 Task: Research Airbnb accommodation in Vinkovci, Croatia from 1st December, 2023 to 9th December, 2023 for 2 adults.1  bedroom having 1 bed and 1 bathroom. Property type can be house. Look for 5 properties as per requirement.
Action: Mouse moved to (599, 132)
Screenshot: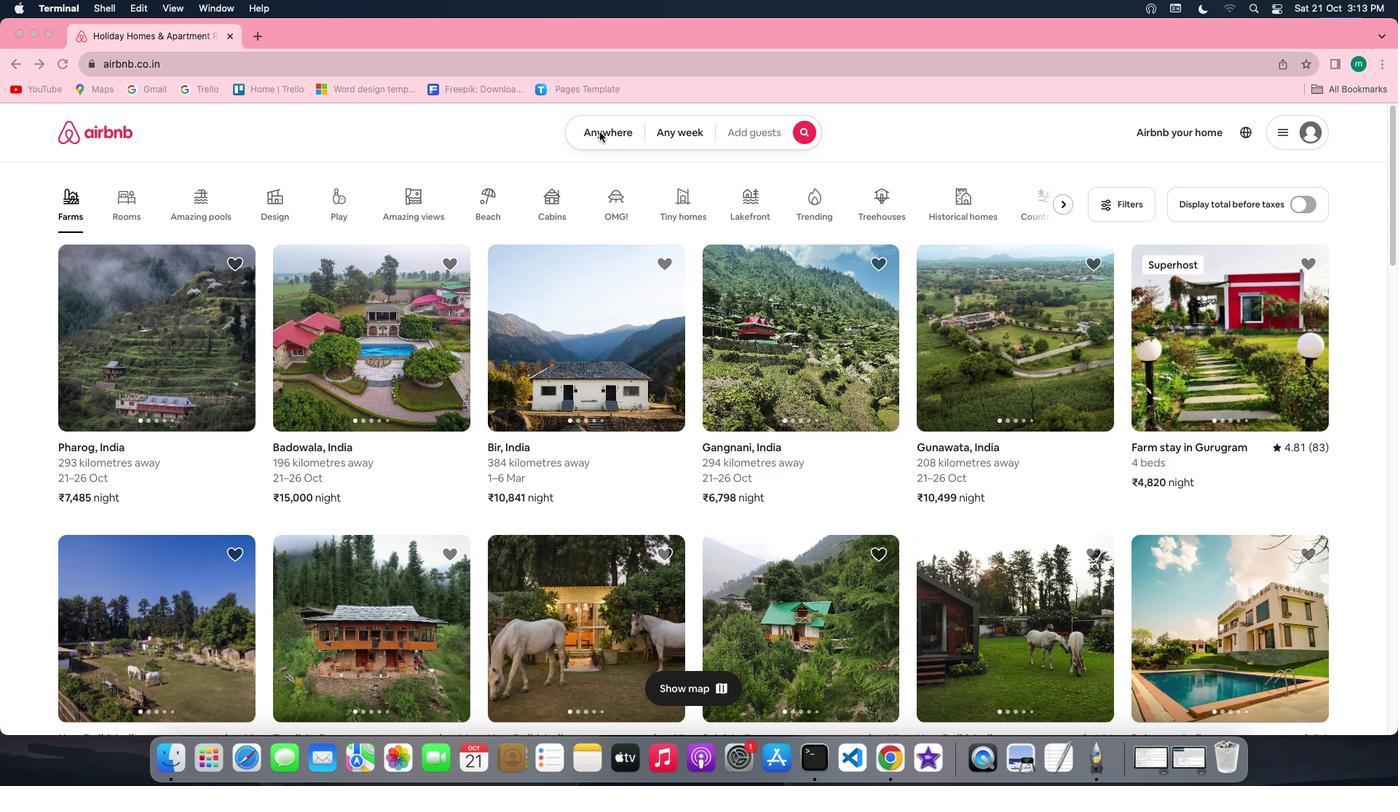 
Action: Mouse pressed left at (599, 132)
Screenshot: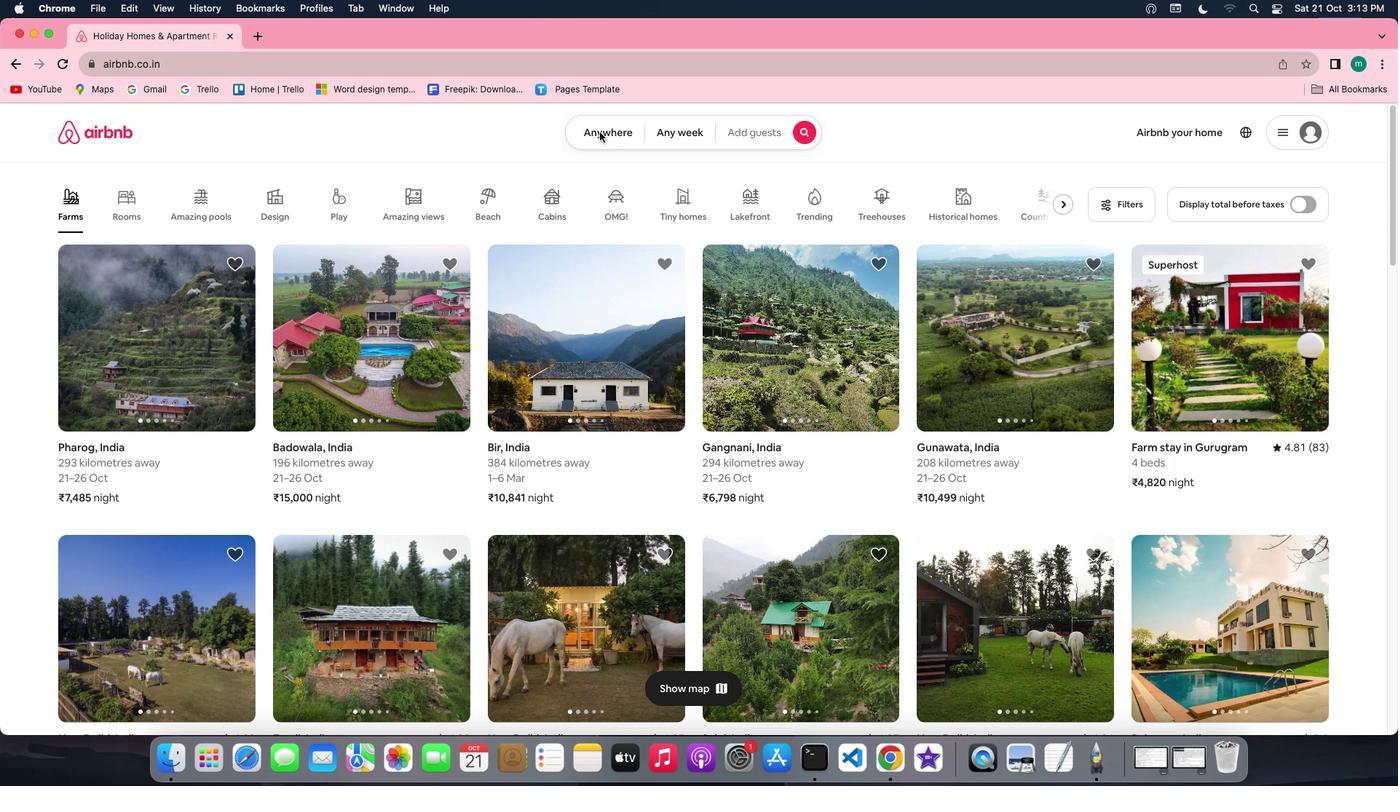 
Action: Mouse pressed left at (599, 132)
Screenshot: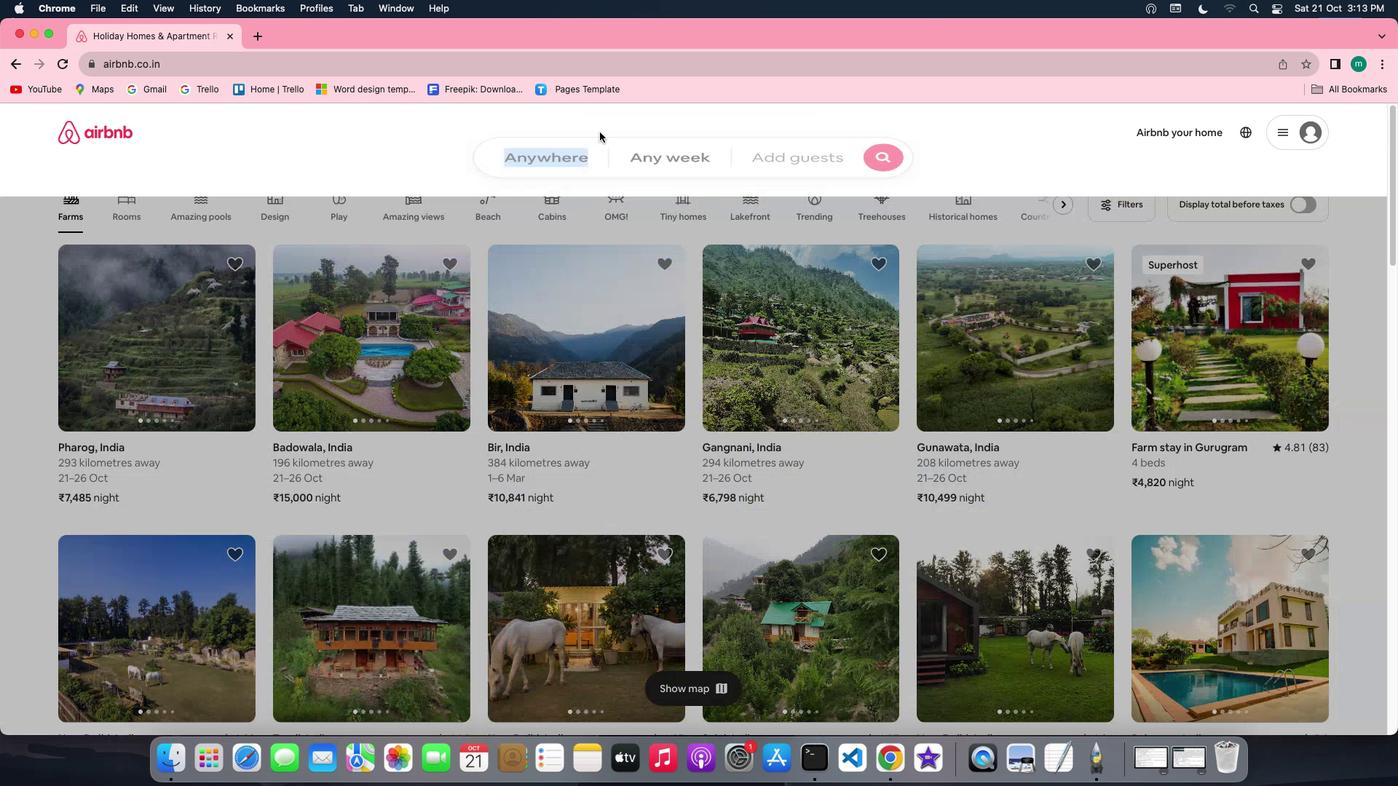 
Action: Mouse moved to (541, 196)
Screenshot: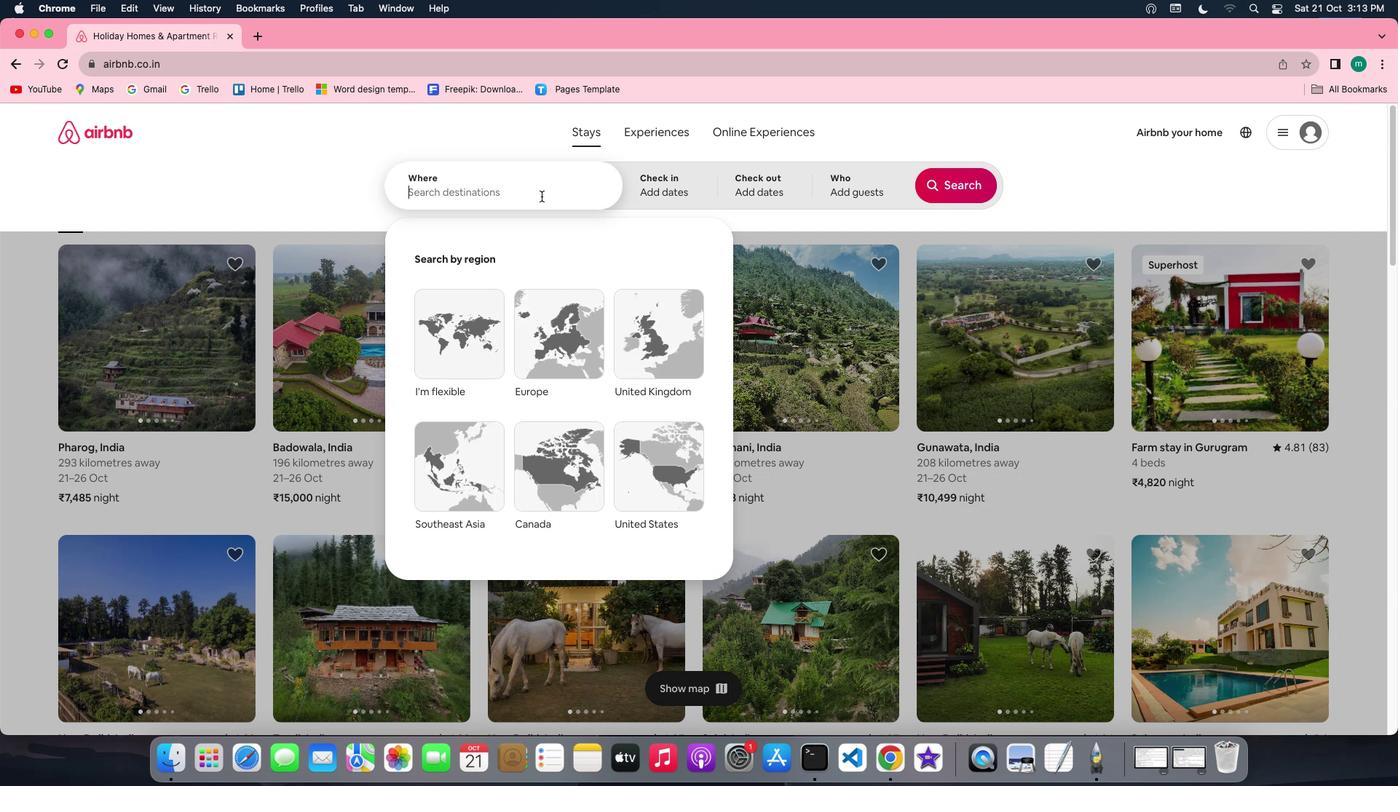 
Action: Mouse pressed left at (541, 196)
Screenshot: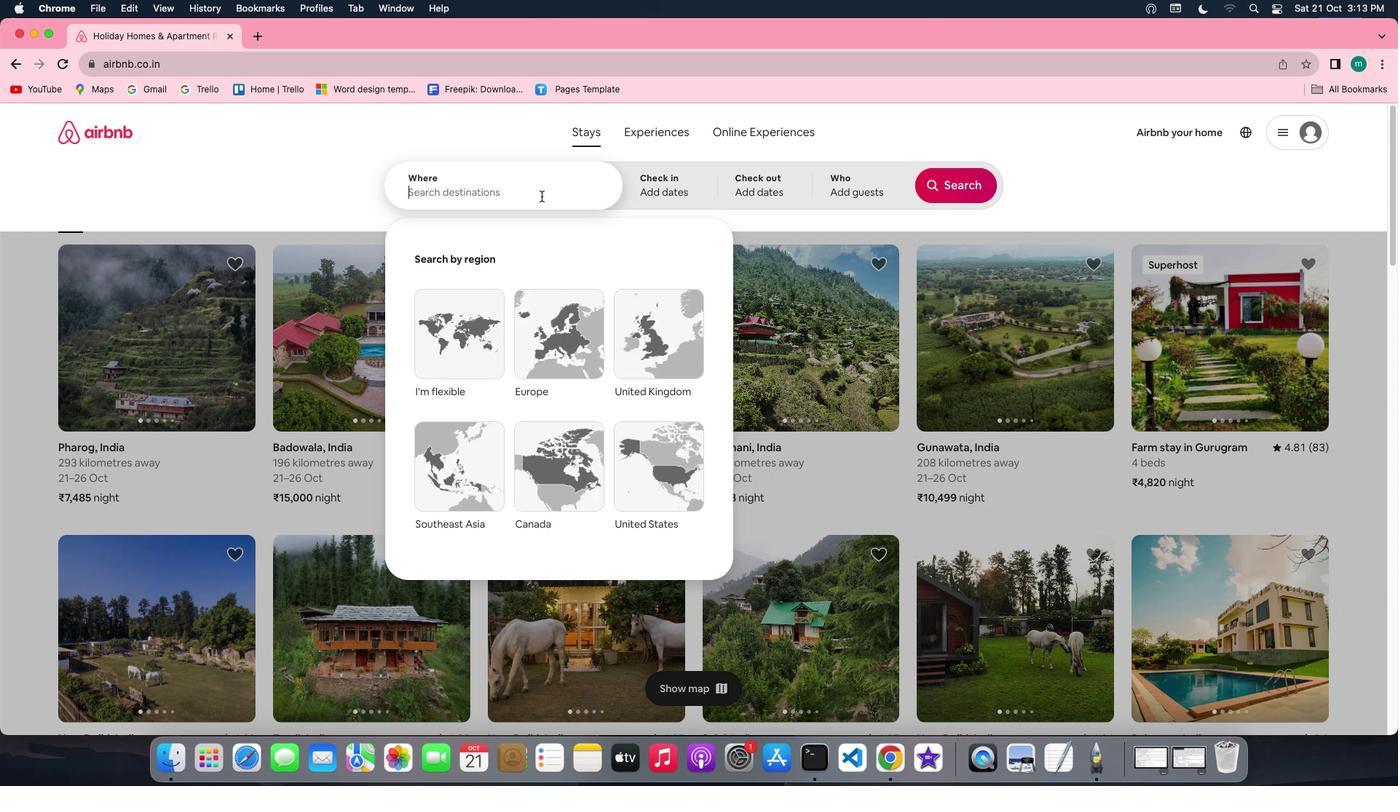
Action: Key pressed Key.shift'V''i''n''k''o''v''c''i'','Key.space'c''r''o''t''i''a'
Screenshot: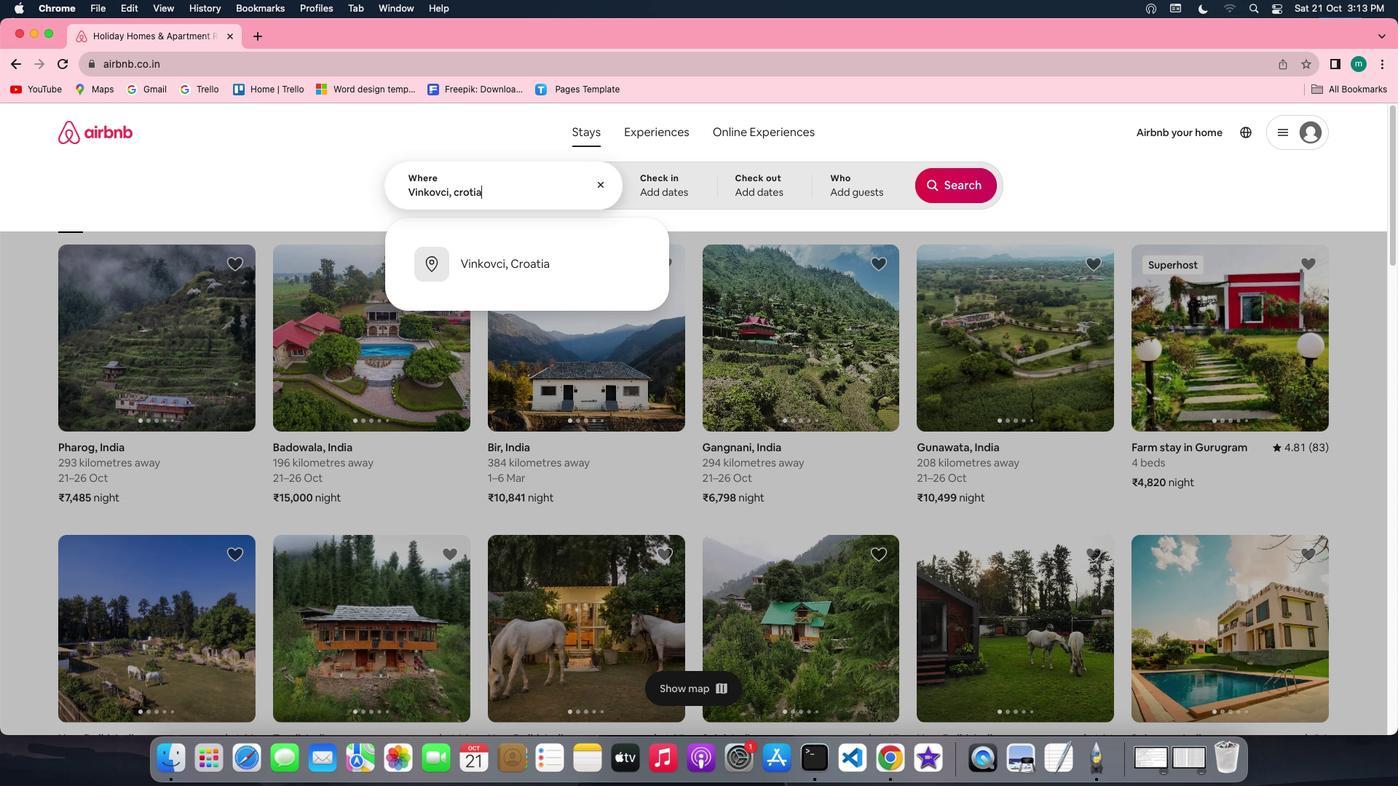 
Action: Mouse moved to (562, 253)
Screenshot: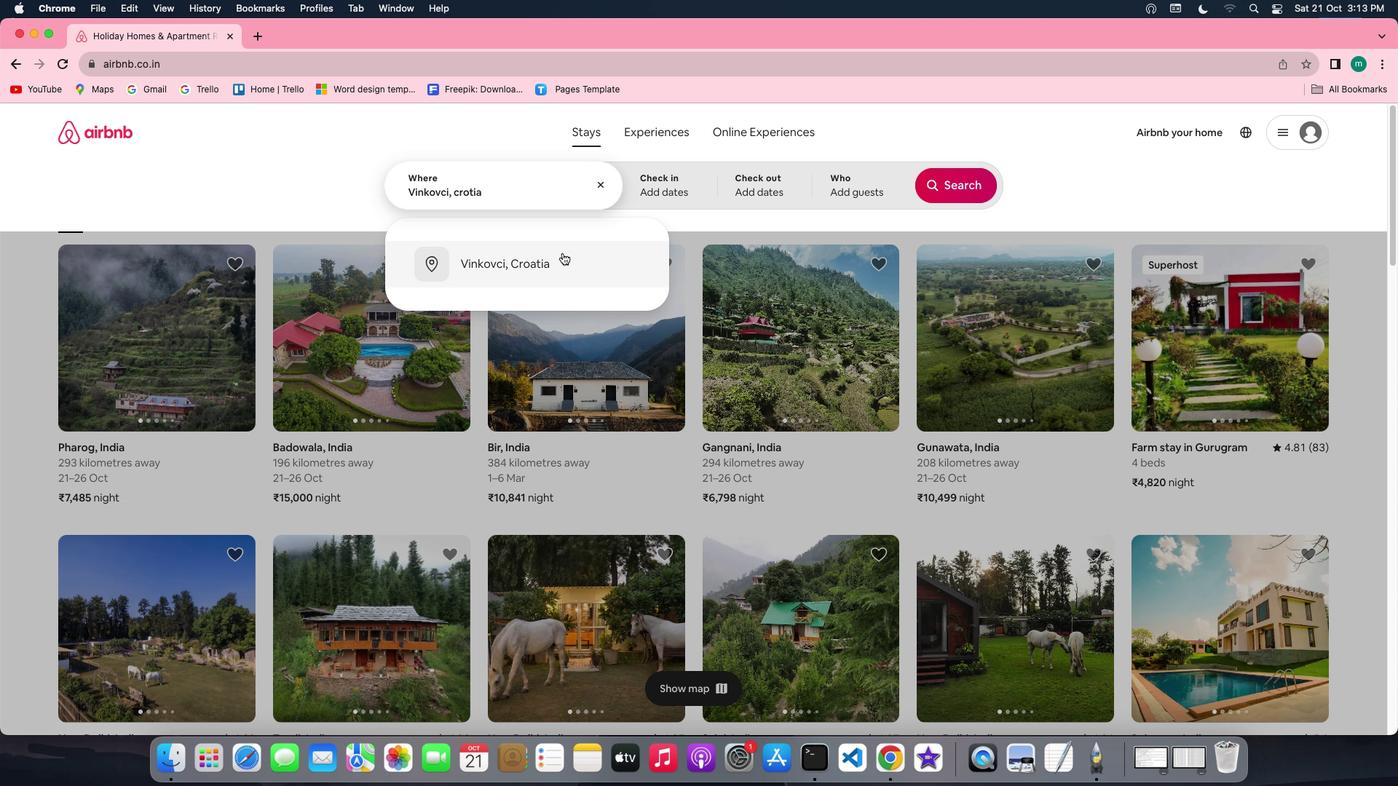
Action: Mouse pressed left at (562, 253)
Screenshot: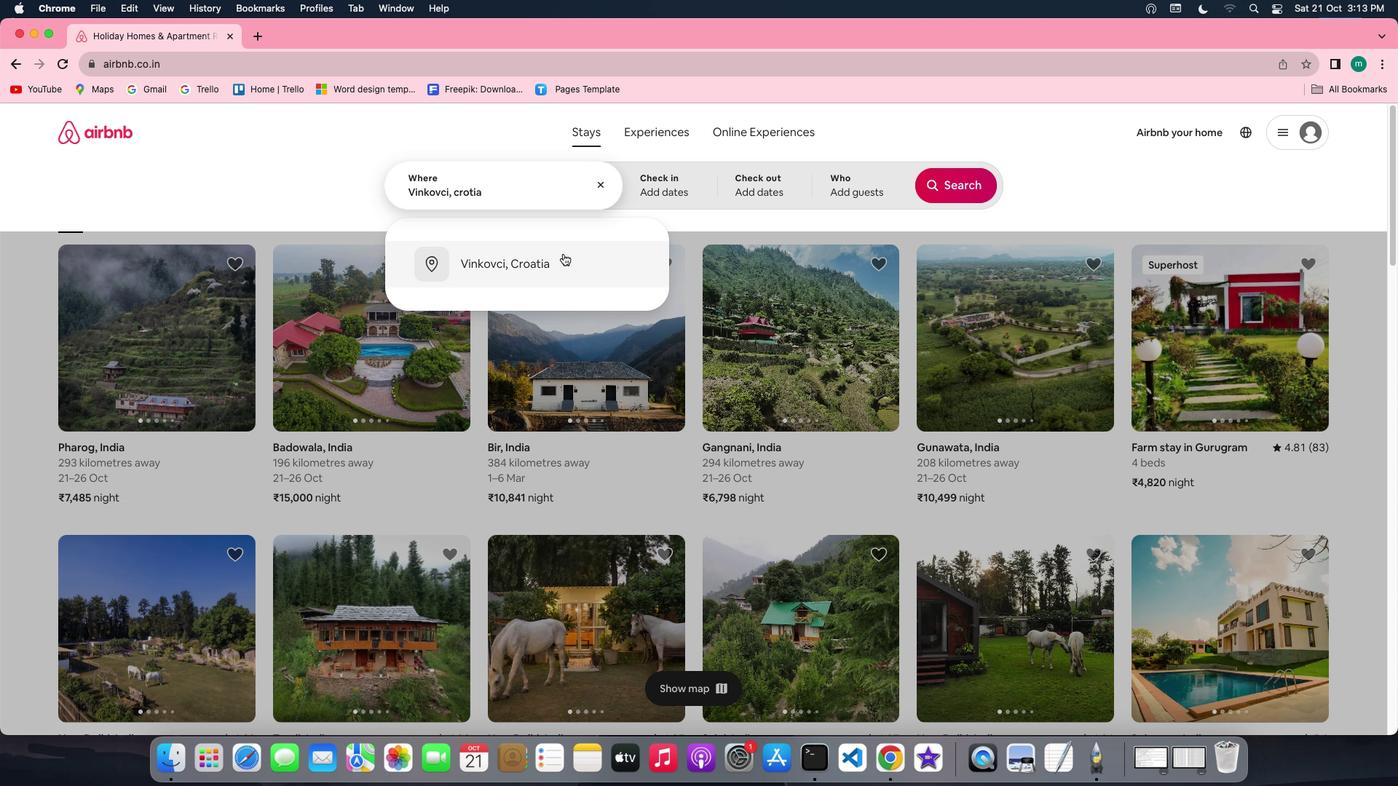 
Action: Mouse moved to (942, 305)
Screenshot: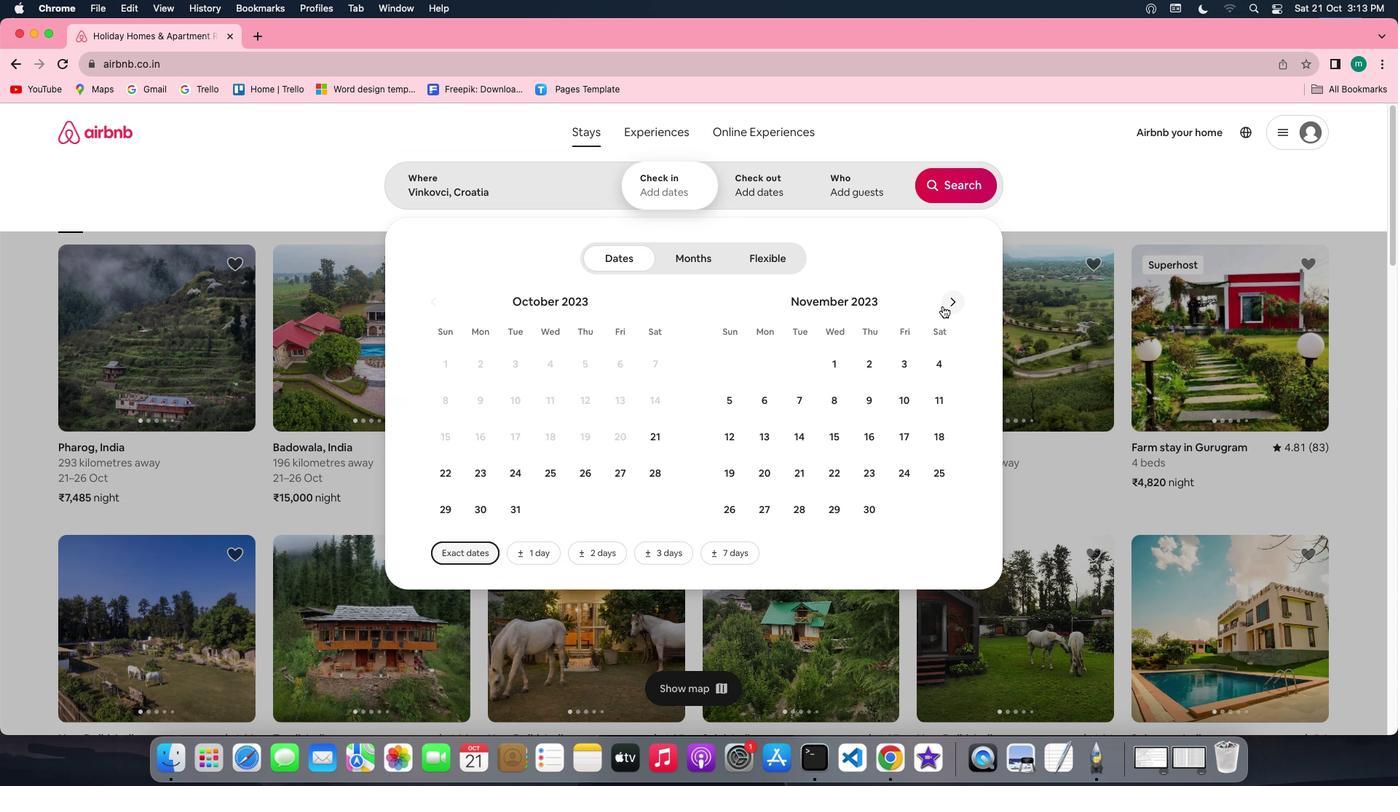 
Action: Mouse pressed left at (942, 305)
Screenshot: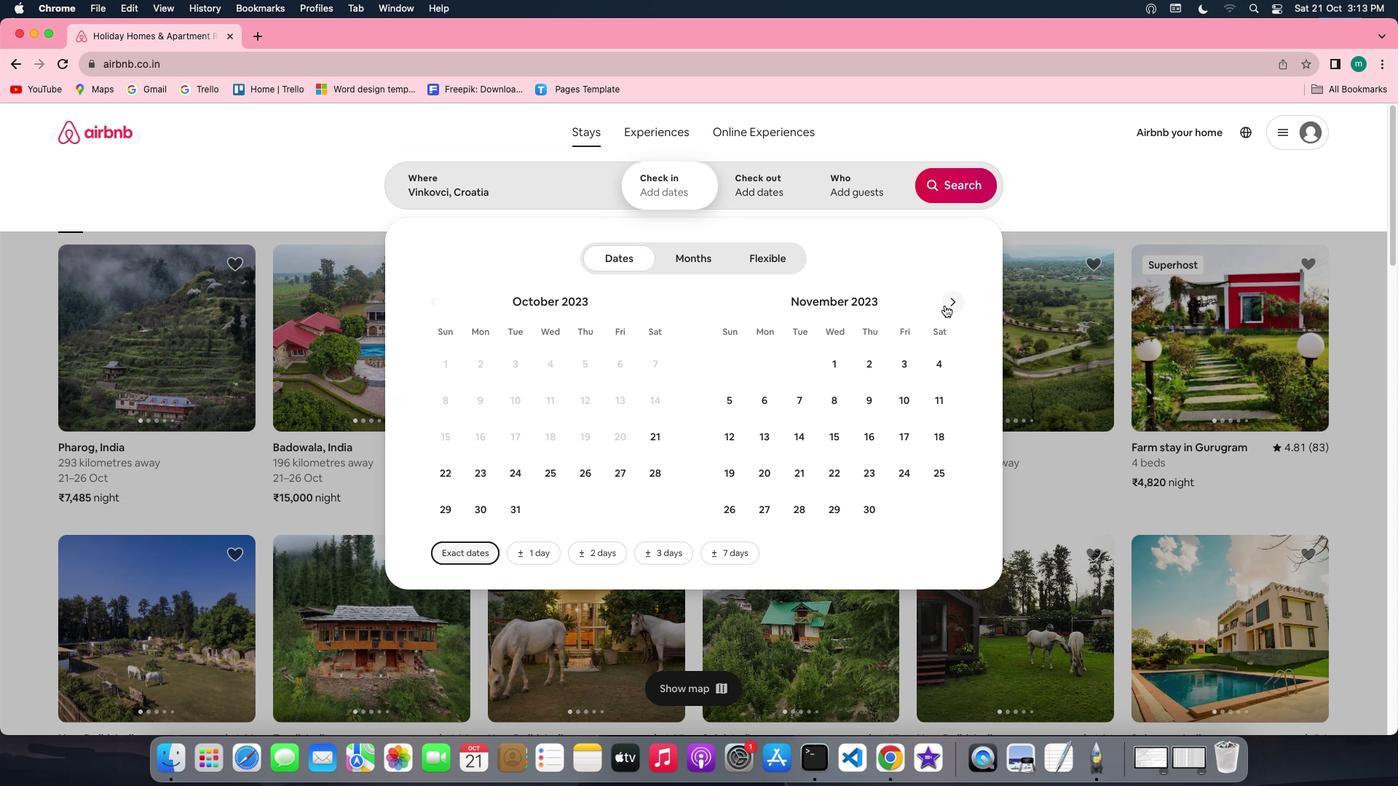 
Action: Mouse moved to (905, 354)
Screenshot: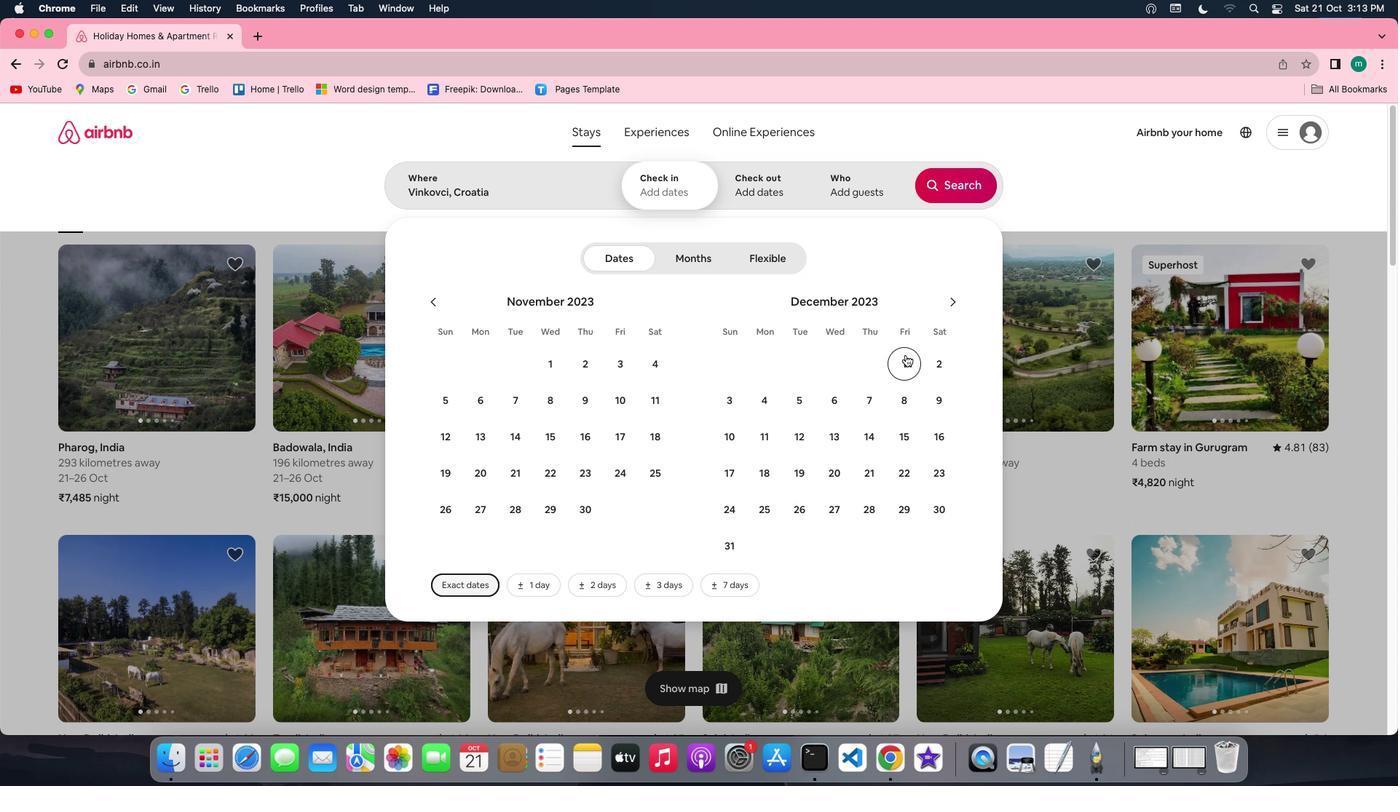 
Action: Mouse pressed left at (905, 354)
Screenshot: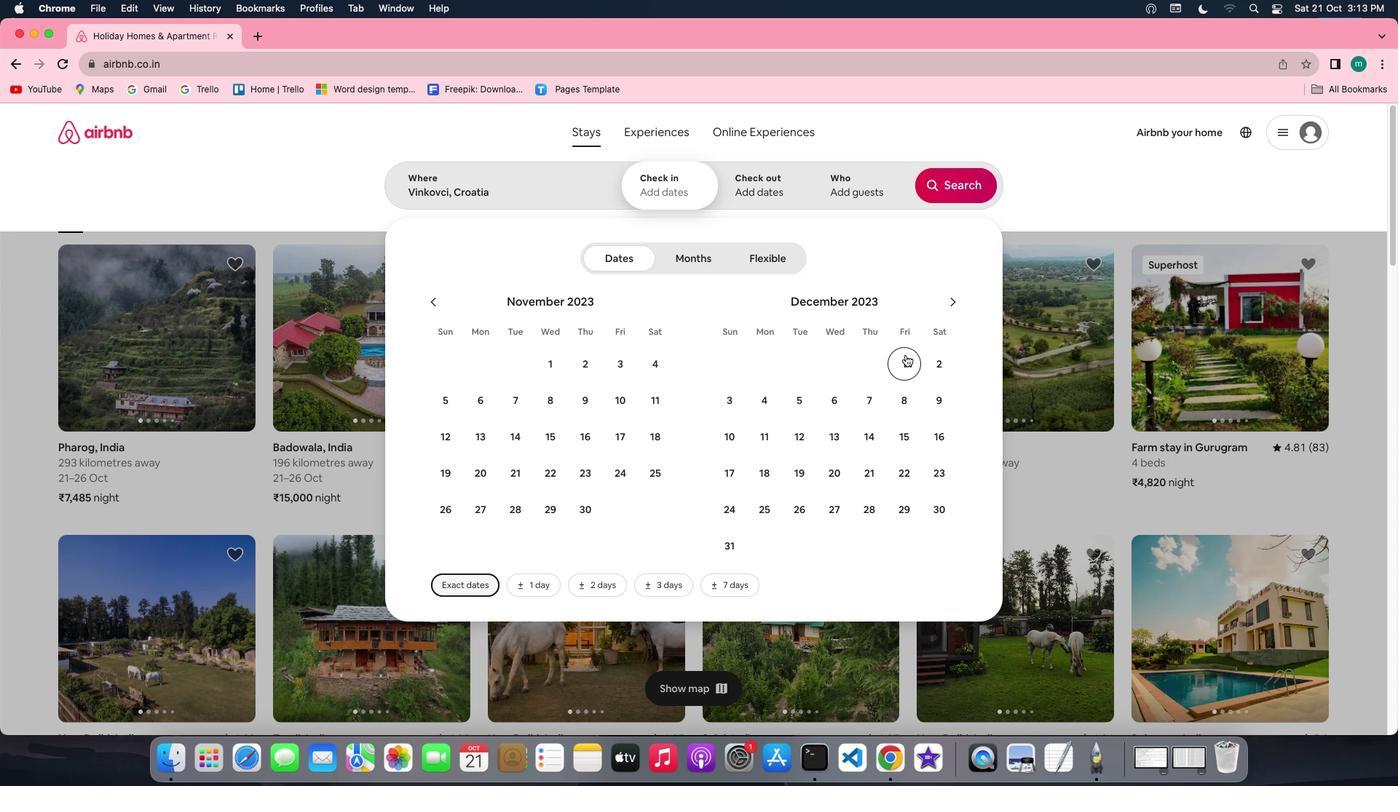 
Action: Mouse moved to (934, 396)
Screenshot: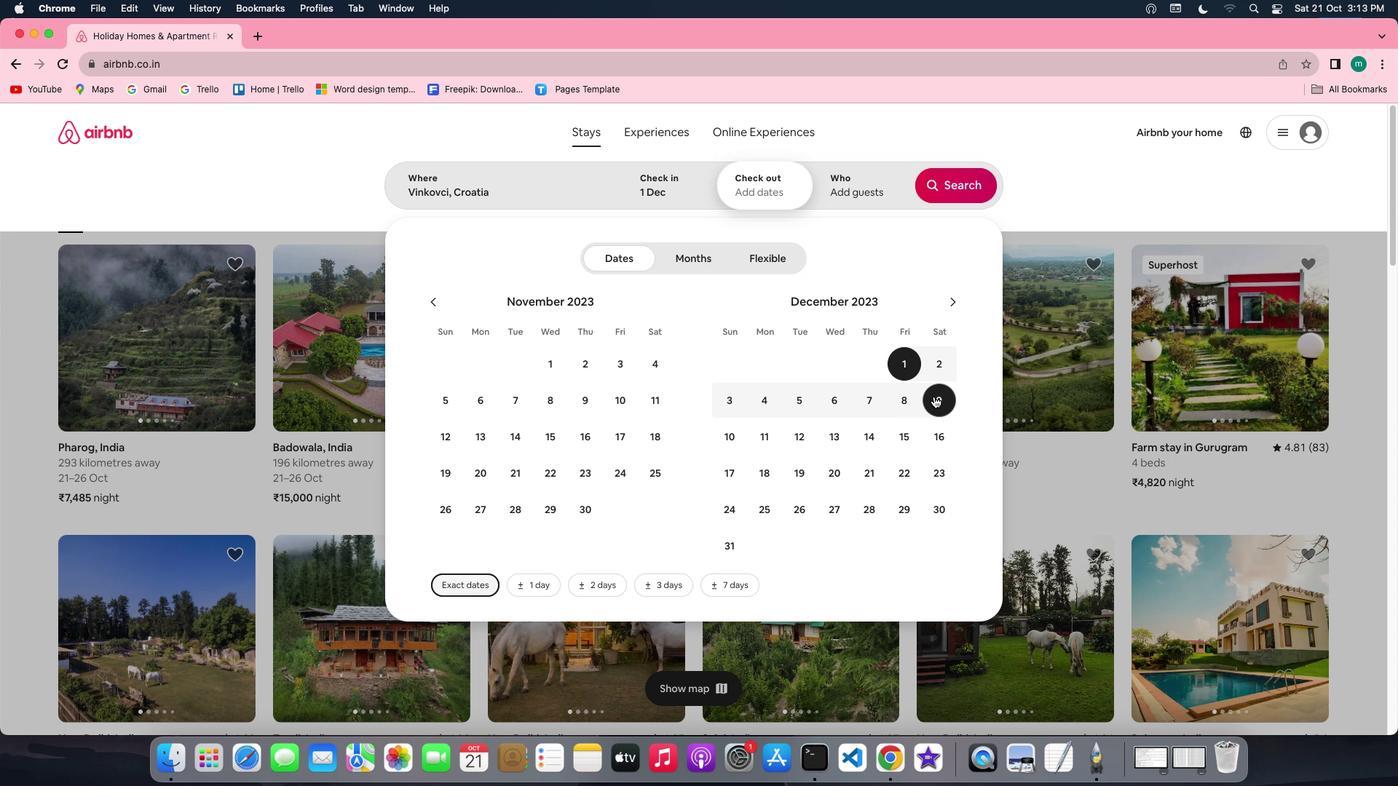 
Action: Mouse pressed left at (934, 396)
Screenshot: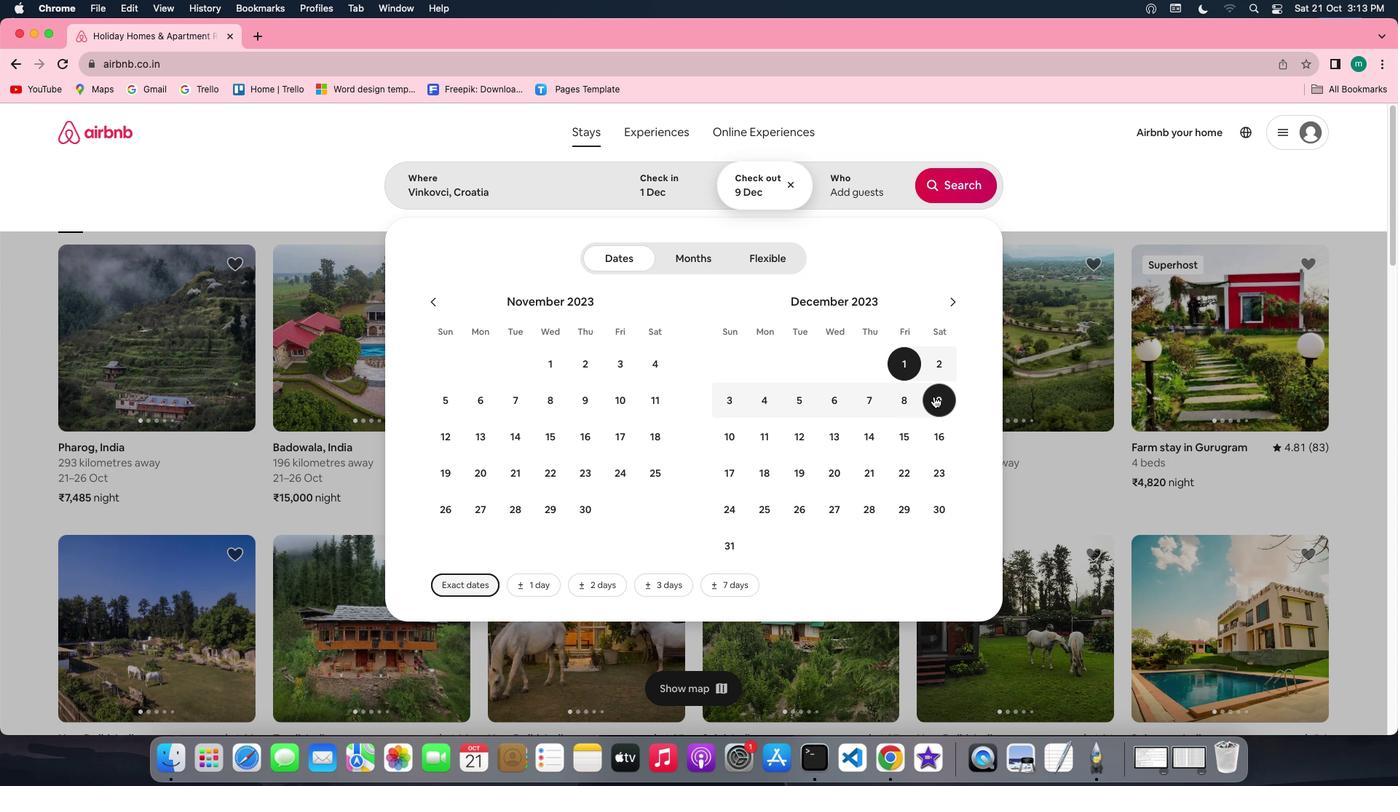 
Action: Mouse moved to (879, 184)
Screenshot: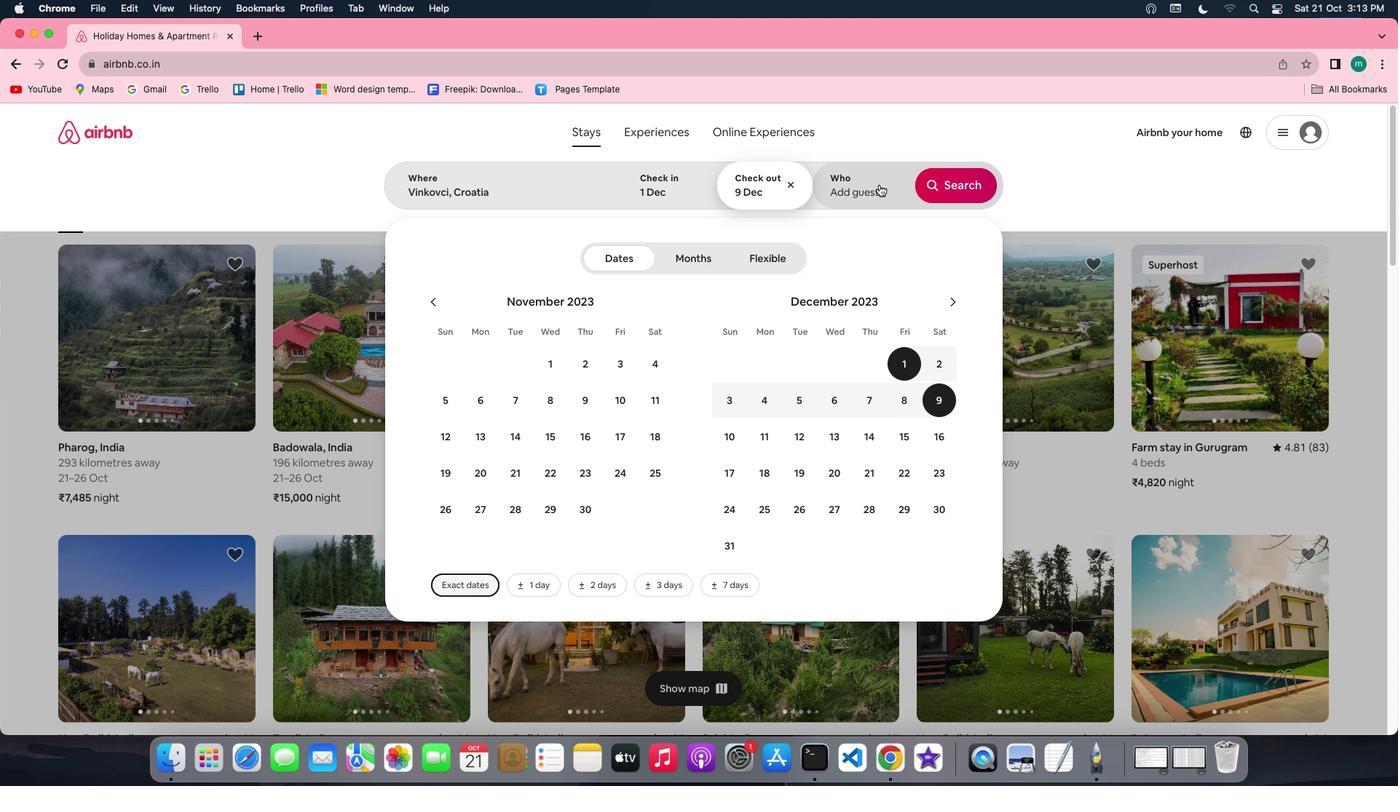 
Action: Mouse pressed left at (879, 184)
Screenshot: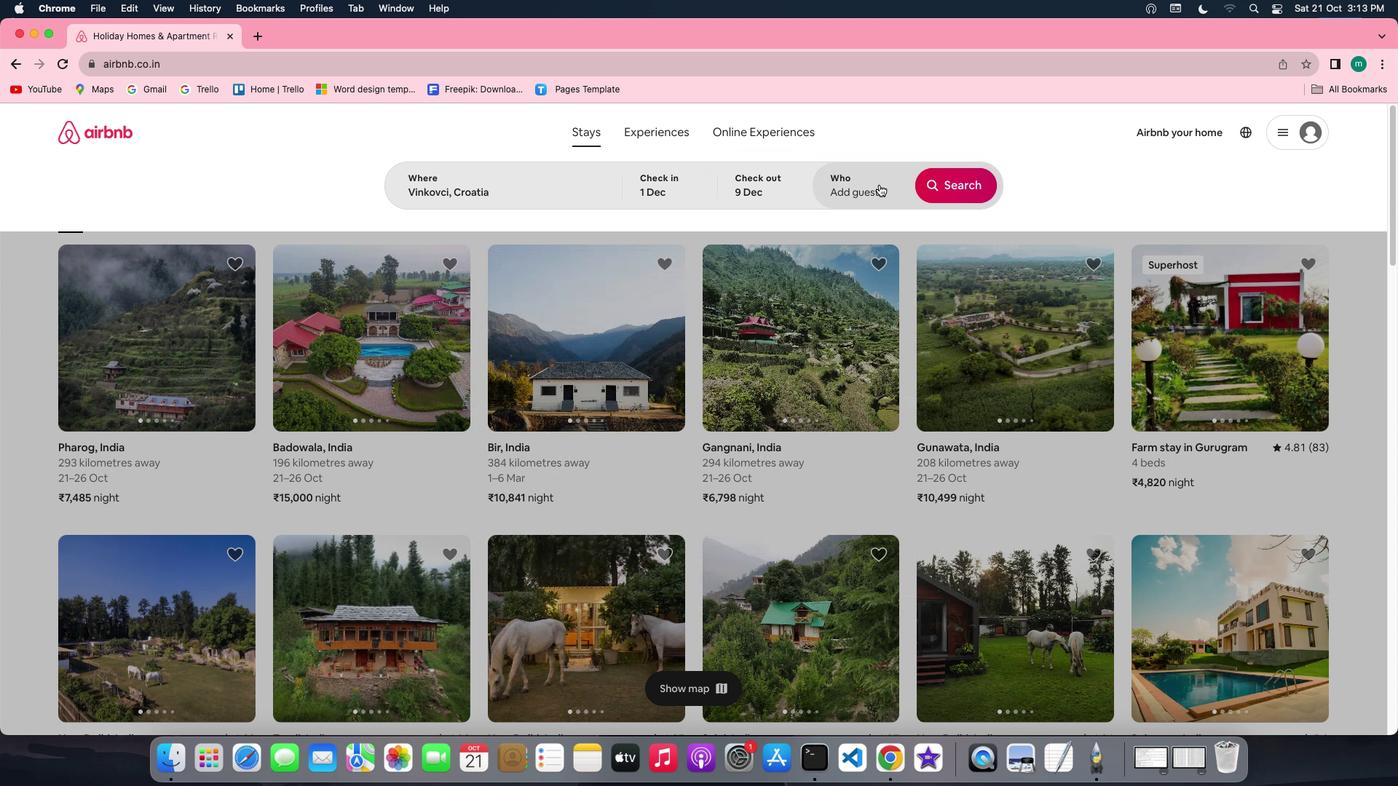 
Action: Mouse moved to (961, 262)
Screenshot: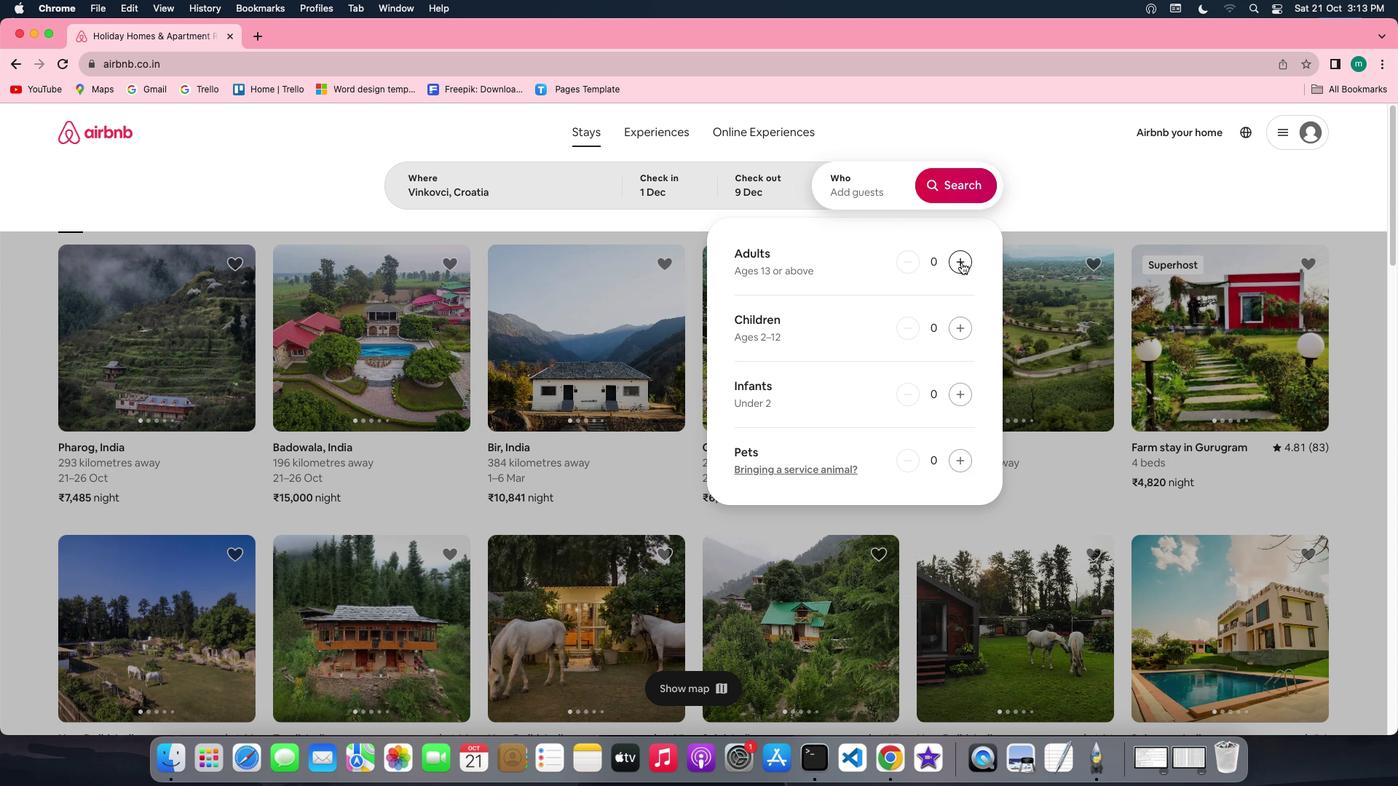 
Action: Mouse pressed left at (961, 262)
Screenshot: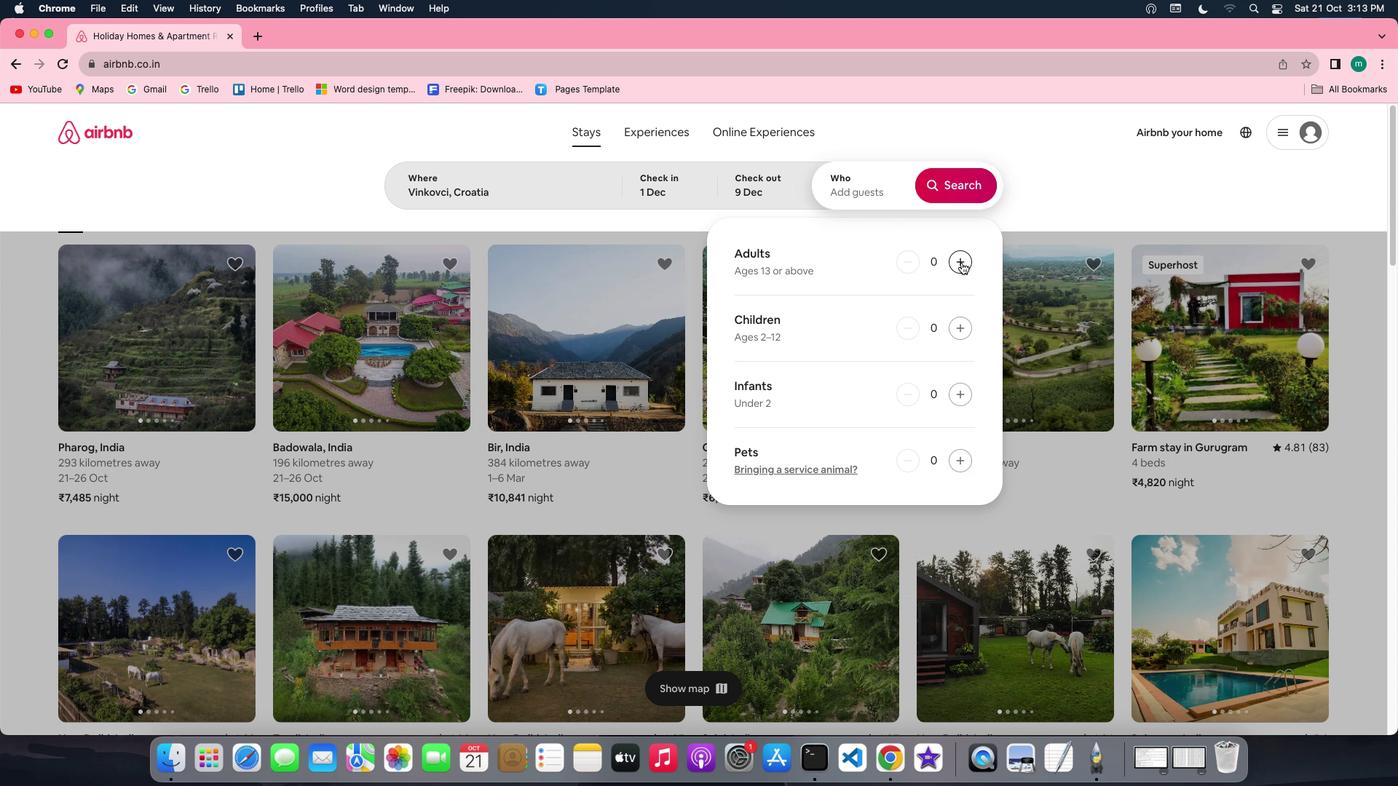 
Action: Mouse pressed left at (961, 262)
Screenshot: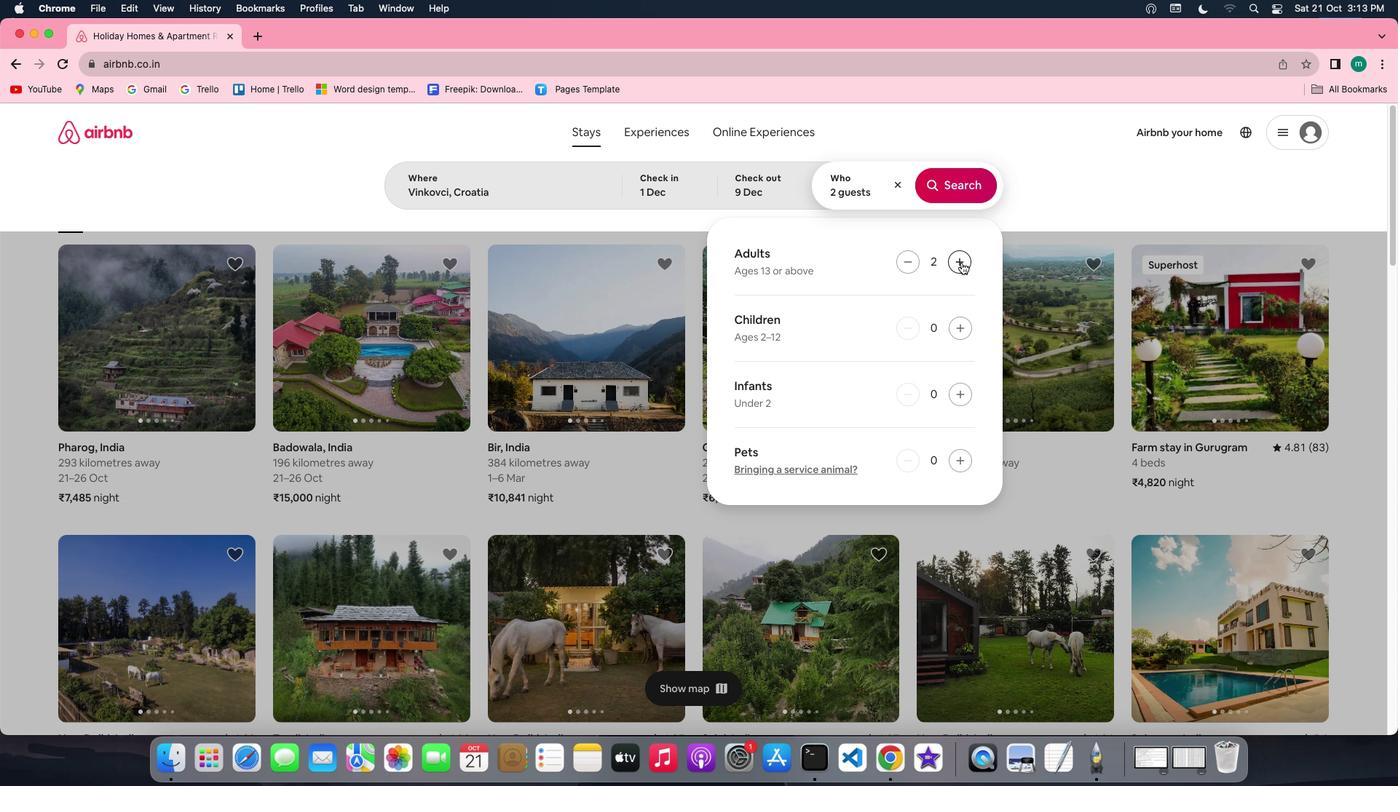 
Action: Mouse moved to (939, 182)
Screenshot: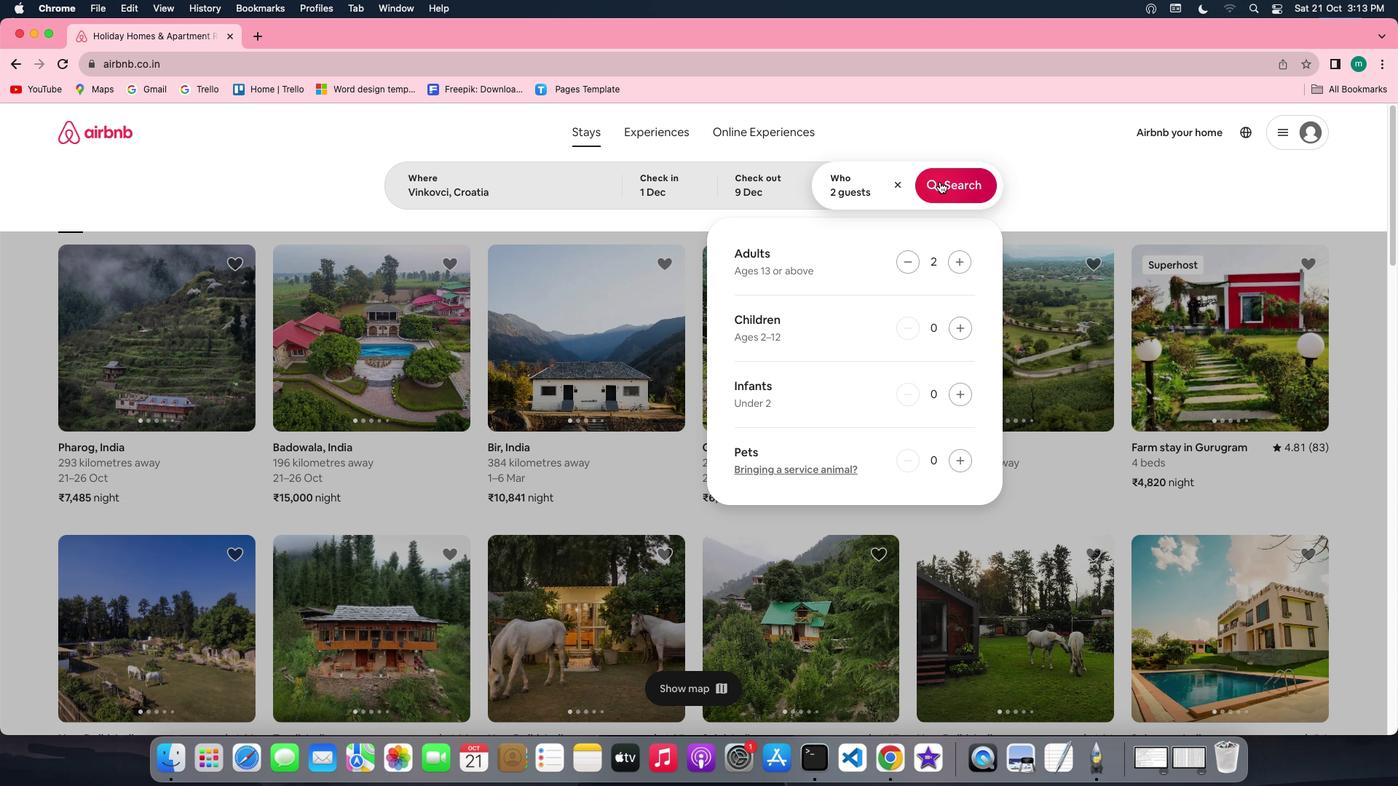 
Action: Mouse pressed left at (939, 182)
Screenshot: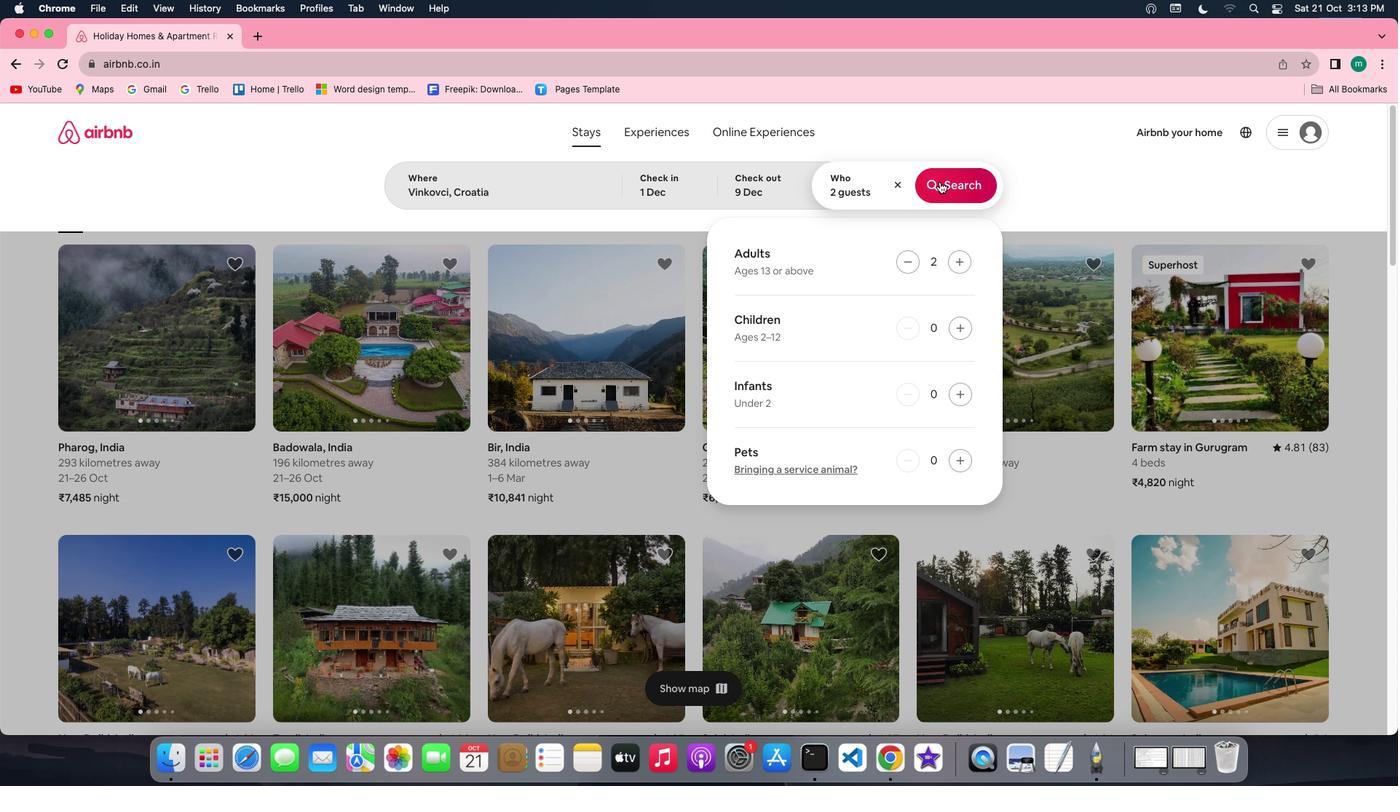 
Action: Mouse moved to (1147, 184)
Screenshot: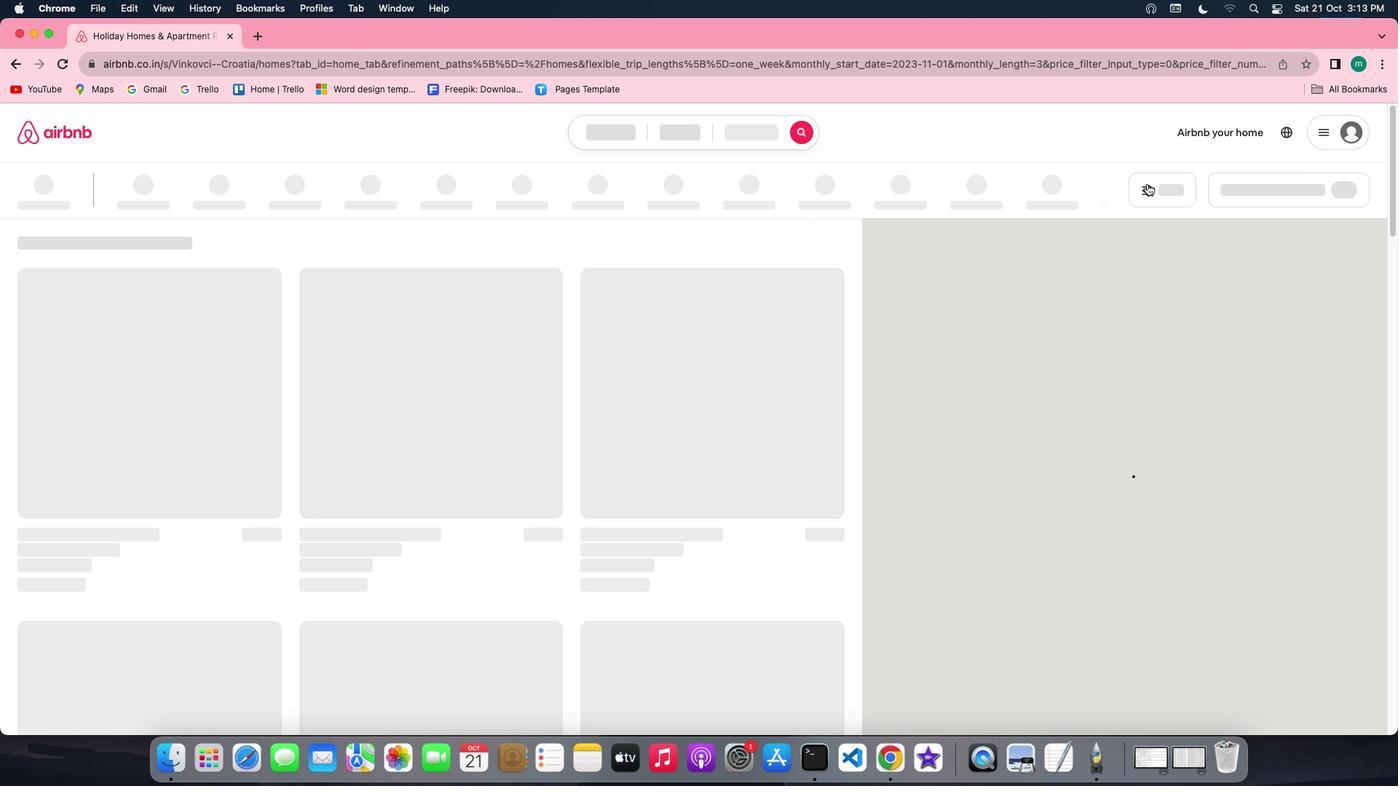 
Action: Mouse pressed left at (1147, 184)
Screenshot: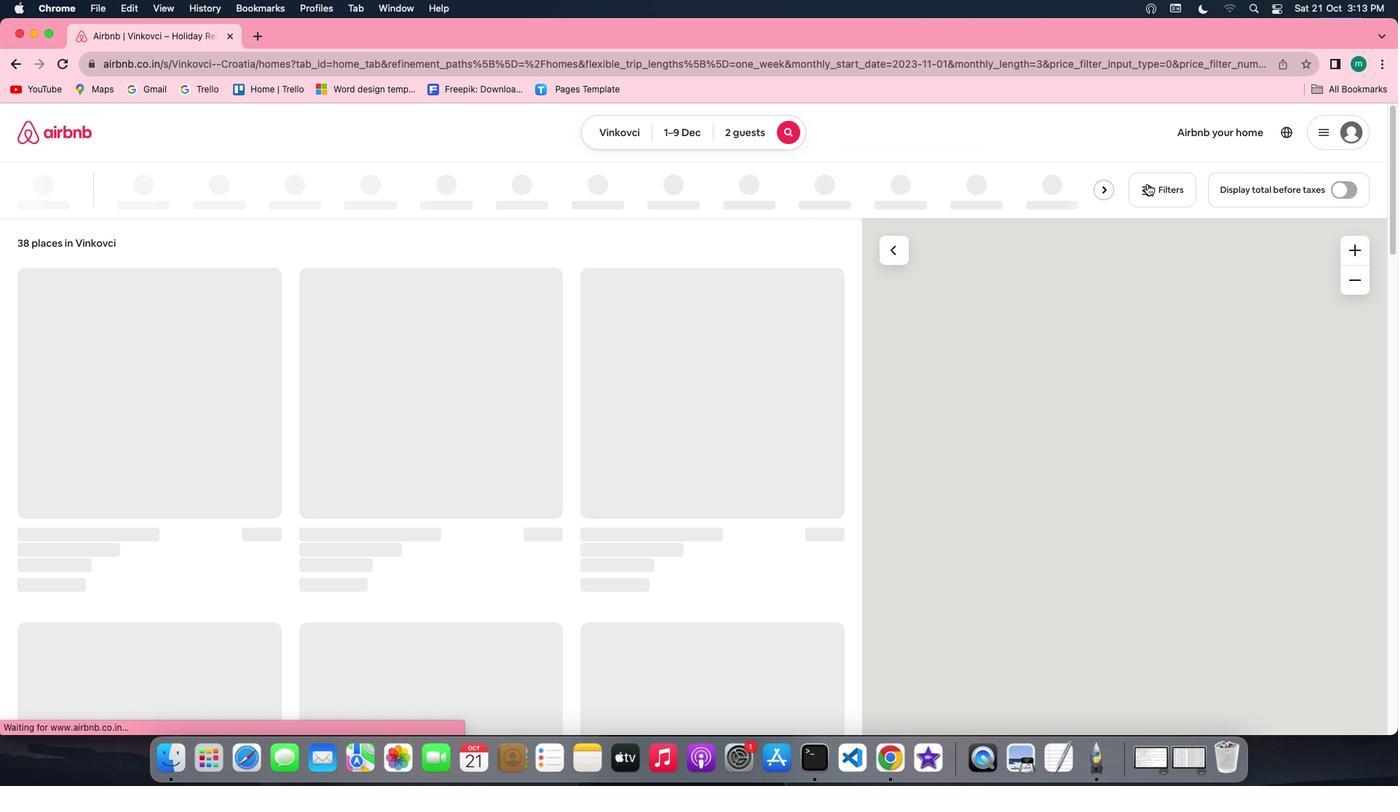 
Action: Mouse moved to (798, 358)
Screenshot: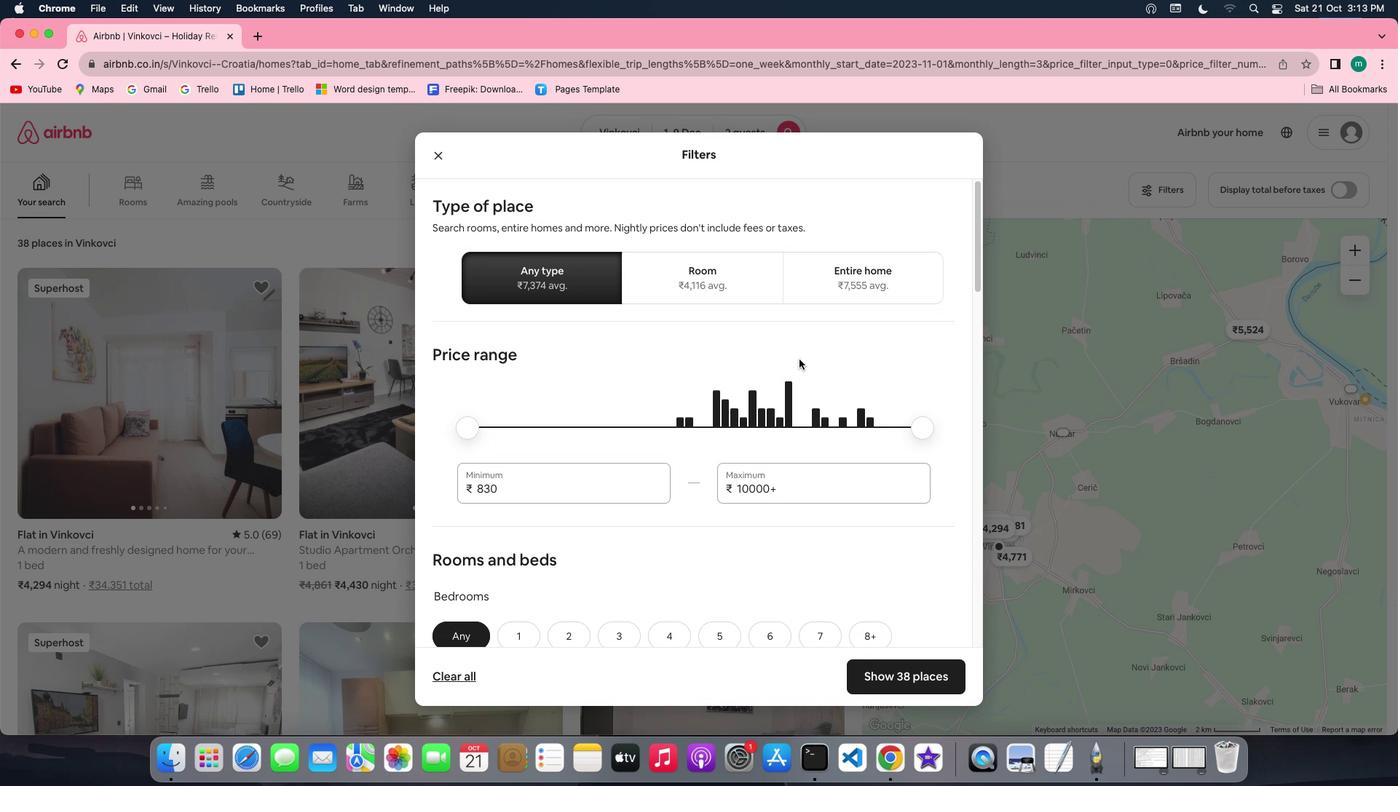 
Action: Mouse scrolled (798, 358) with delta (0, 0)
Screenshot: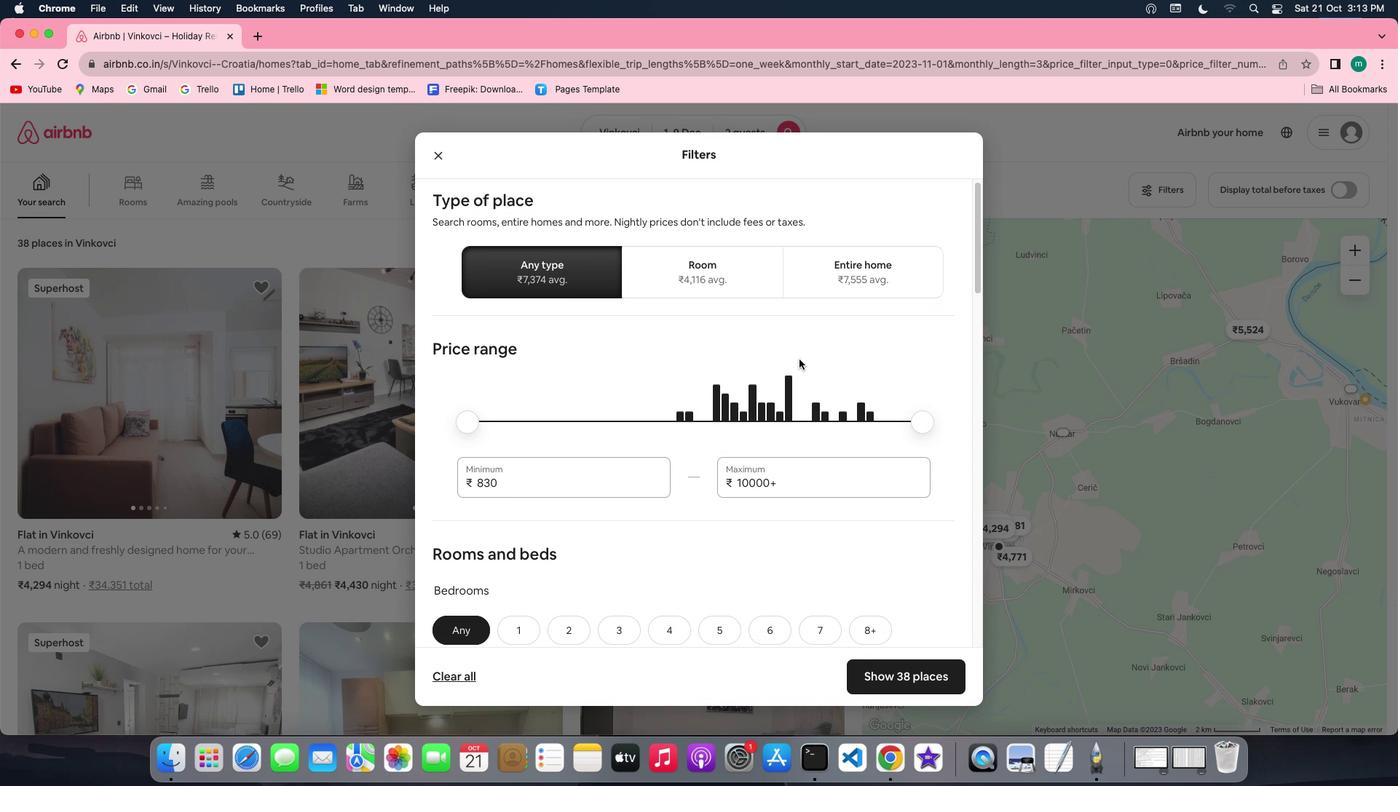 
Action: Mouse scrolled (798, 358) with delta (0, 0)
Screenshot: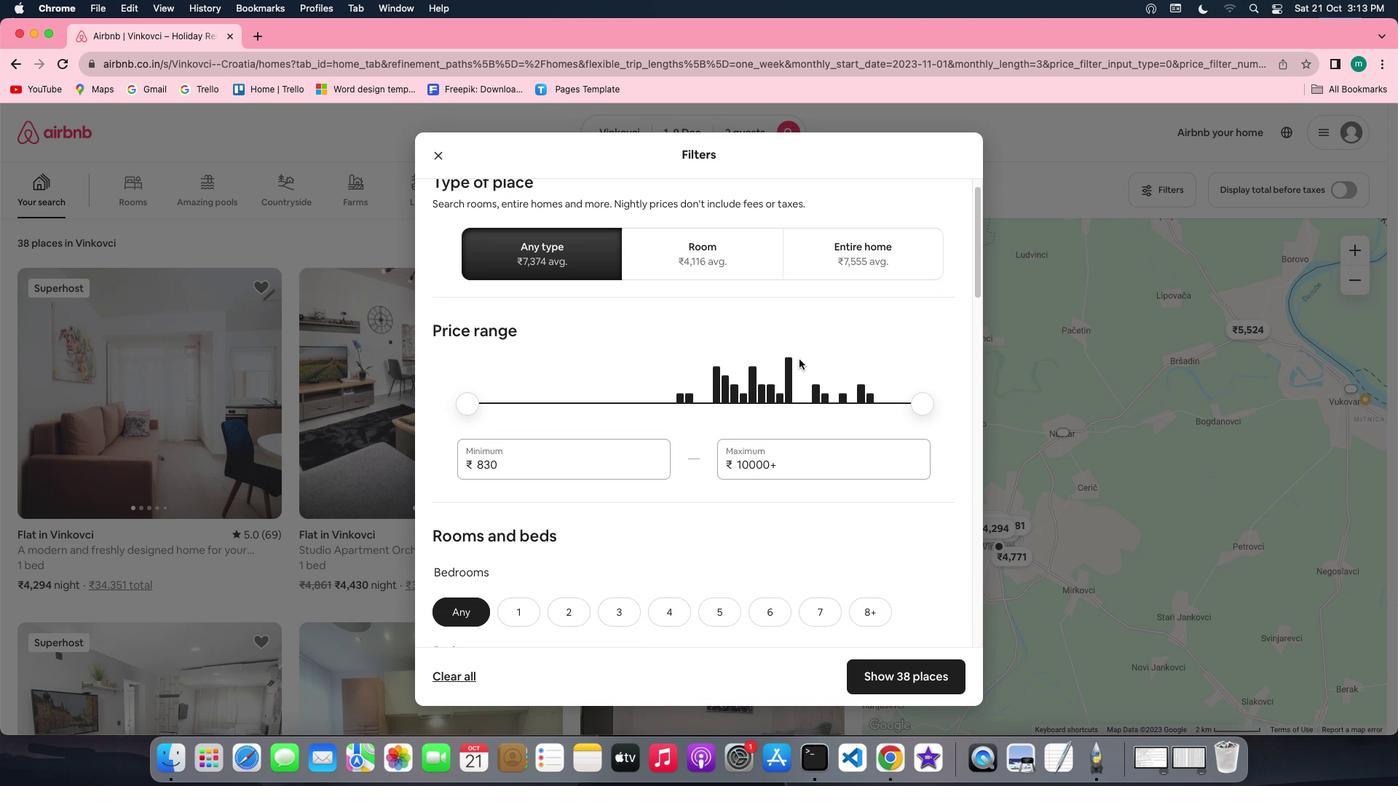 
Action: Mouse scrolled (798, 358) with delta (0, 0)
Screenshot: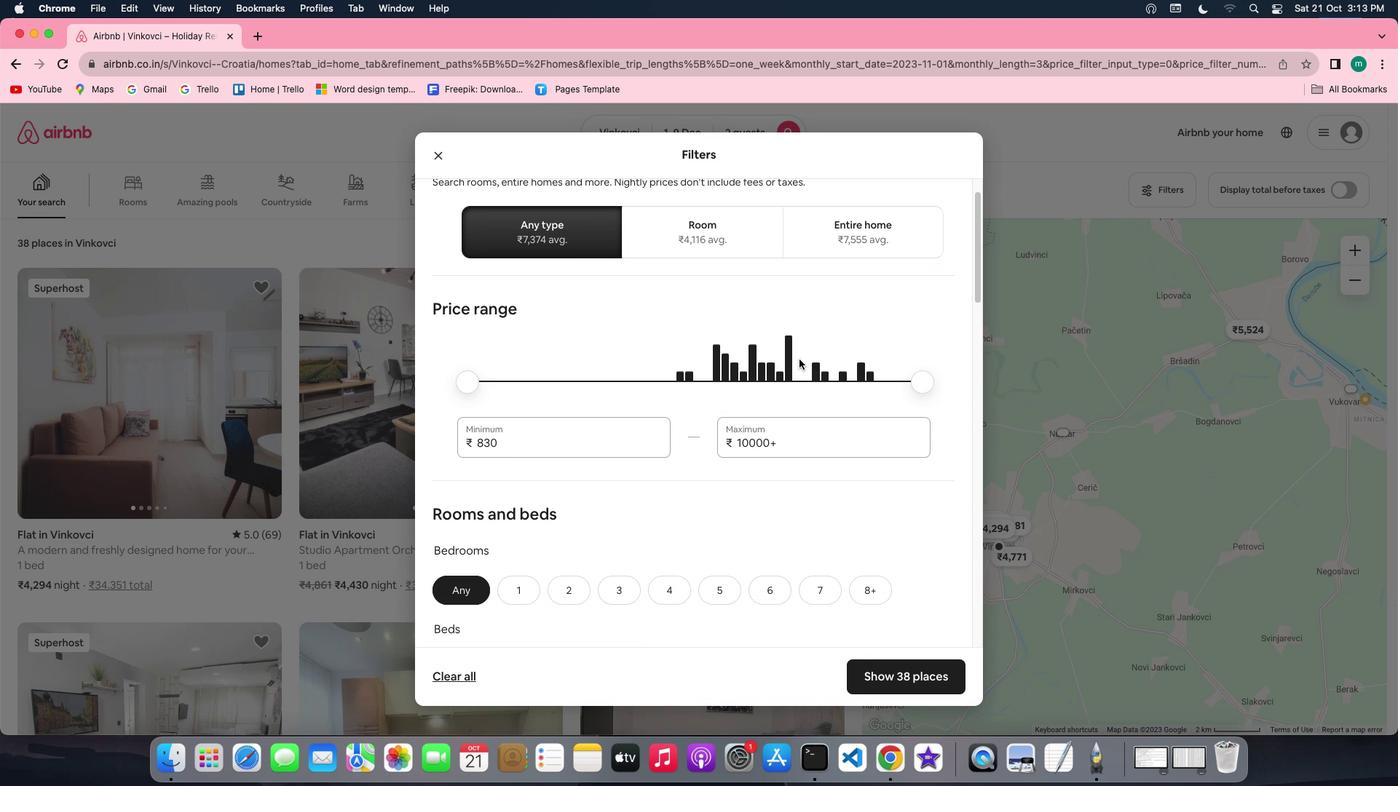 
Action: Mouse scrolled (798, 358) with delta (0, 0)
Screenshot: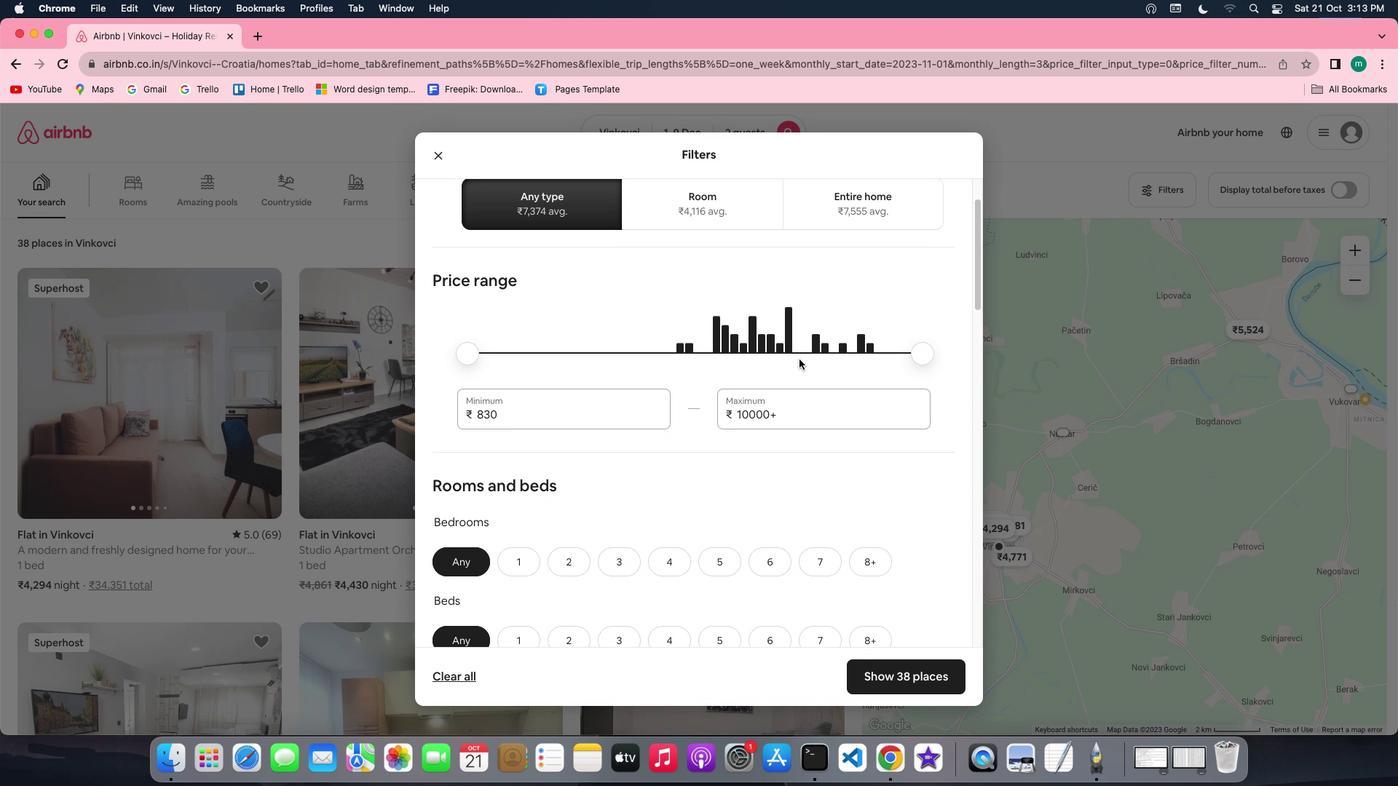 
Action: Mouse scrolled (798, 358) with delta (0, 0)
Screenshot: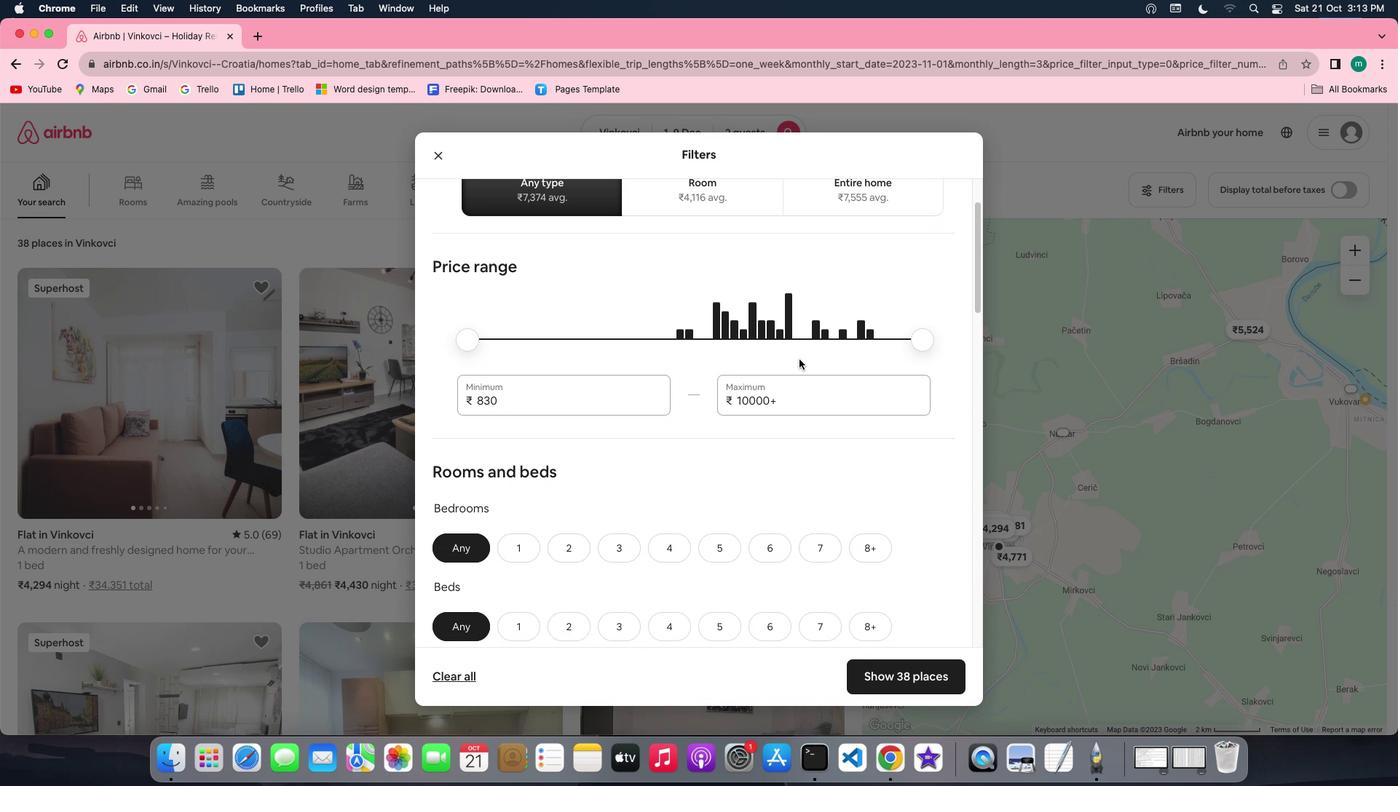 
Action: Mouse scrolled (798, 358) with delta (0, -1)
Screenshot: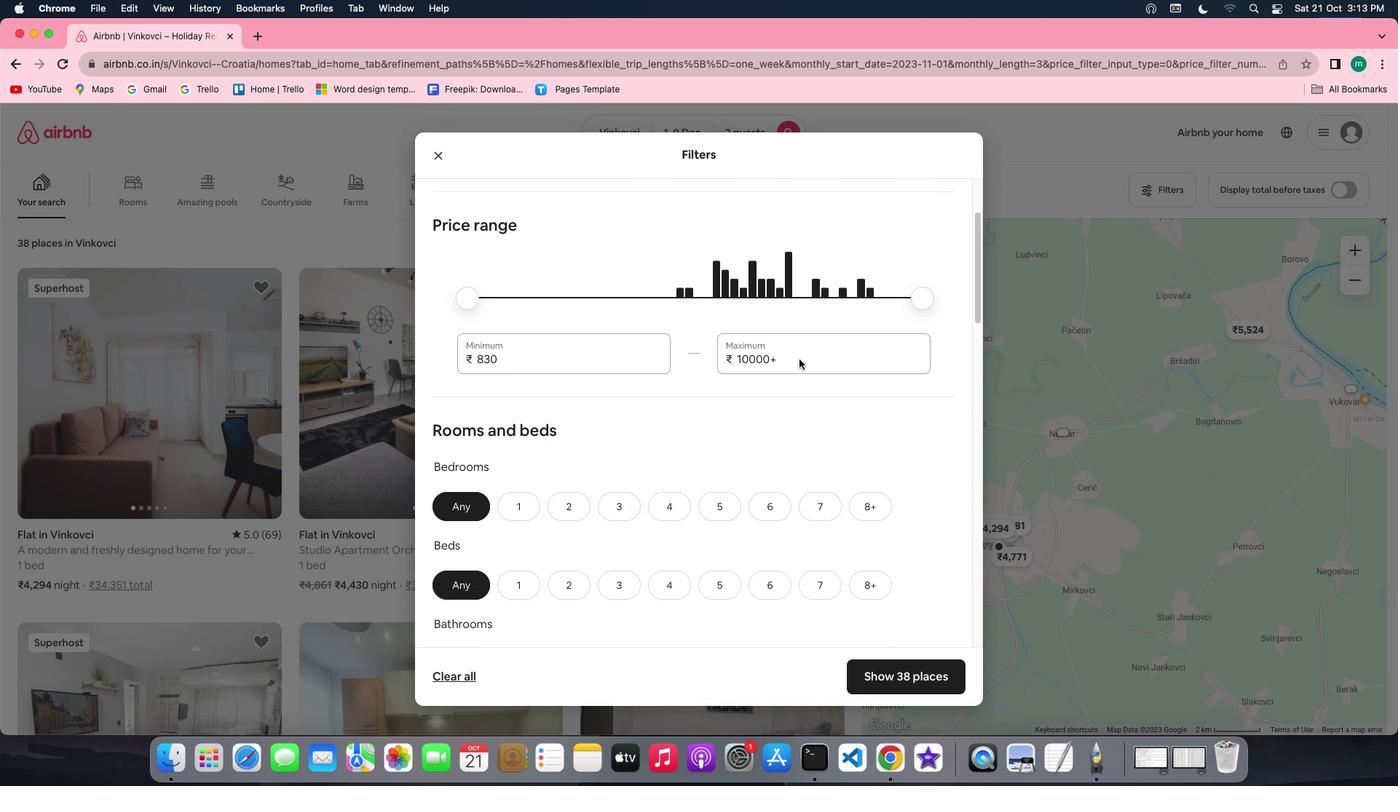 
Action: Mouse scrolled (798, 358) with delta (0, 0)
Screenshot: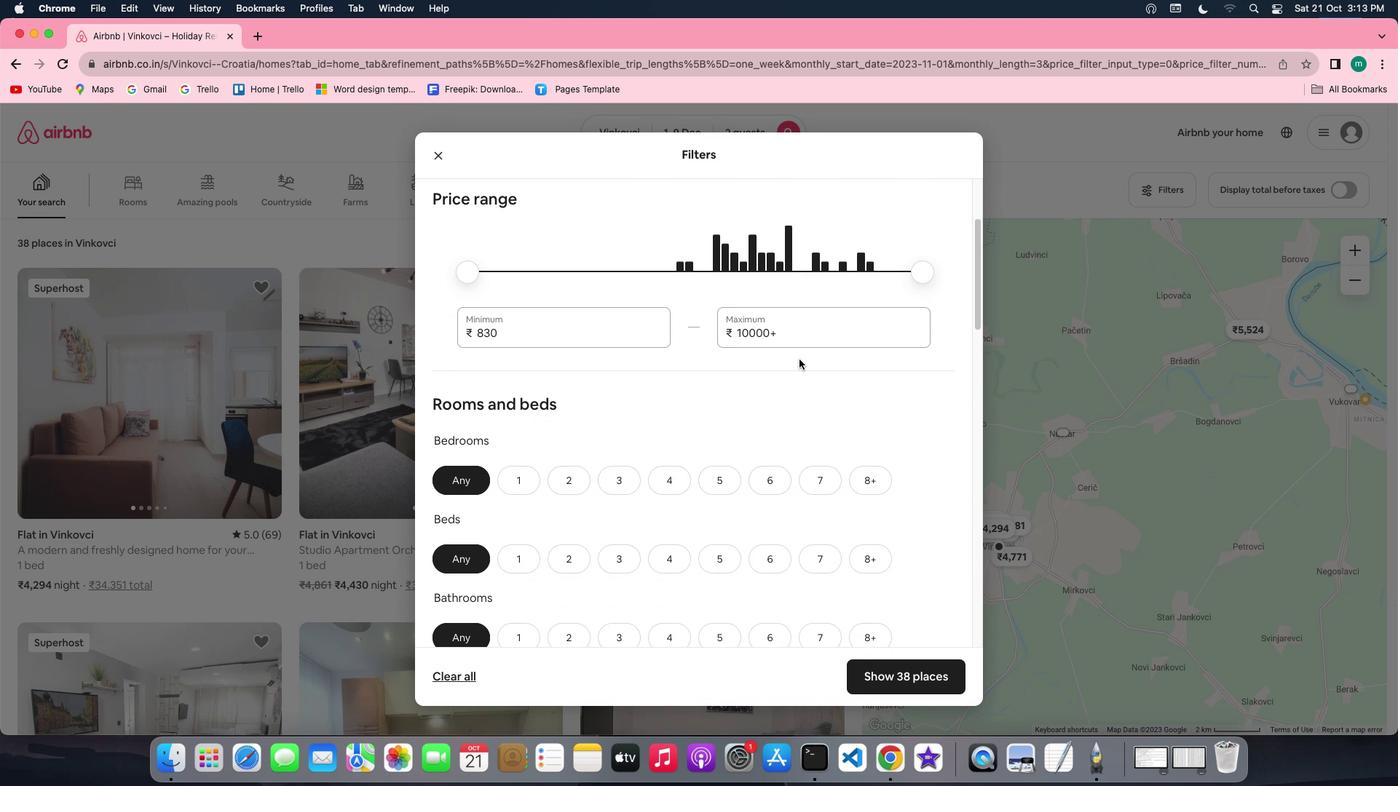 
Action: Mouse scrolled (798, 358) with delta (0, 0)
Screenshot: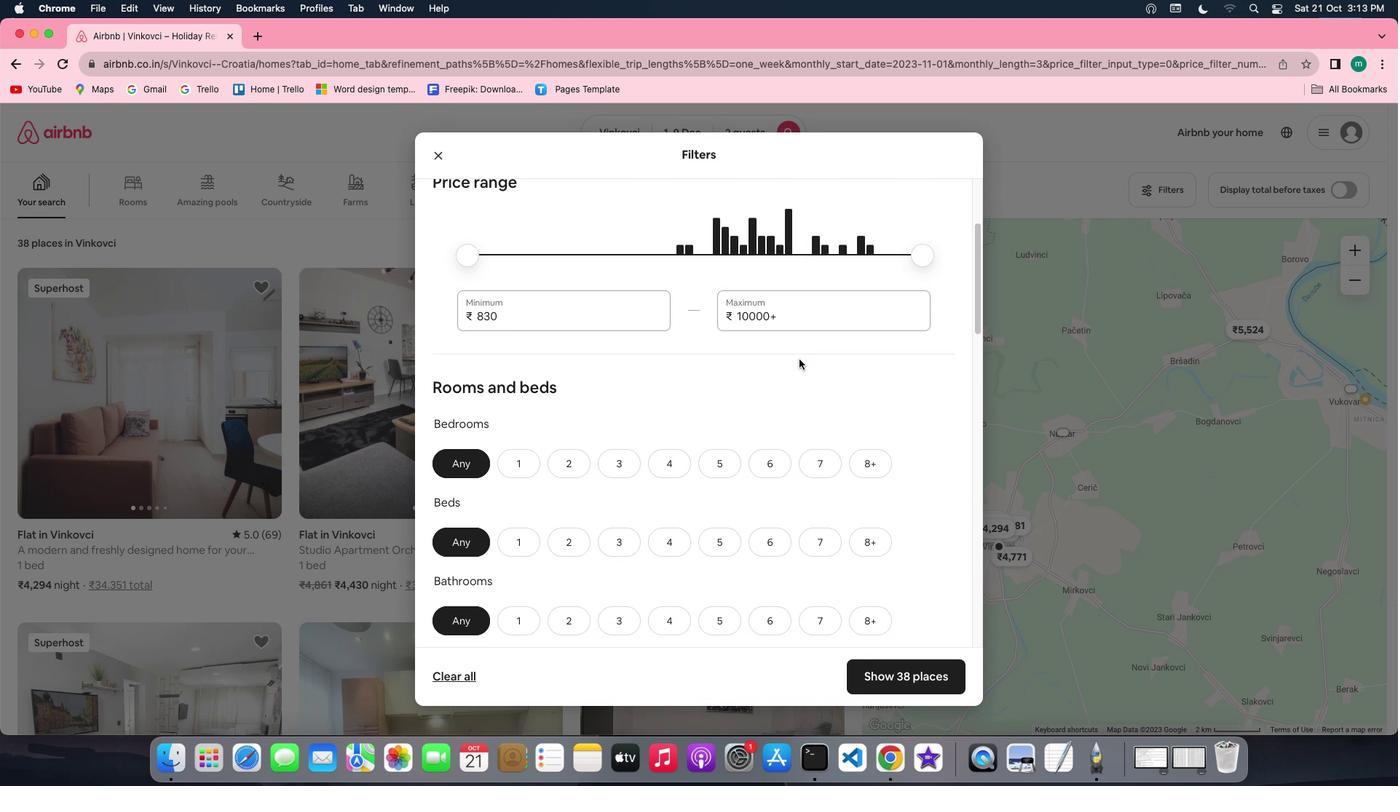 
Action: Mouse scrolled (798, 358) with delta (0, 0)
Screenshot: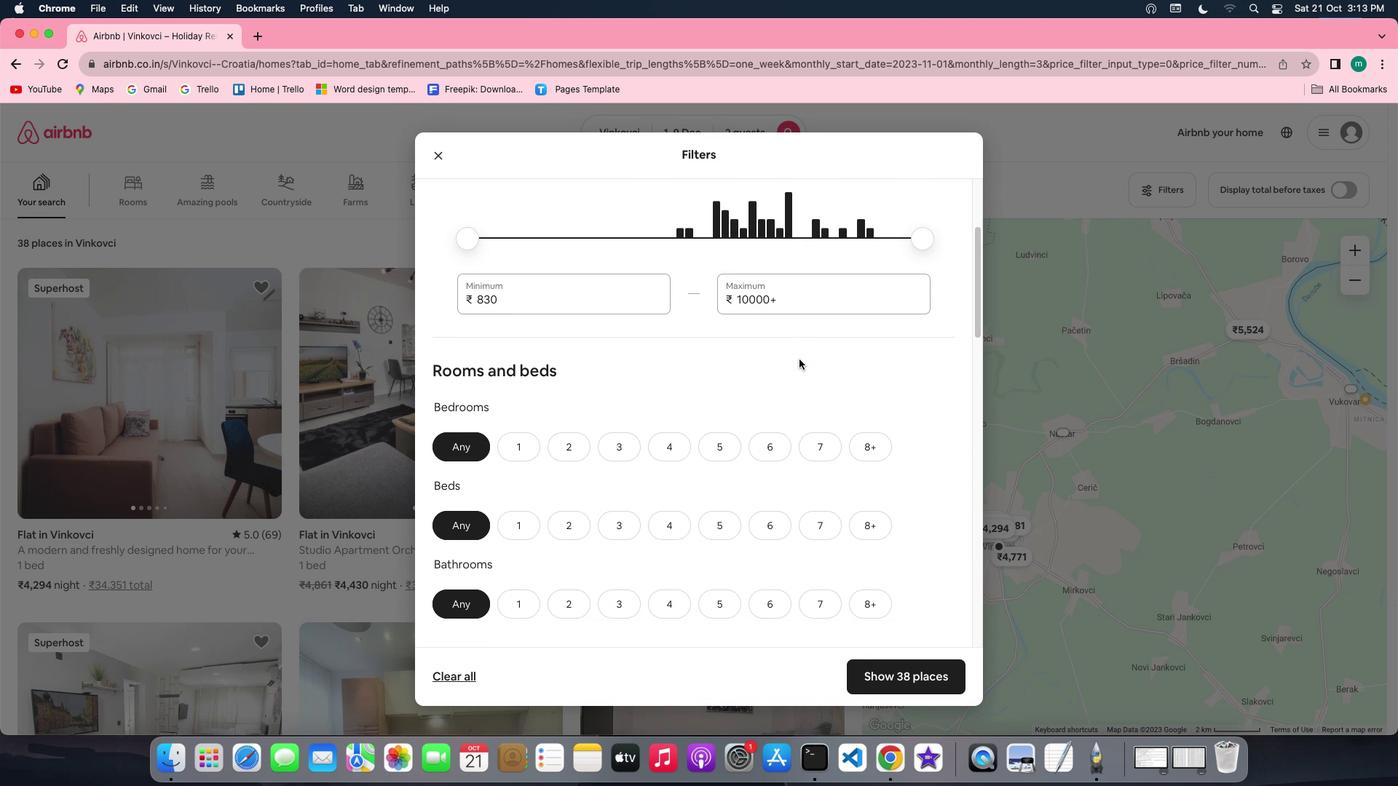 
Action: Mouse scrolled (798, 358) with delta (0, -1)
Screenshot: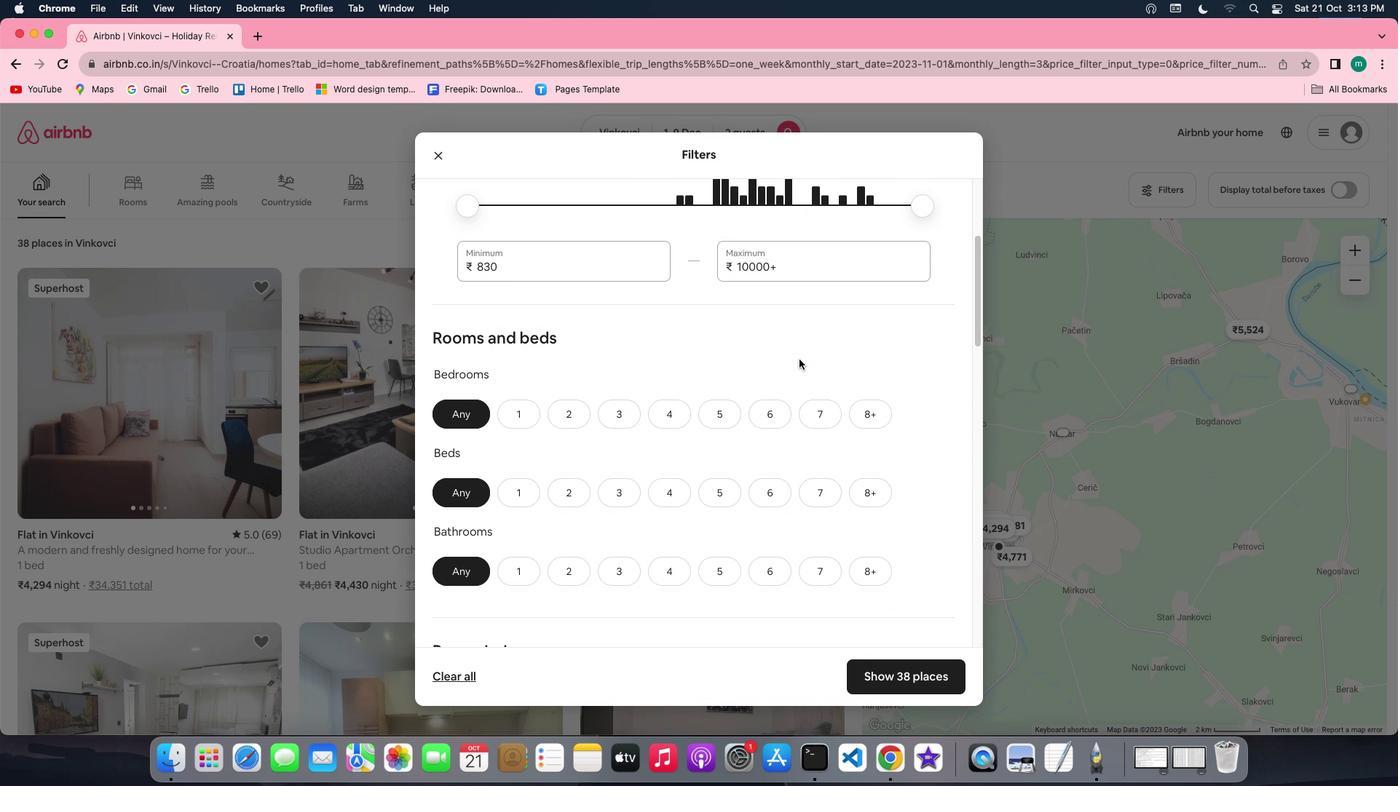 
Action: Mouse moved to (521, 381)
Screenshot: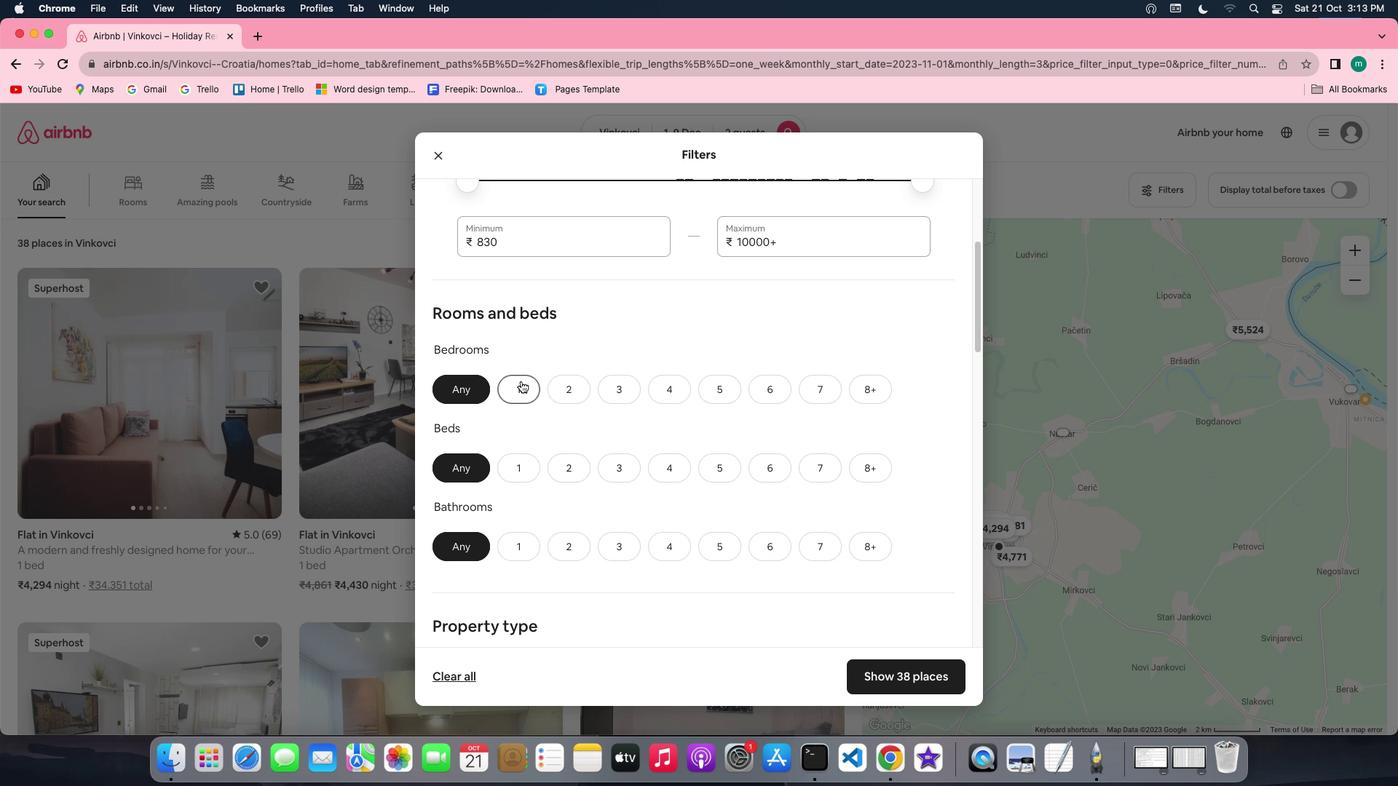 
Action: Mouse pressed left at (521, 381)
Screenshot: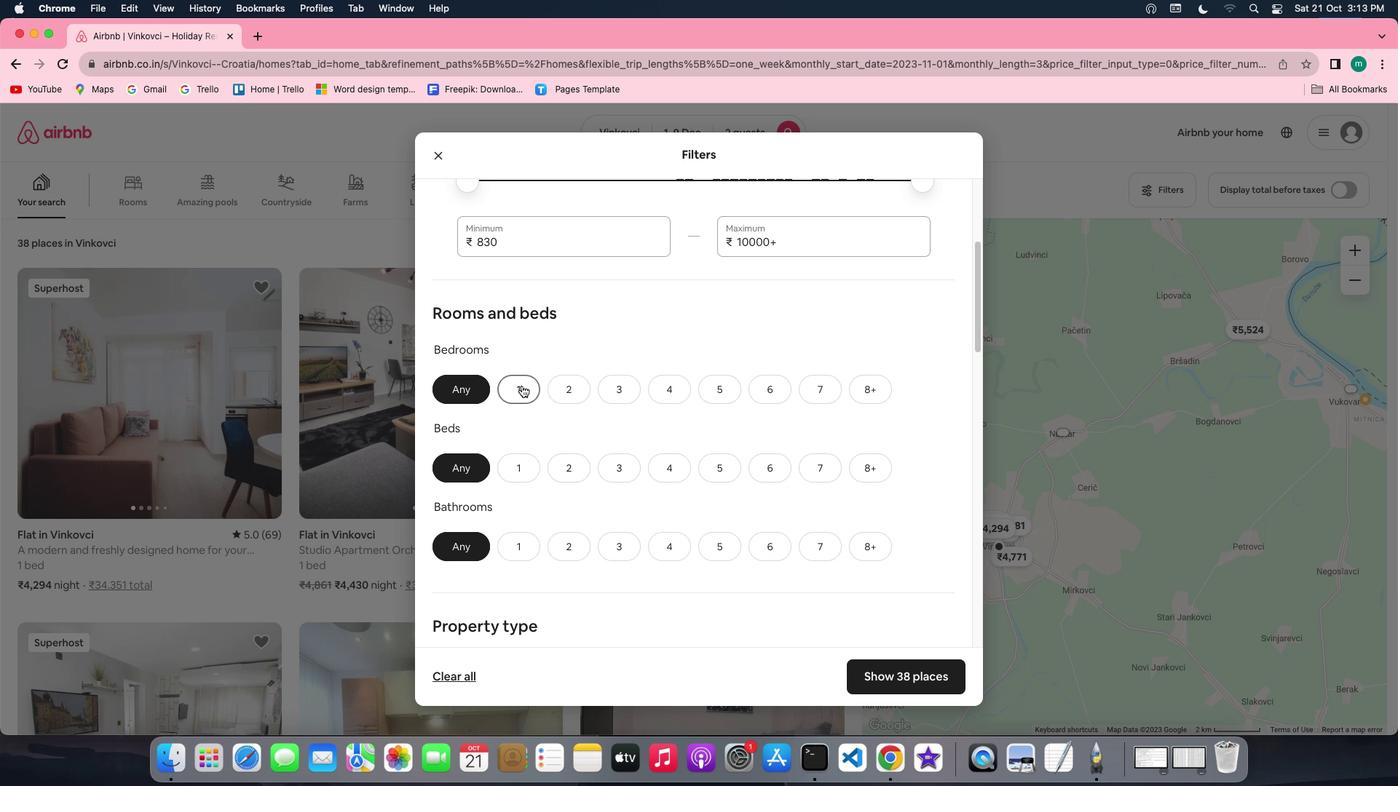 
Action: Mouse moved to (533, 477)
Screenshot: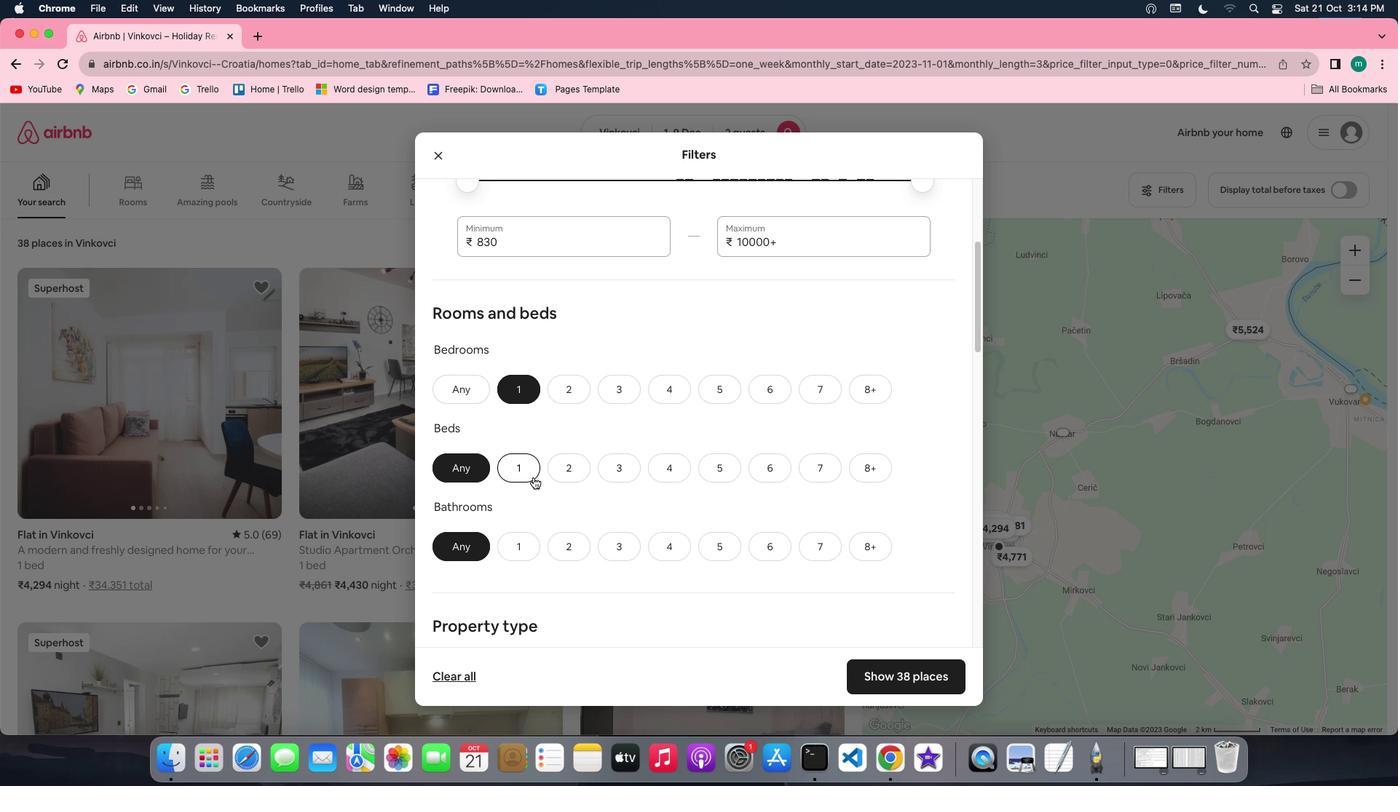 
Action: Mouse pressed left at (533, 477)
Screenshot: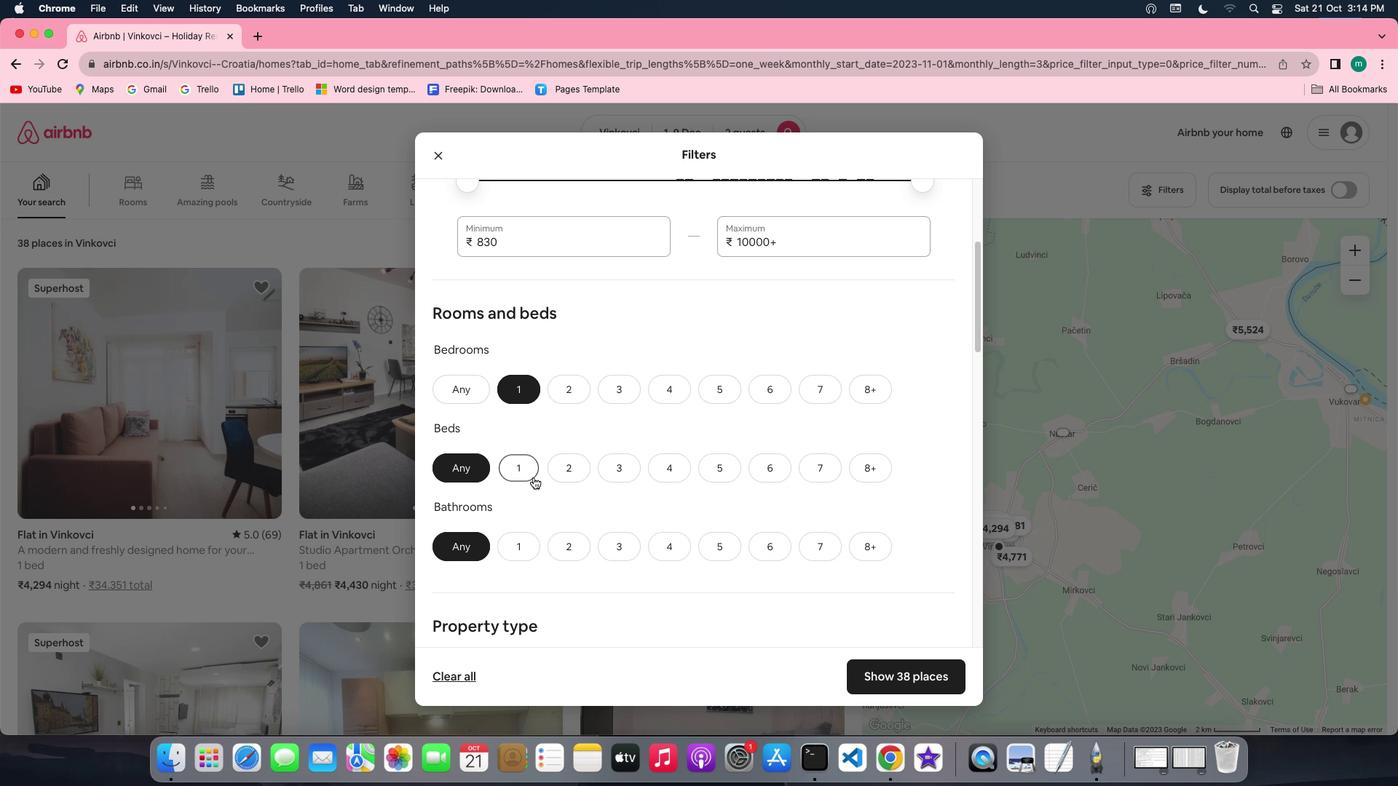
Action: Mouse moved to (519, 552)
Screenshot: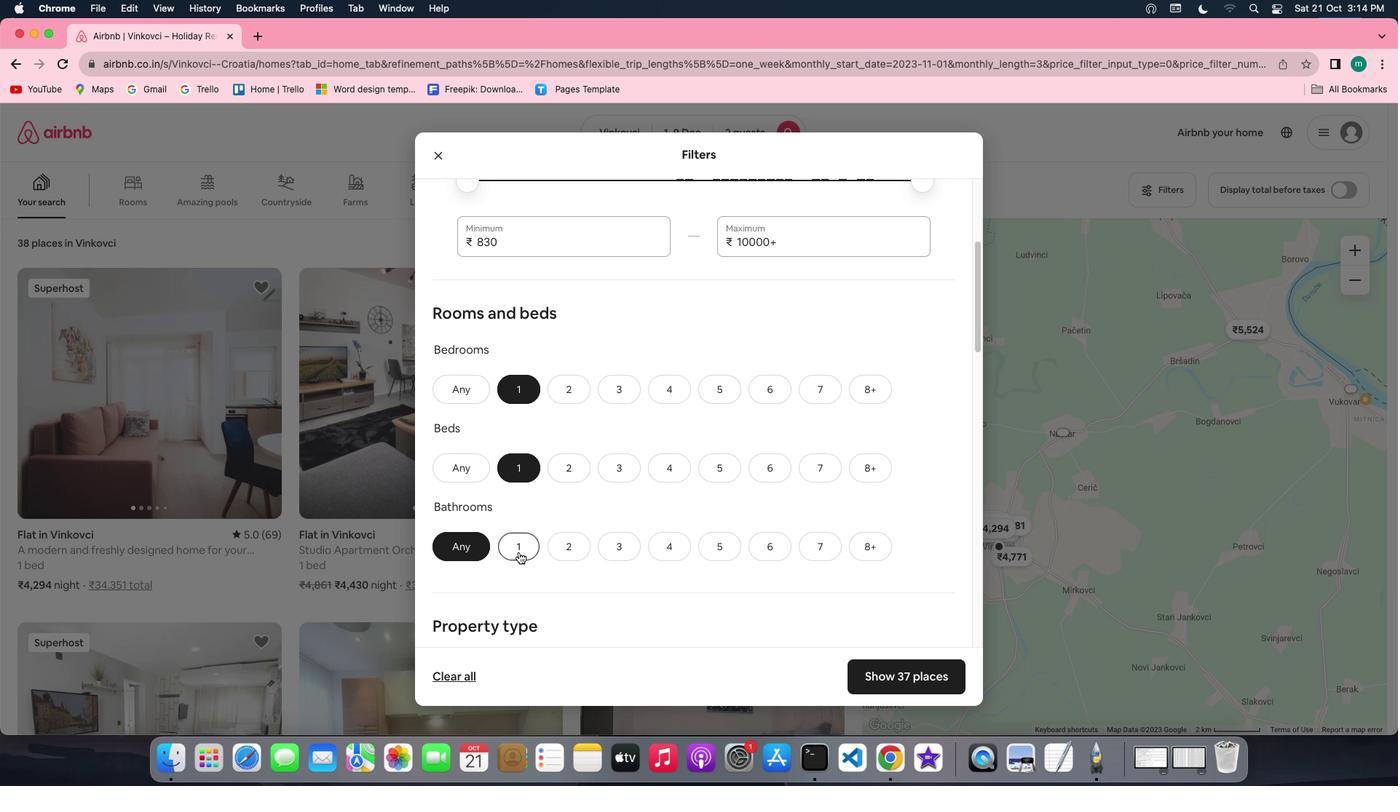 
Action: Mouse pressed left at (519, 552)
Screenshot: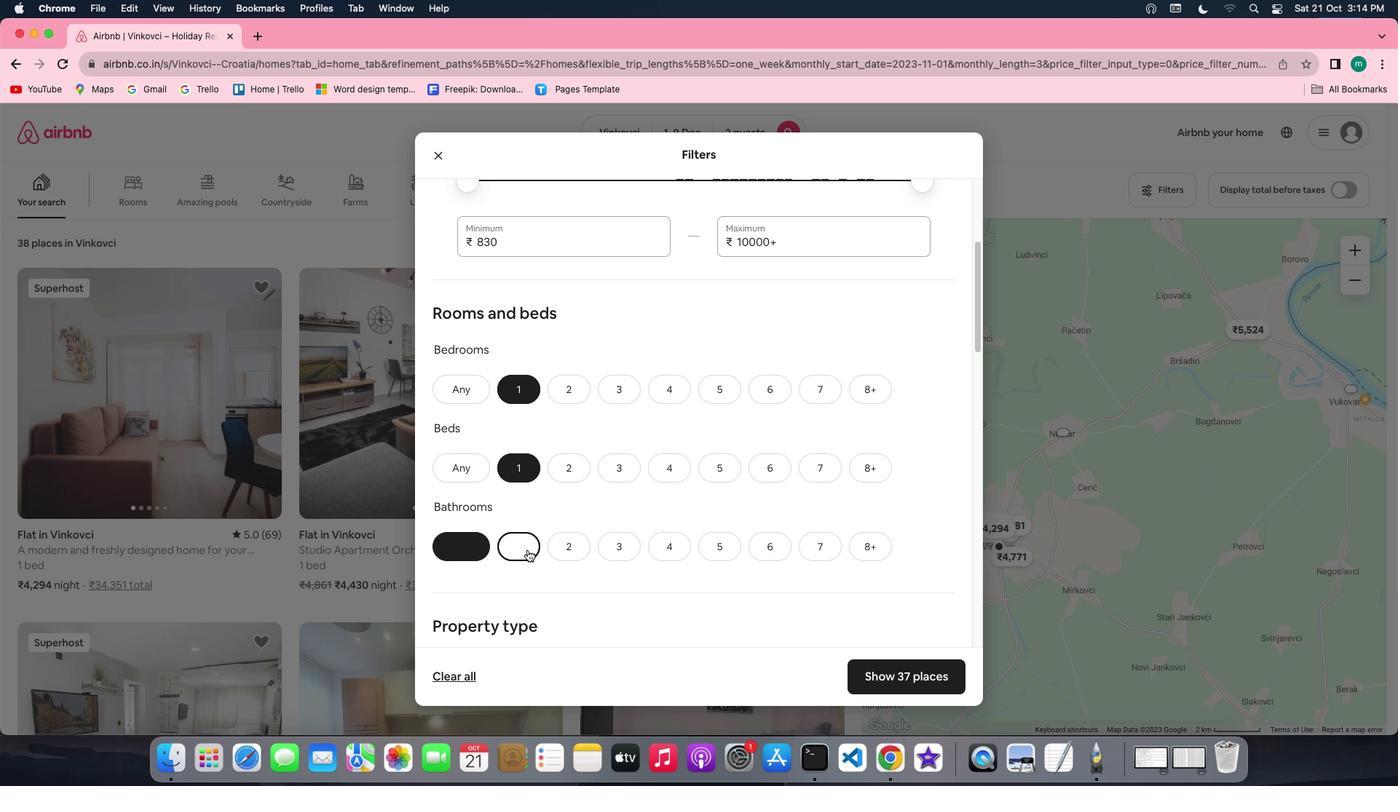 
Action: Mouse moved to (664, 527)
Screenshot: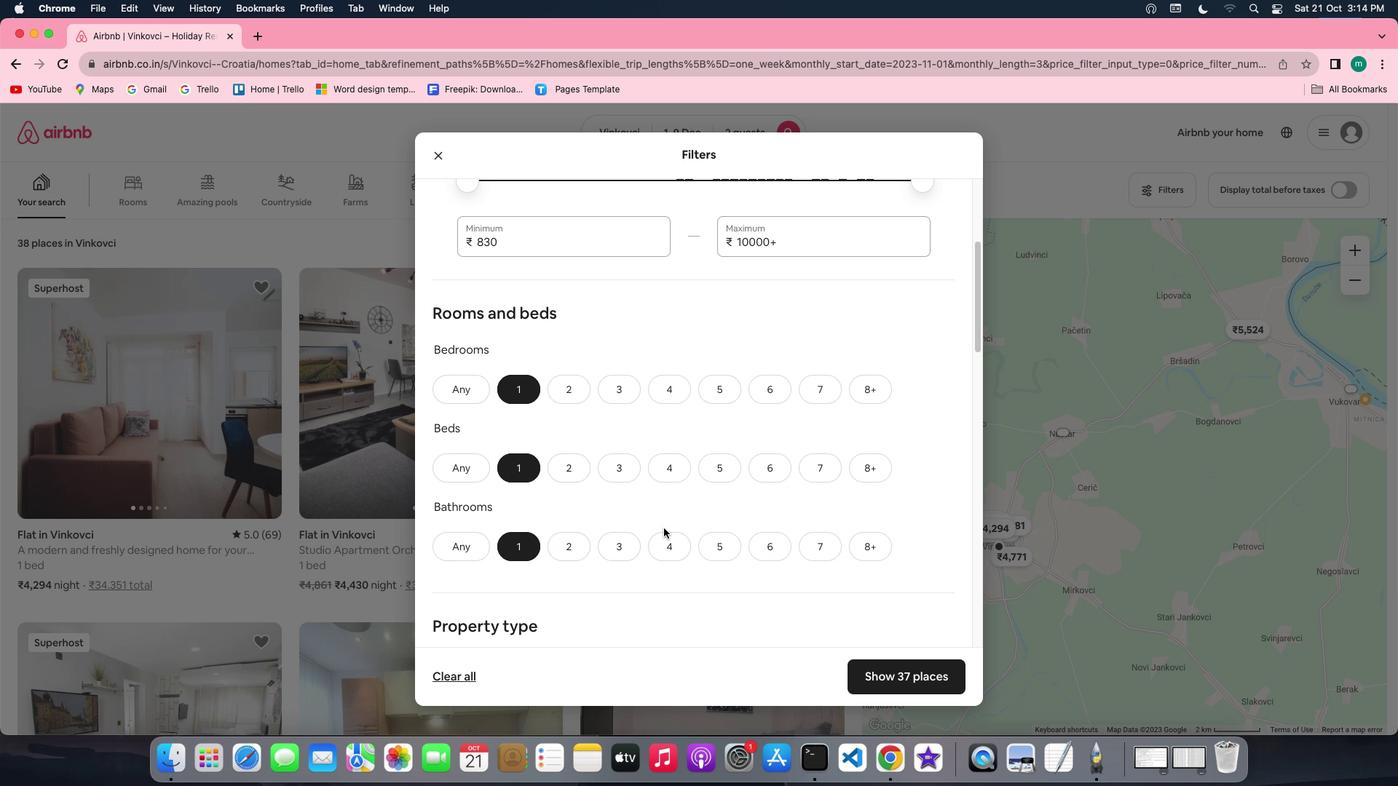 
Action: Mouse scrolled (664, 527) with delta (0, 0)
Screenshot: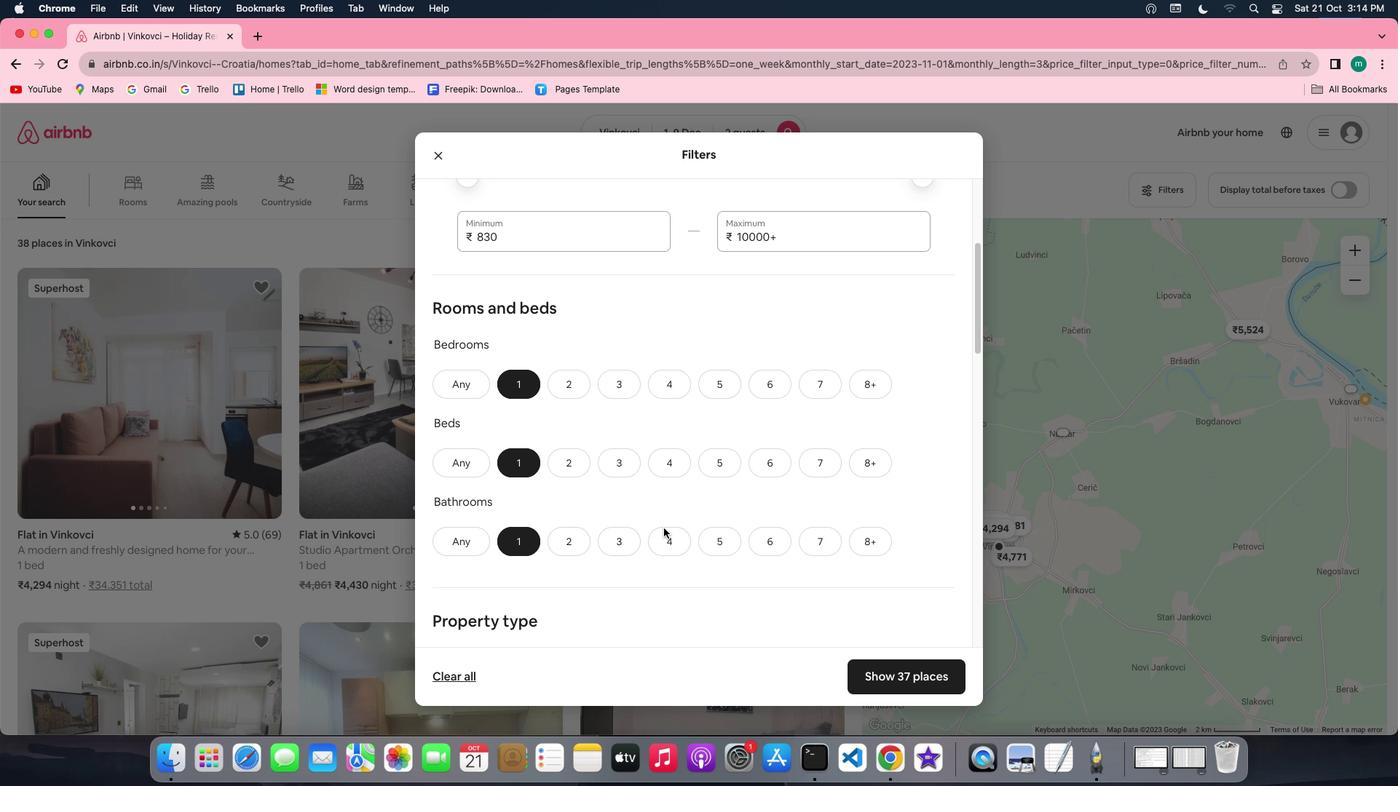 
Action: Mouse scrolled (664, 527) with delta (0, 0)
Screenshot: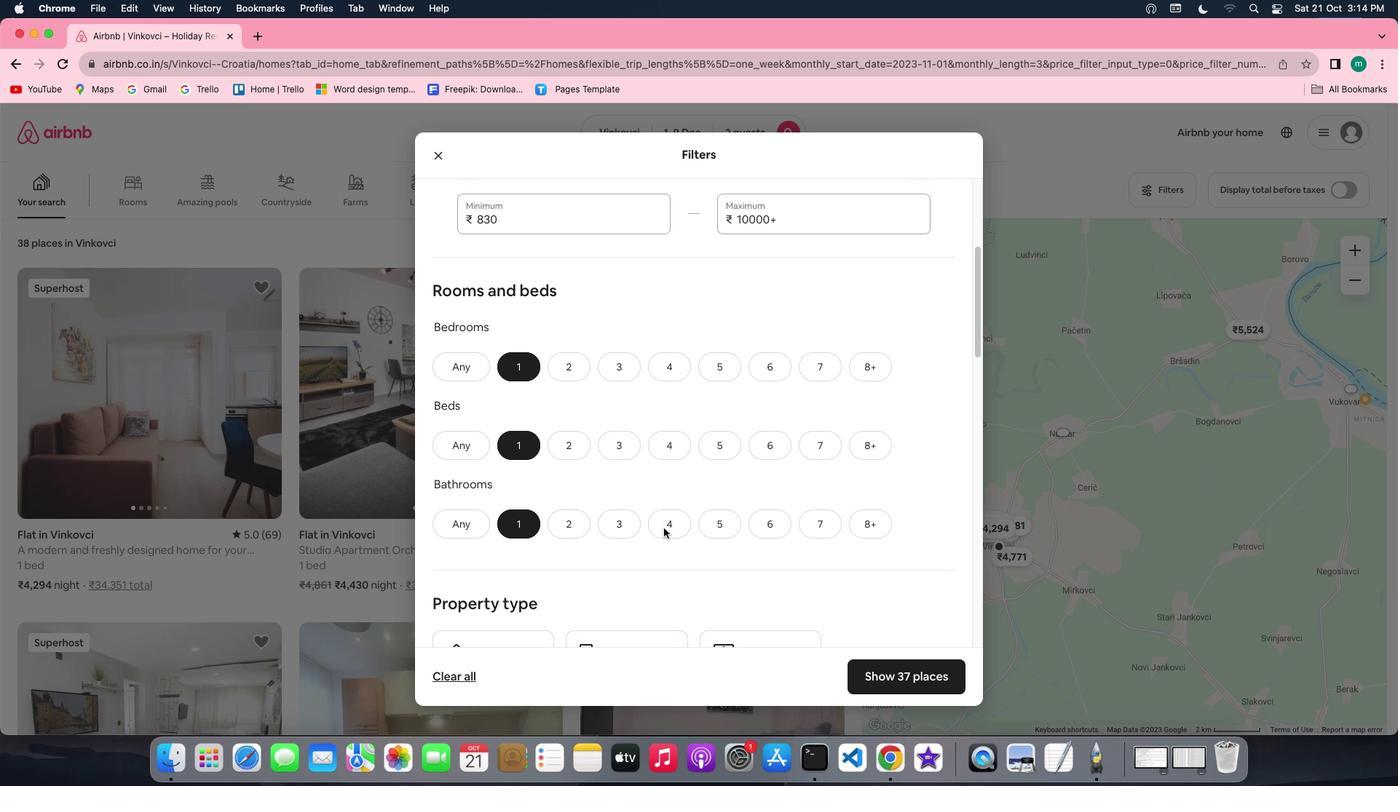 
Action: Mouse scrolled (664, 527) with delta (0, 0)
Screenshot: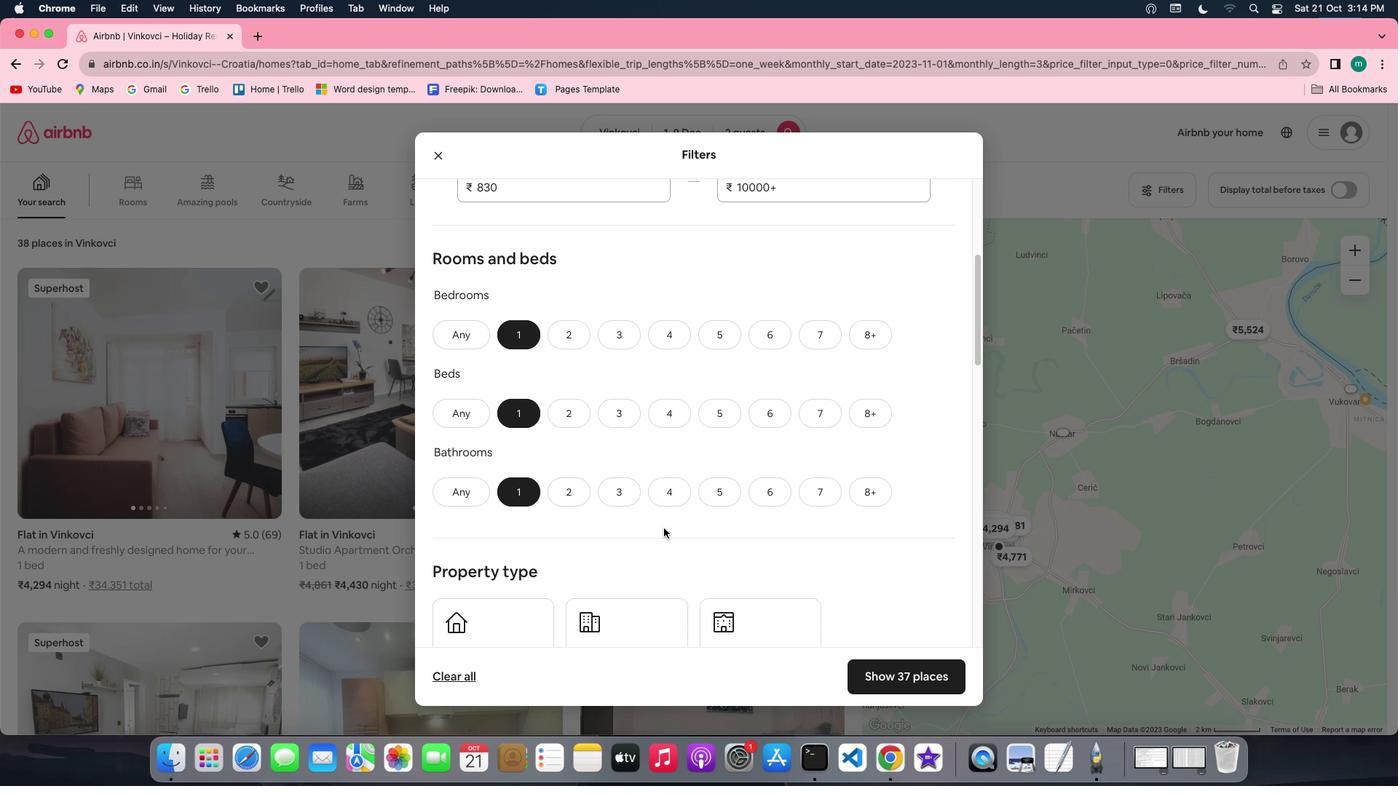 
Action: Mouse scrolled (664, 527) with delta (0, 0)
Screenshot: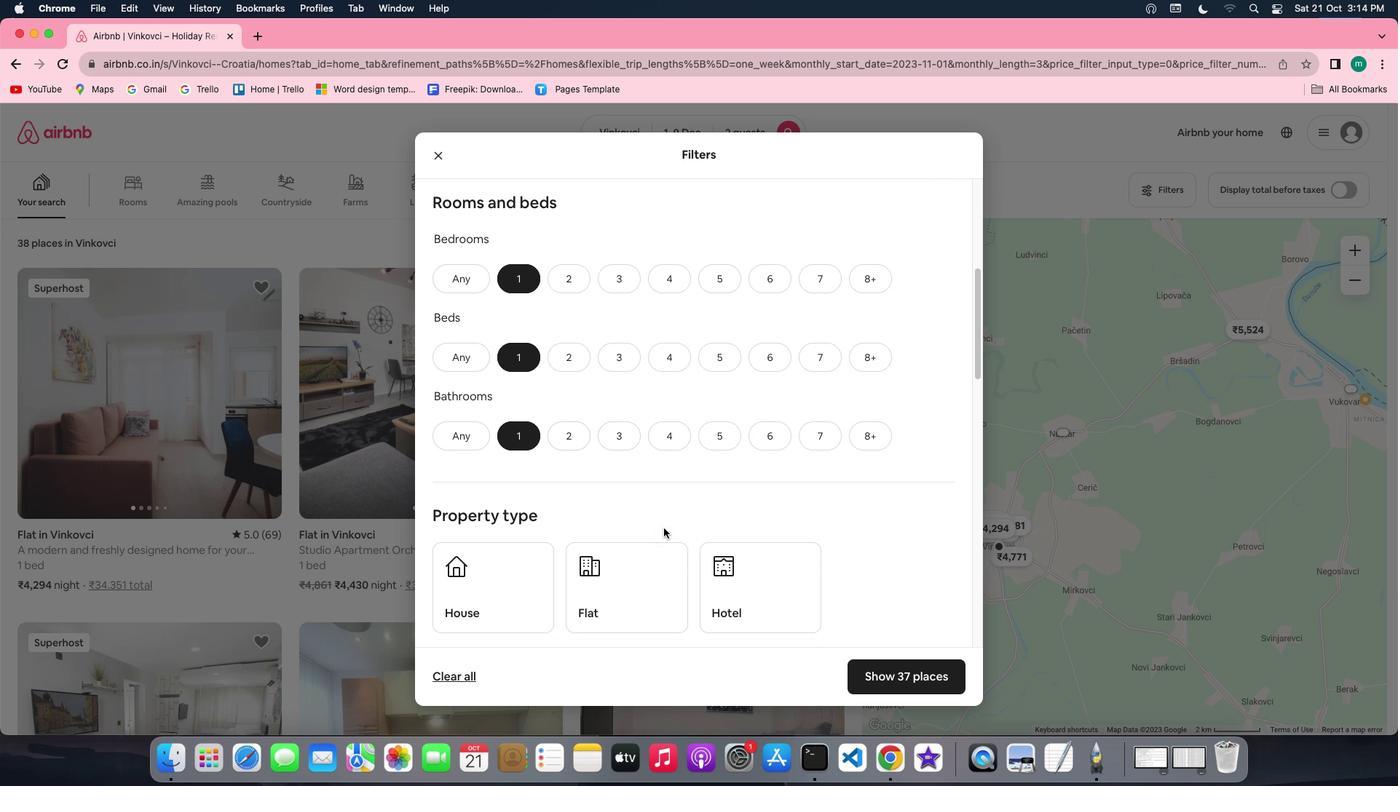 
Action: Mouse scrolled (664, 527) with delta (0, 0)
Screenshot: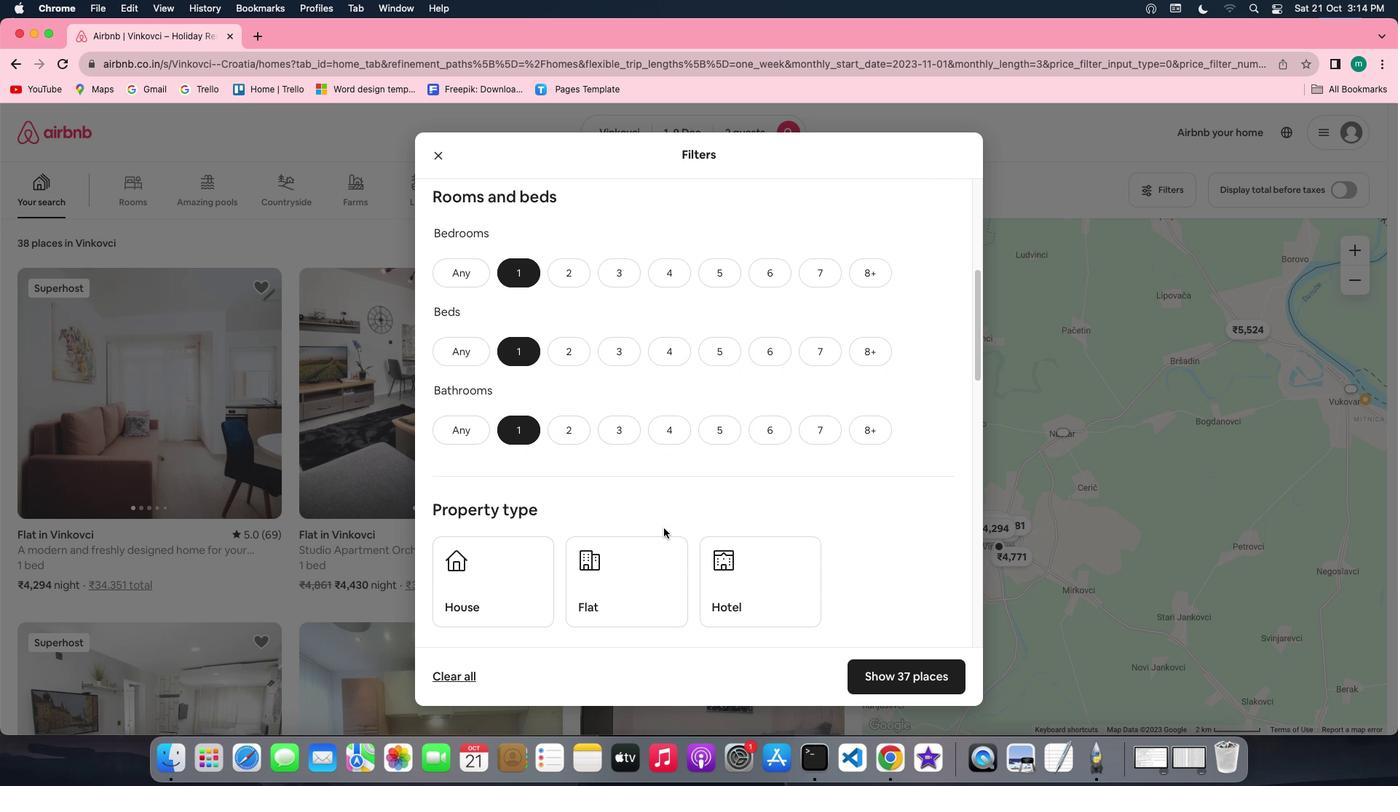 
Action: Mouse scrolled (664, 527) with delta (0, 0)
Screenshot: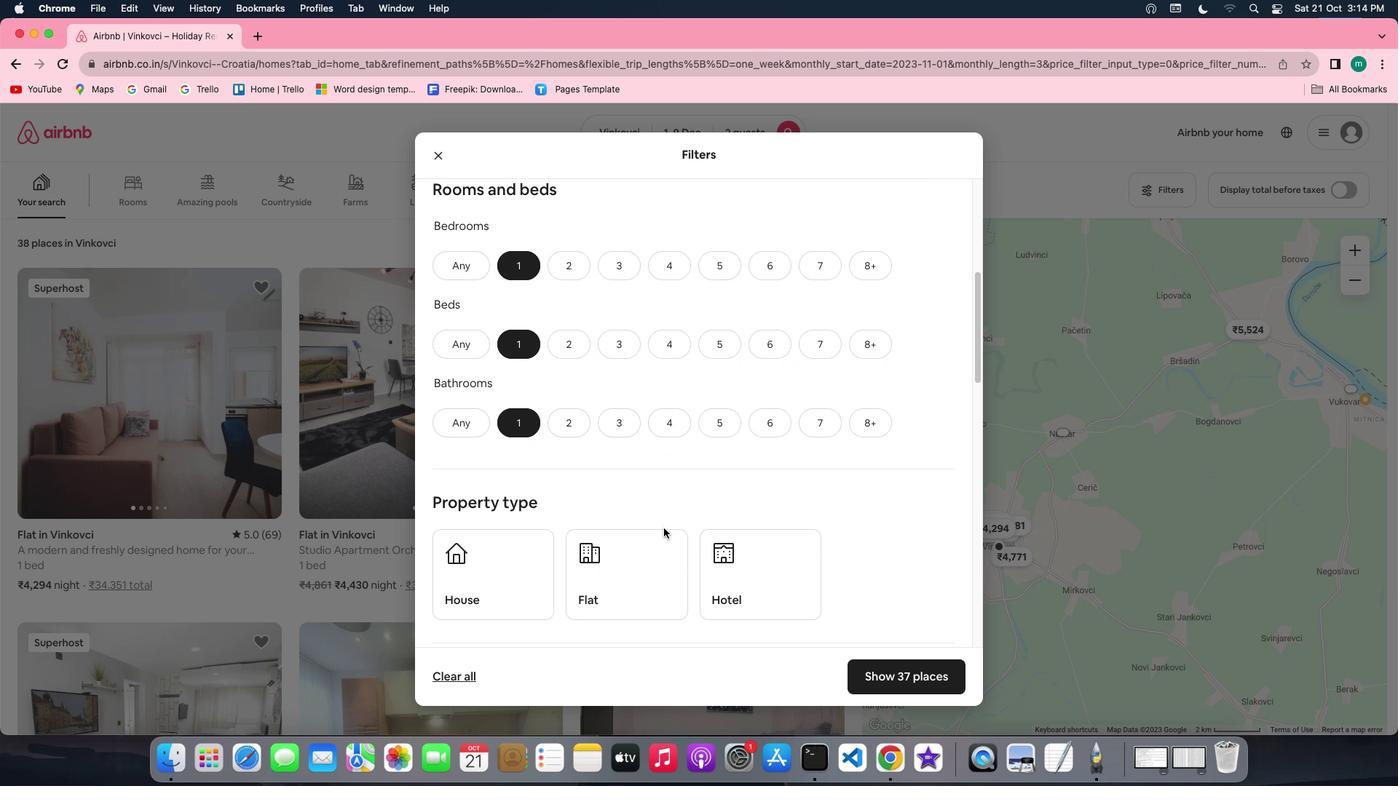 
Action: Mouse scrolled (664, 527) with delta (0, 0)
Screenshot: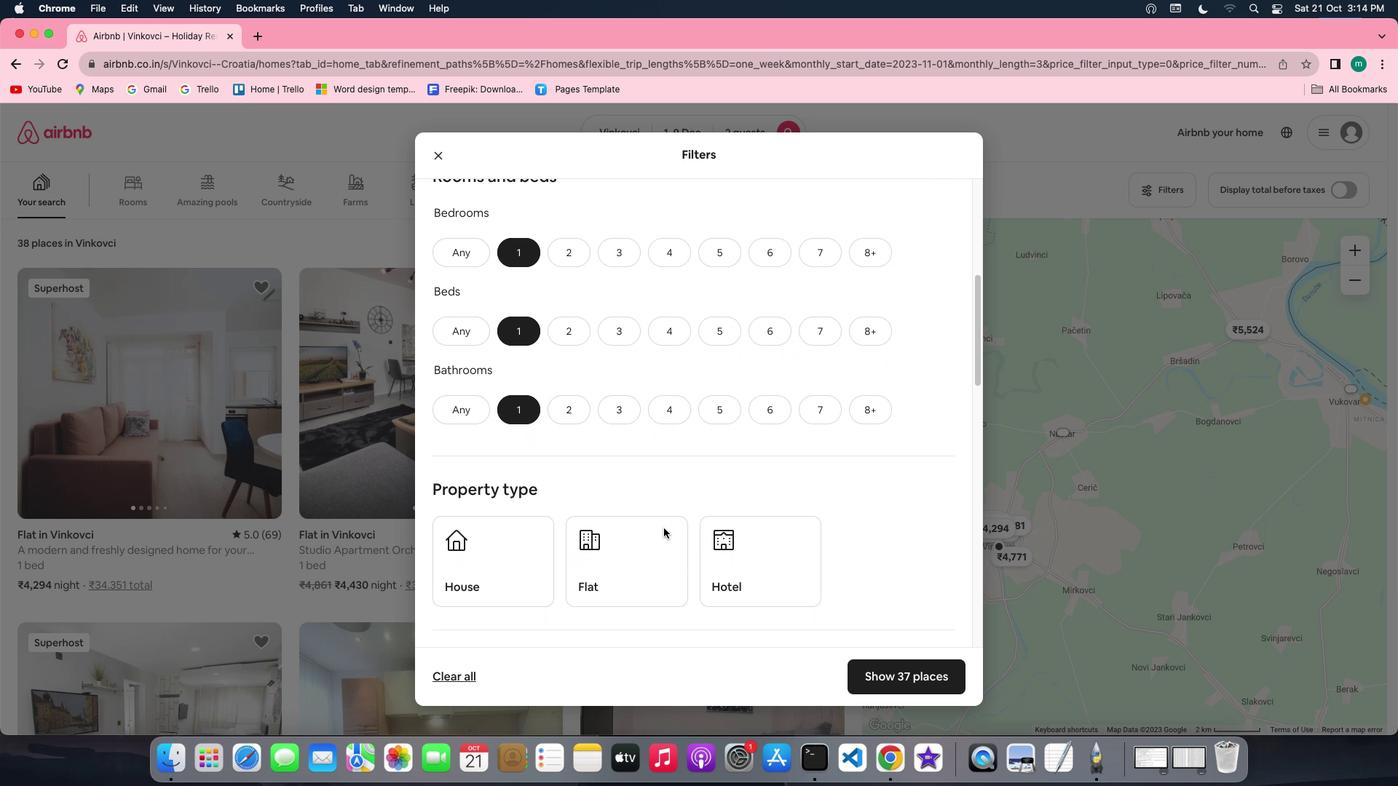
Action: Mouse scrolled (664, 527) with delta (0, 0)
Screenshot: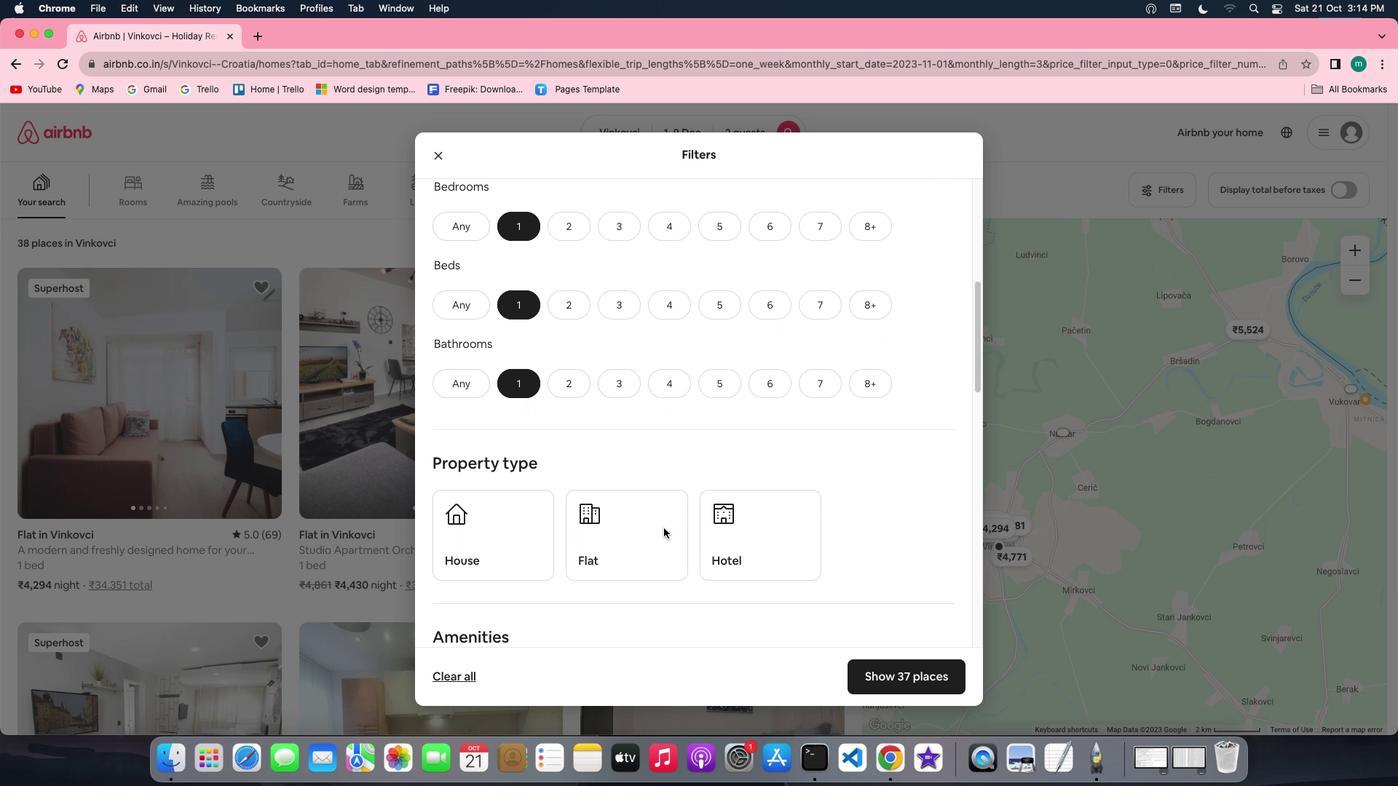 
Action: Mouse scrolled (664, 527) with delta (0, 0)
Screenshot: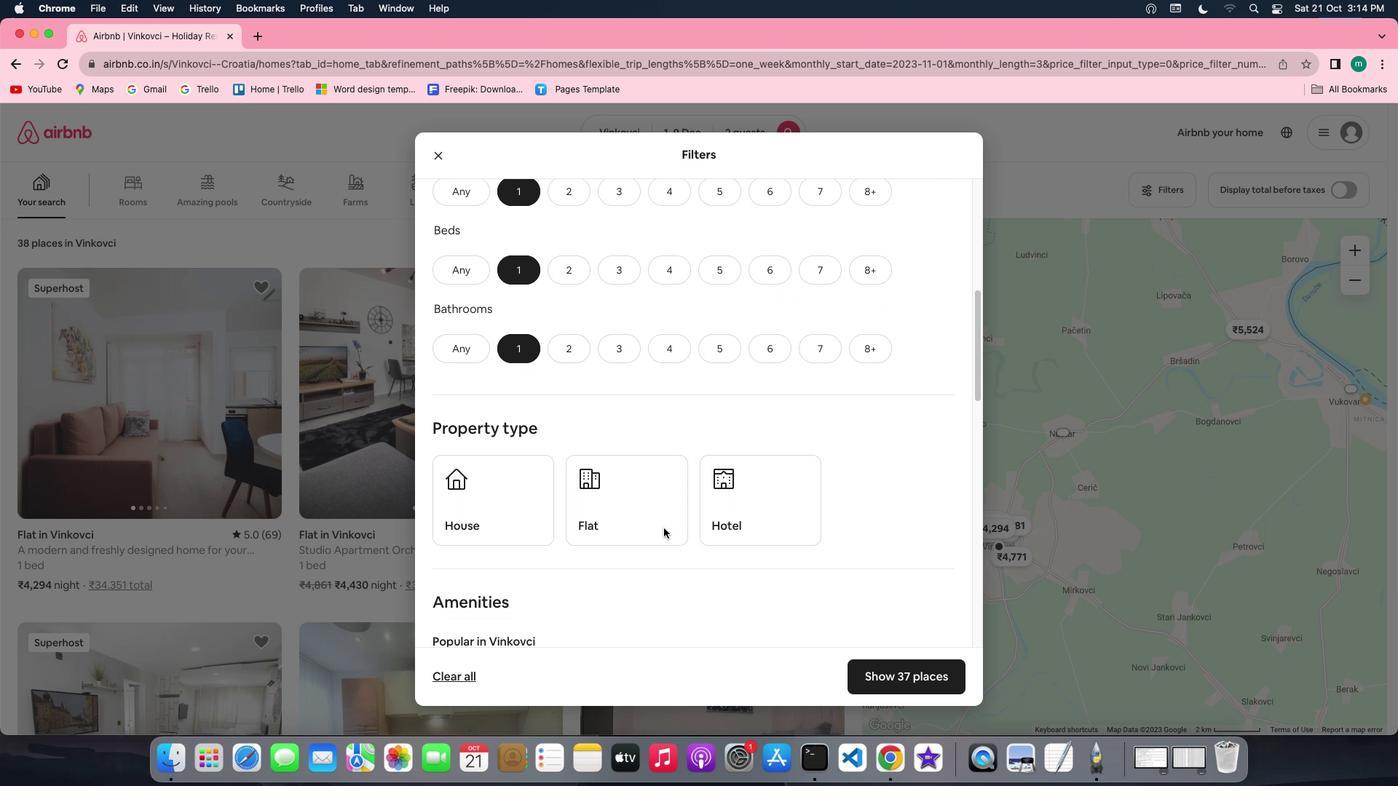 
Action: Mouse moved to (492, 489)
Screenshot: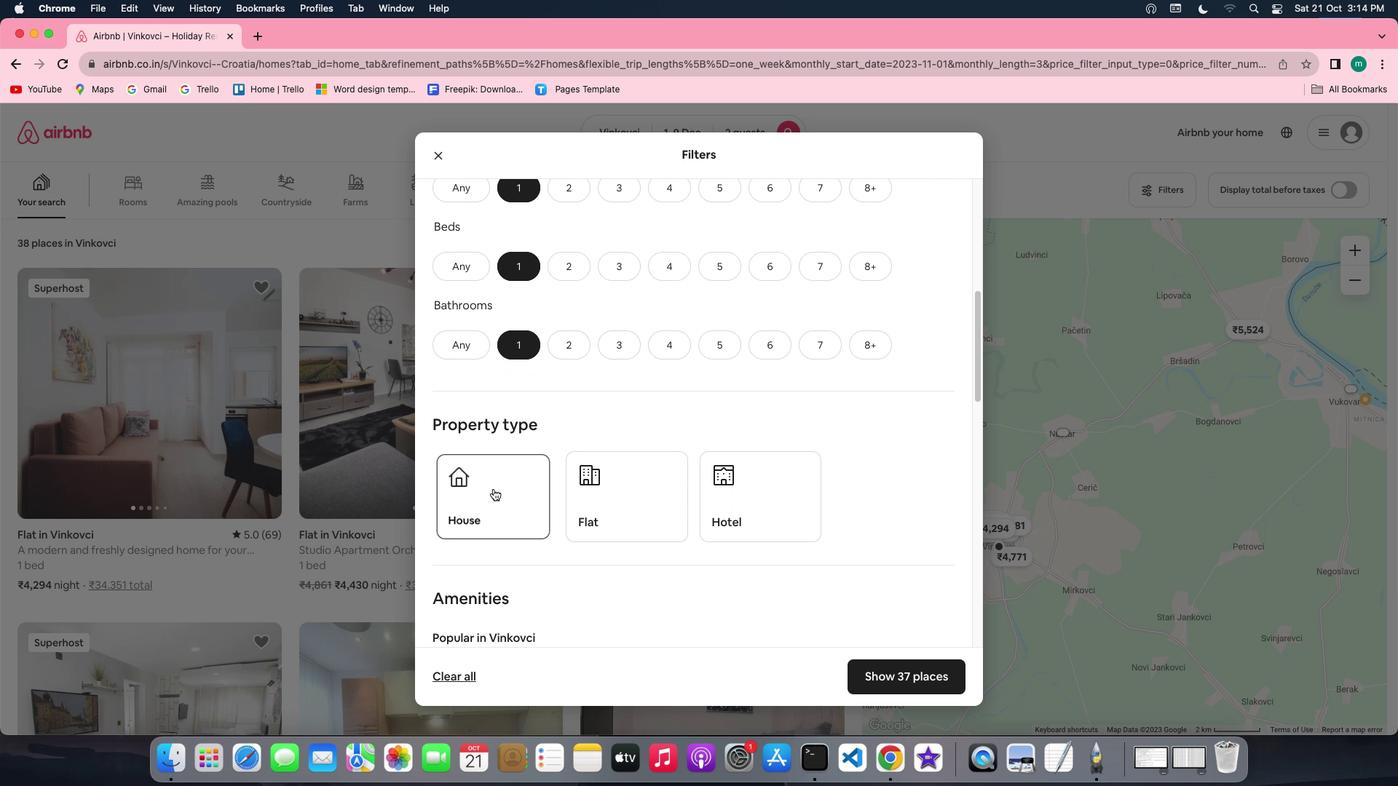 
Action: Mouse pressed left at (492, 489)
Screenshot: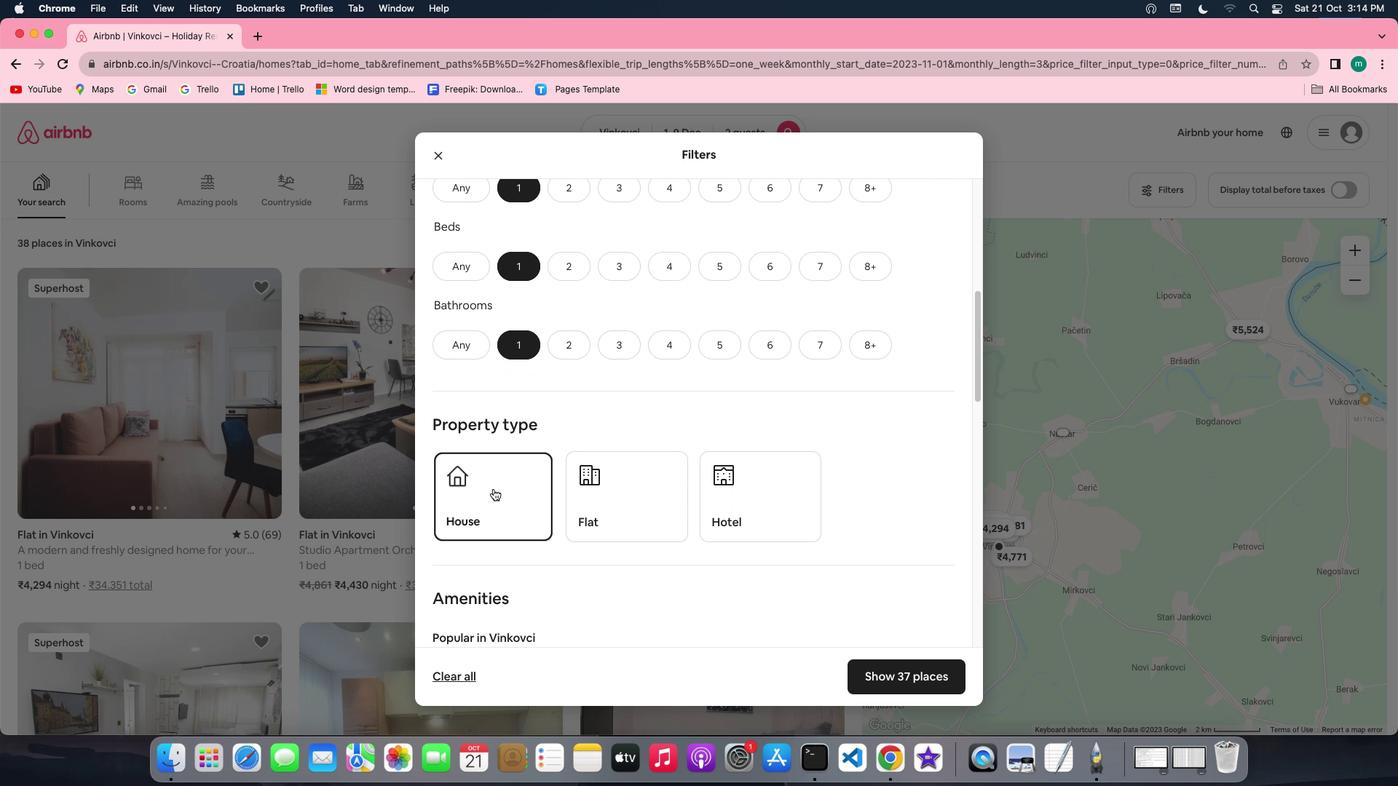 
Action: Mouse moved to (806, 479)
Screenshot: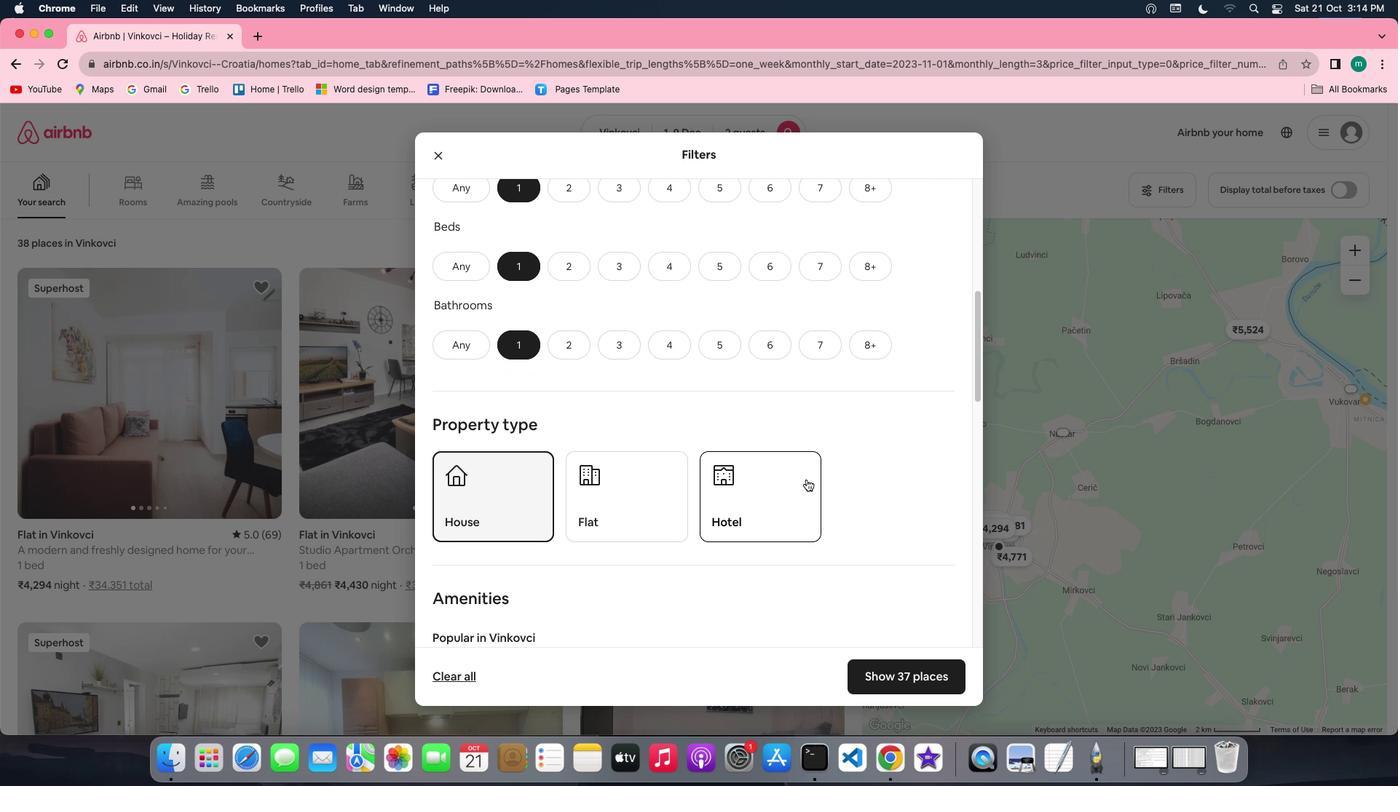 
Action: Mouse scrolled (806, 479) with delta (0, 0)
Screenshot: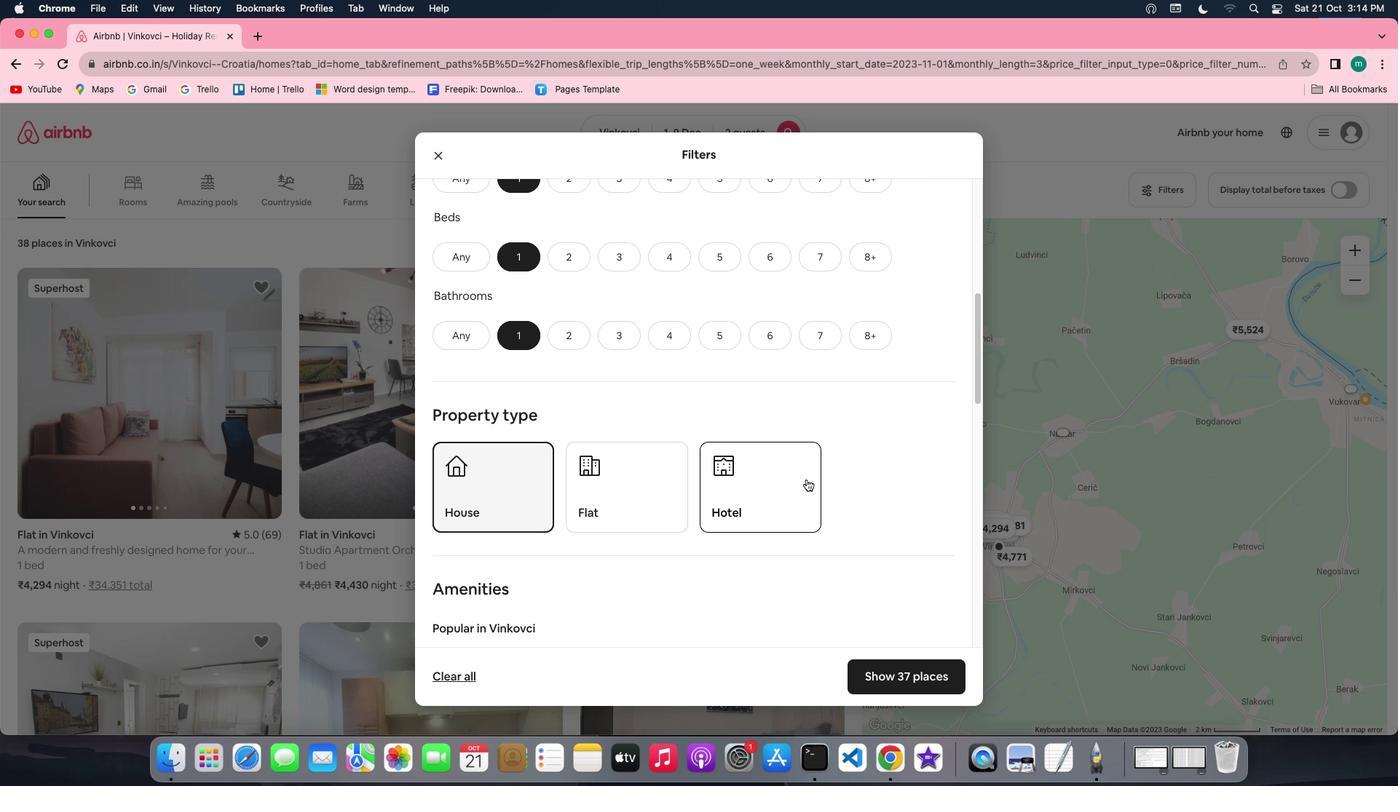 
Action: Mouse scrolled (806, 479) with delta (0, 0)
Screenshot: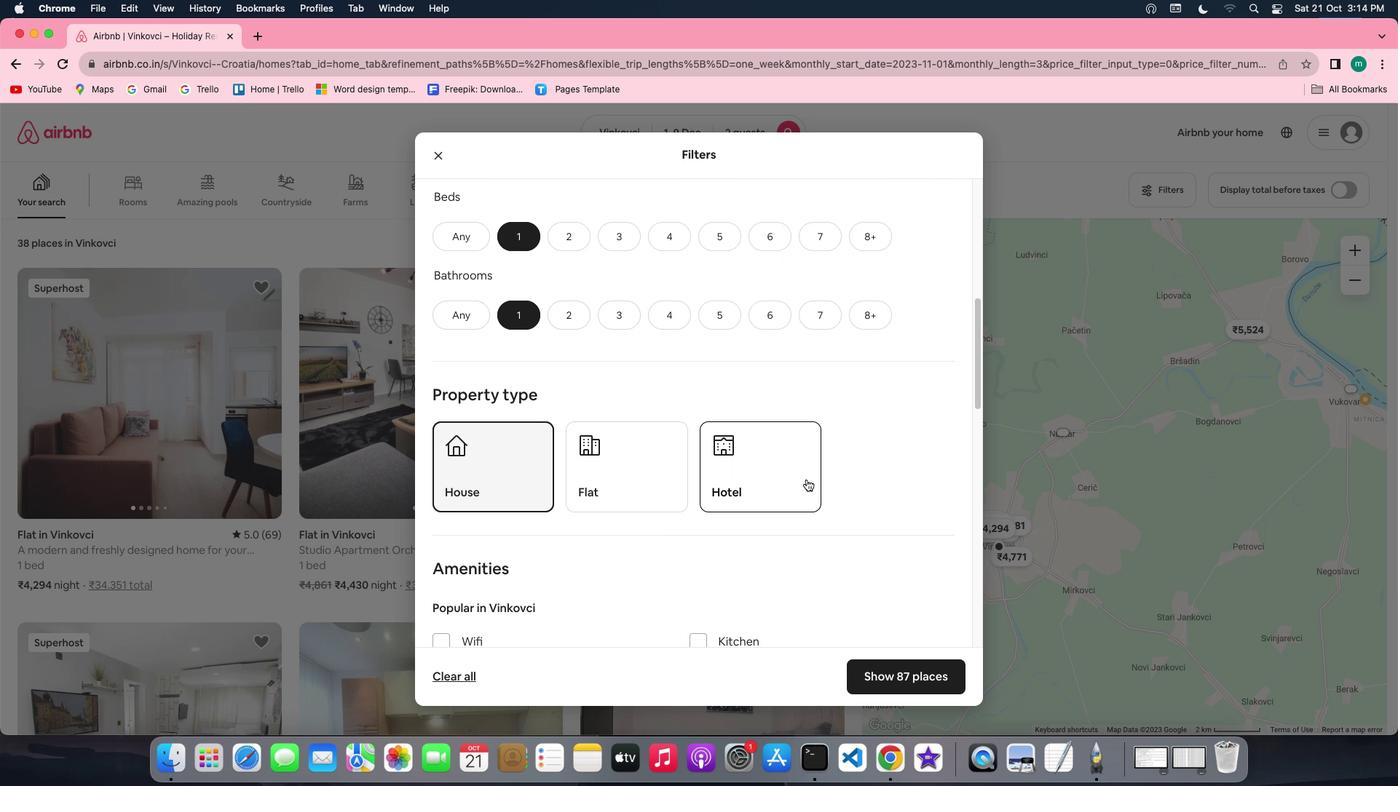 
Action: Mouse scrolled (806, 479) with delta (0, 0)
Screenshot: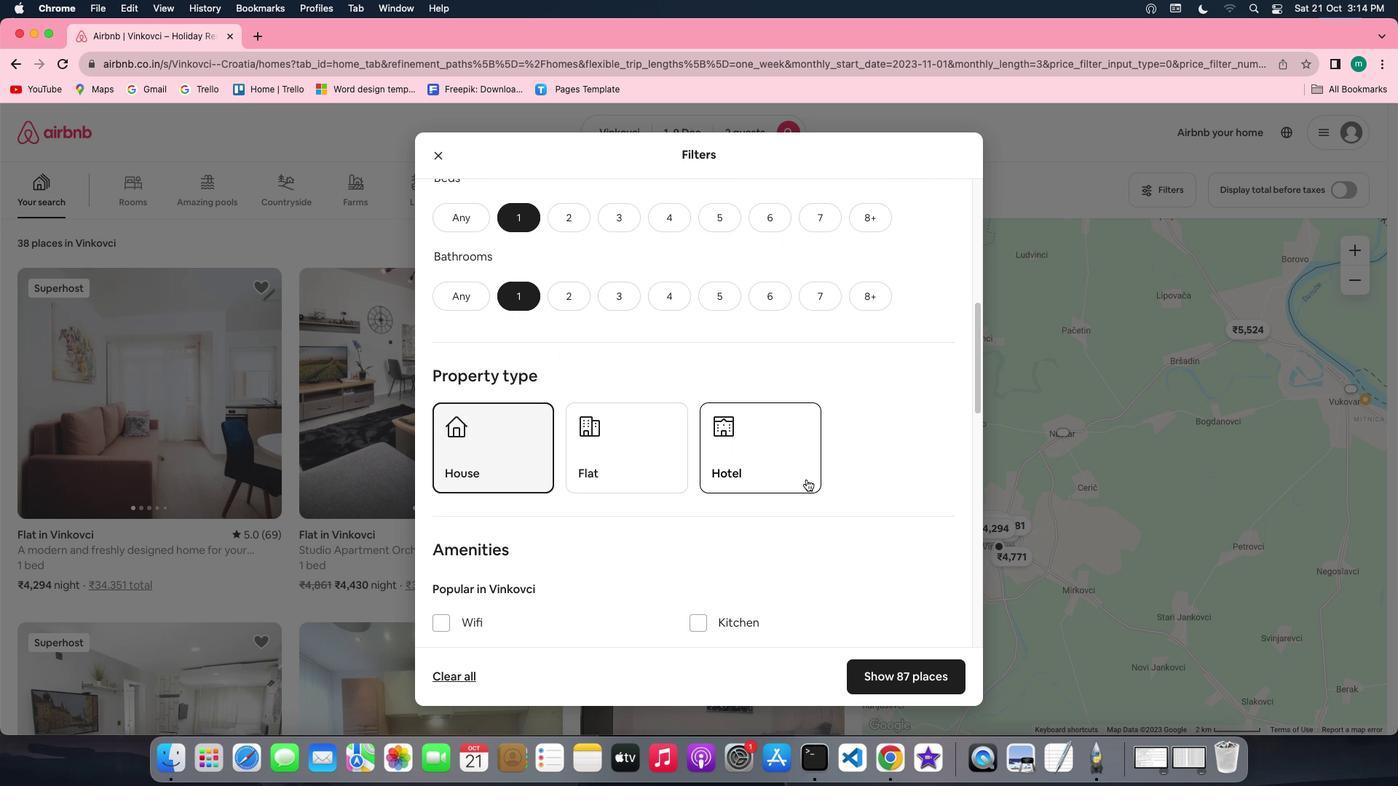 
Action: Mouse scrolled (806, 479) with delta (0, 0)
Screenshot: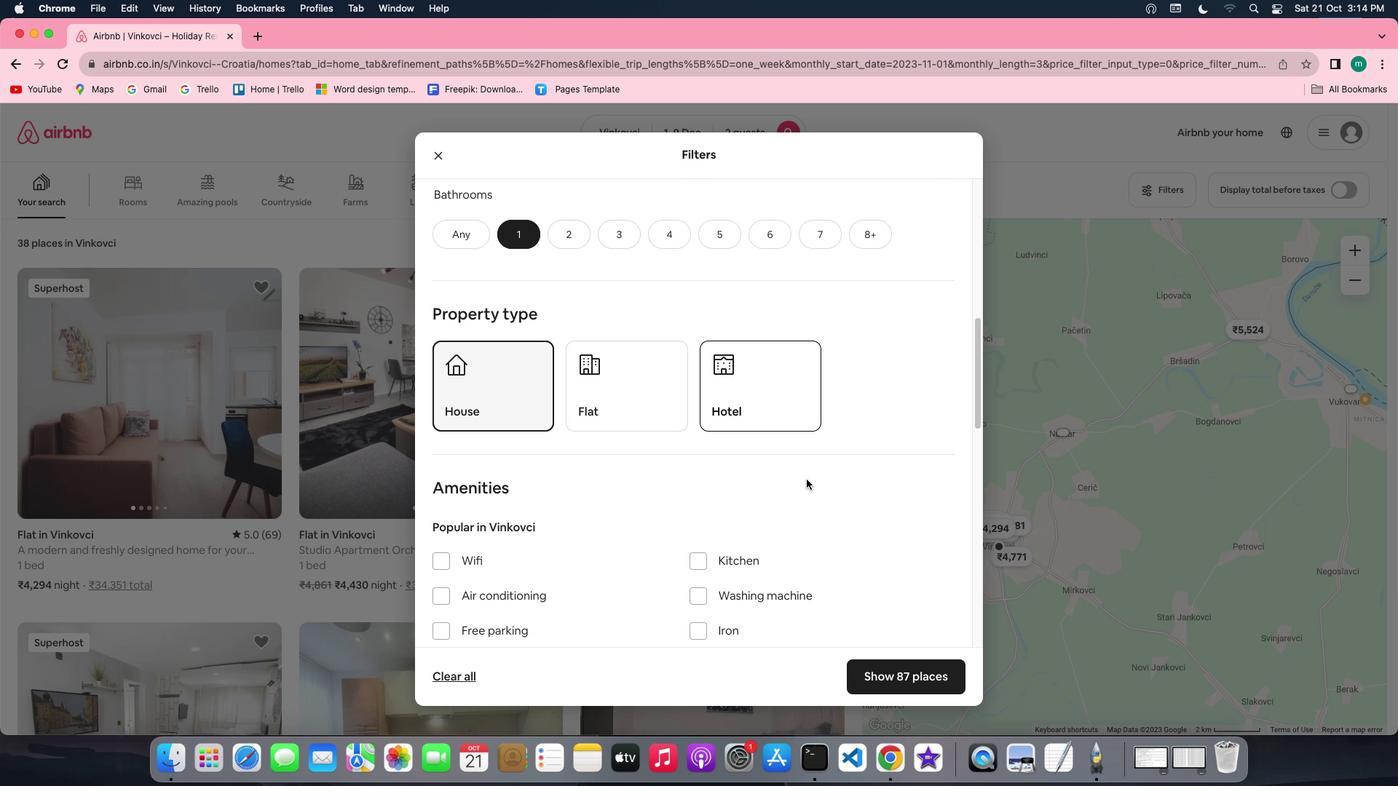 
Action: Mouse scrolled (806, 479) with delta (0, 0)
Screenshot: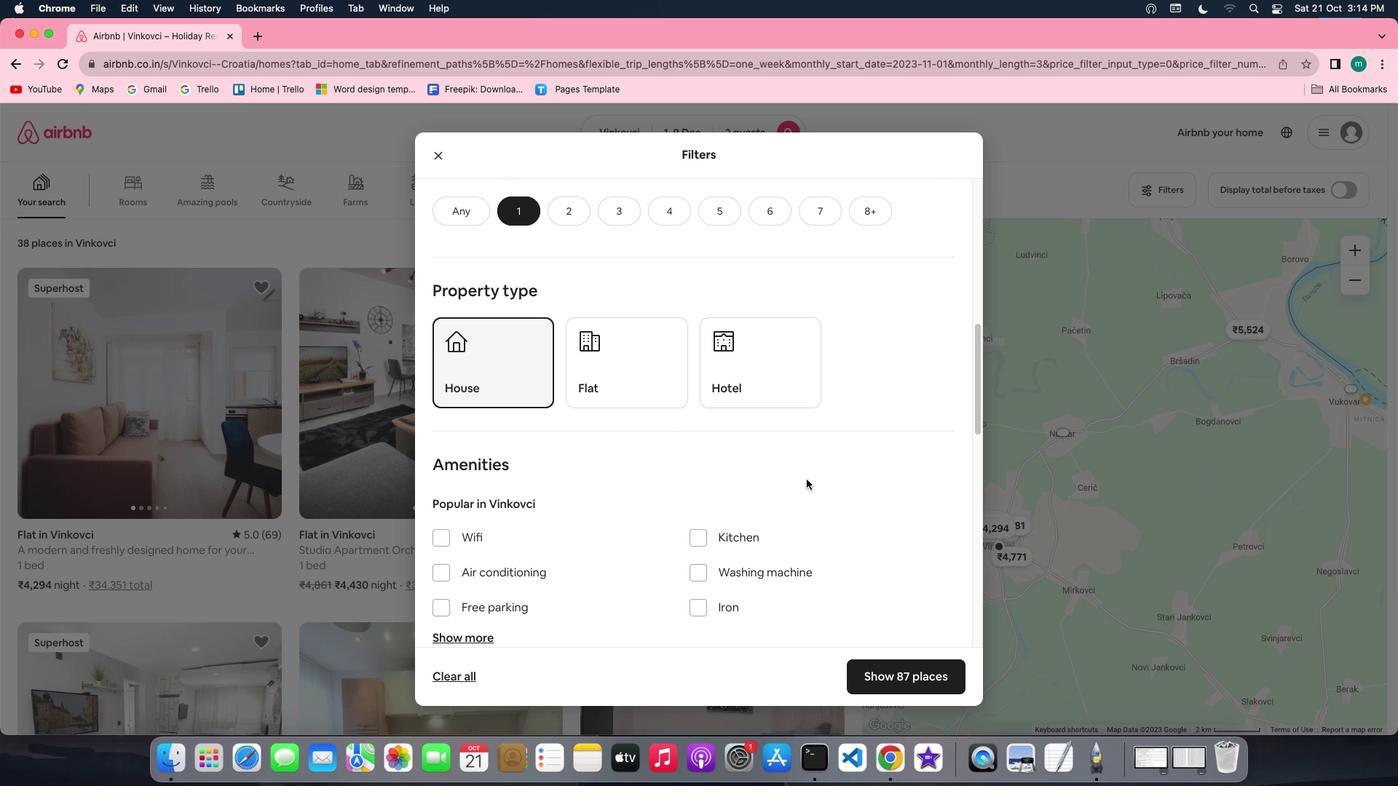 
Action: Mouse scrolled (806, 479) with delta (0, 0)
Screenshot: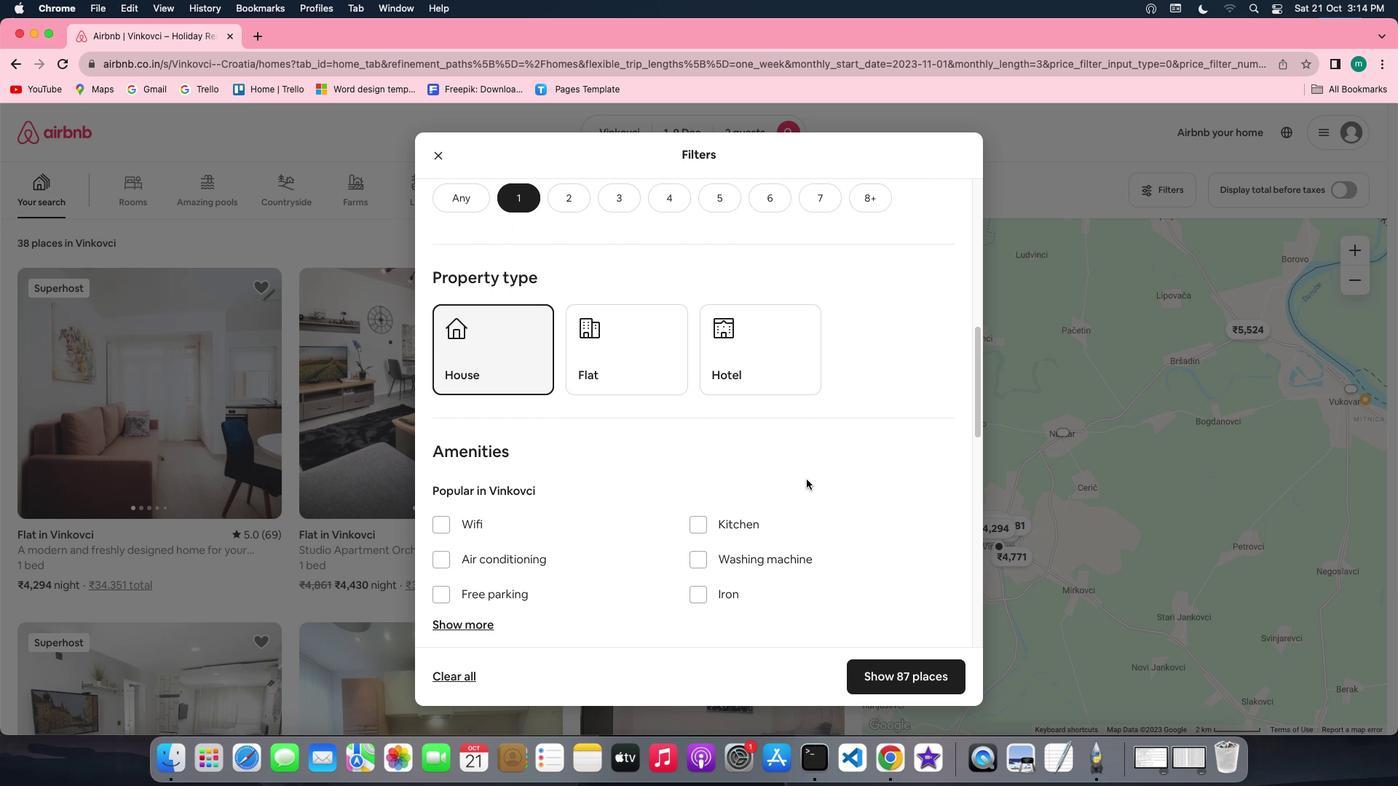 
Action: Mouse scrolled (806, 479) with delta (0, -1)
Screenshot: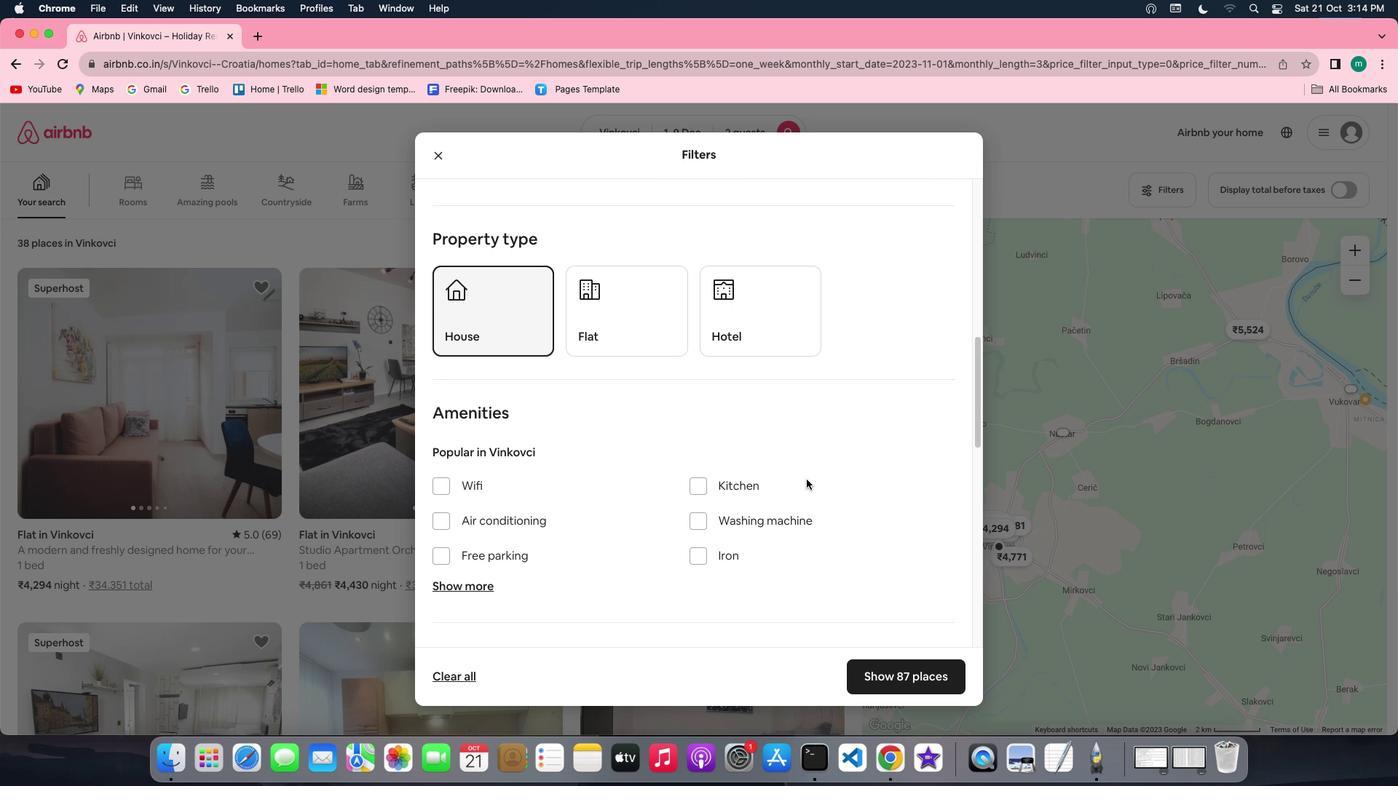 
Action: Mouse scrolled (806, 479) with delta (0, 0)
Screenshot: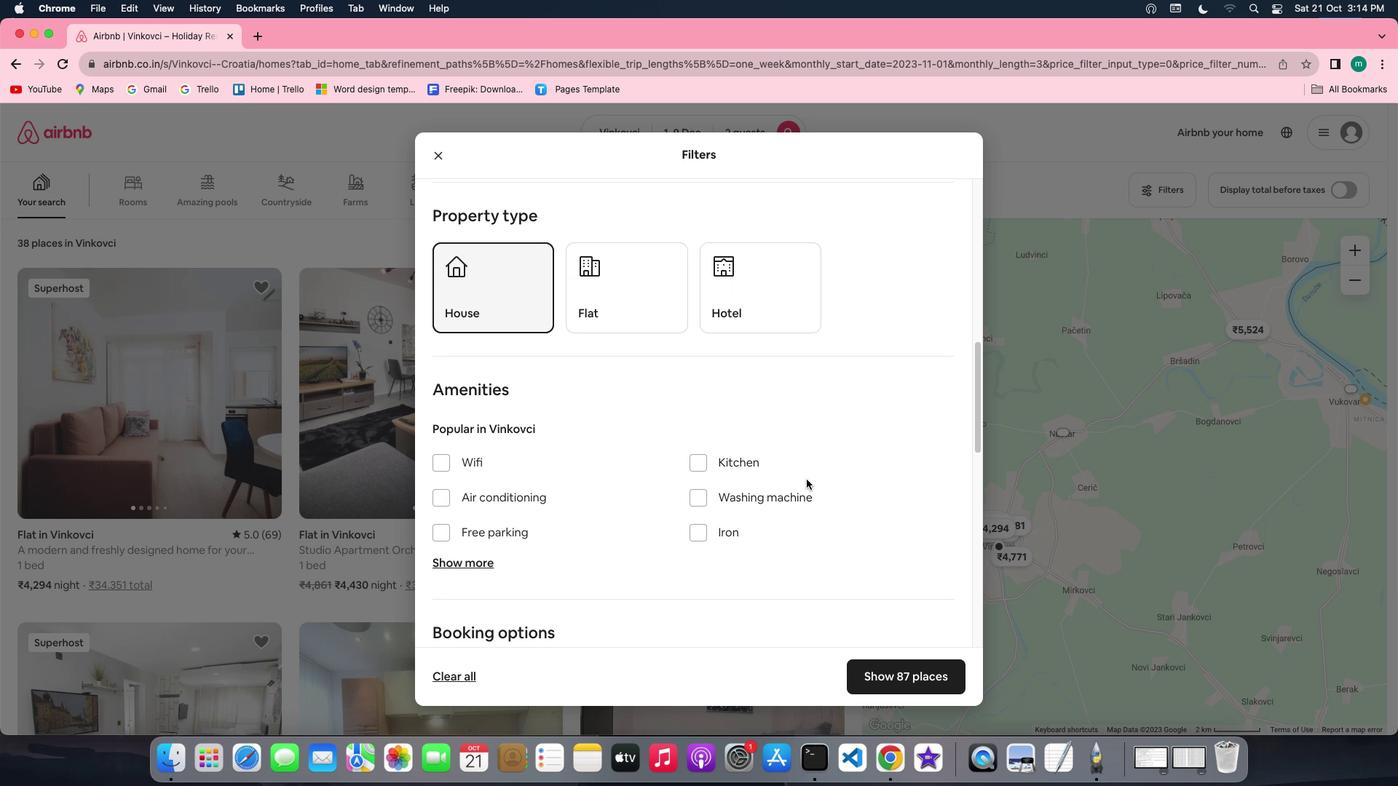 
Action: Mouse scrolled (806, 479) with delta (0, 0)
Screenshot: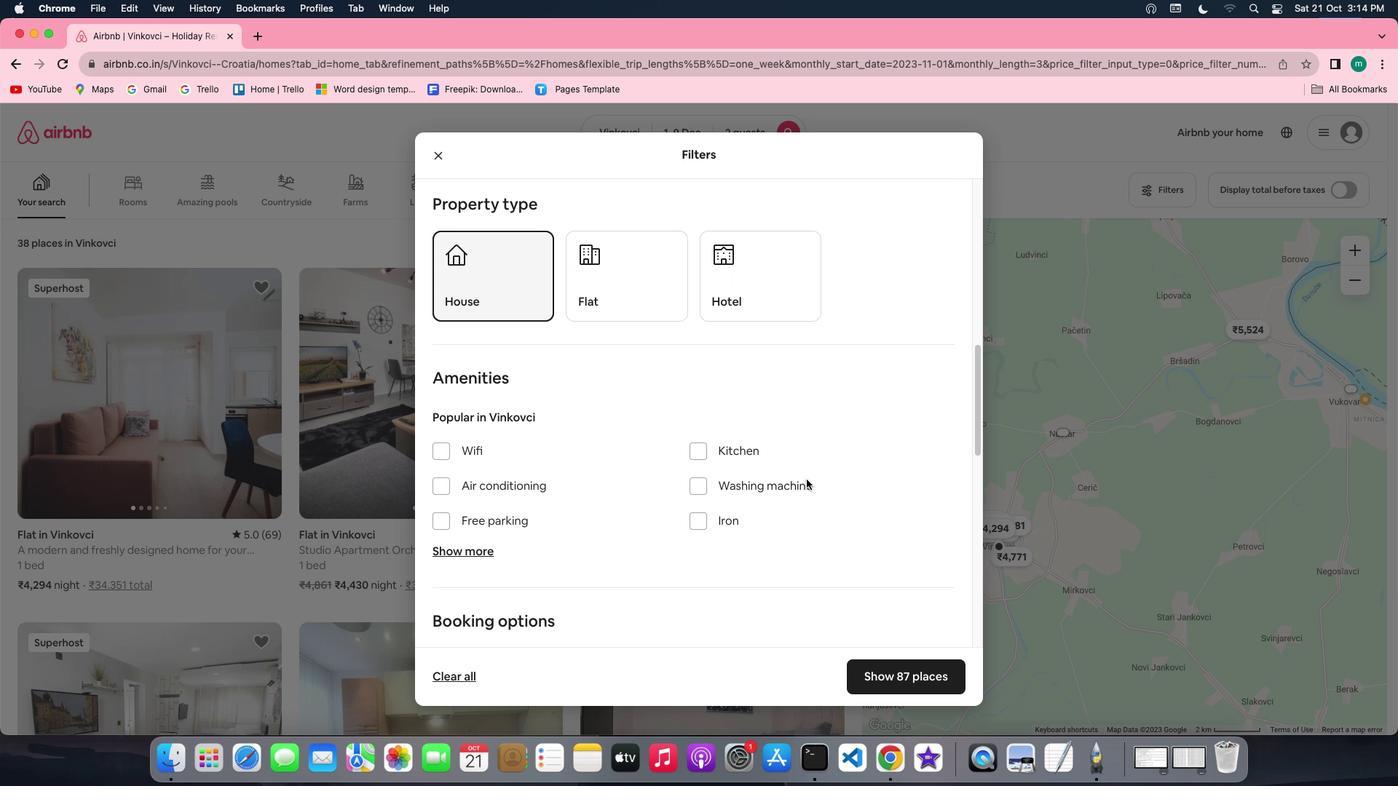 
Action: Mouse scrolled (806, 479) with delta (0, 0)
Screenshot: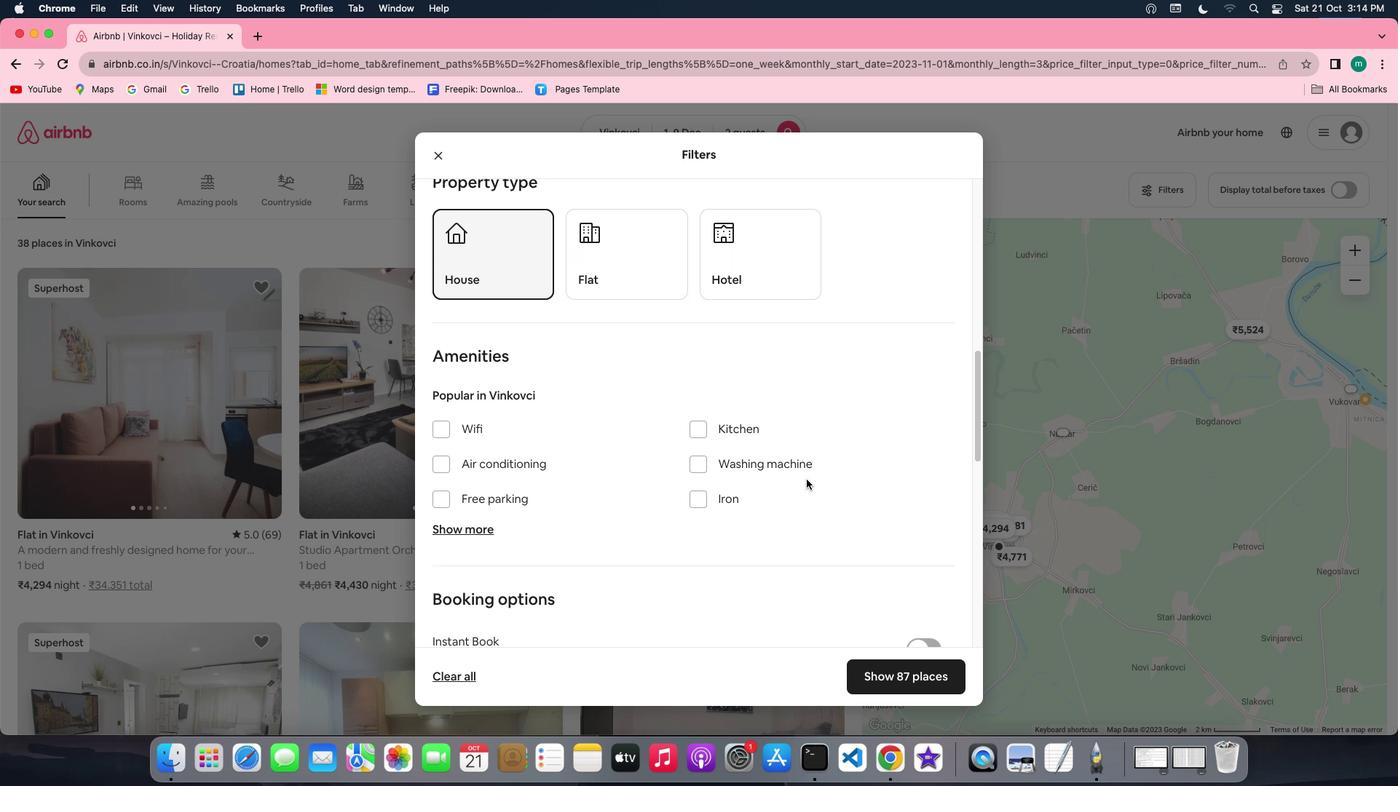 
Action: Mouse scrolled (806, 479) with delta (0, 0)
Screenshot: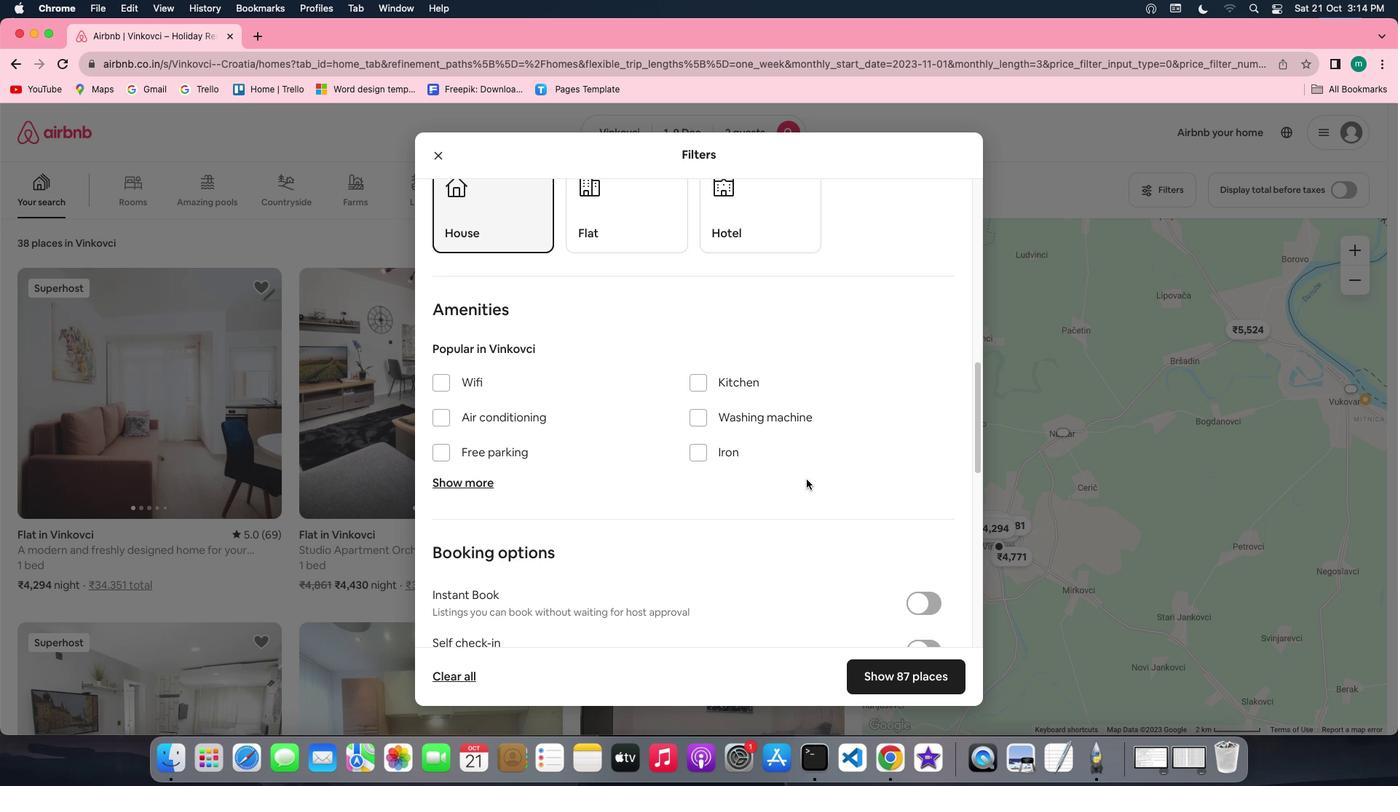 
Action: Mouse moved to (828, 517)
Screenshot: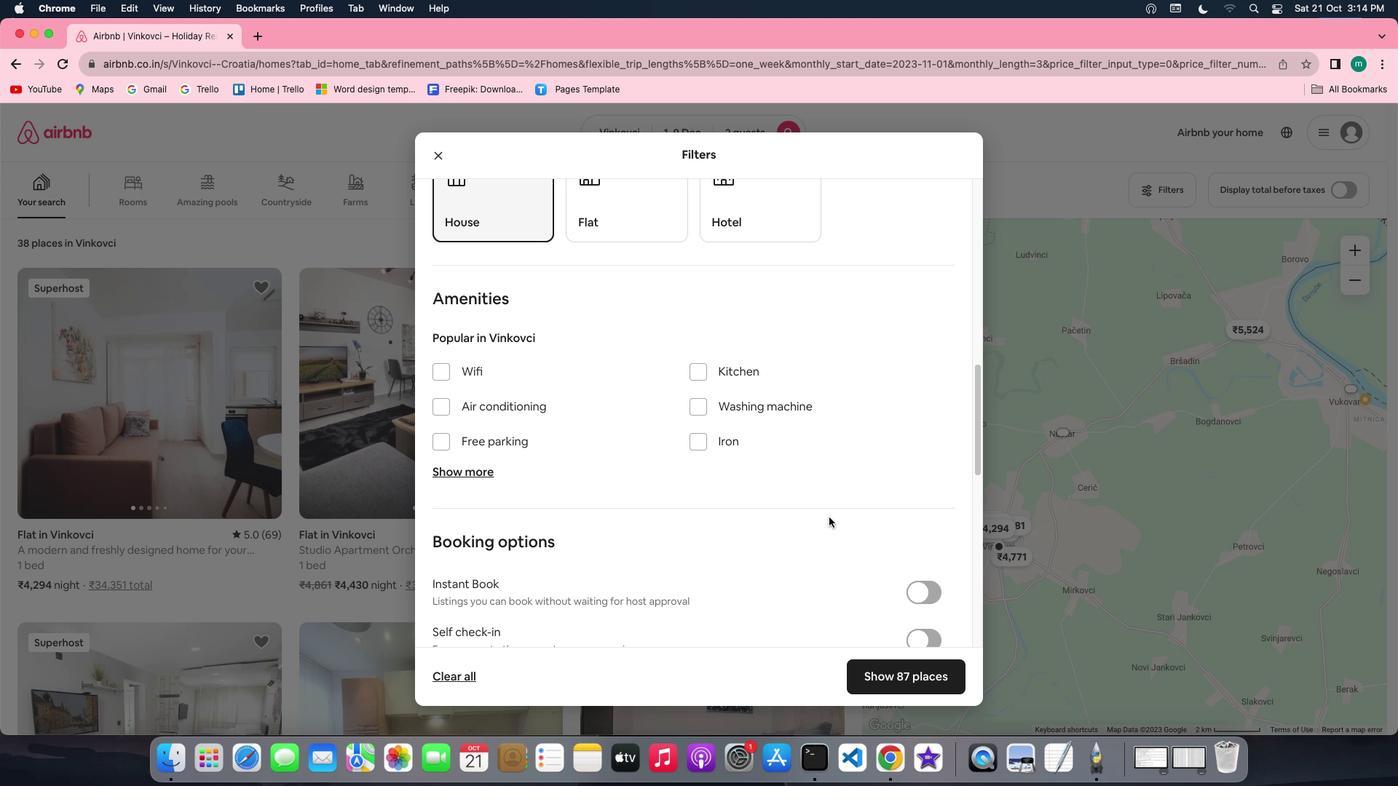 
Action: Mouse scrolled (828, 517) with delta (0, 0)
Screenshot: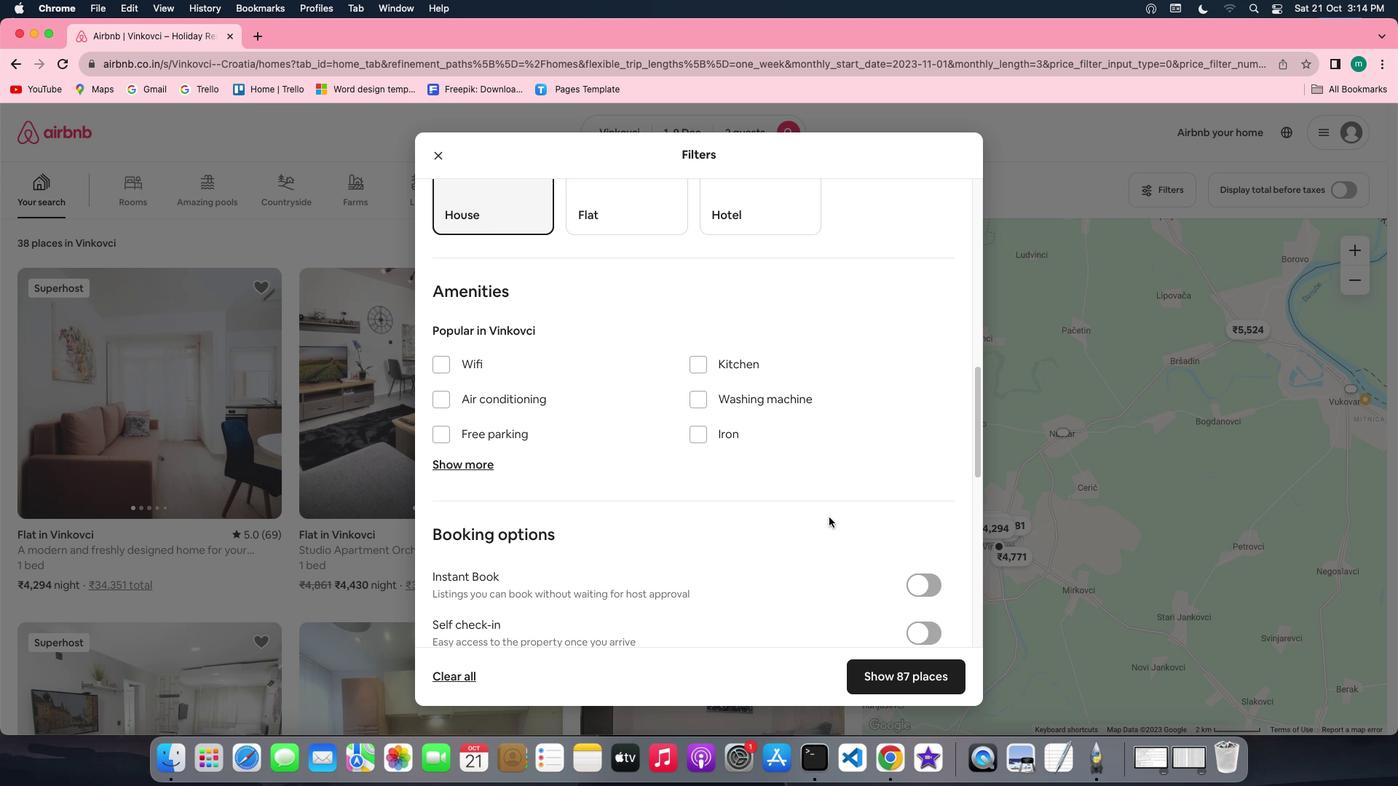 
Action: Mouse scrolled (828, 517) with delta (0, 0)
Screenshot: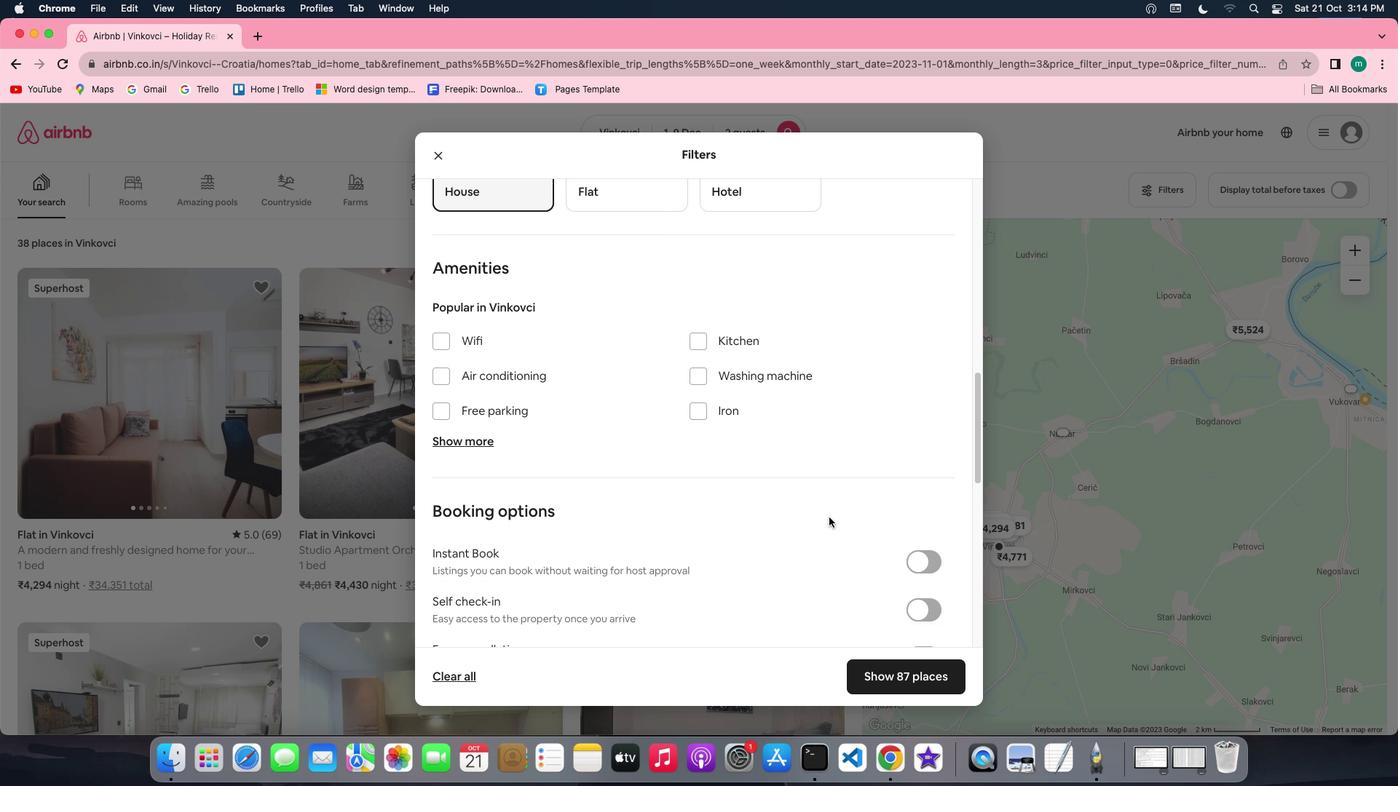 
Action: Mouse scrolled (828, 517) with delta (0, 0)
Screenshot: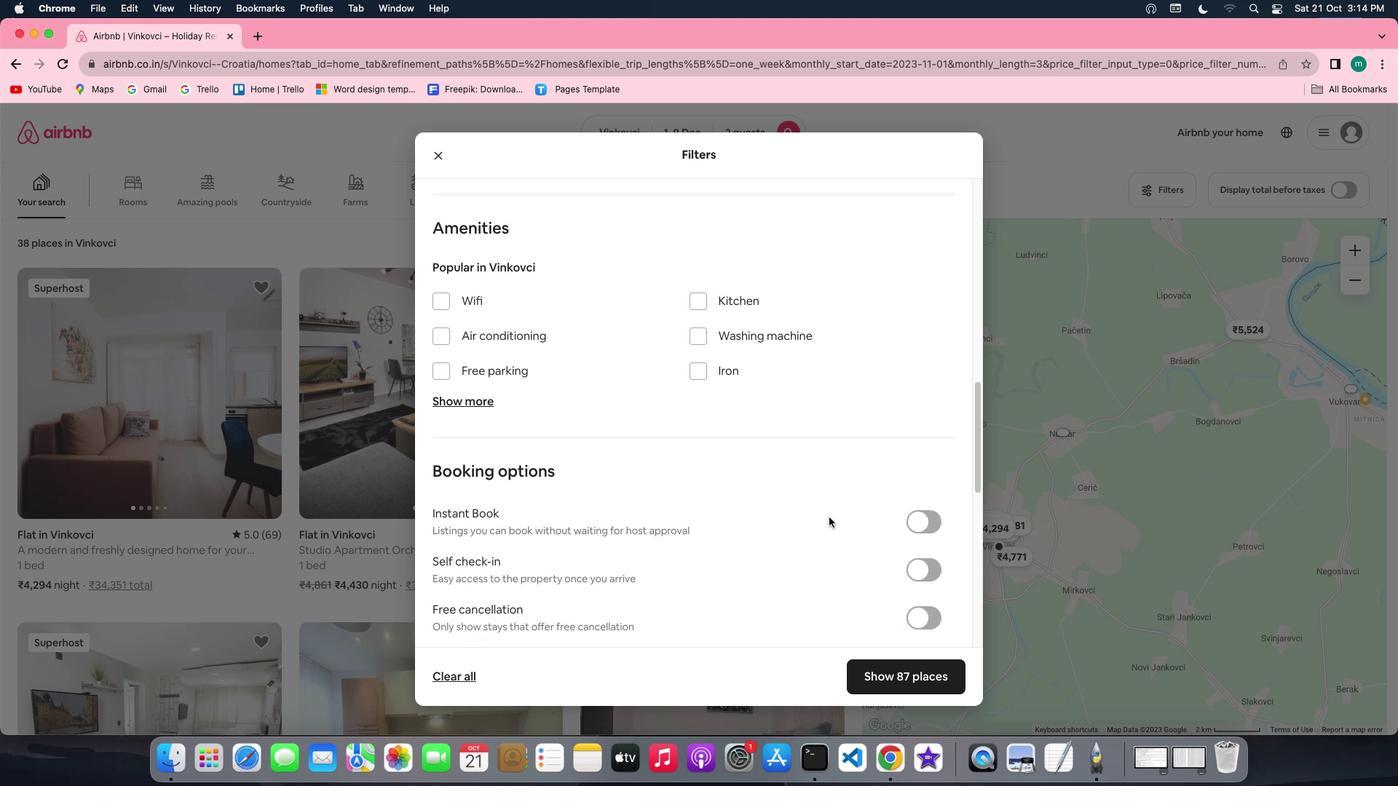 
Action: Mouse scrolled (828, 517) with delta (0, -1)
Screenshot: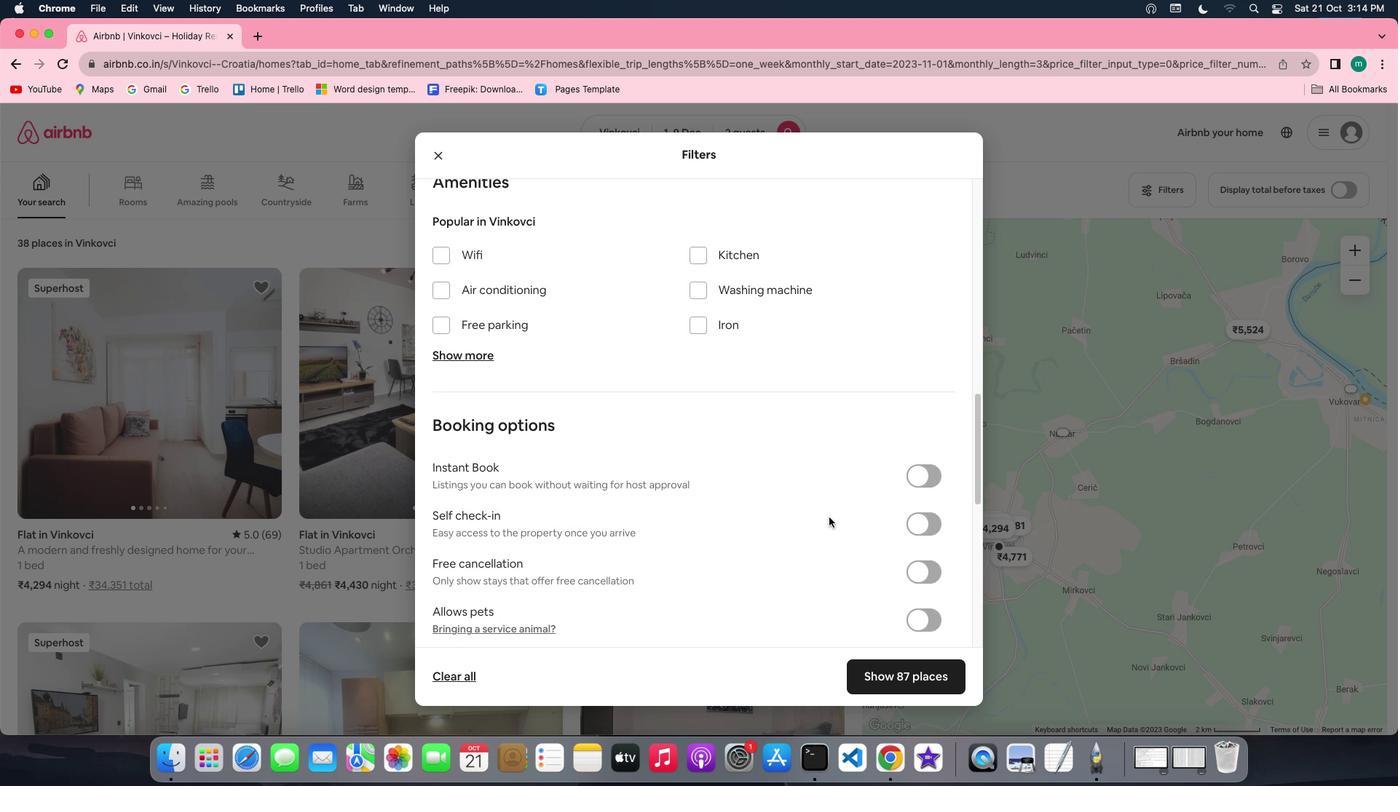 
Action: Mouse scrolled (828, 517) with delta (0, 0)
Screenshot: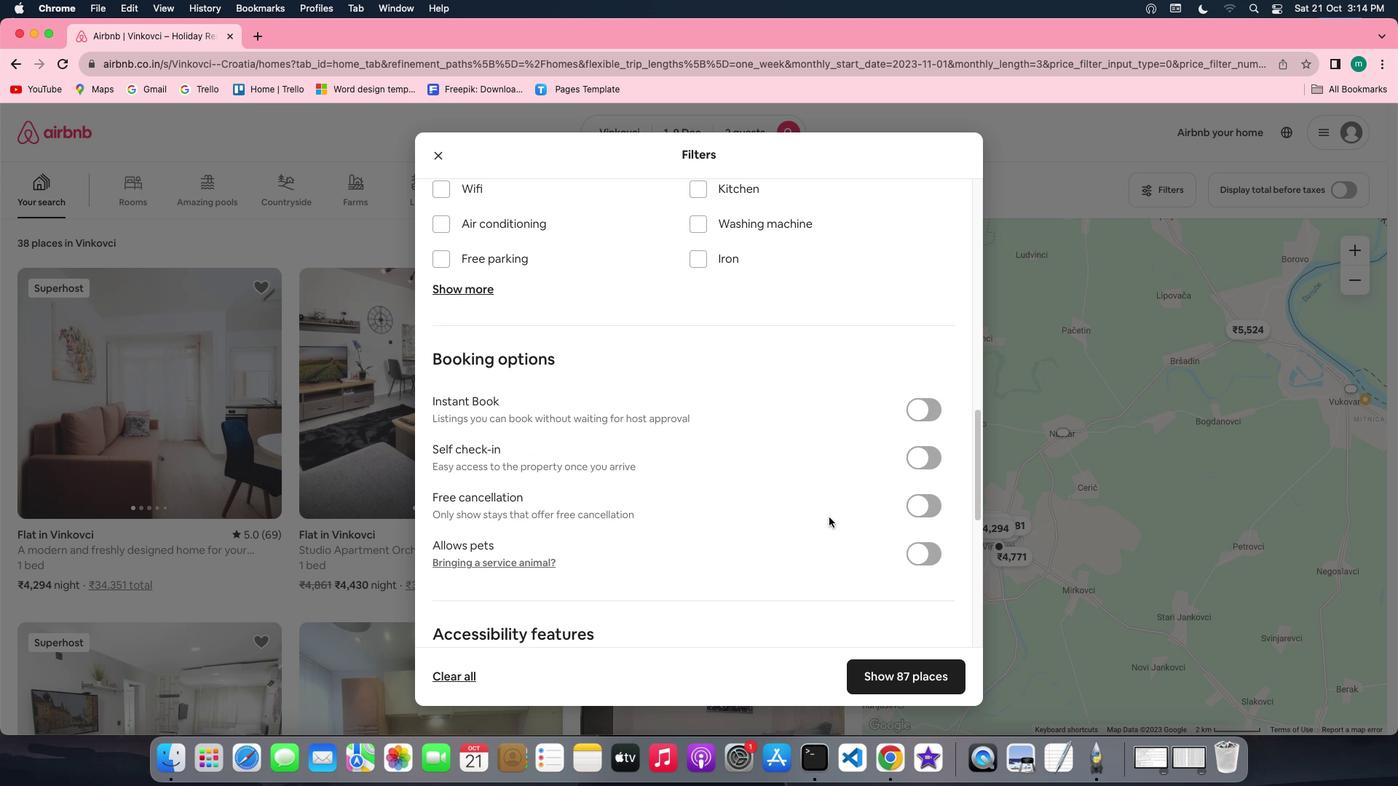 
Action: Mouse scrolled (828, 517) with delta (0, 0)
Screenshot: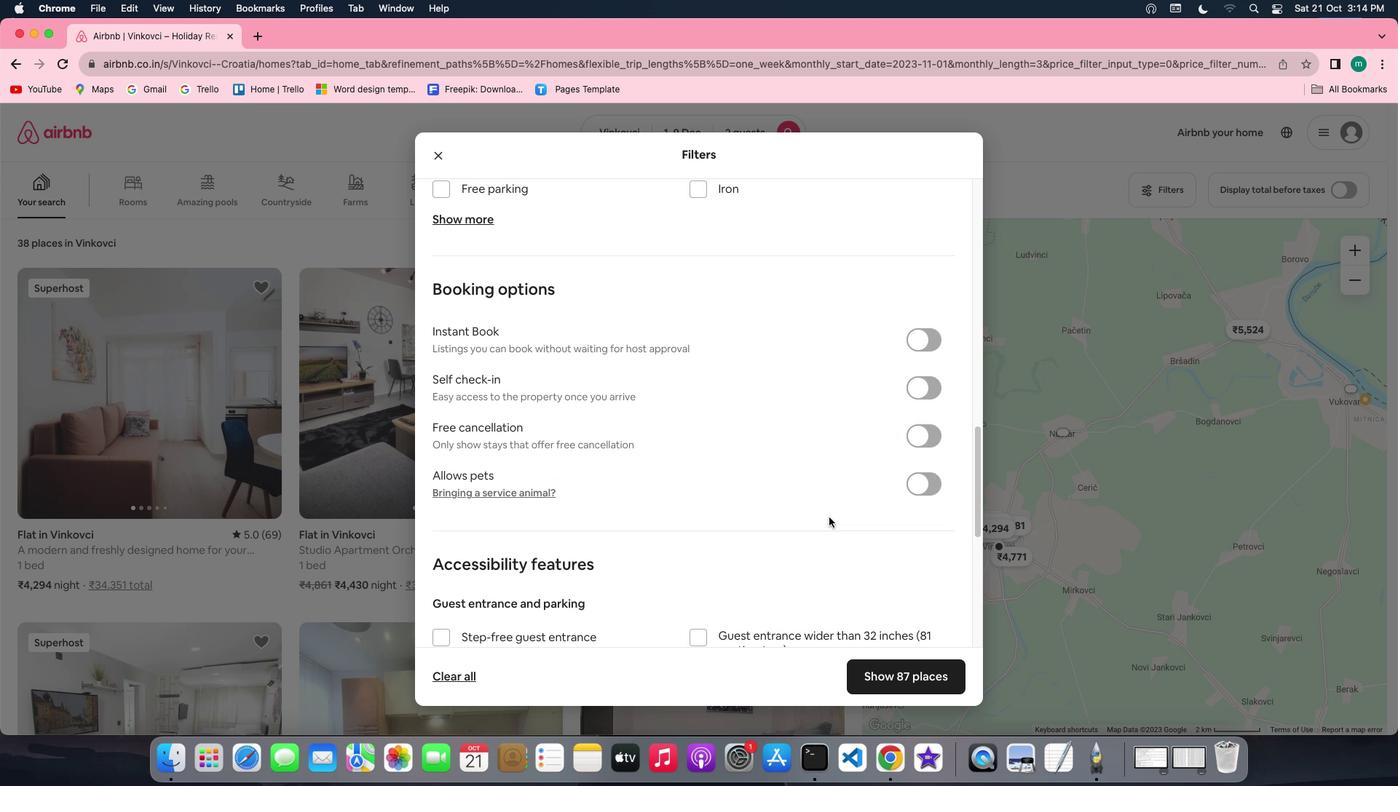 
Action: Mouse scrolled (828, 517) with delta (0, -1)
Screenshot: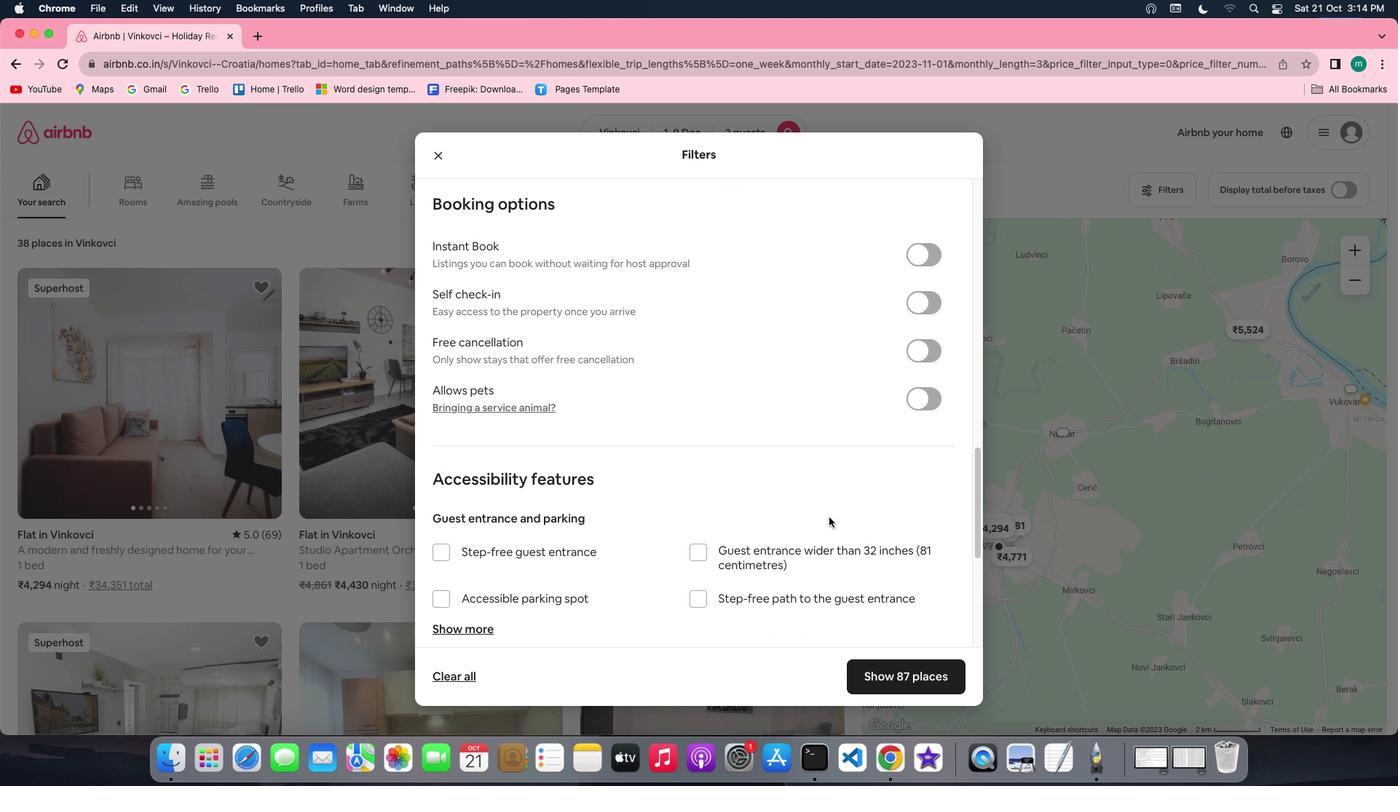 
Action: Mouse scrolled (828, 517) with delta (0, -2)
Screenshot: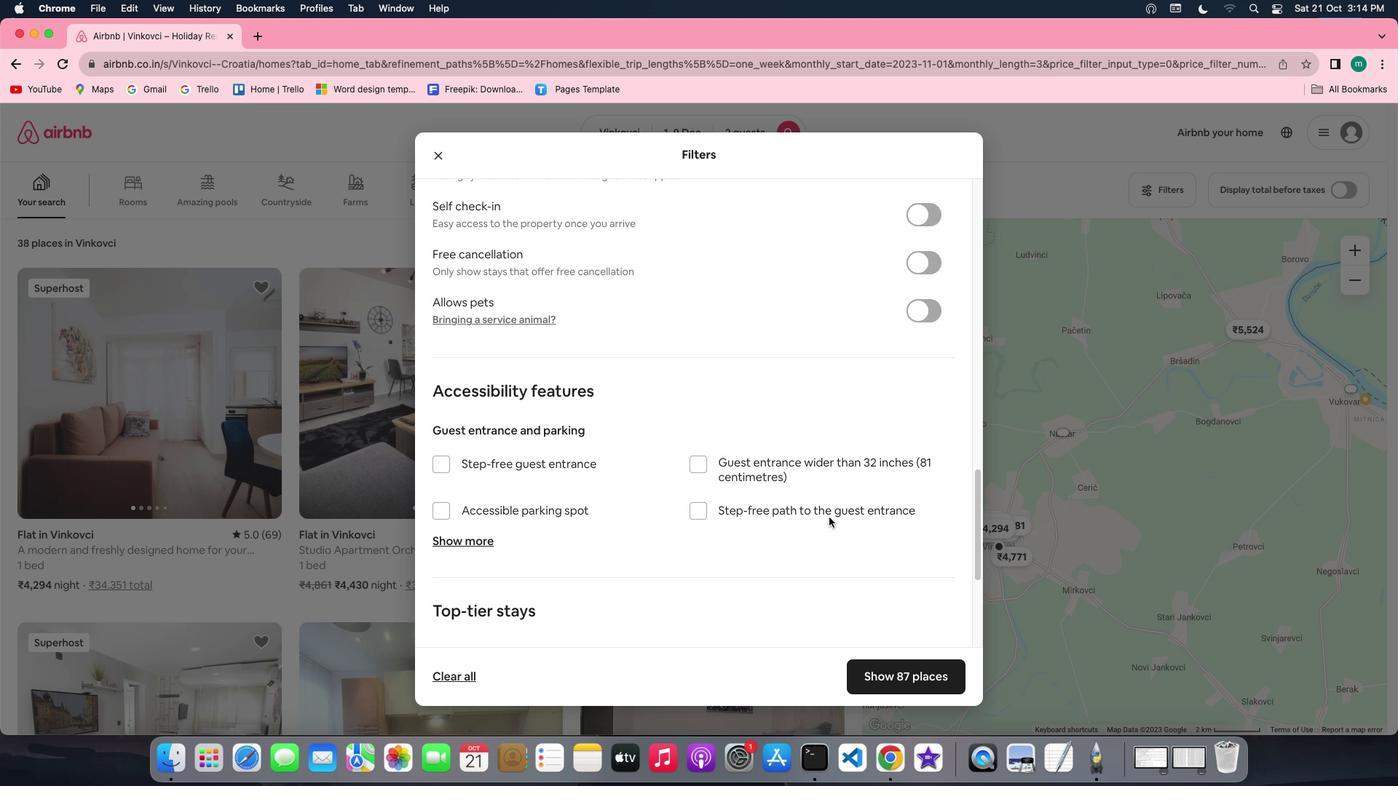 
Action: Mouse scrolled (828, 517) with delta (0, -2)
Screenshot: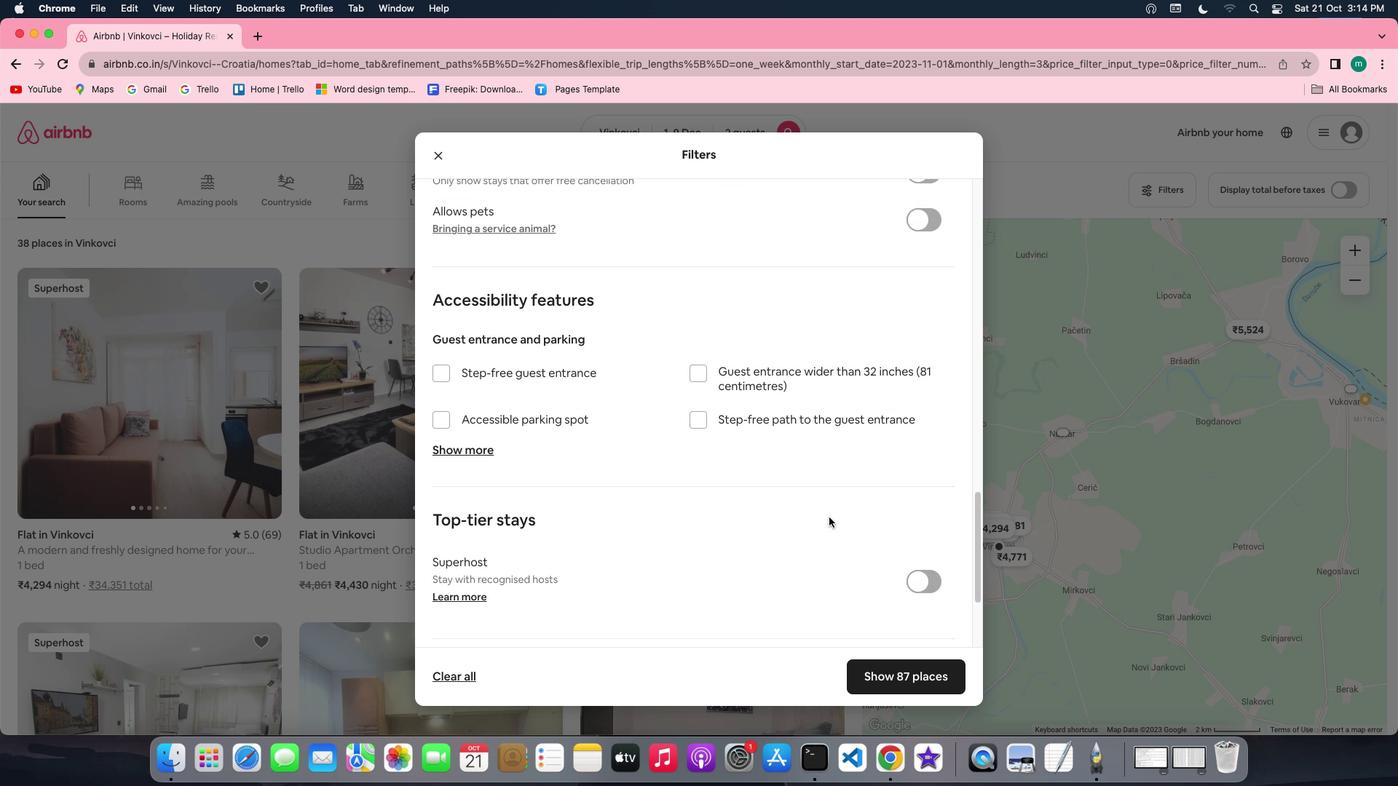 
Action: Mouse scrolled (828, 517) with delta (0, 0)
Screenshot: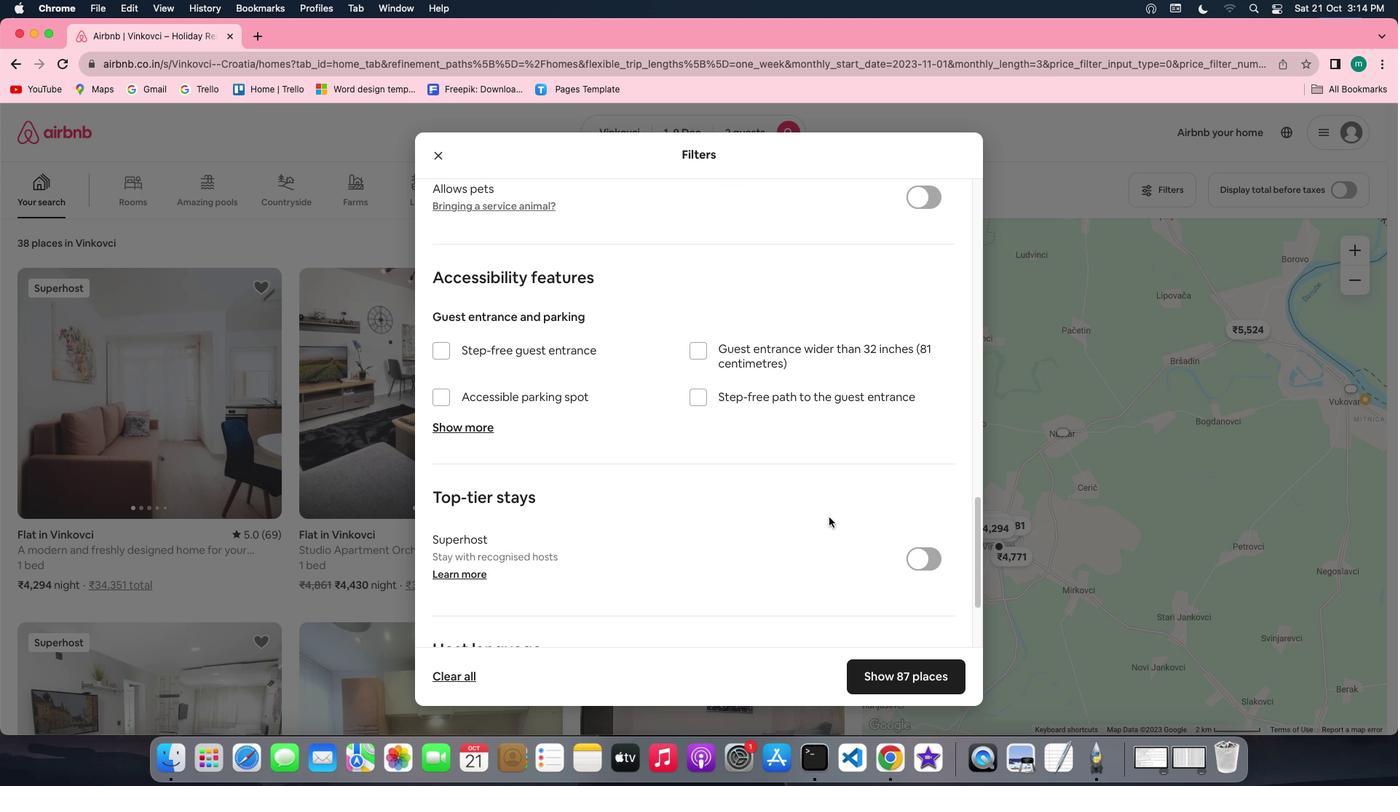 
Action: Mouse scrolled (828, 517) with delta (0, 0)
Screenshot: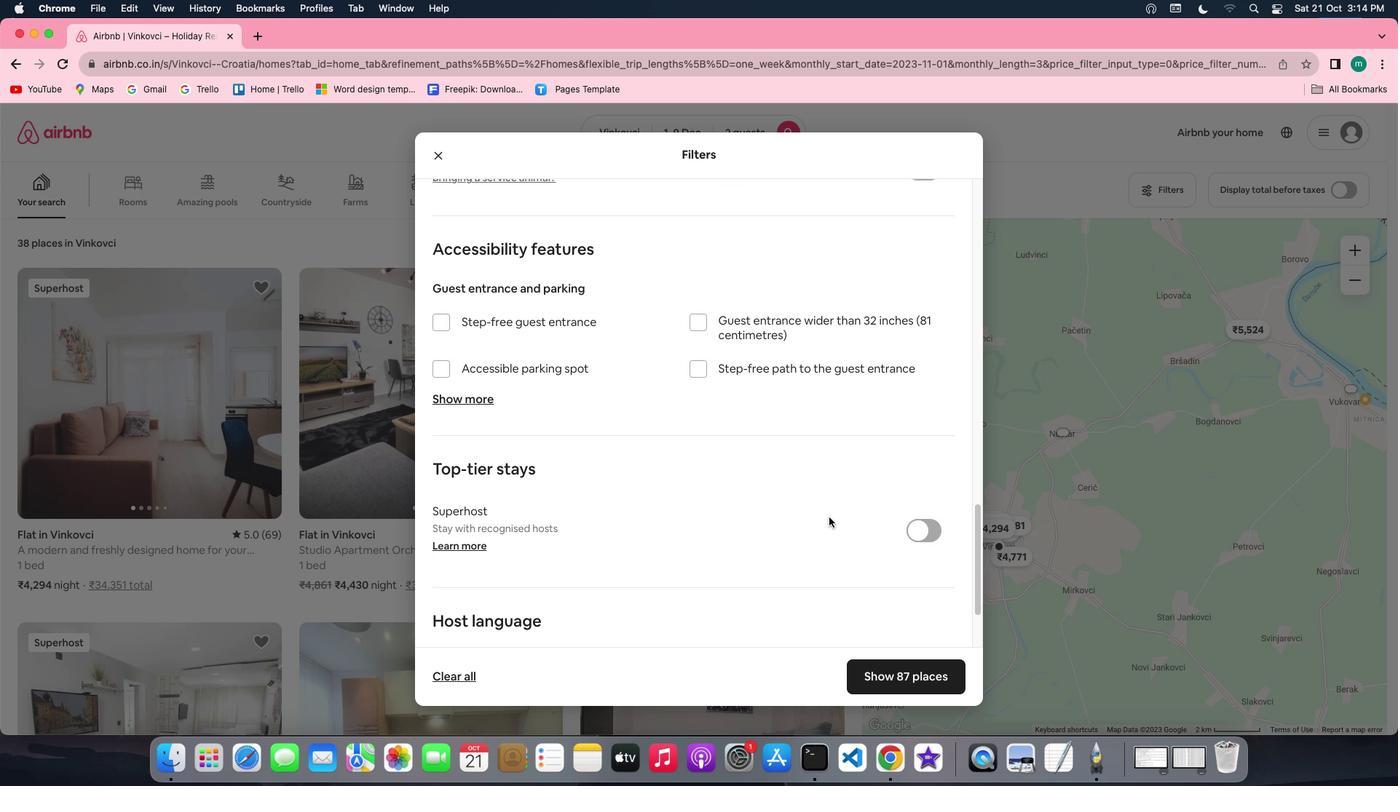 
Action: Mouse scrolled (828, 517) with delta (0, -1)
Screenshot: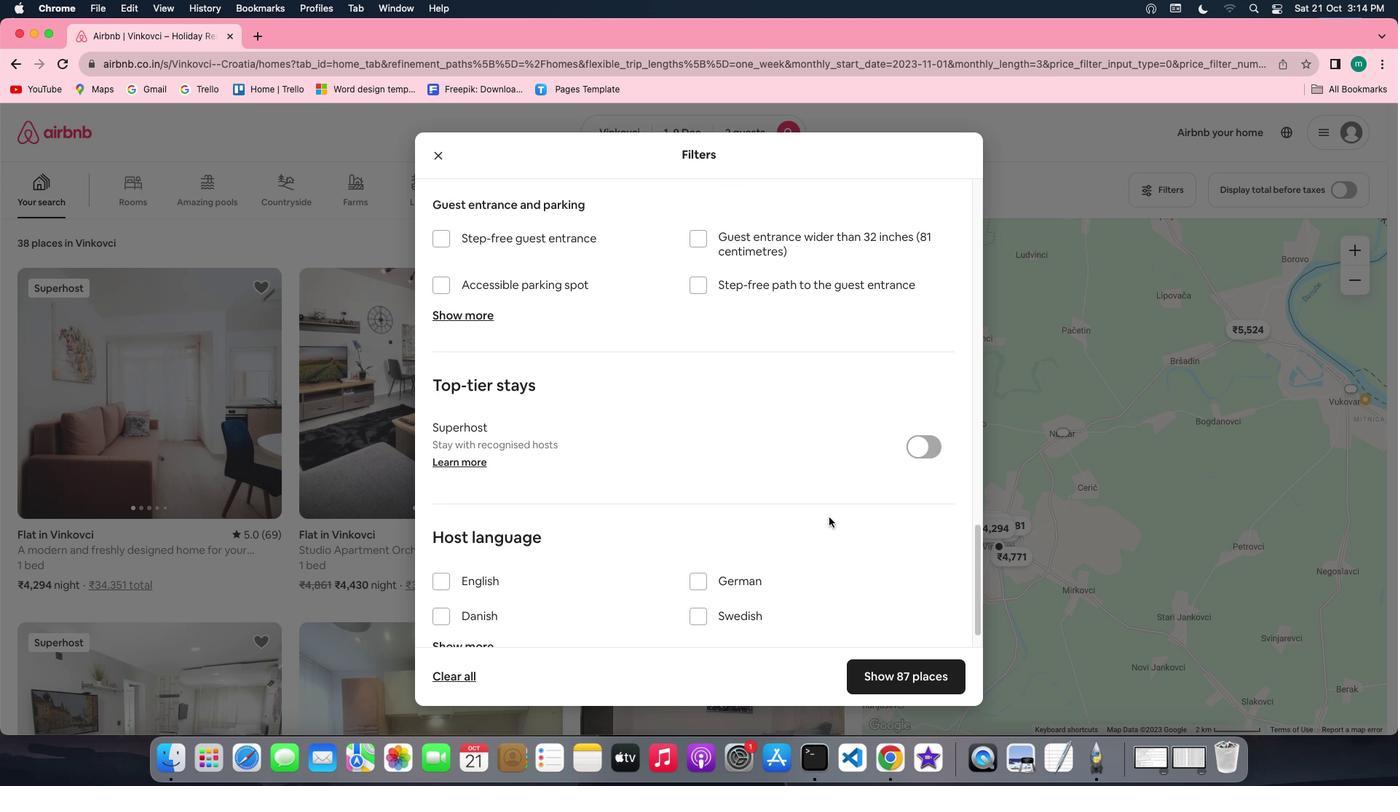 
Action: Mouse scrolled (828, 517) with delta (0, -2)
Screenshot: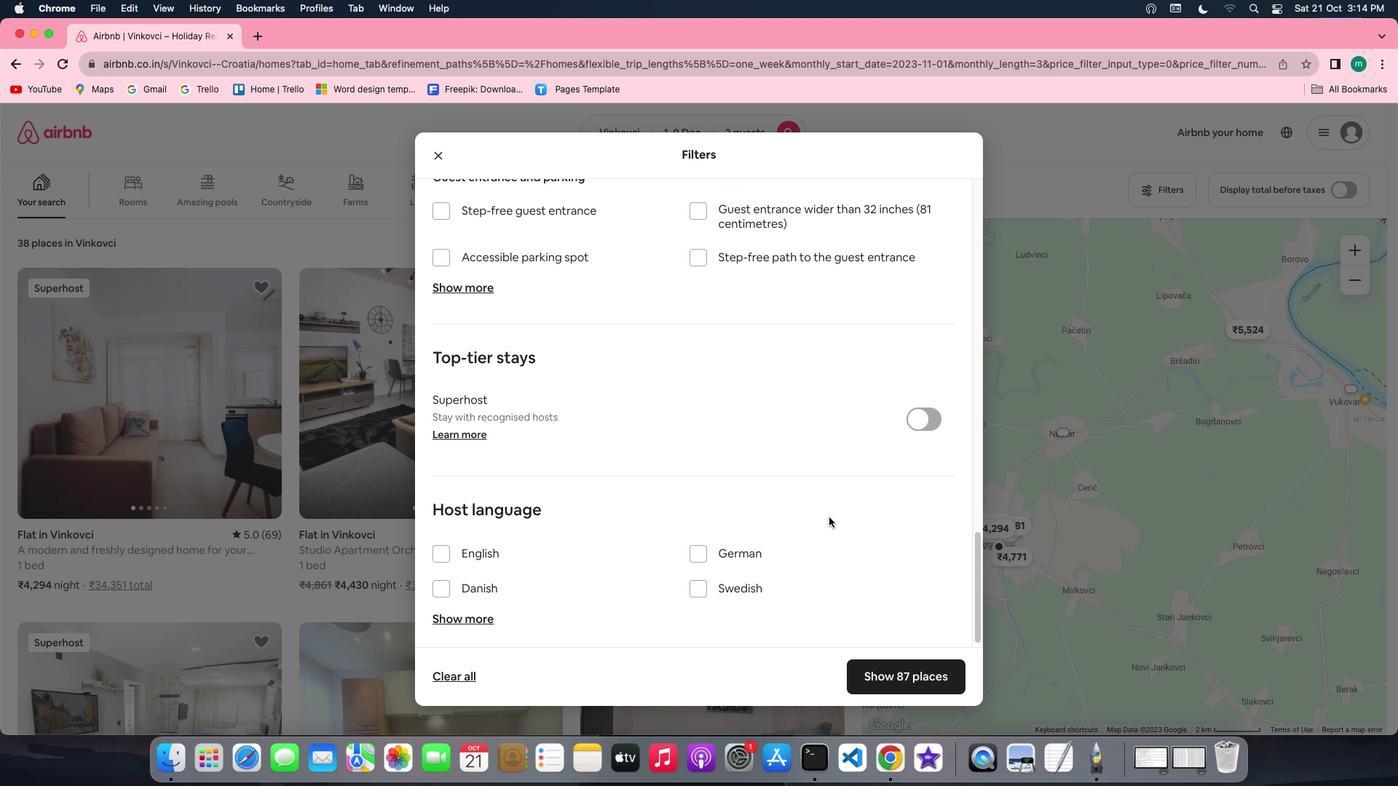 
Action: Mouse scrolled (828, 517) with delta (0, -2)
Screenshot: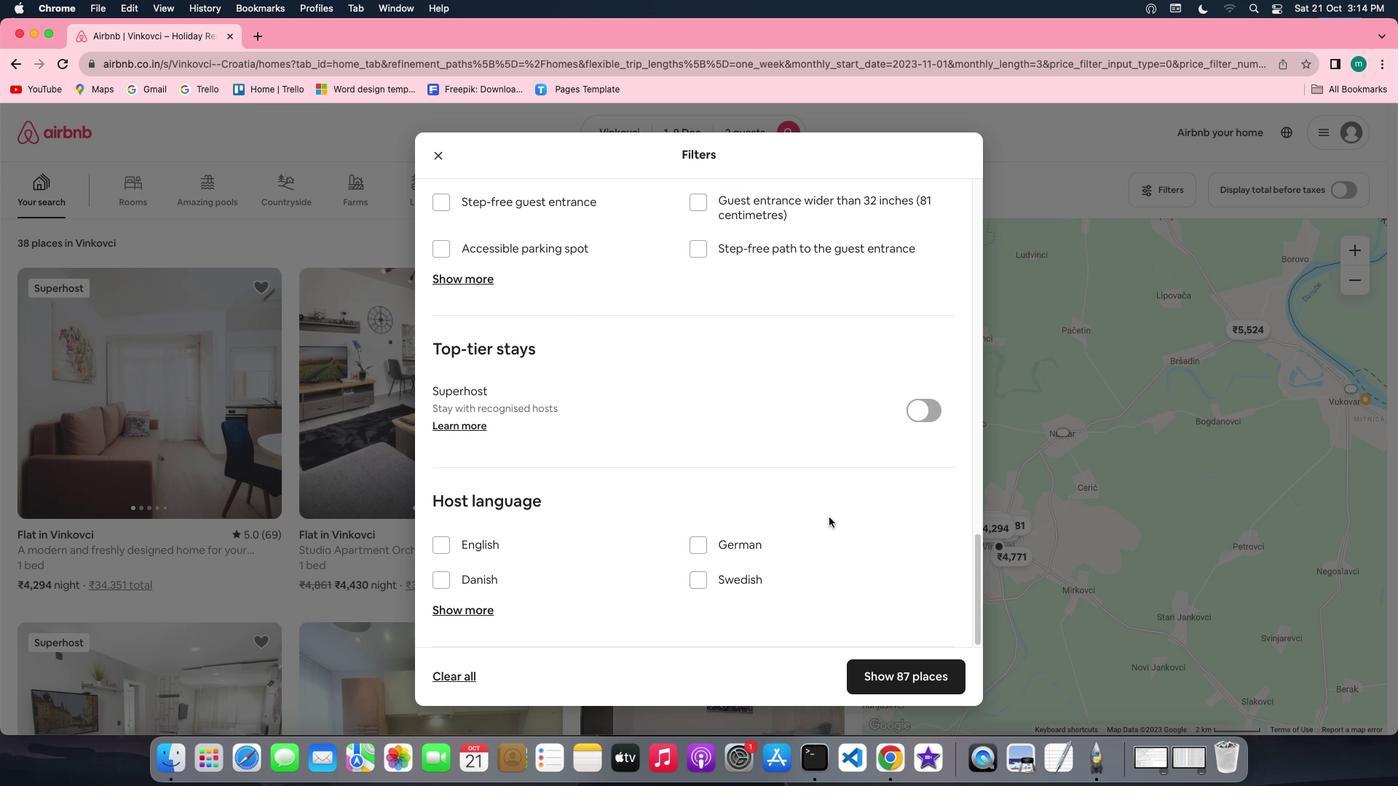 
Action: Mouse scrolled (828, 517) with delta (0, 0)
Screenshot: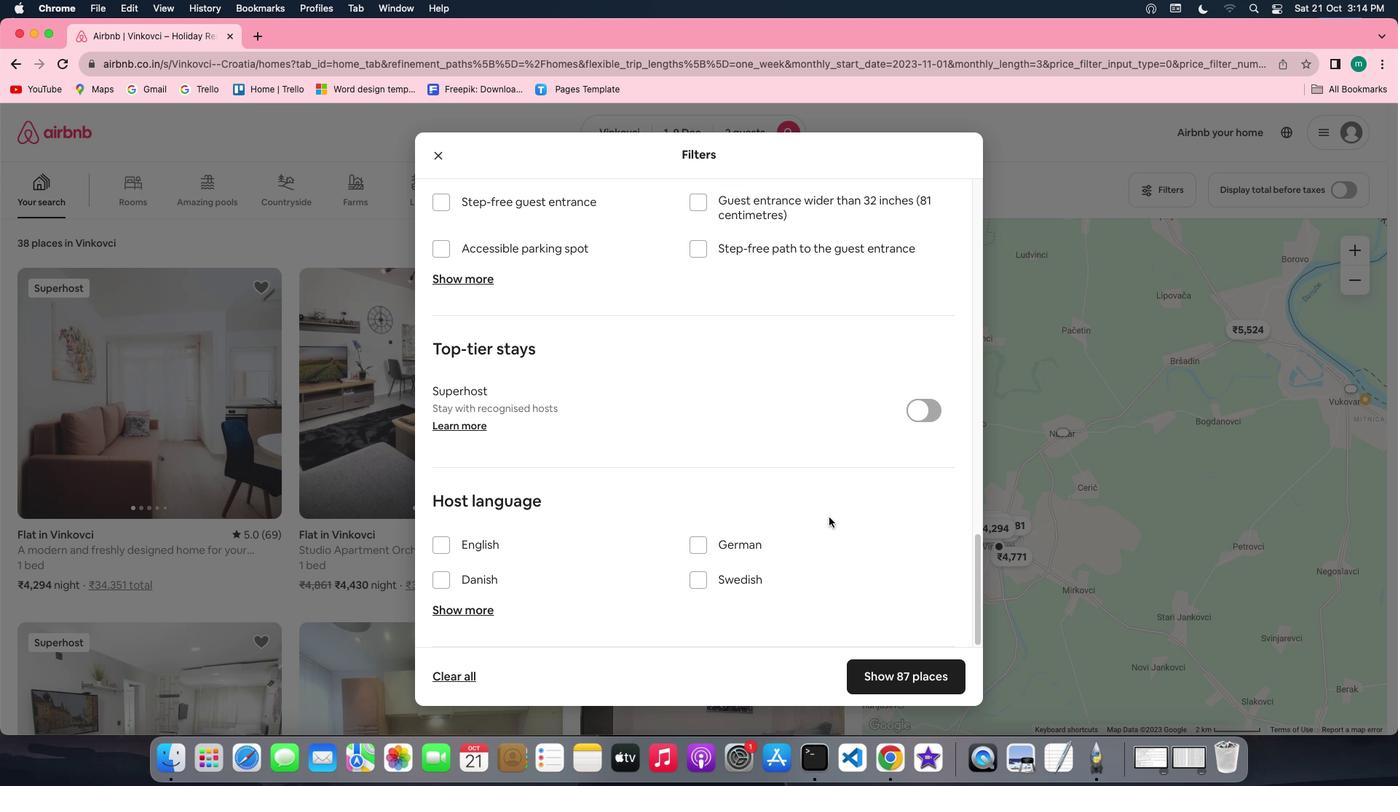 
Action: Mouse scrolled (828, 517) with delta (0, 0)
Screenshot: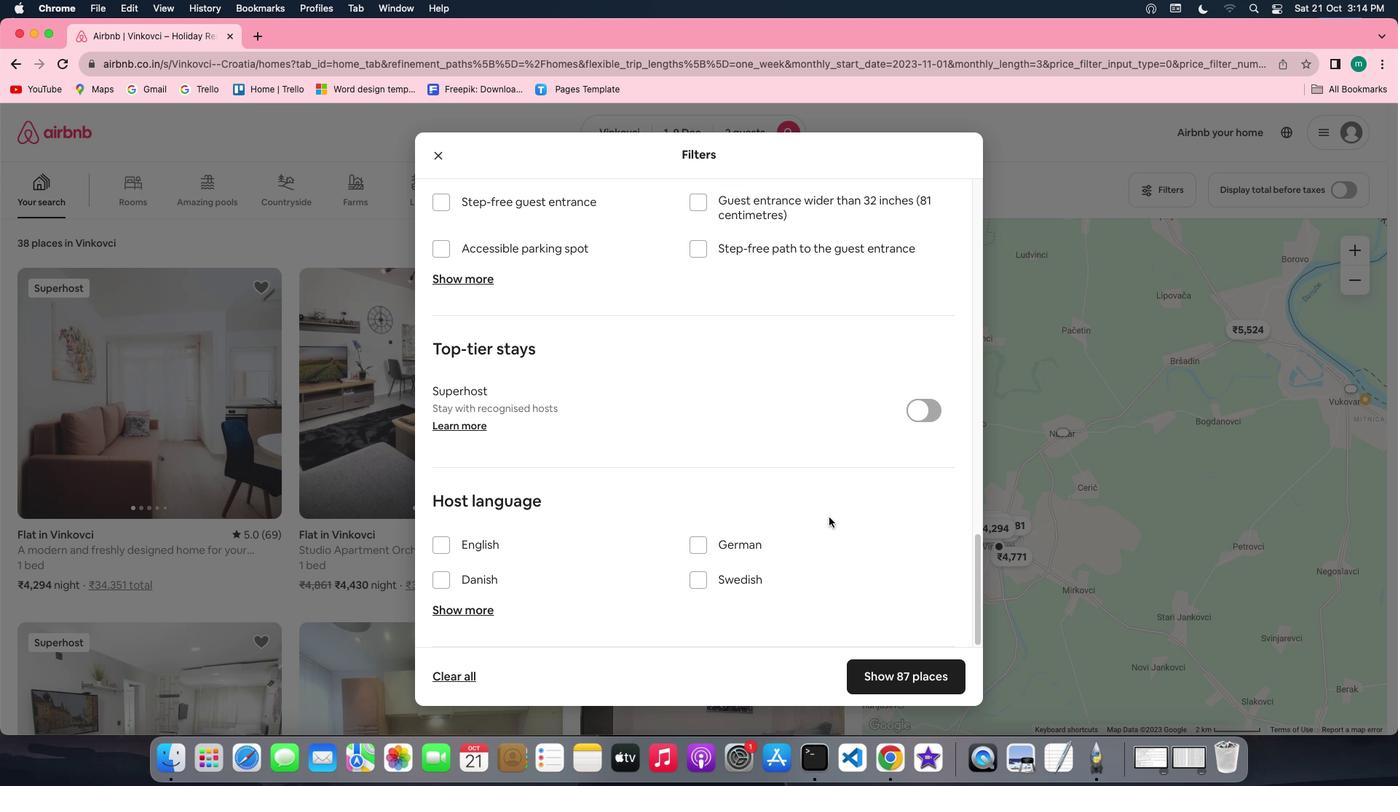 
Action: Mouse scrolled (828, 517) with delta (0, -1)
Screenshot: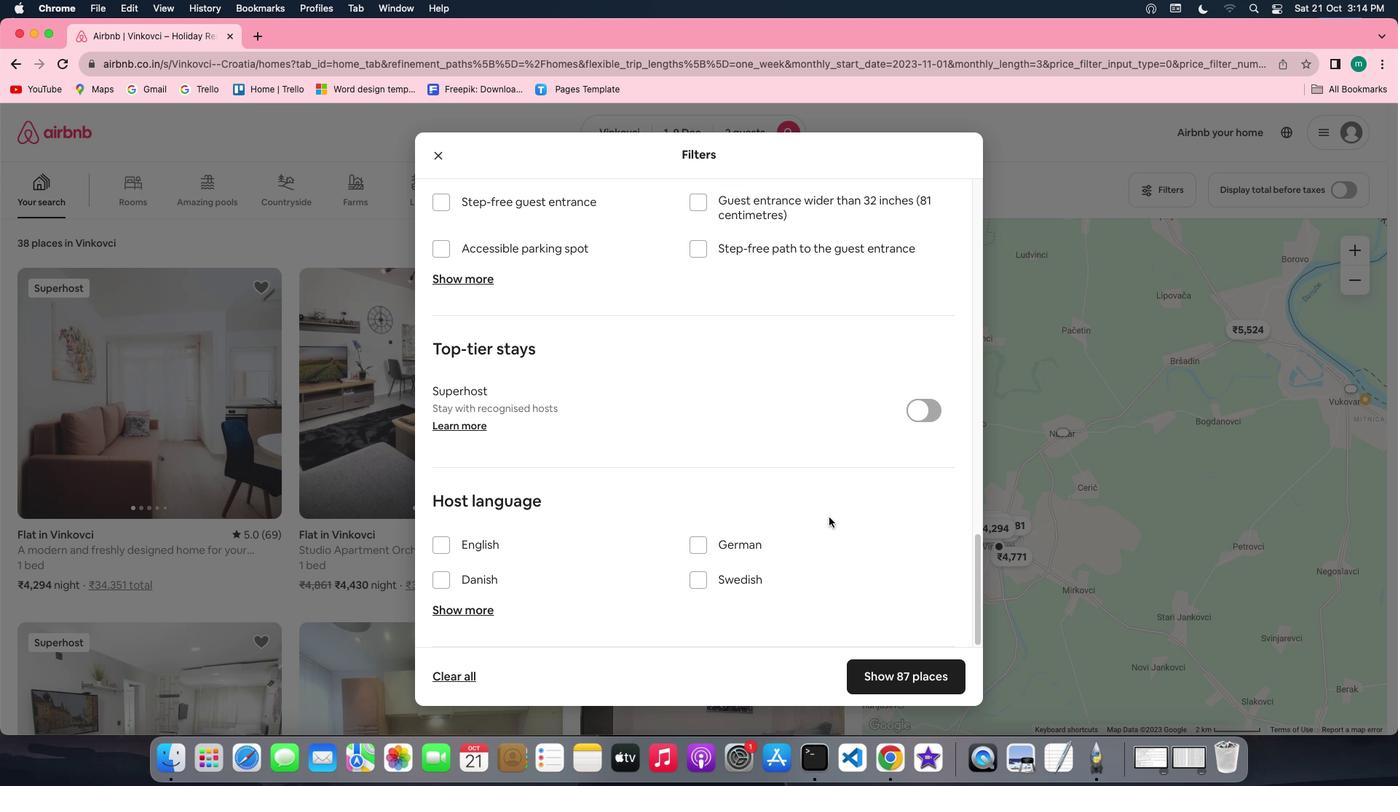 
Action: Mouse scrolled (828, 517) with delta (0, -2)
Screenshot: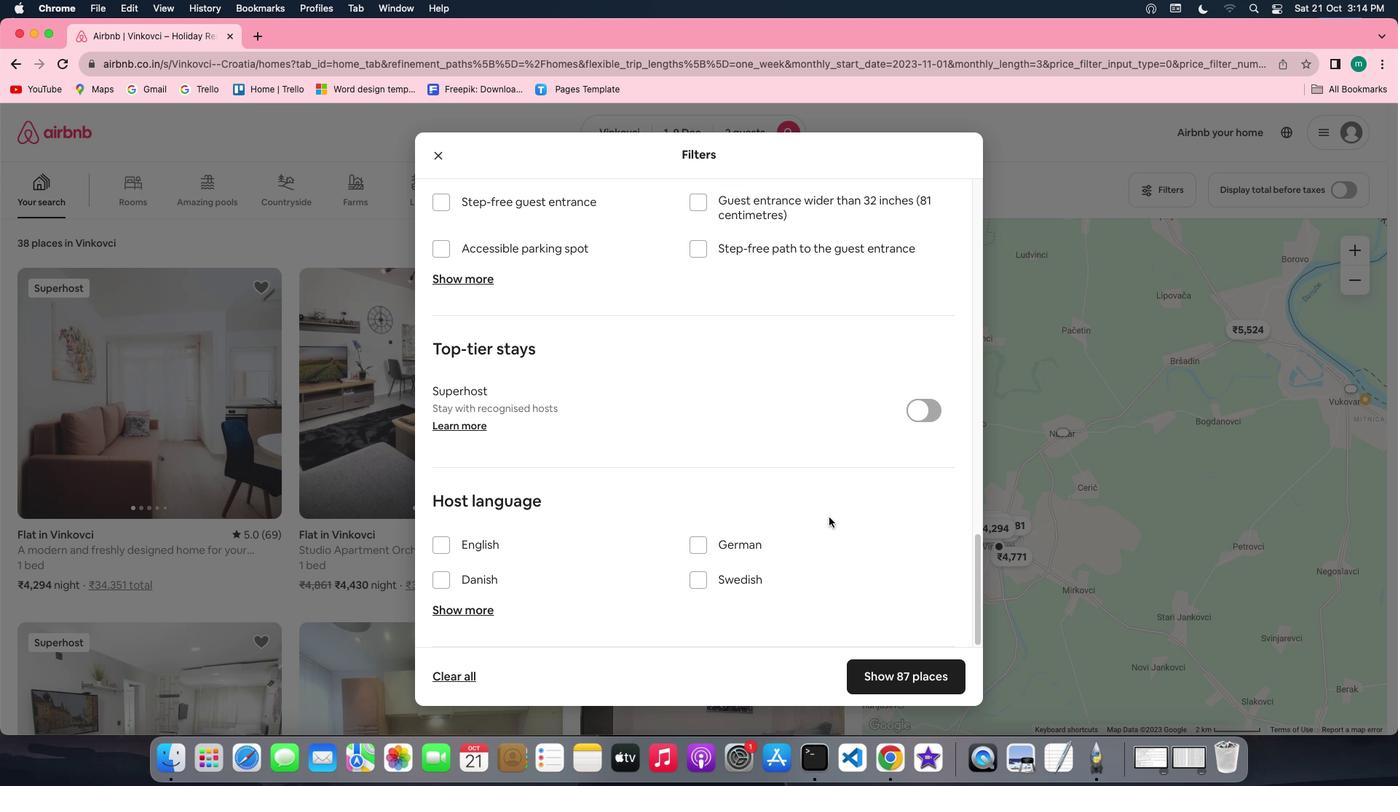 
Action: Mouse scrolled (828, 517) with delta (0, -2)
Screenshot: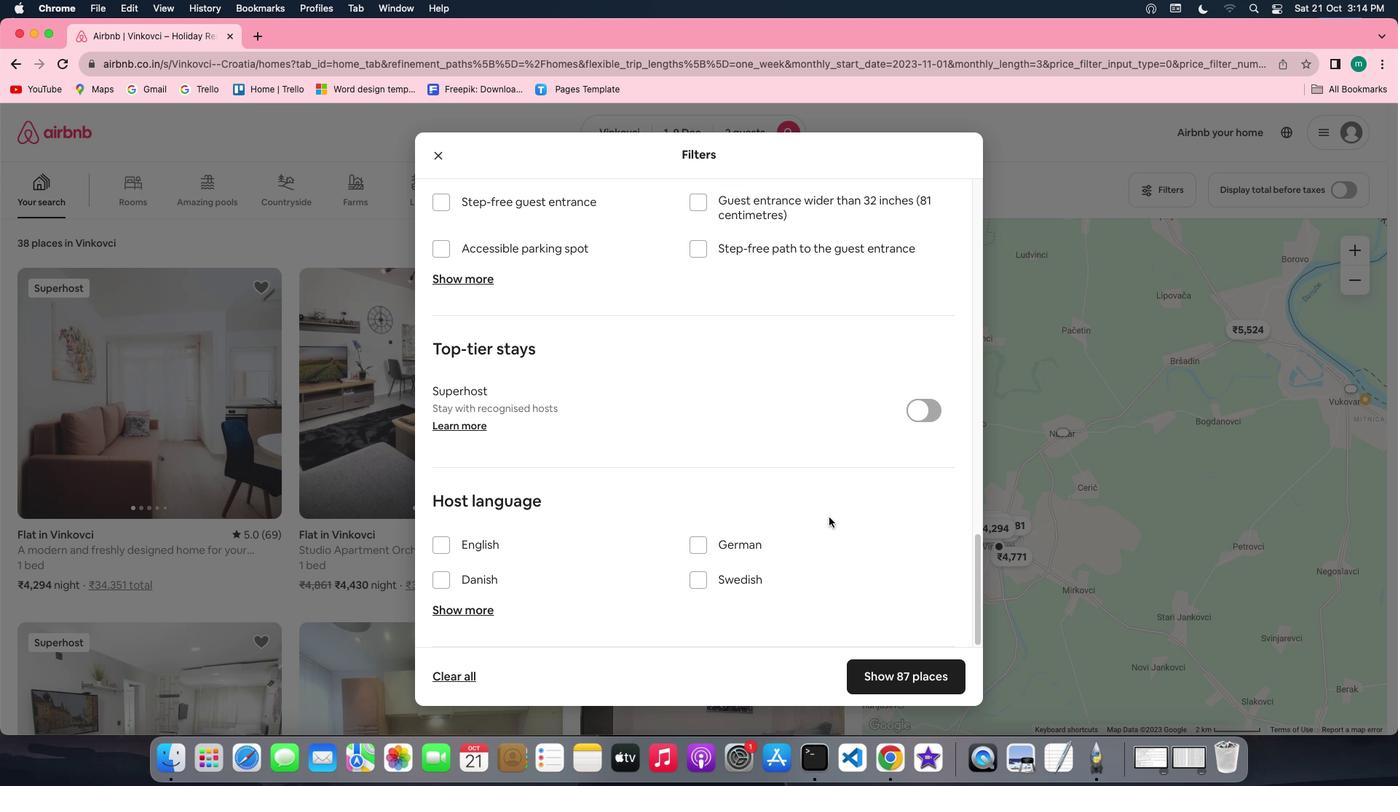 
Action: Mouse moved to (903, 685)
Screenshot: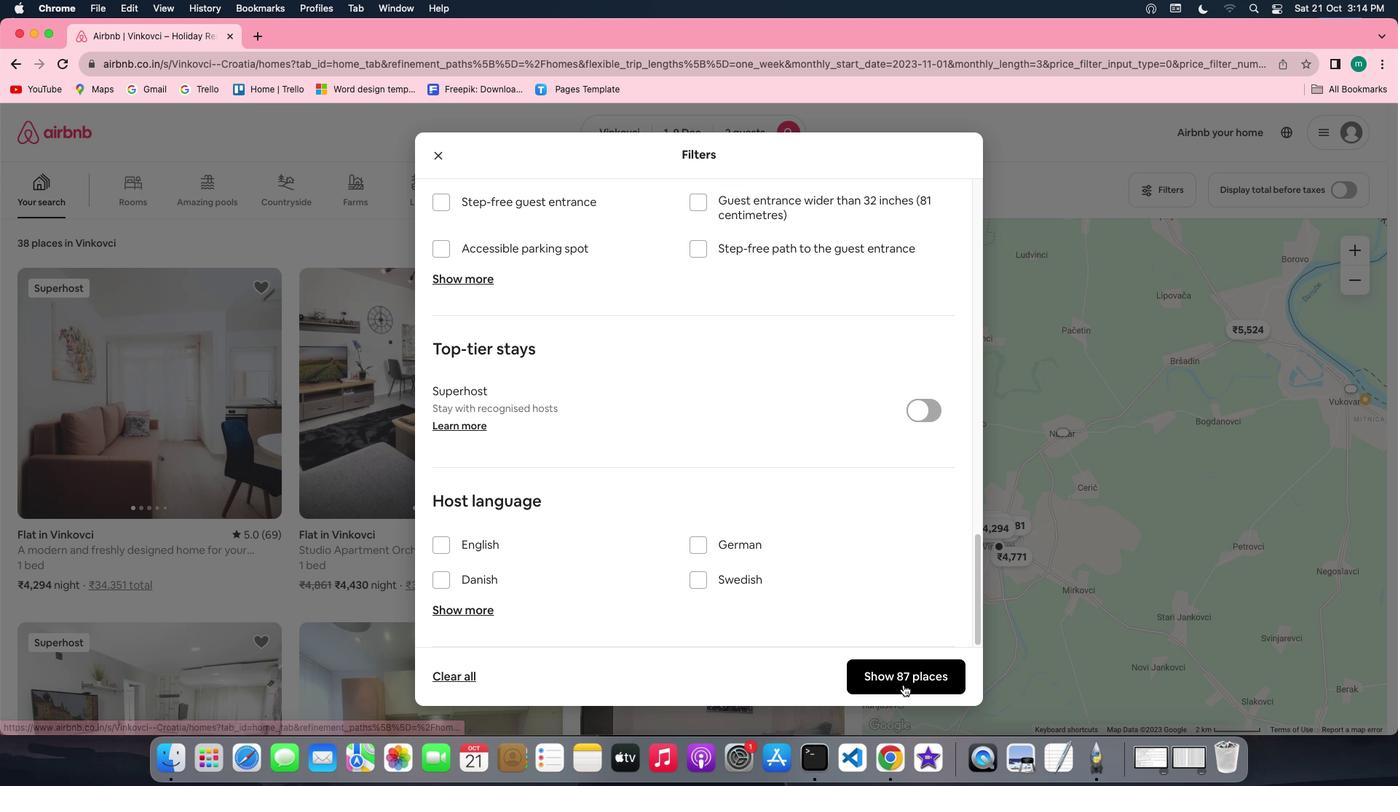 
Action: Mouse pressed left at (903, 685)
Screenshot: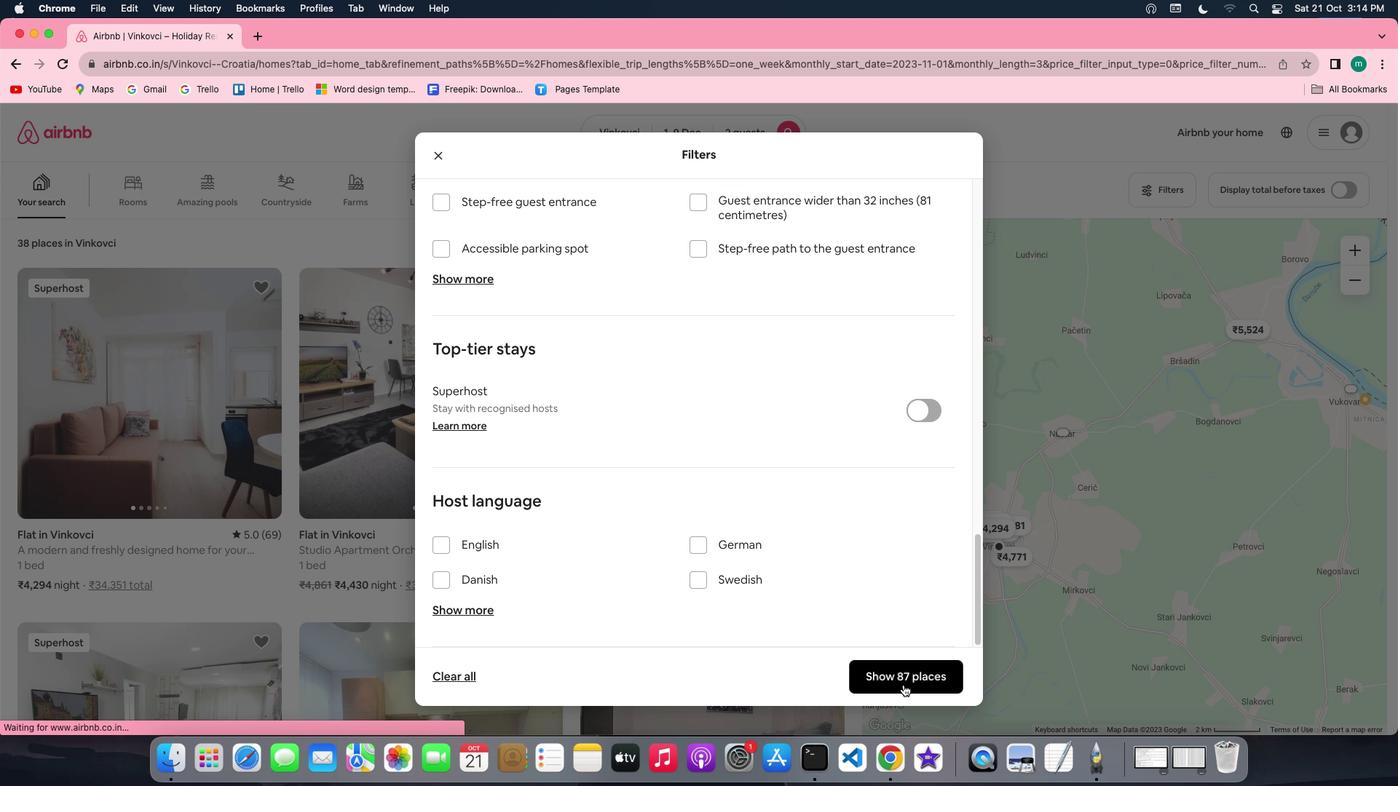 
Action: Mouse moved to (160, 385)
Screenshot: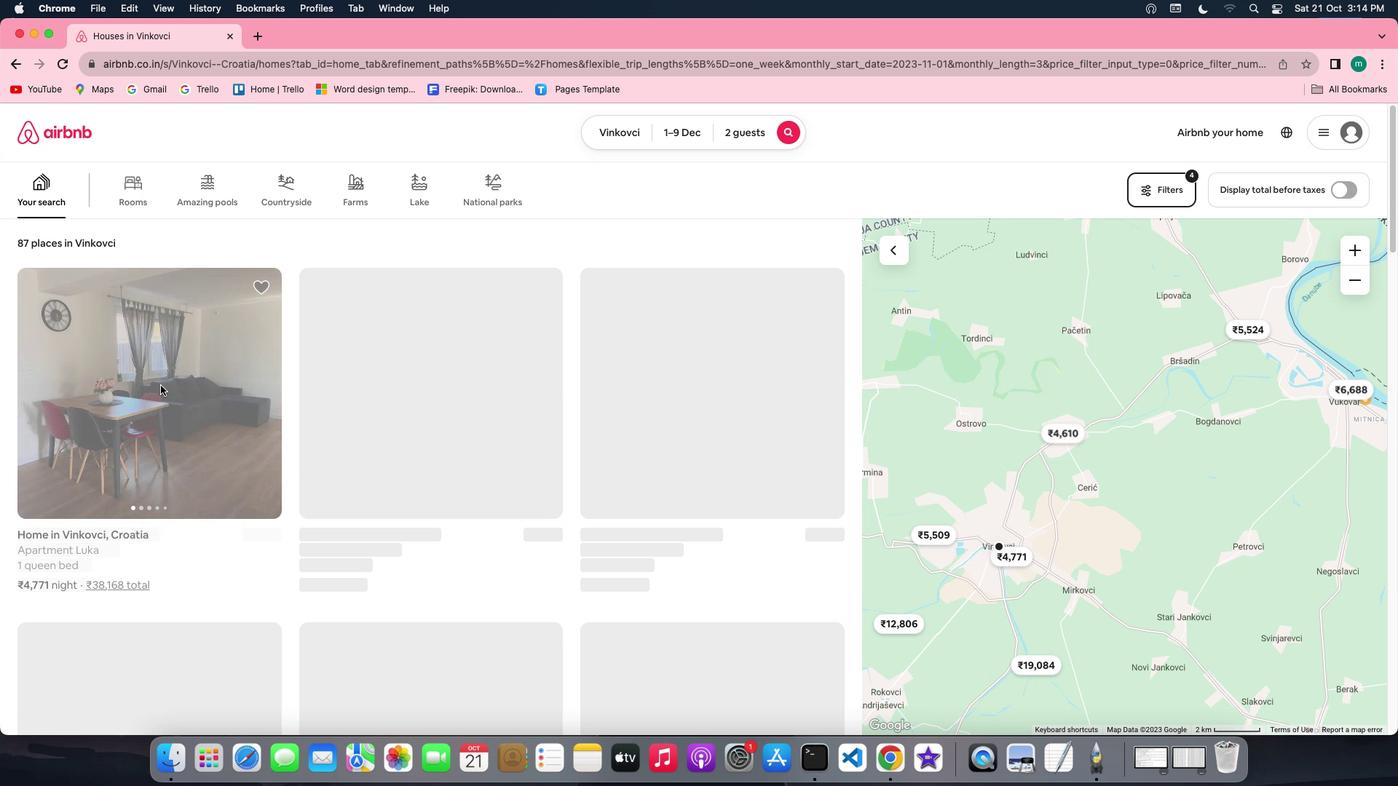 
Action: Mouse pressed left at (160, 385)
Screenshot: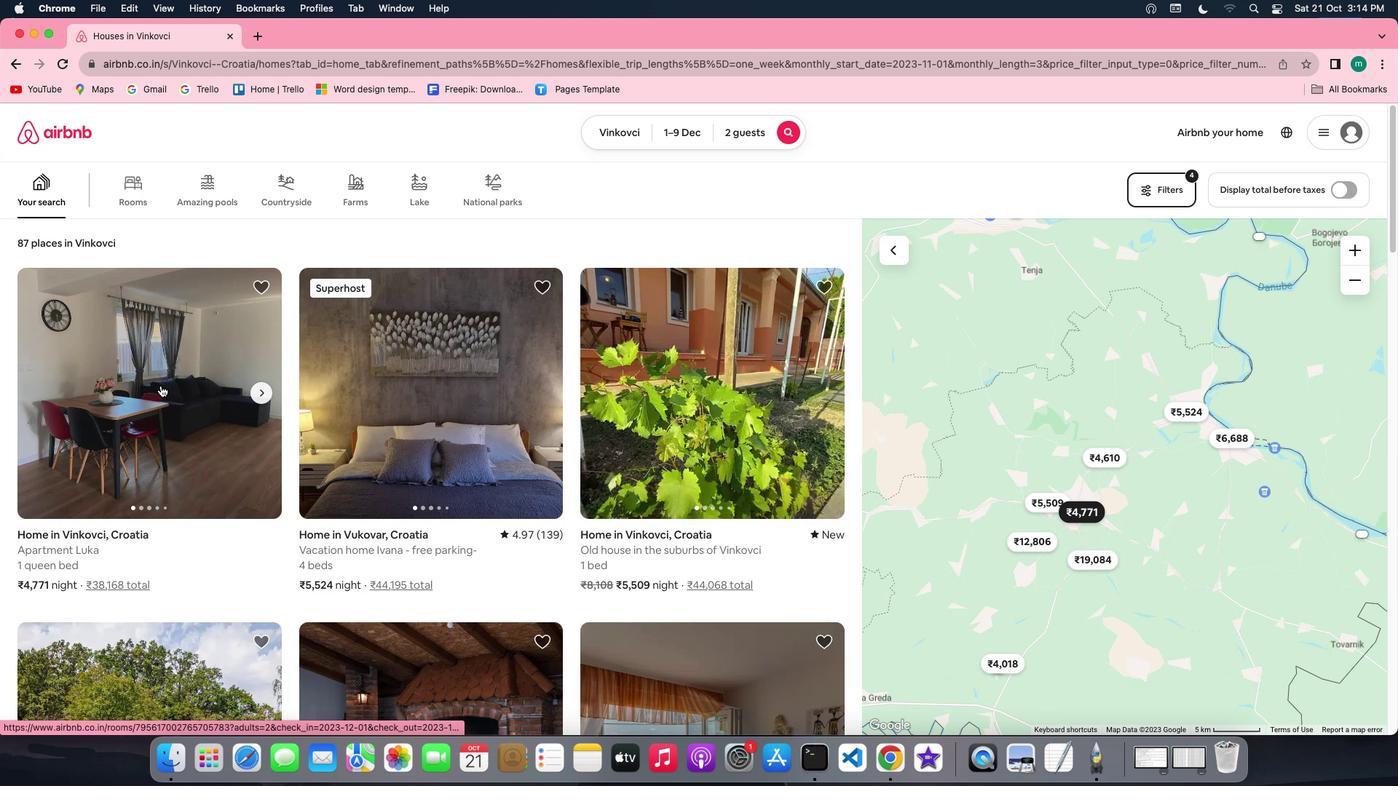 
Action: Mouse moved to (1017, 538)
Screenshot: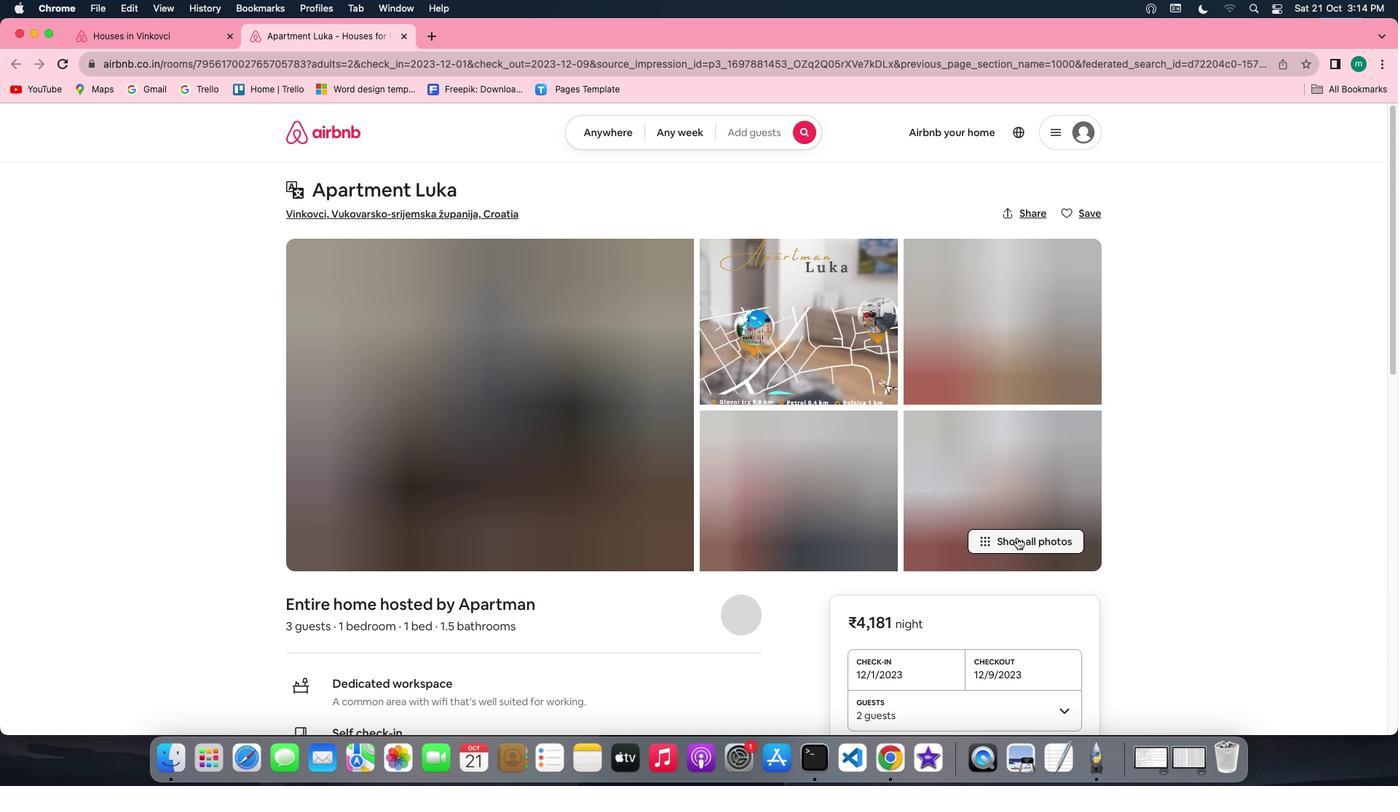
Action: Mouse pressed left at (1017, 538)
Screenshot: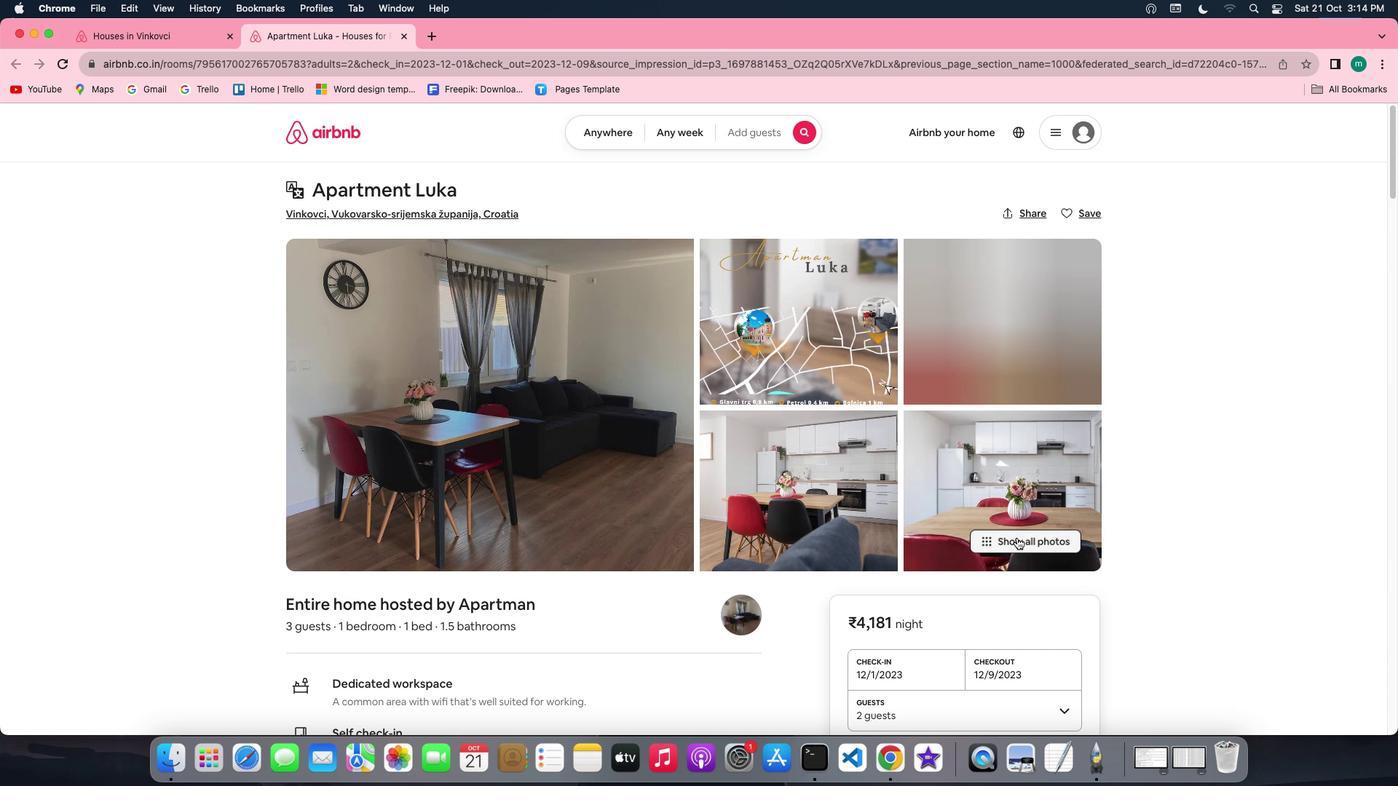 
Action: Mouse moved to (846, 495)
Screenshot: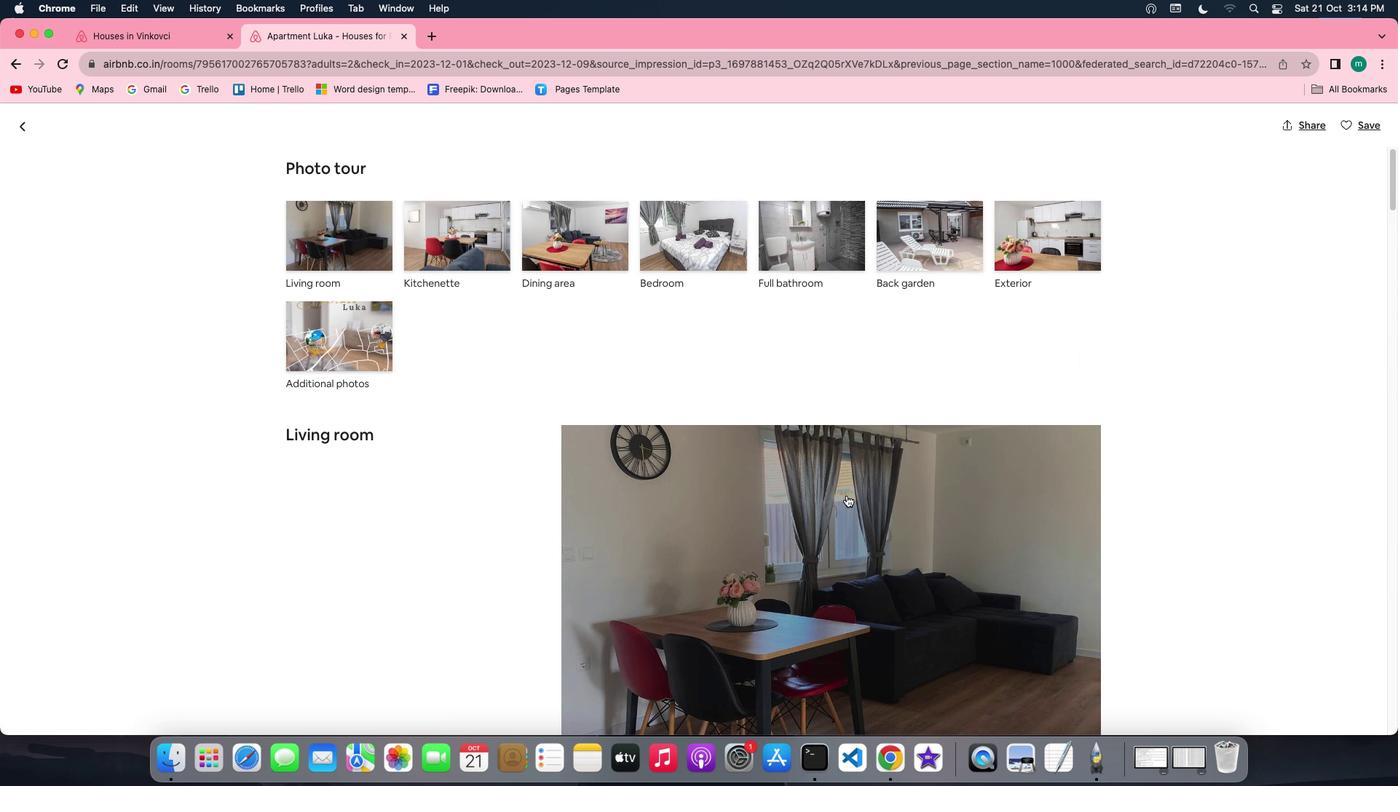 
Action: Mouse scrolled (846, 495) with delta (0, 0)
Screenshot: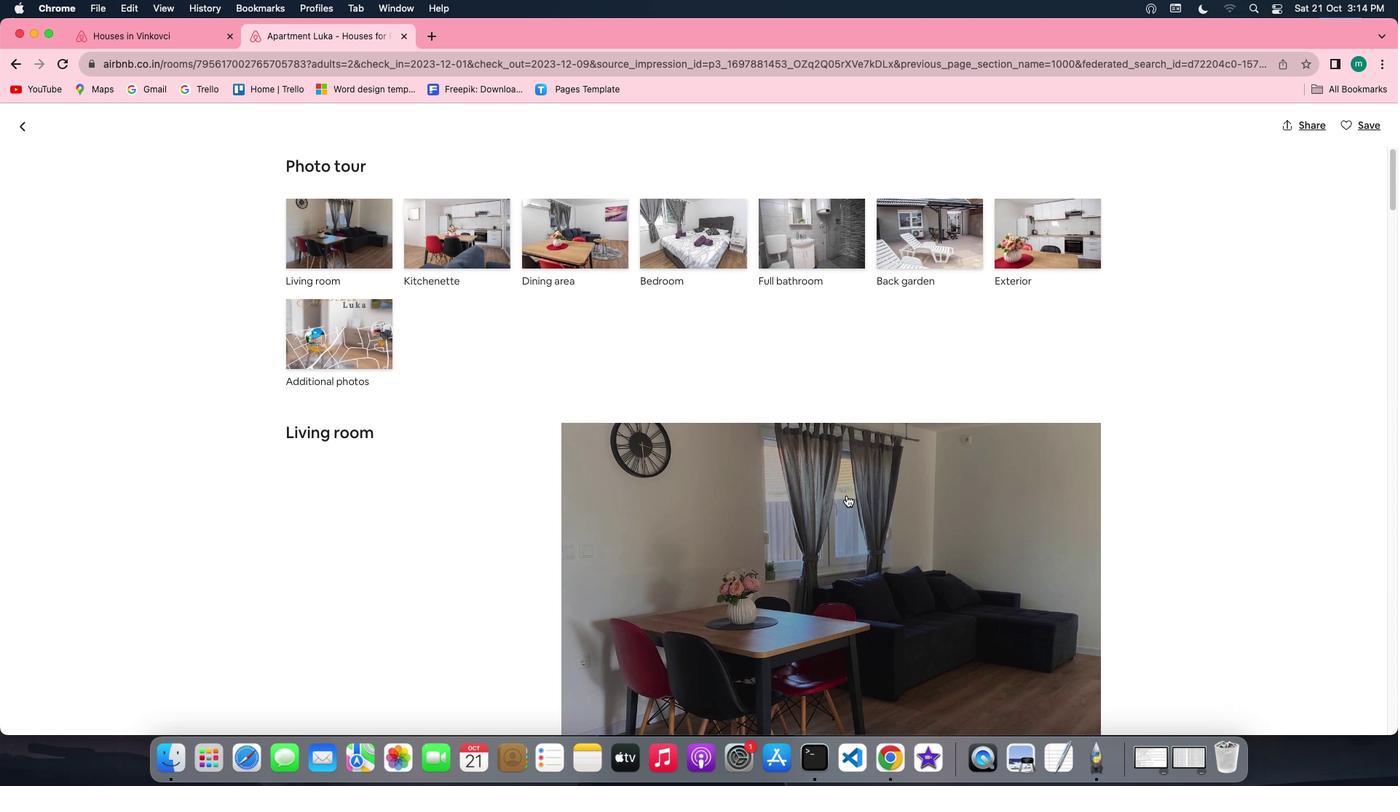 
Action: Mouse scrolled (846, 495) with delta (0, 0)
Screenshot: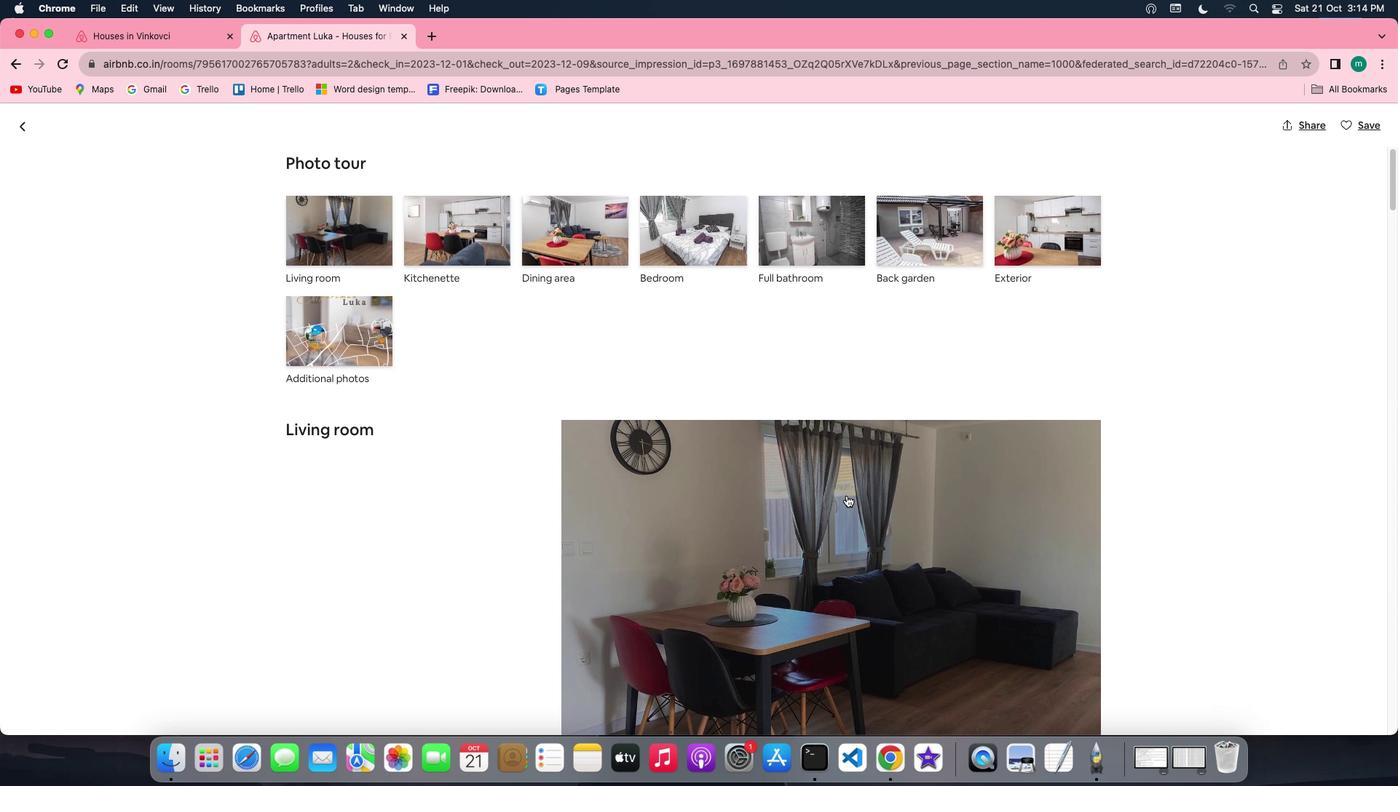 
Action: Mouse scrolled (846, 495) with delta (0, 0)
Screenshot: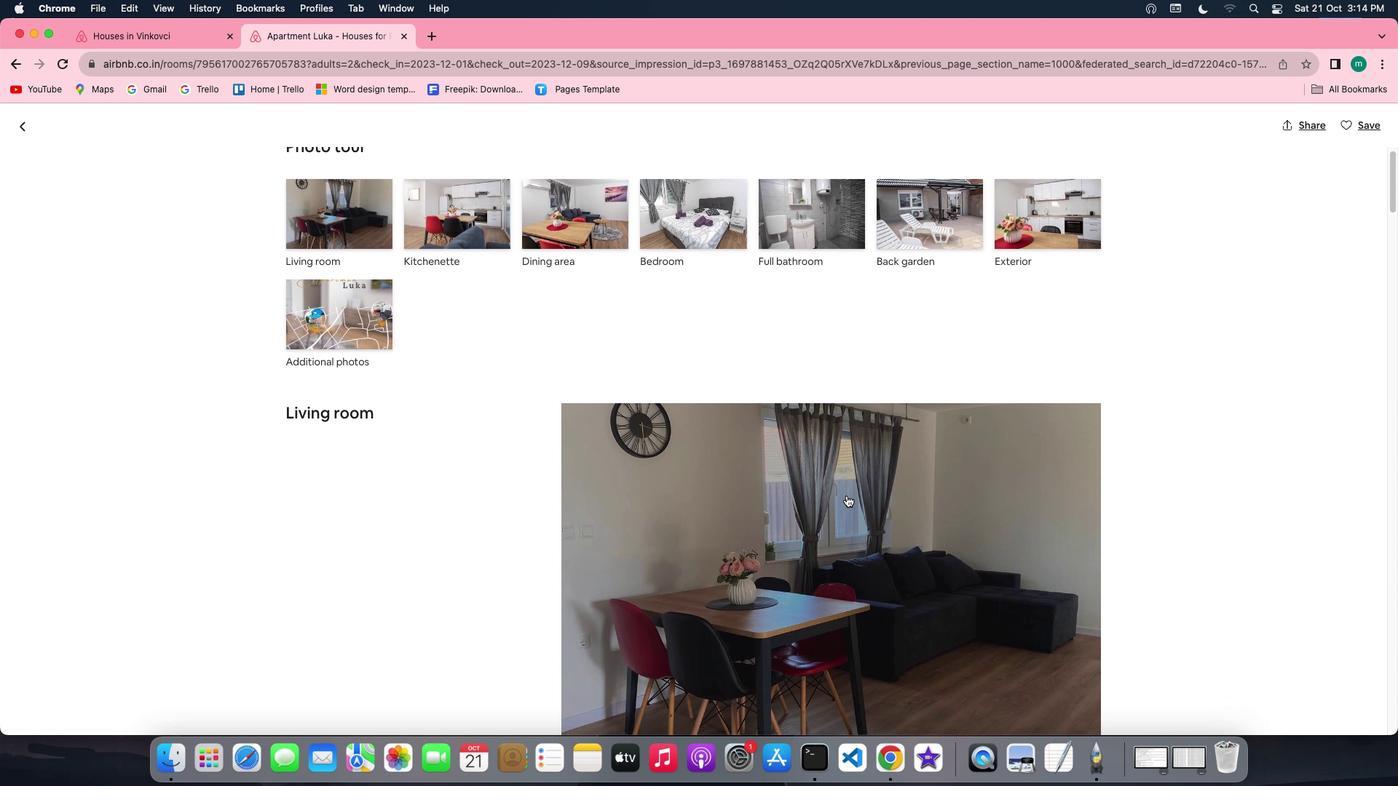 
Action: Mouse scrolled (846, 495) with delta (0, 0)
Screenshot: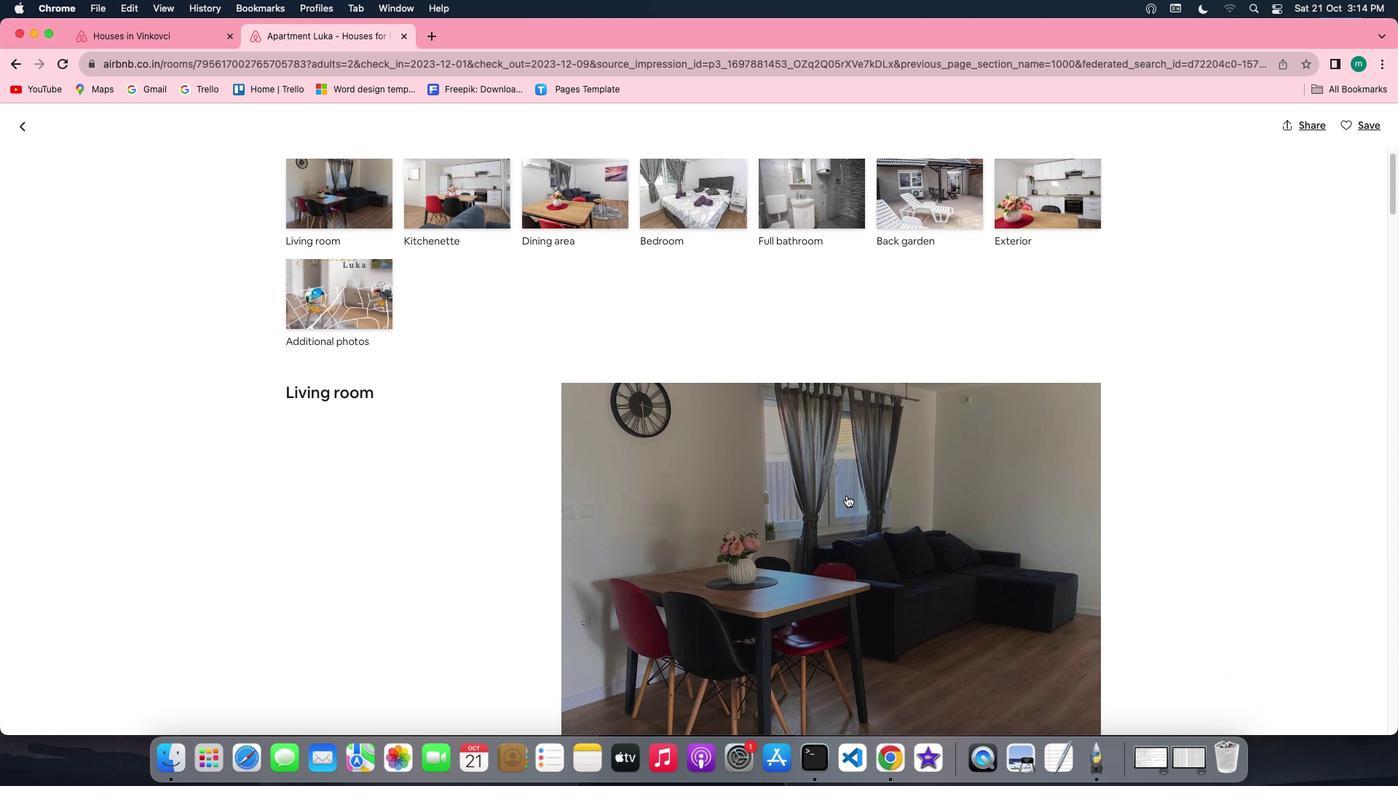 
Action: Mouse scrolled (846, 495) with delta (0, 0)
Screenshot: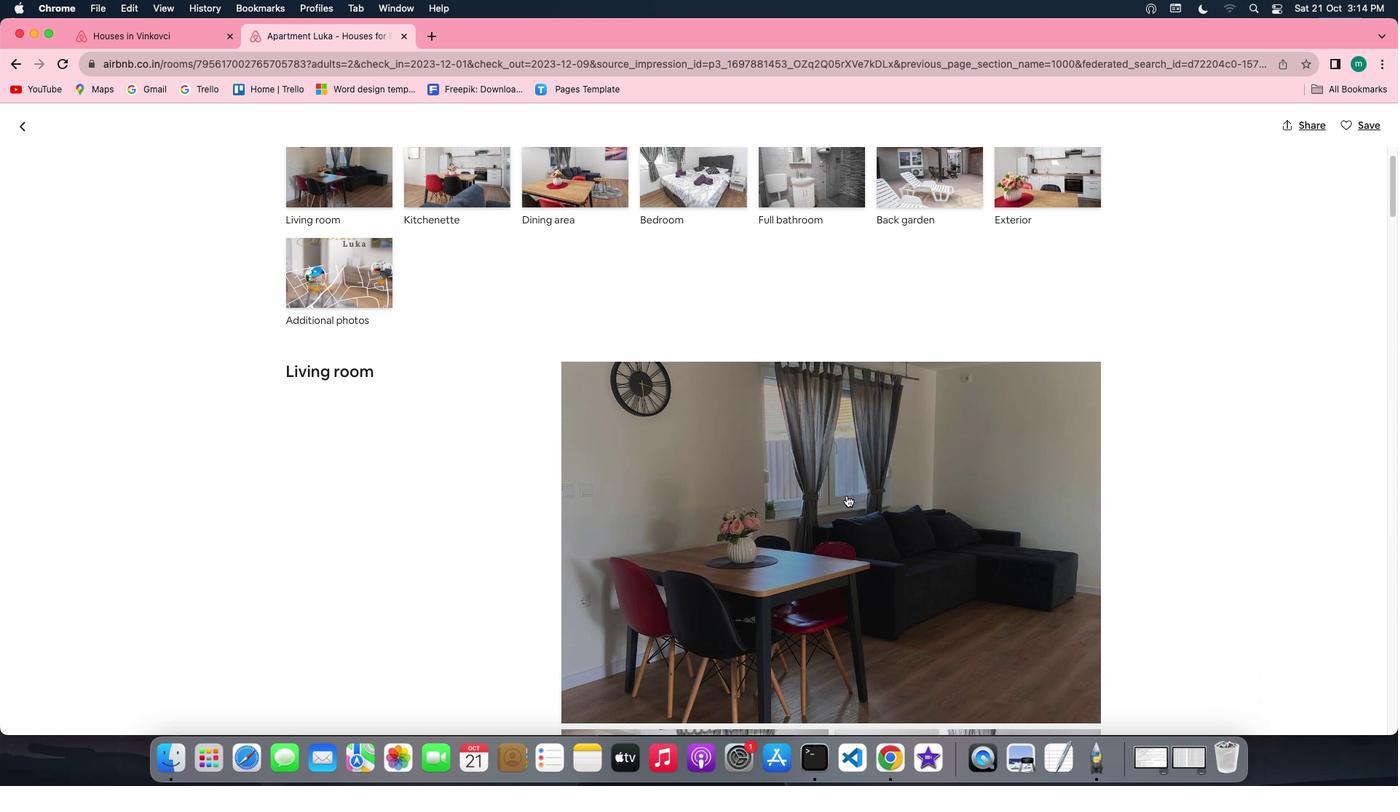 
Action: Mouse scrolled (846, 495) with delta (0, 0)
Screenshot: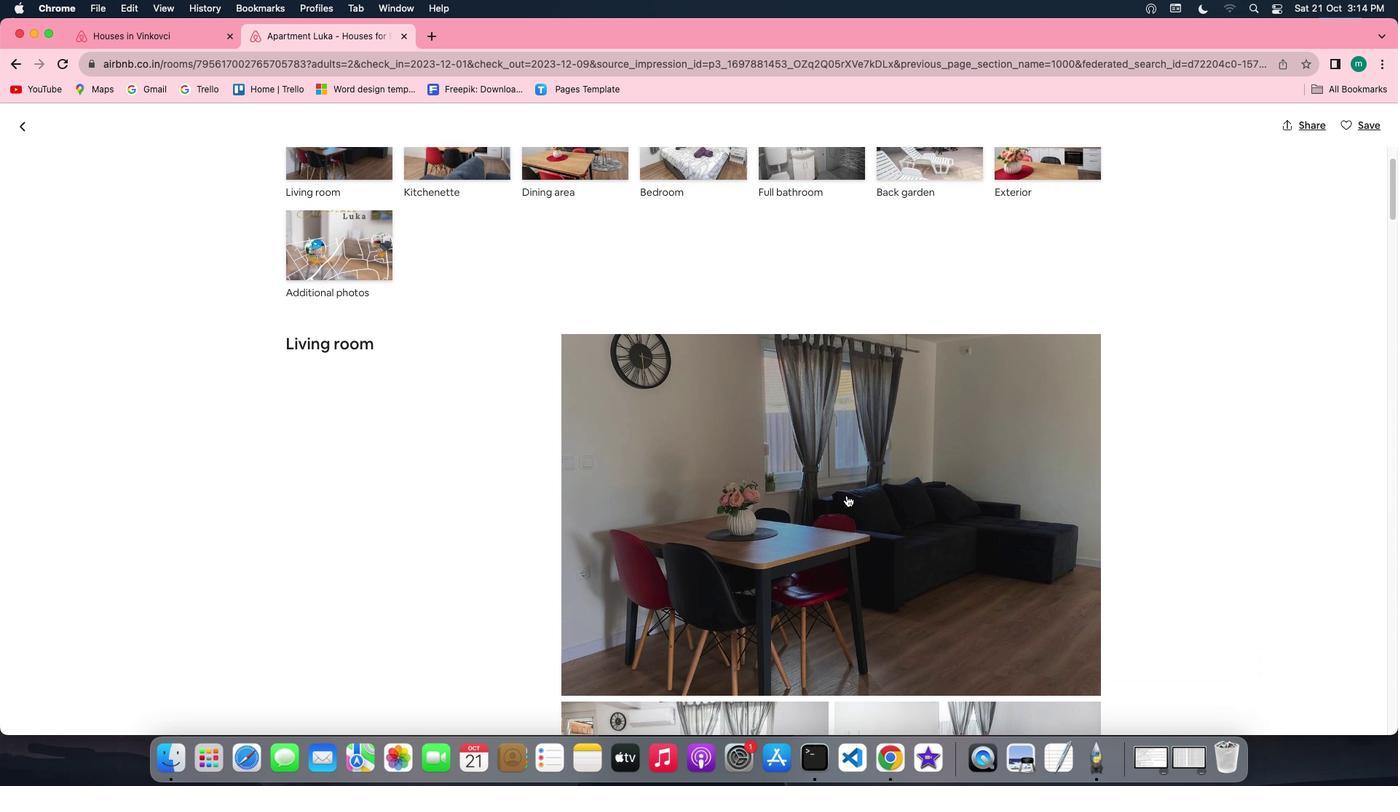 
Action: Mouse scrolled (846, 495) with delta (0, 0)
Screenshot: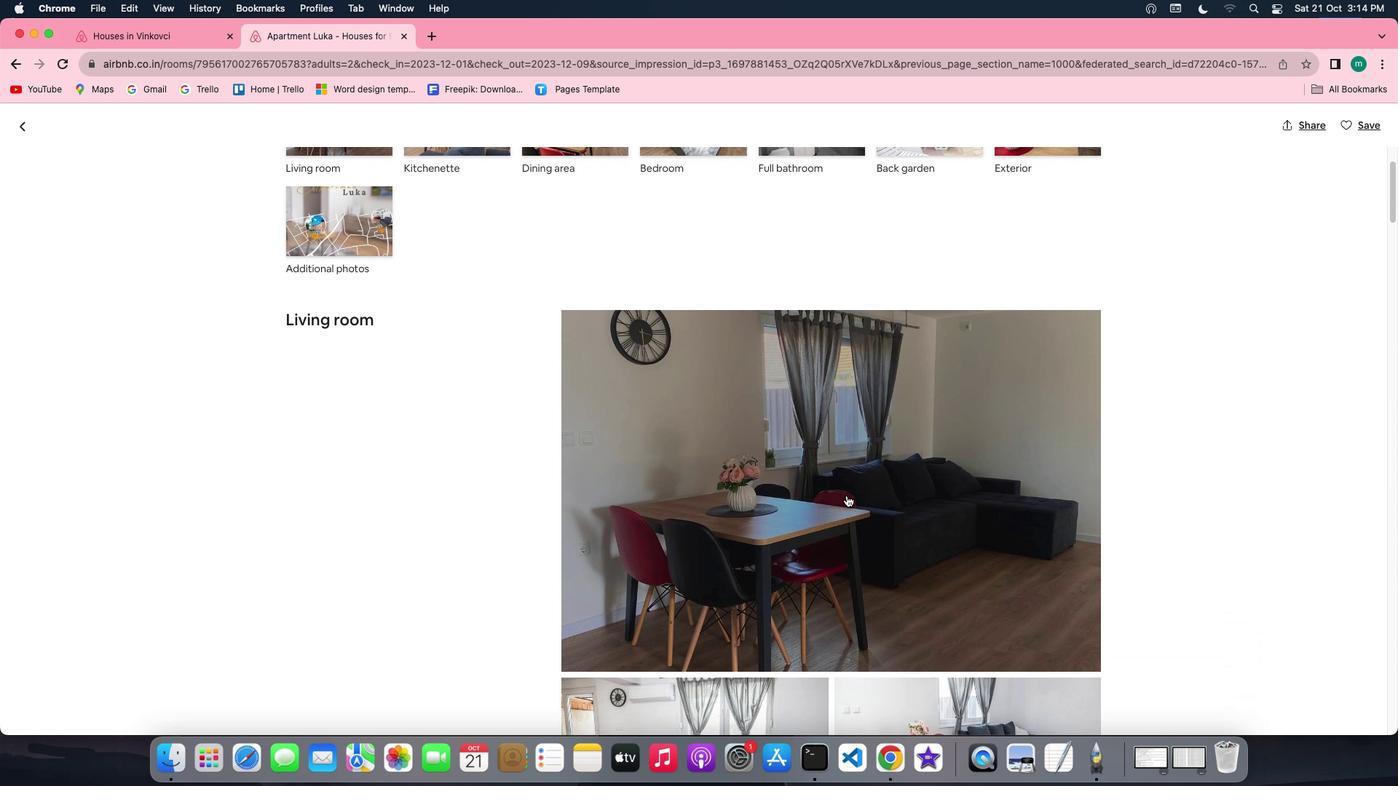 
Action: Mouse scrolled (846, 495) with delta (0, 0)
Screenshot: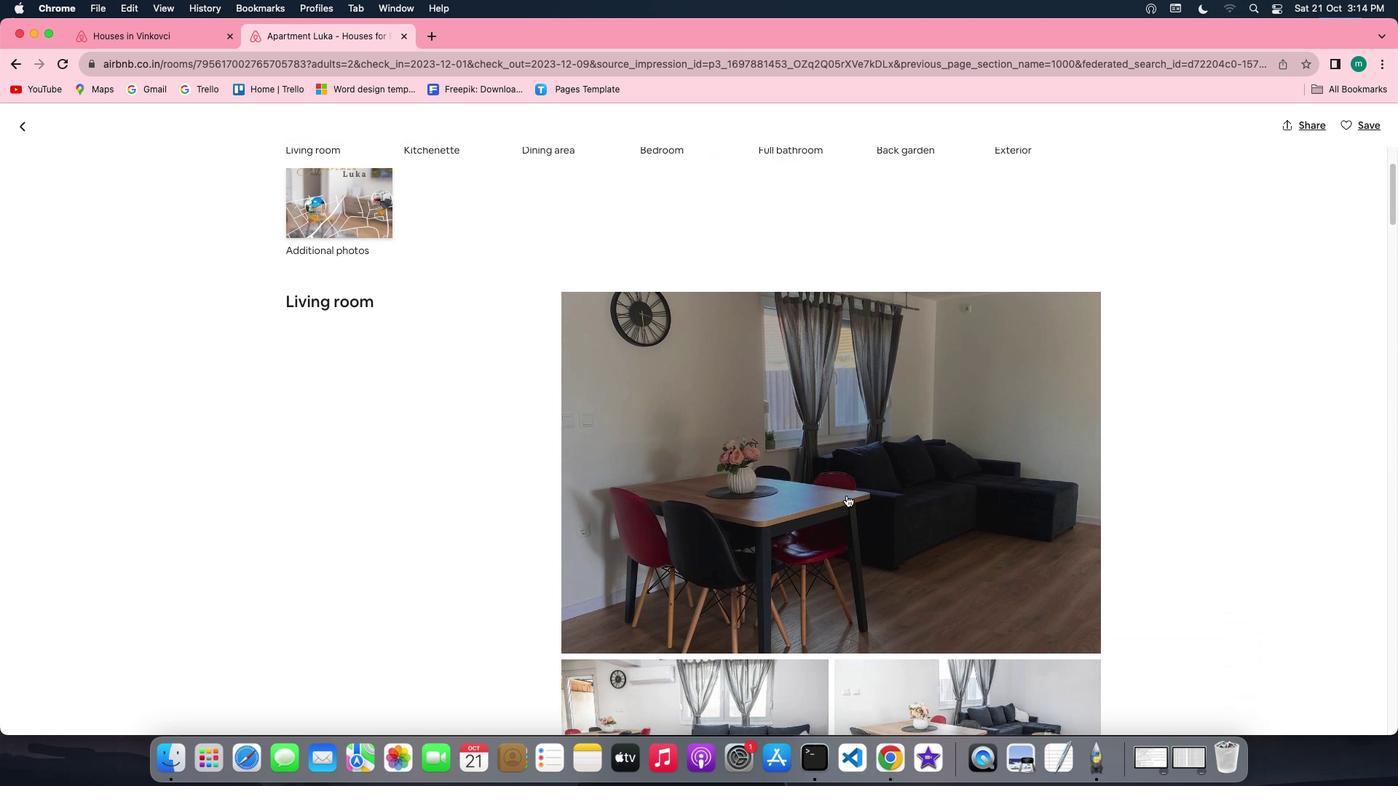 
Action: Mouse scrolled (846, 495) with delta (0, 0)
Screenshot: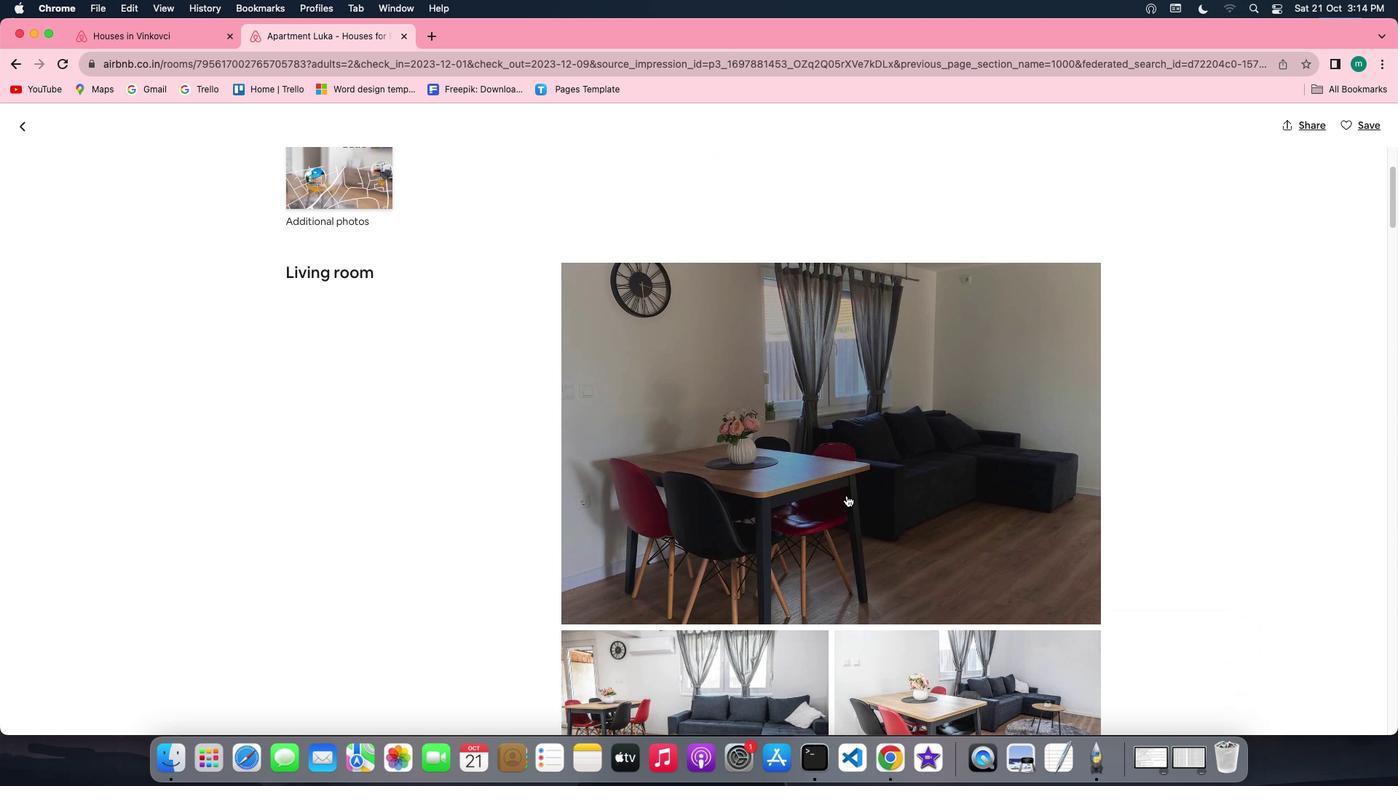 
Action: Mouse scrolled (846, 495) with delta (0, 0)
Screenshot: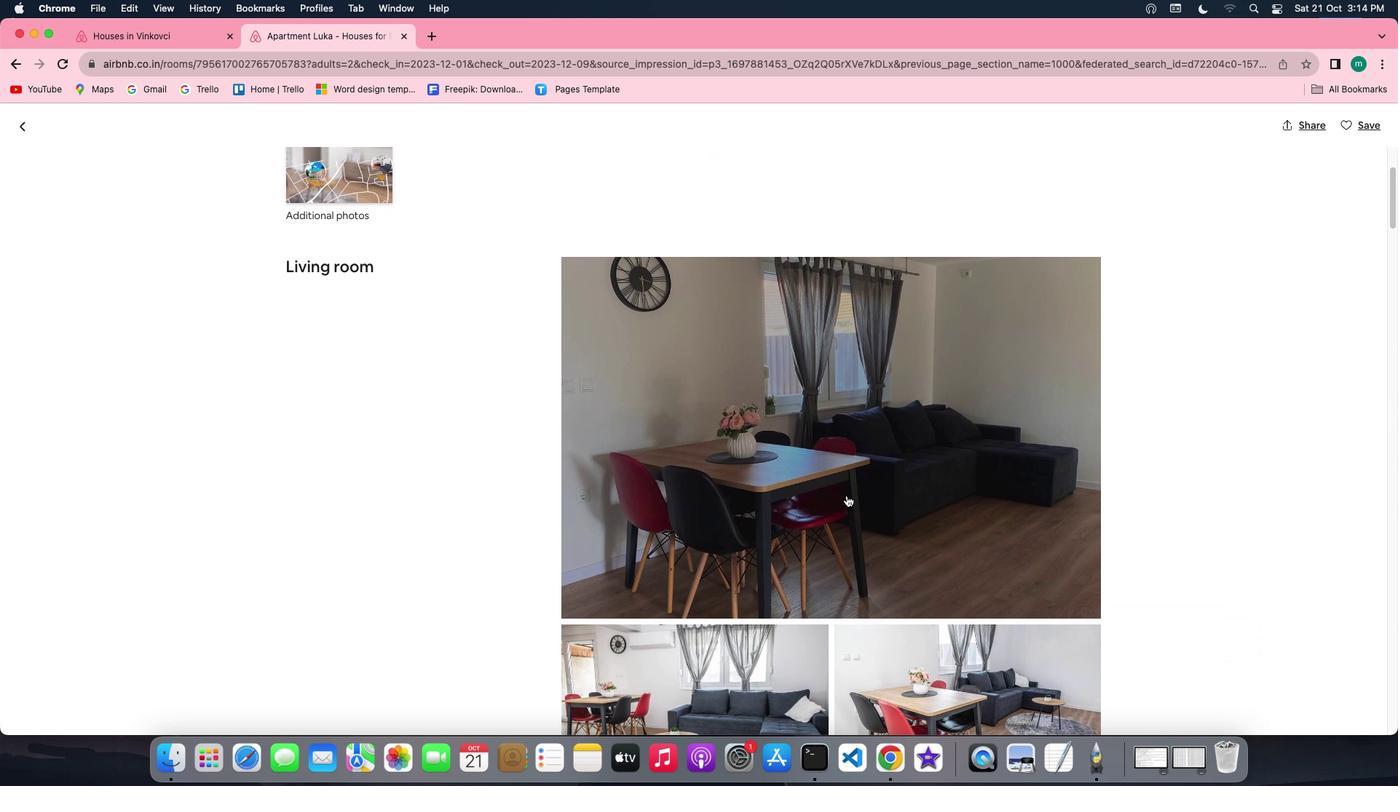 
Action: Mouse scrolled (846, 495) with delta (0, 0)
Screenshot: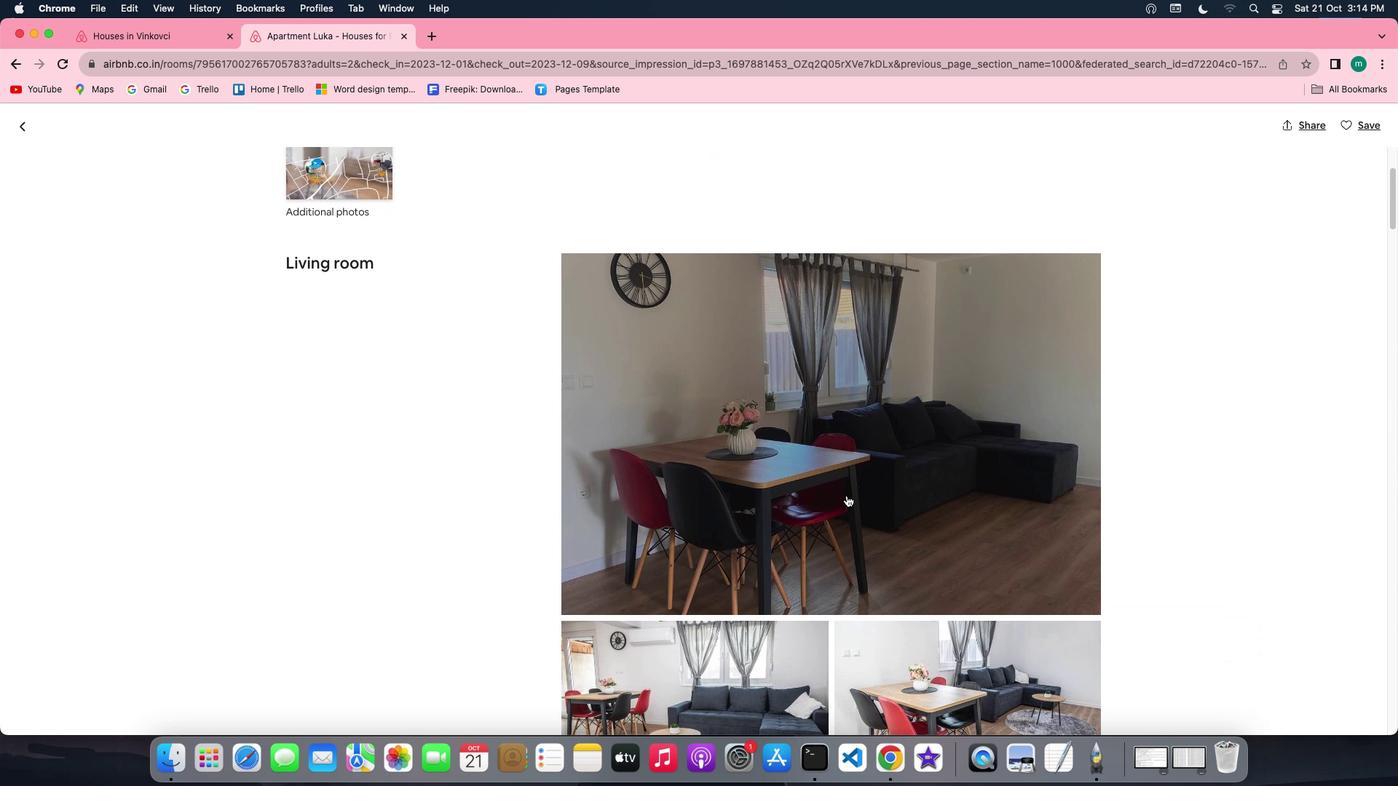 
Action: Mouse scrolled (846, 495) with delta (0, 0)
Screenshot: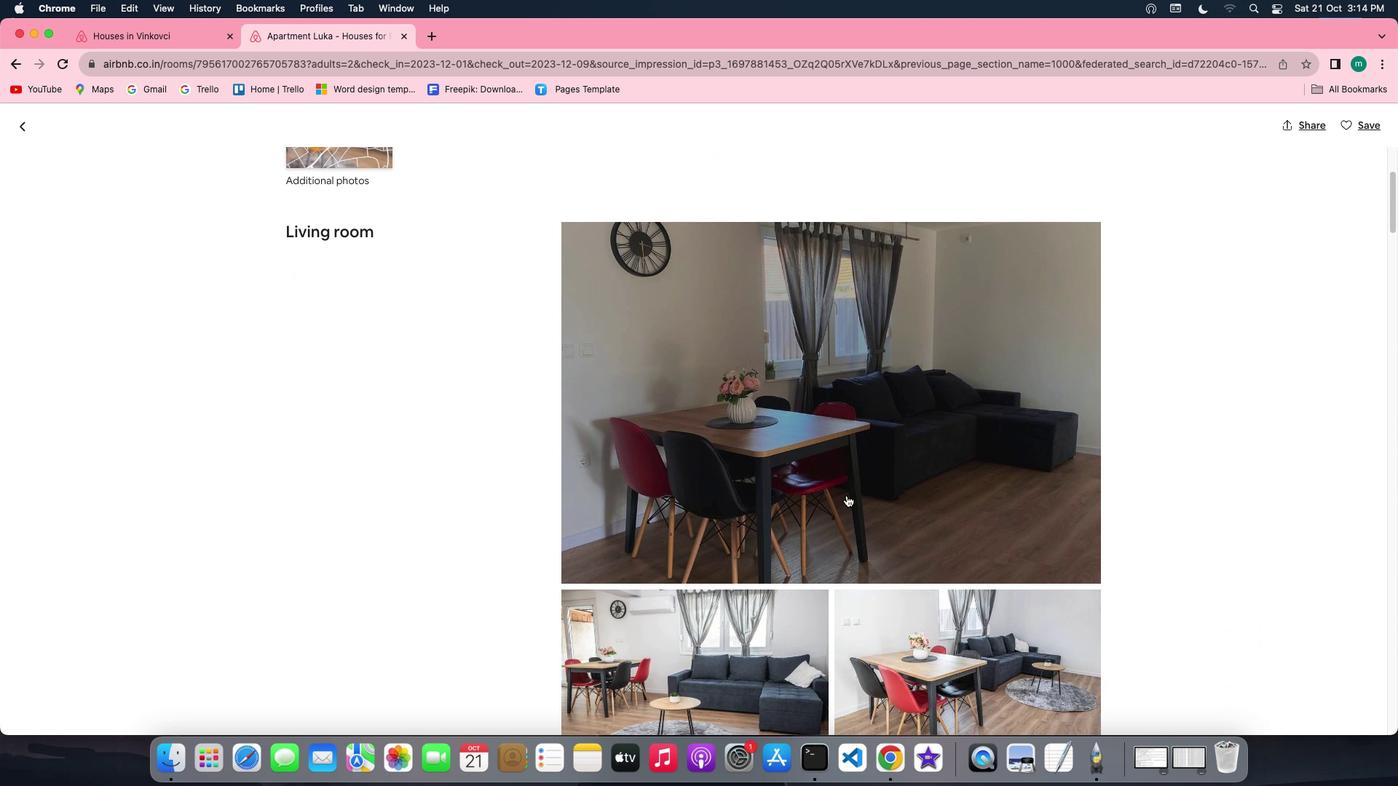 
Action: Mouse scrolled (846, 495) with delta (0, 0)
Screenshot: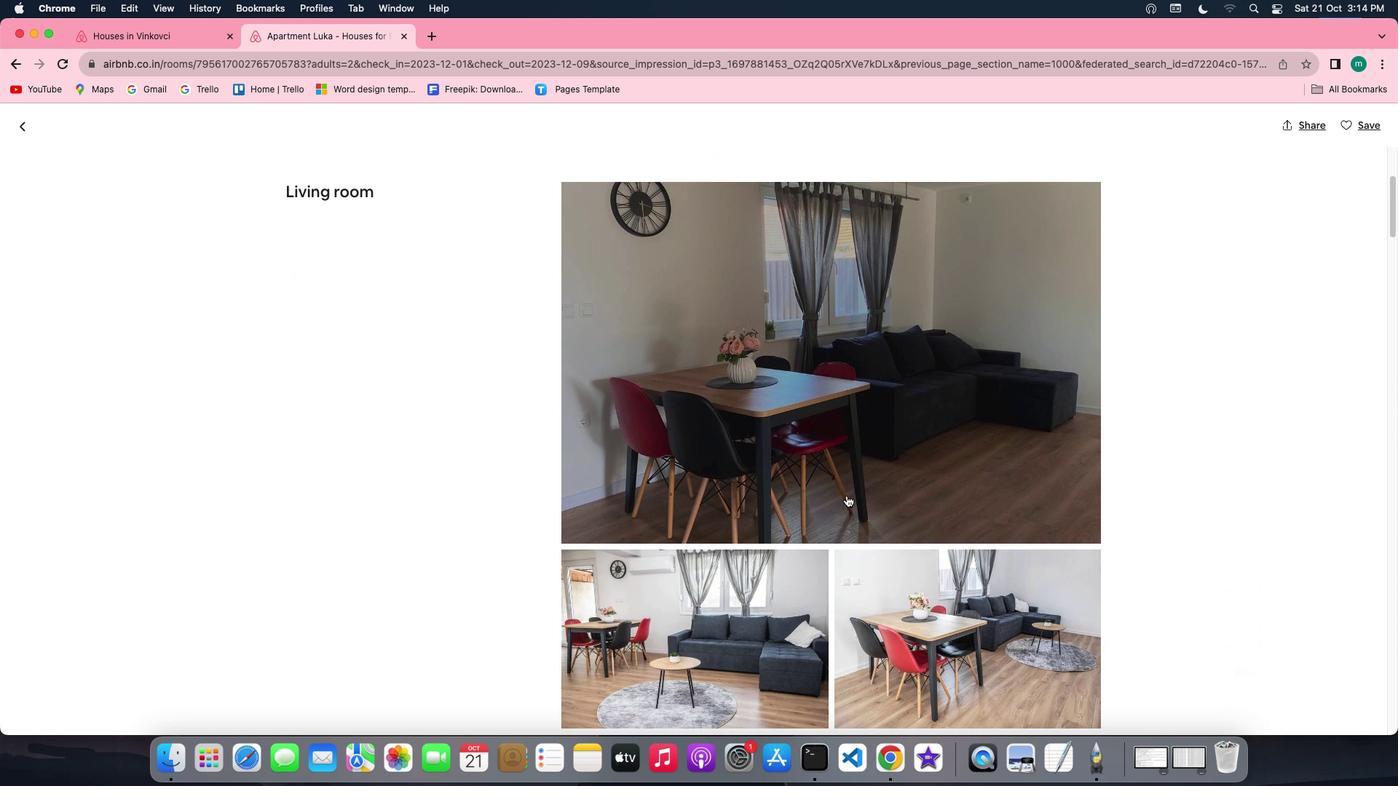 
Action: Mouse scrolled (846, 495) with delta (0, -1)
Screenshot: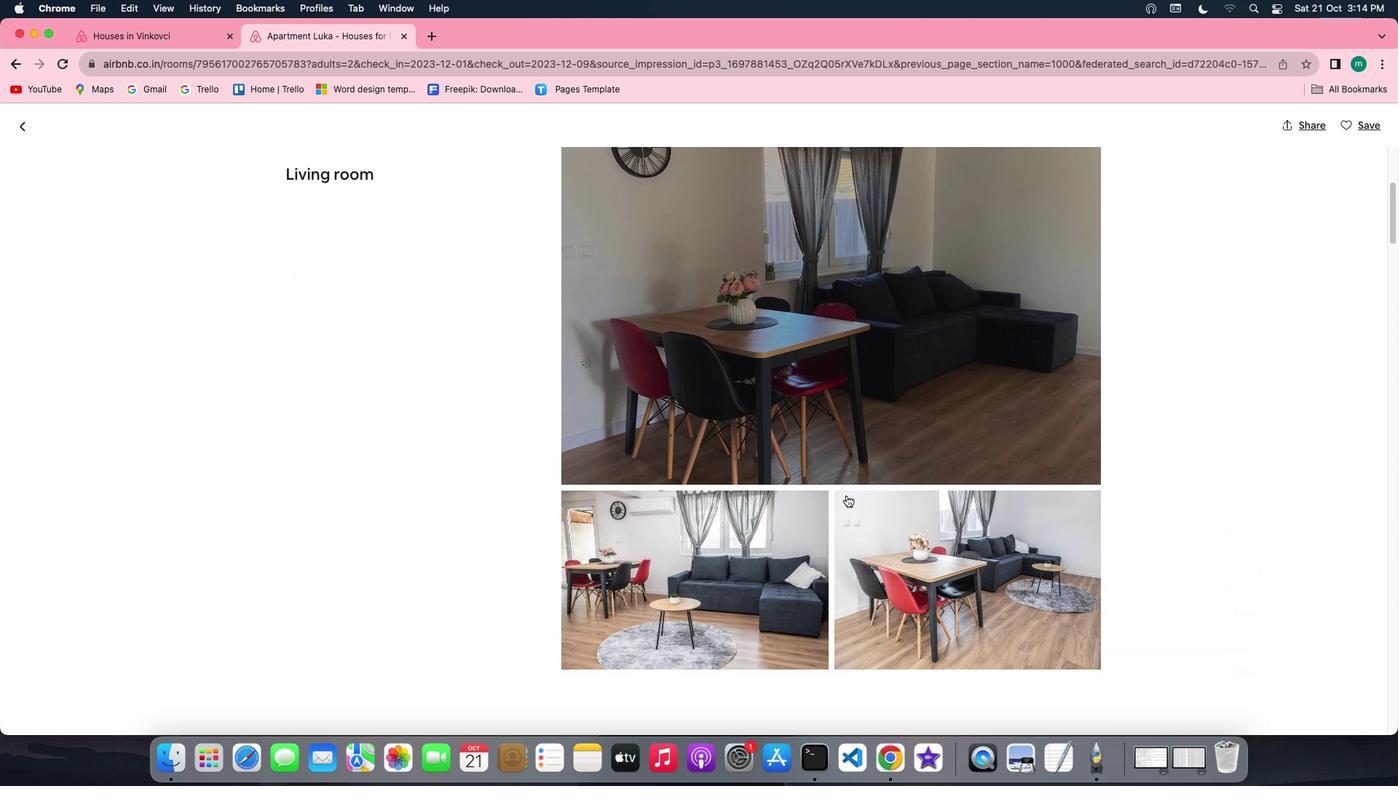 
Action: Mouse scrolled (846, 495) with delta (0, -2)
Screenshot: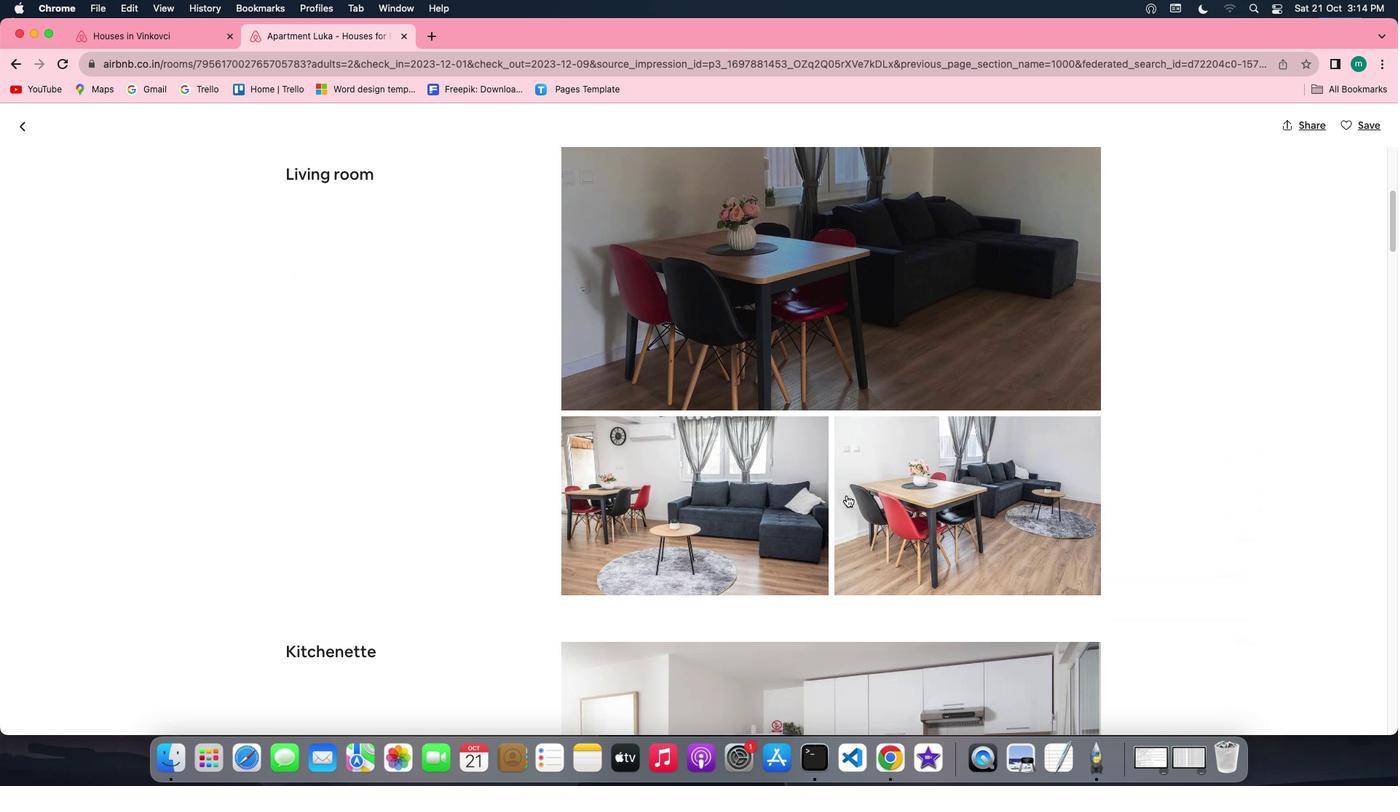
Action: Mouse scrolled (846, 495) with delta (0, 0)
Screenshot: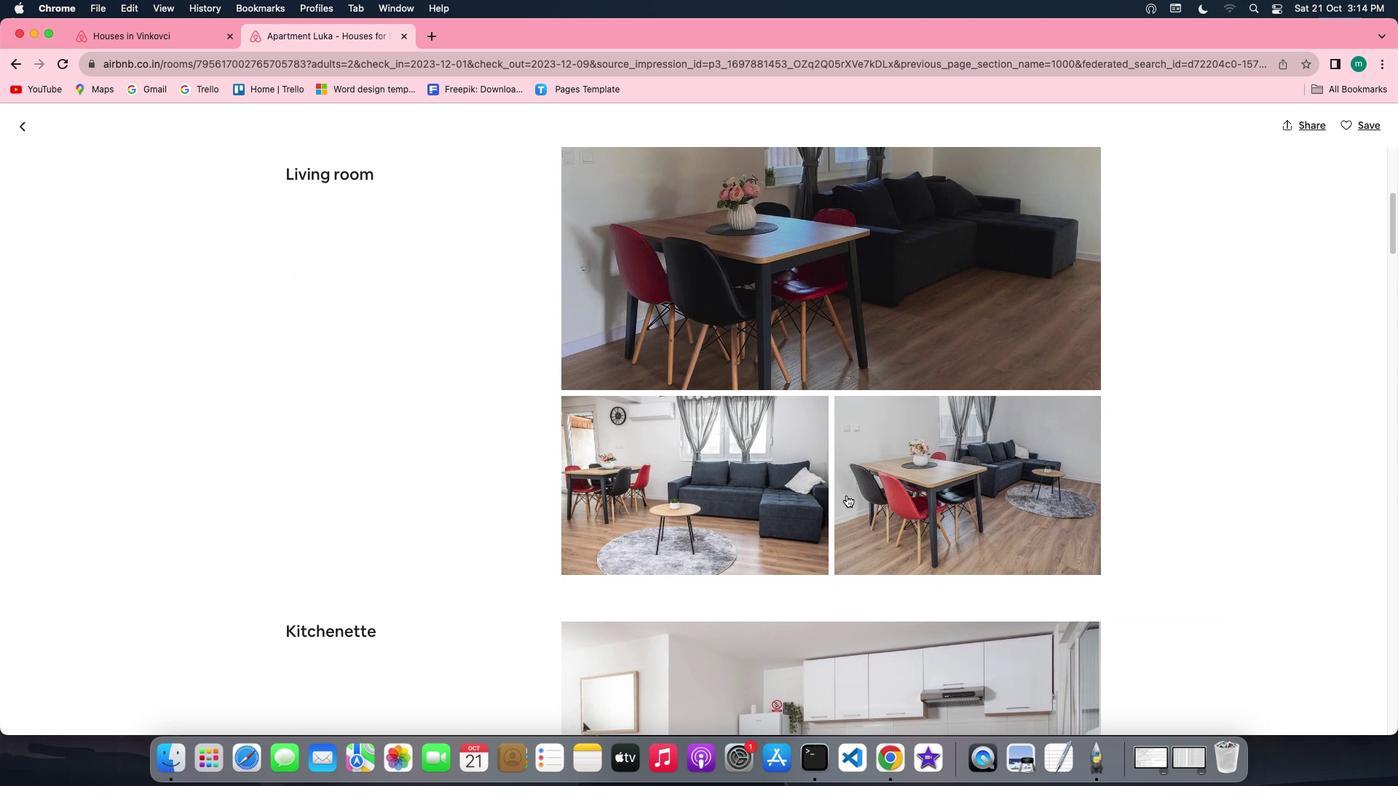 
Action: Mouse scrolled (846, 495) with delta (0, 0)
Screenshot: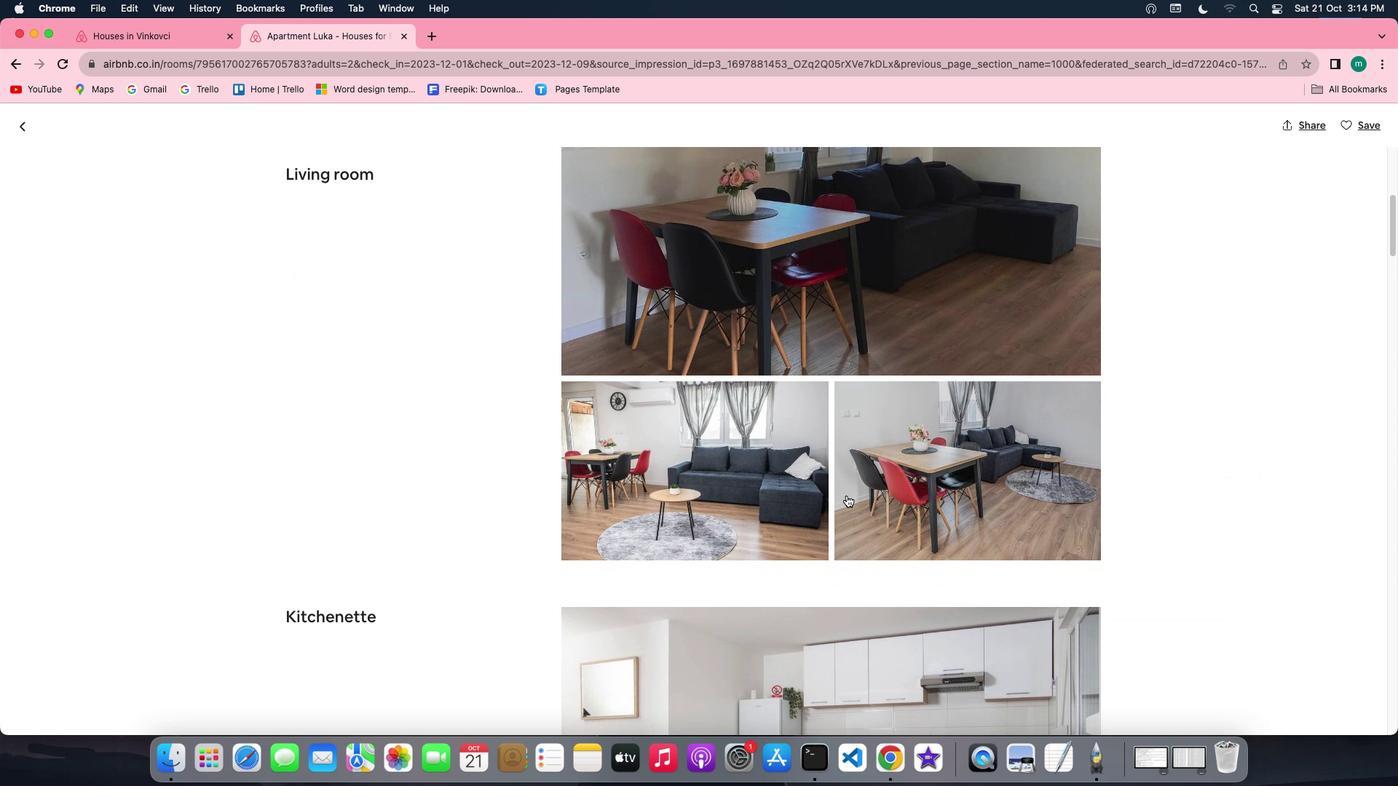 
Action: Mouse scrolled (846, 495) with delta (0, 0)
Screenshot: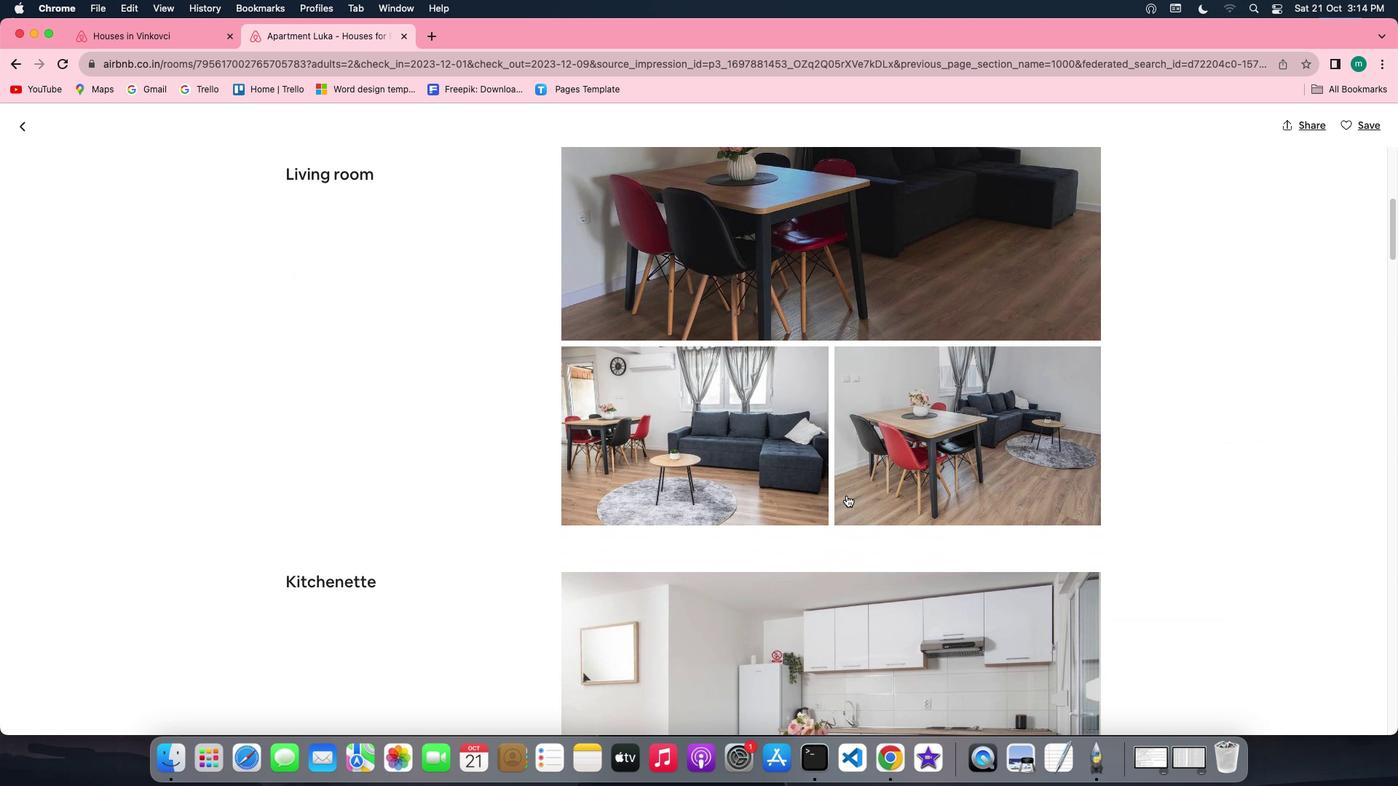 
Action: Mouse scrolled (846, 495) with delta (0, 0)
Screenshot: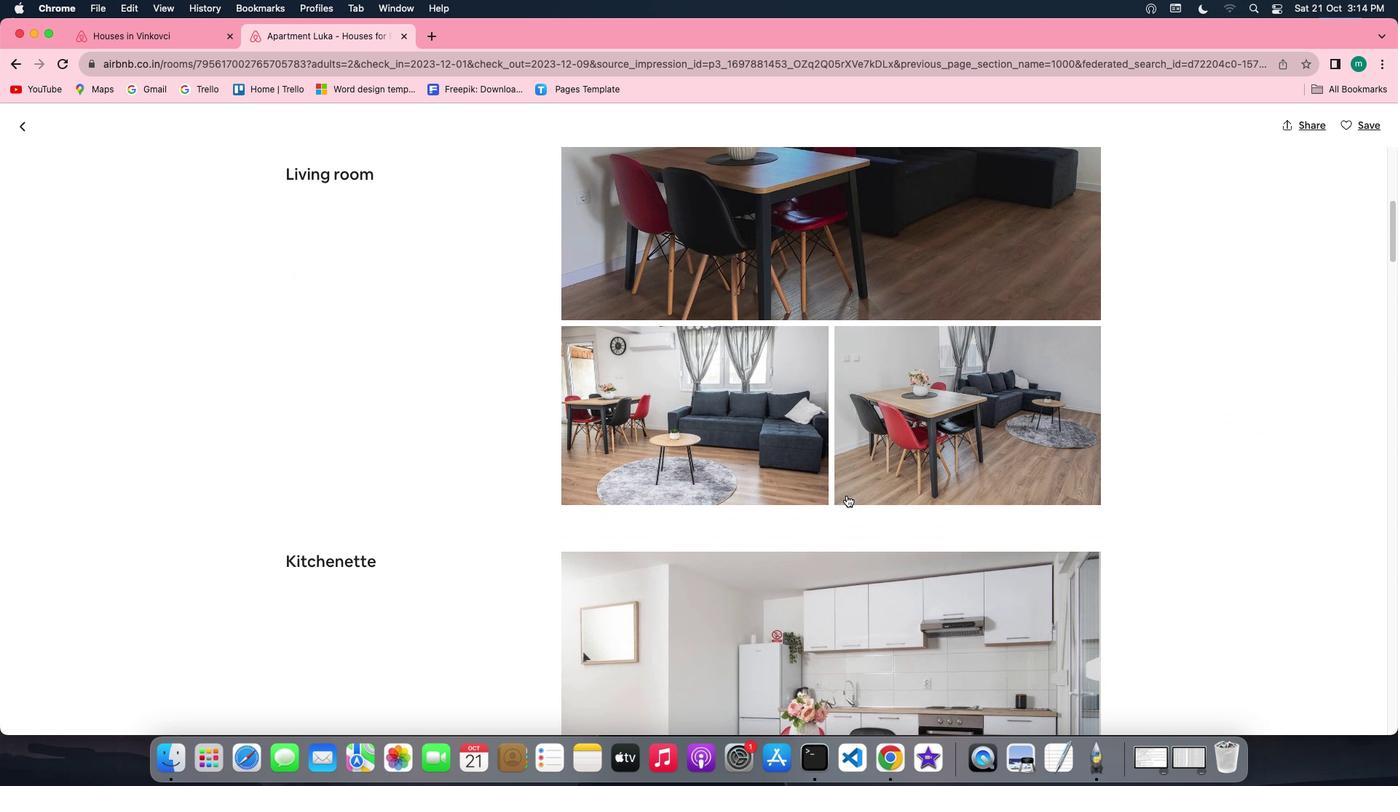 
Action: Mouse scrolled (846, 495) with delta (0, 0)
Screenshot: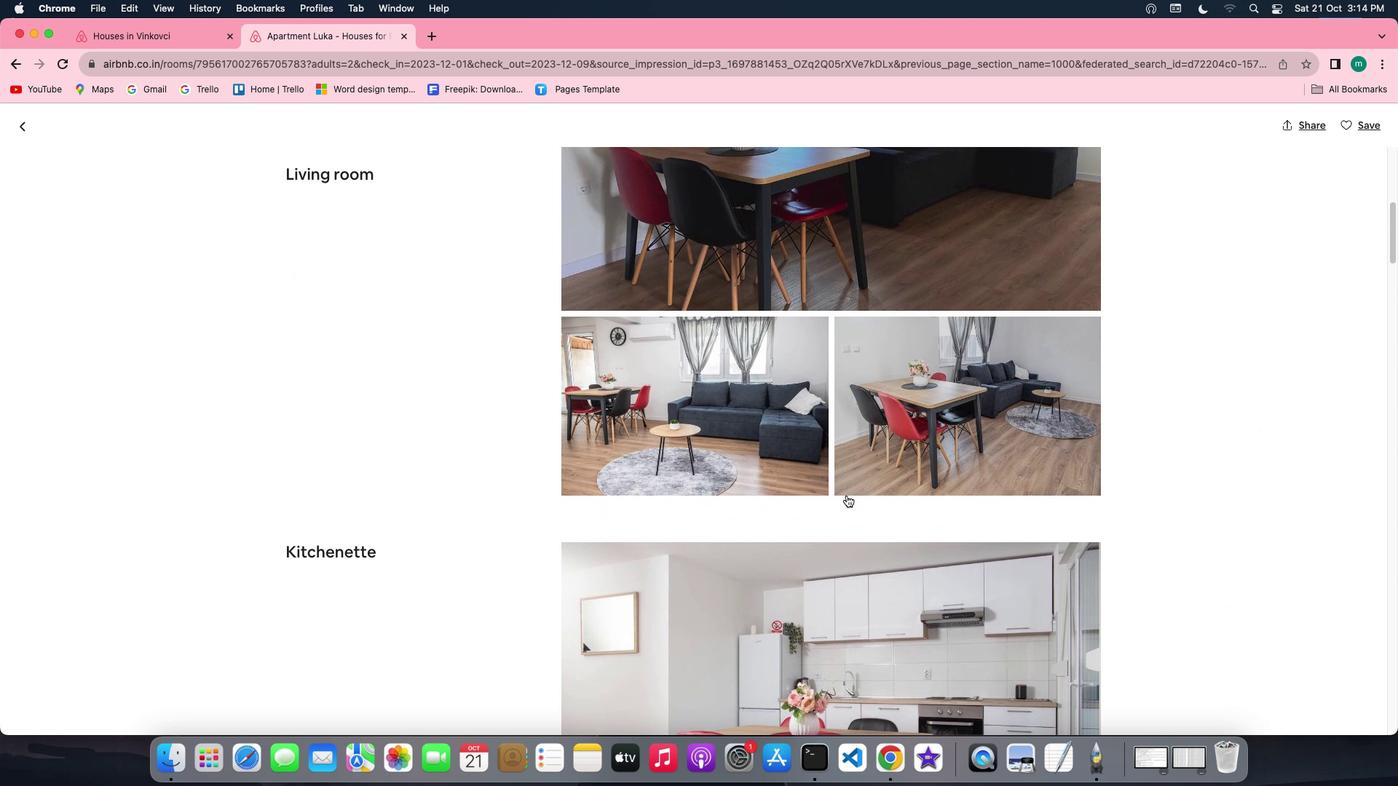 
Action: Mouse scrolled (846, 495) with delta (0, 0)
Screenshot: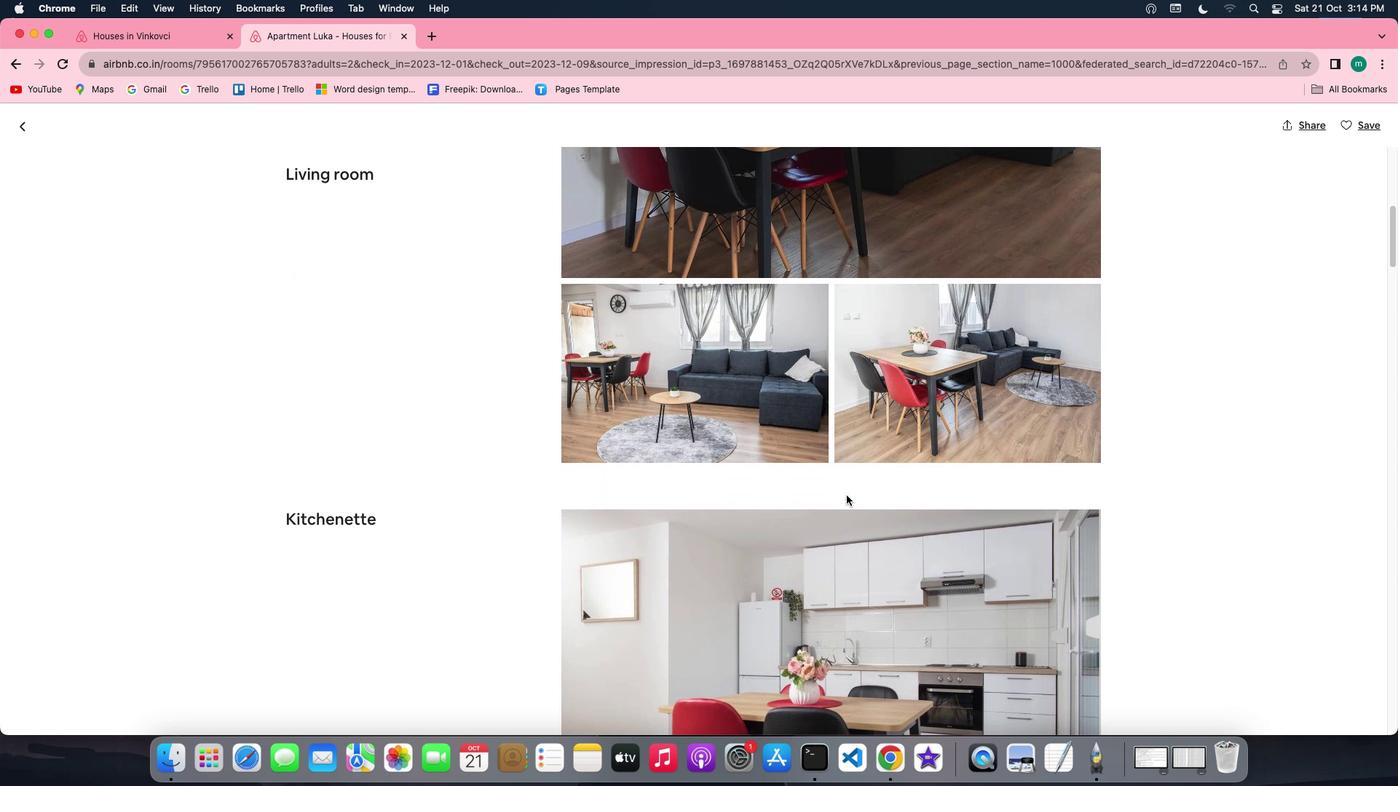 
Action: Mouse scrolled (846, 495) with delta (0, -1)
Screenshot: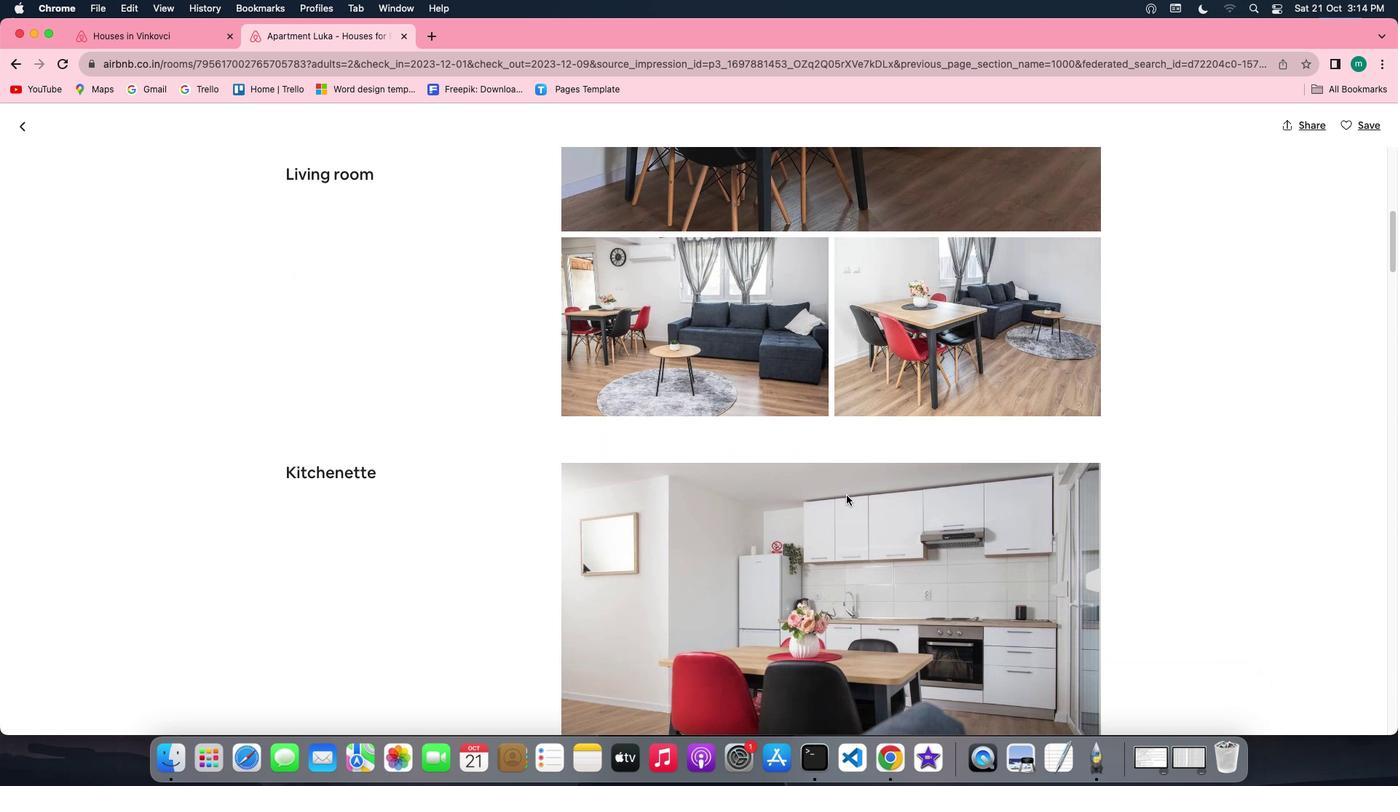 
Action: Mouse scrolled (846, 495) with delta (0, -2)
Screenshot: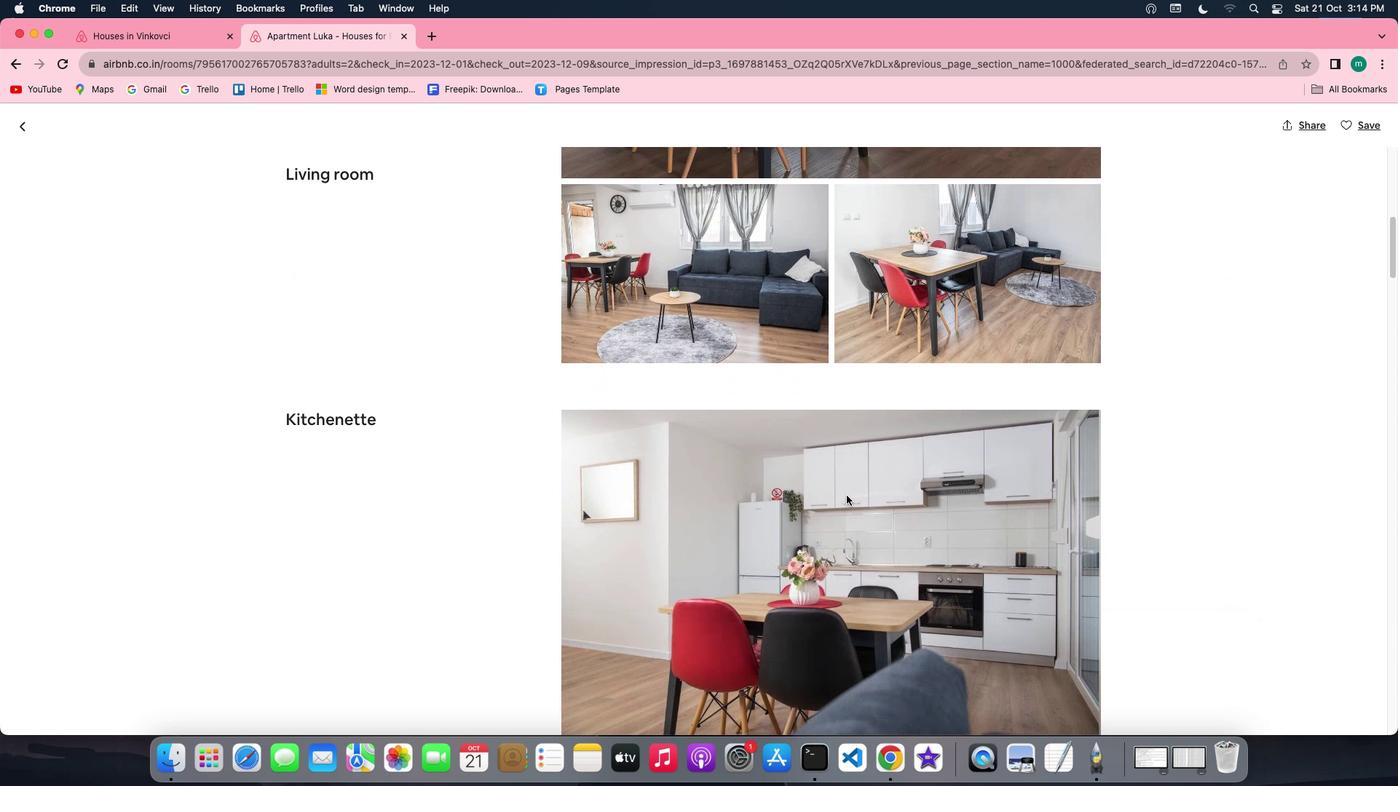 
Action: Mouse scrolled (846, 495) with delta (0, -2)
Screenshot: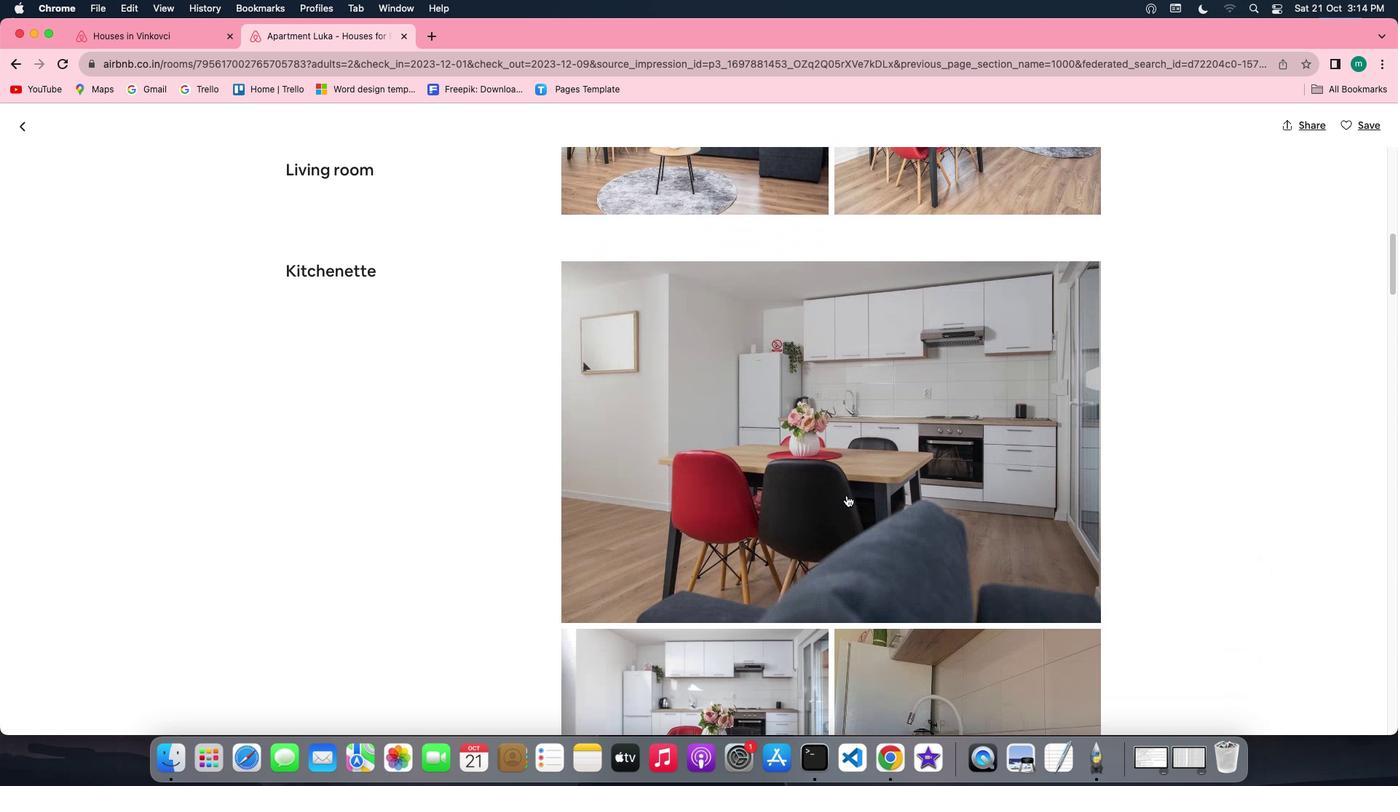 
Action: Mouse scrolled (846, 495) with delta (0, 0)
Screenshot: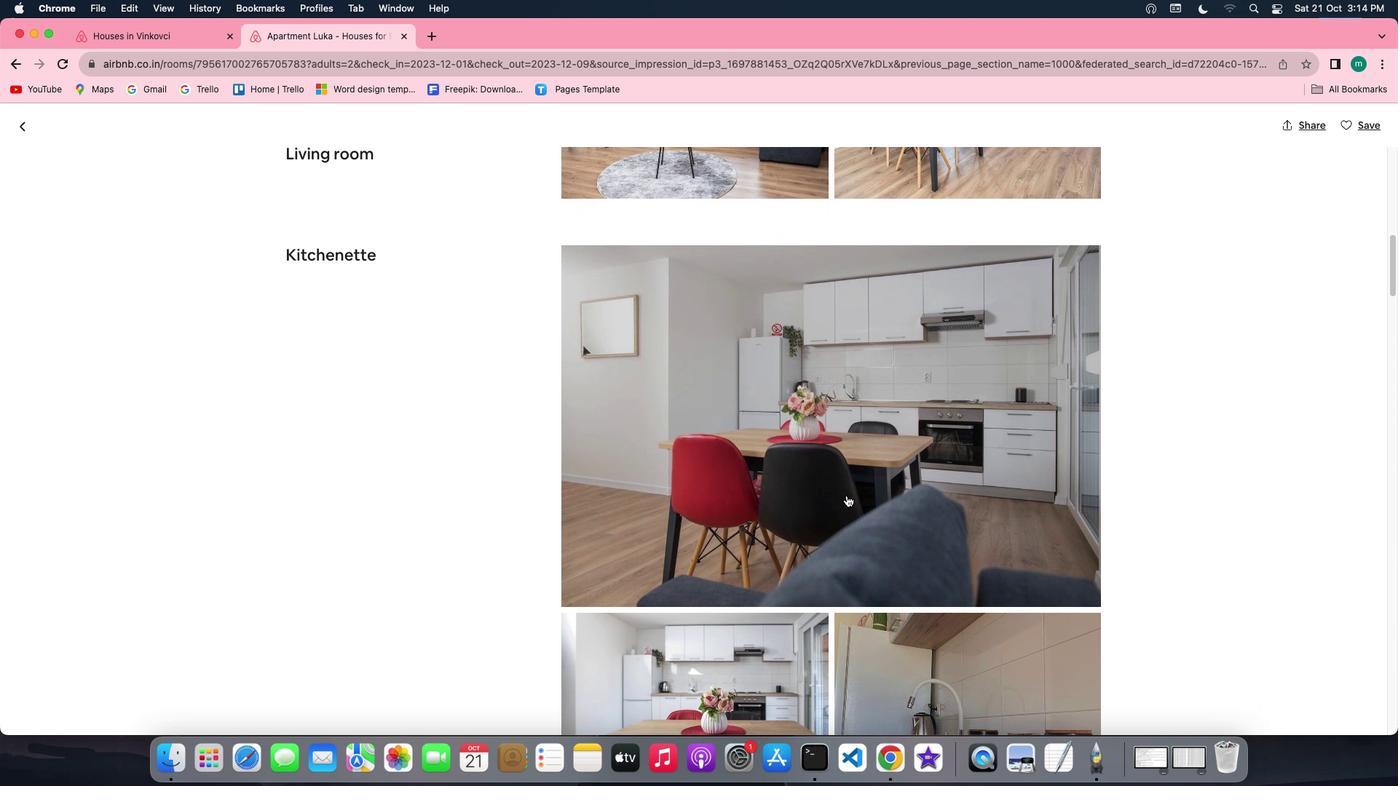
Action: Mouse scrolled (846, 495) with delta (0, 0)
Screenshot: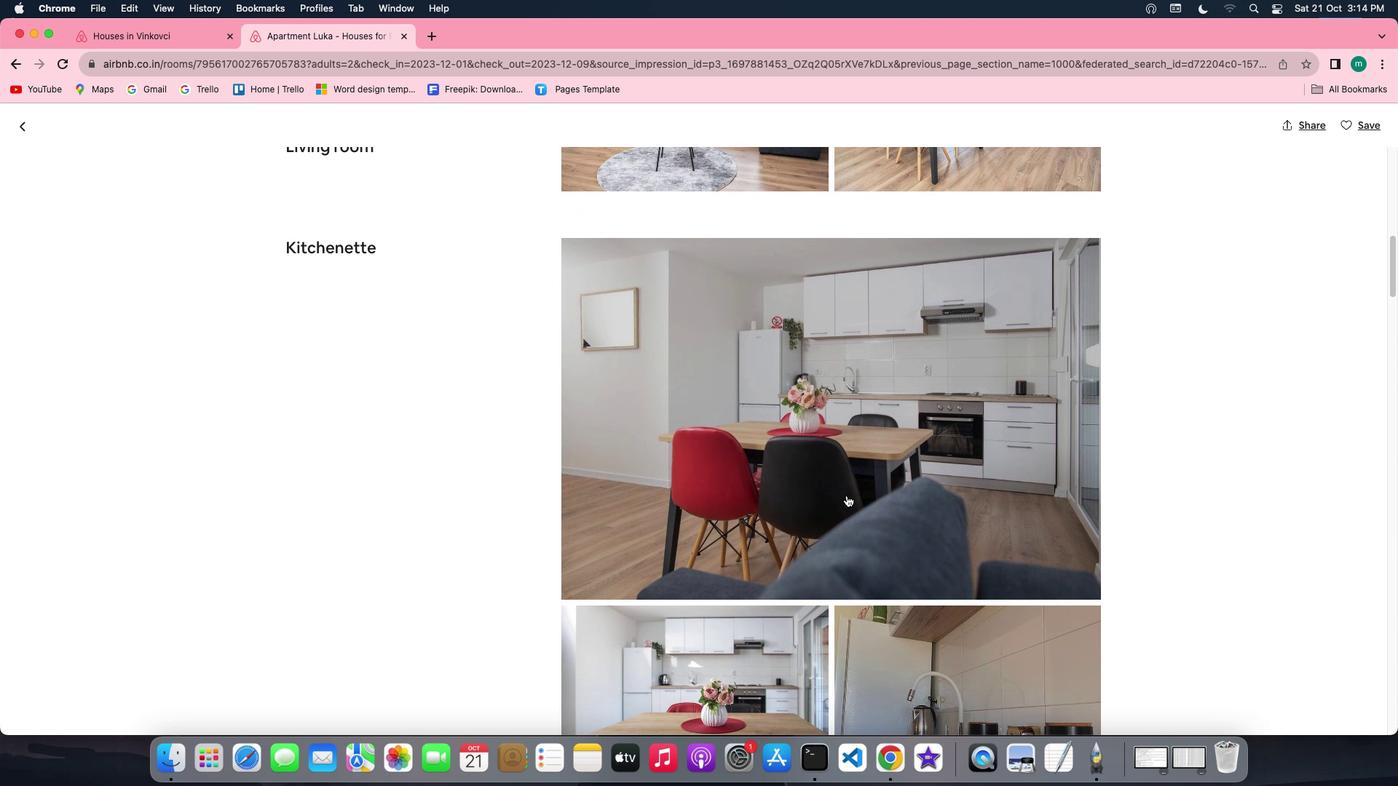 
Action: Mouse scrolled (846, 495) with delta (0, -1)
Screenshot: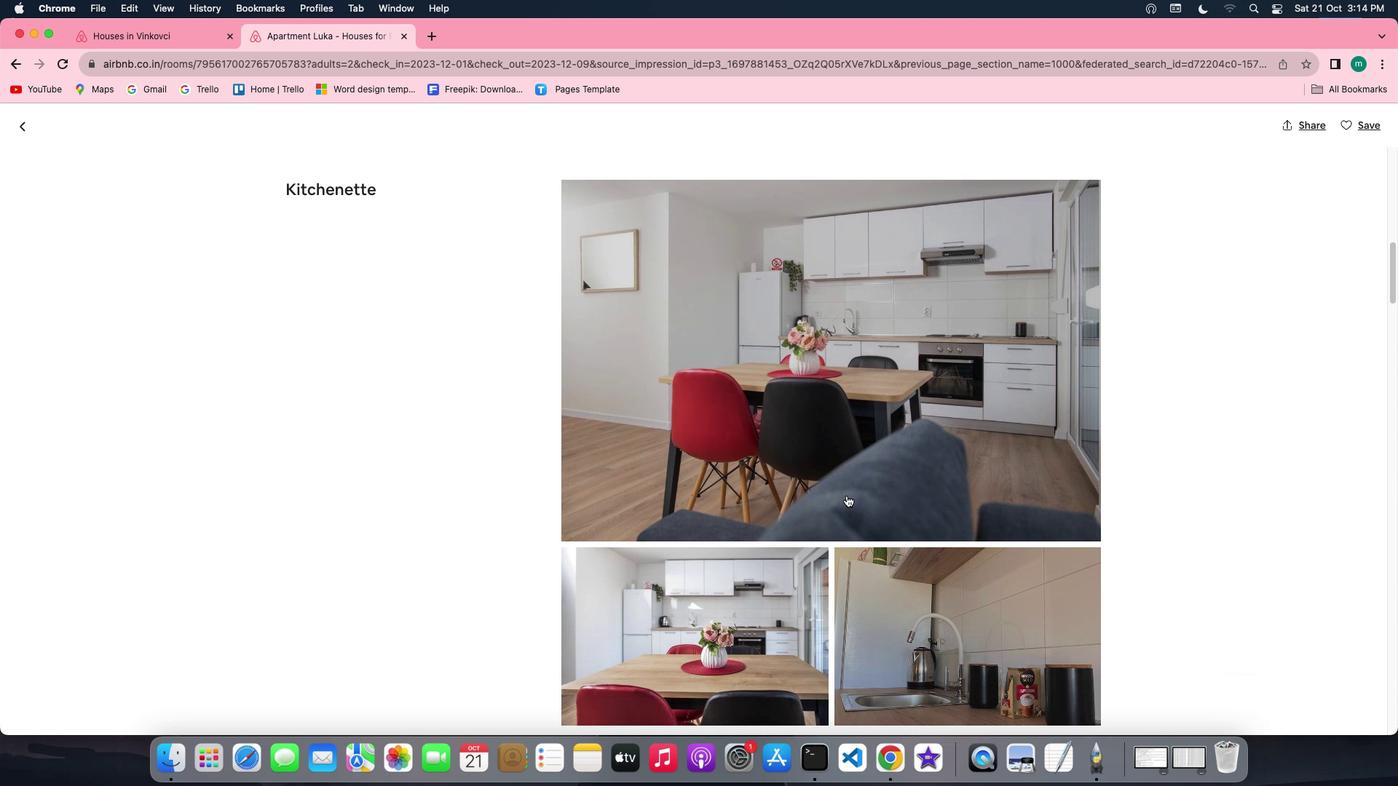 
Action: Mouse scrolled (846, 495) with delta (0, -2)
Screenshot: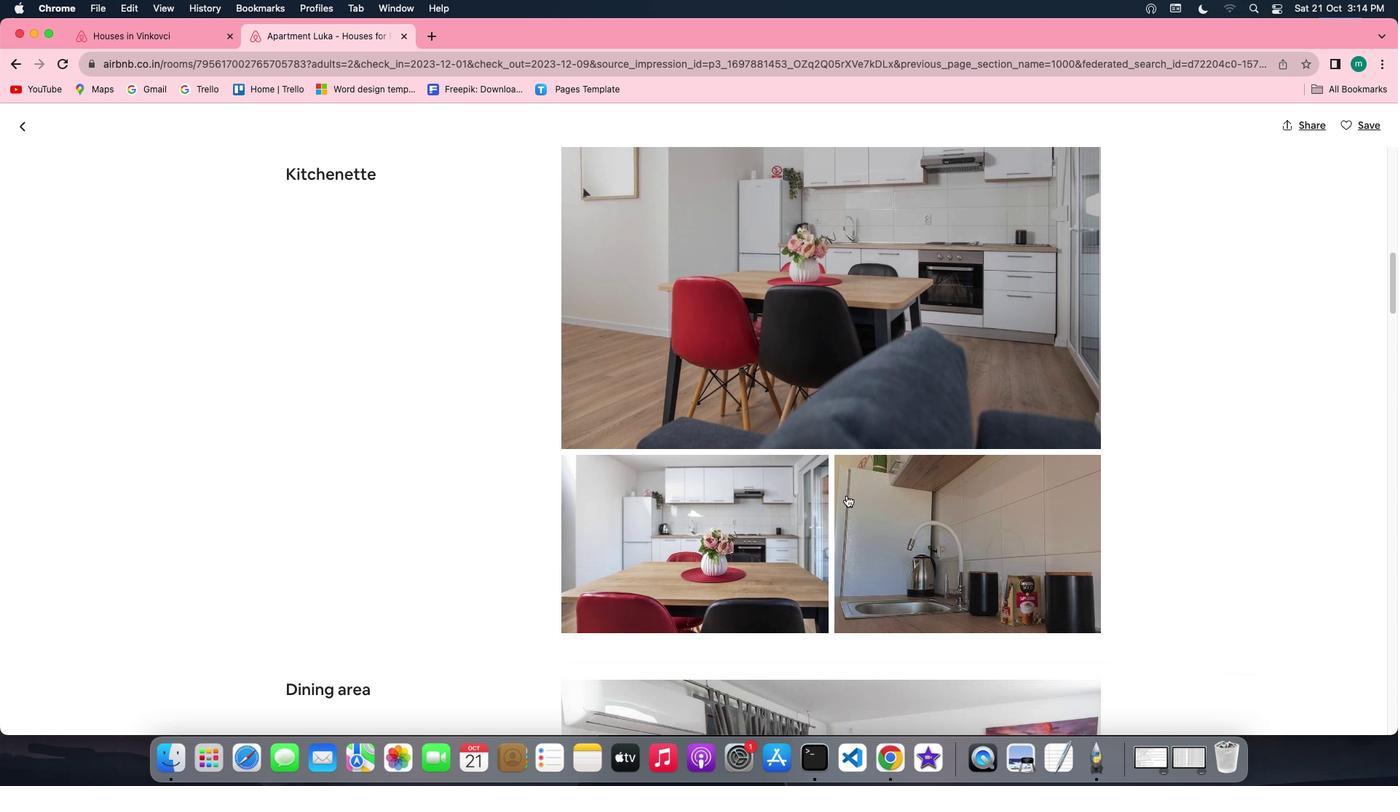 
Action: Mouse scrolled (846, 495) with delta (0, -1)
Screenshot: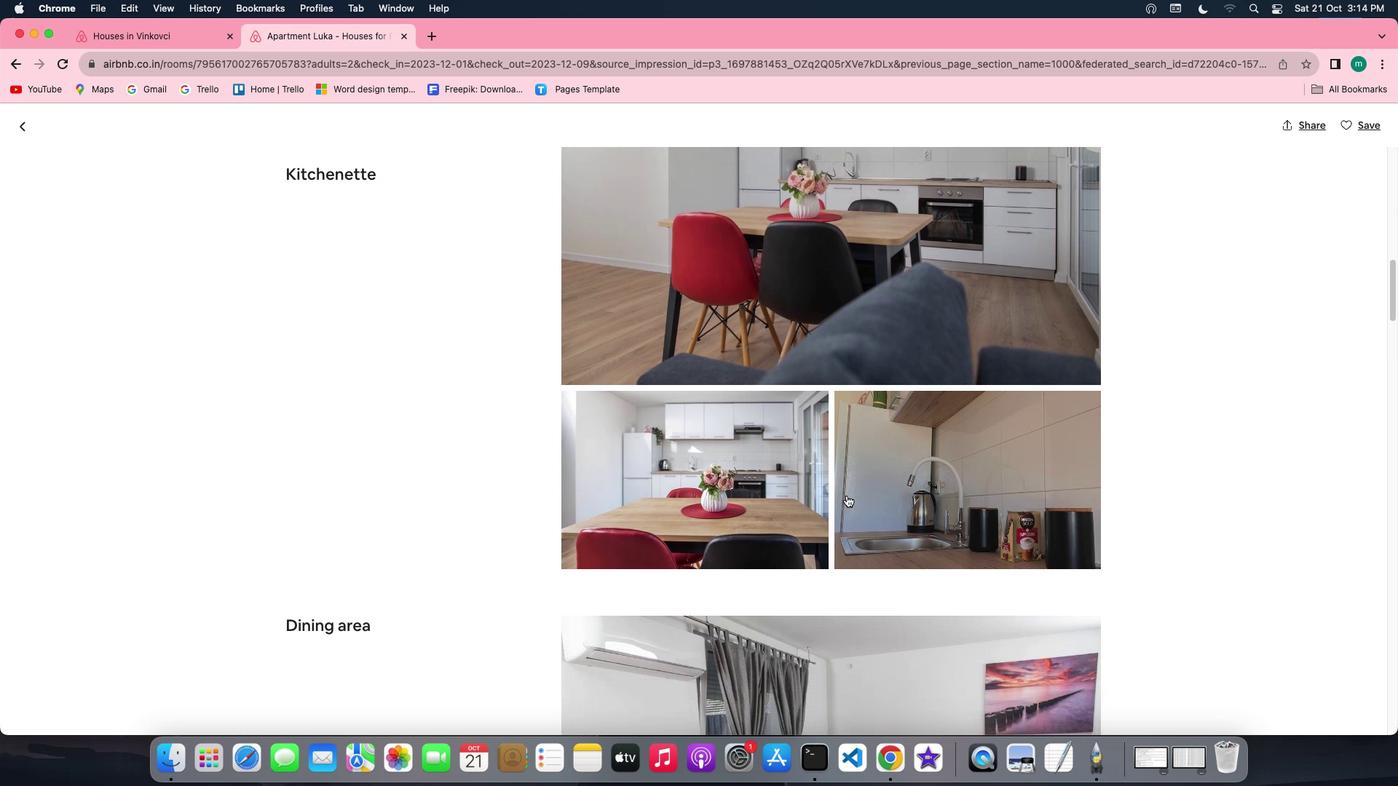 
Action: Mouse scrolled (846, 495) with delta (0, 0)
Screenshot: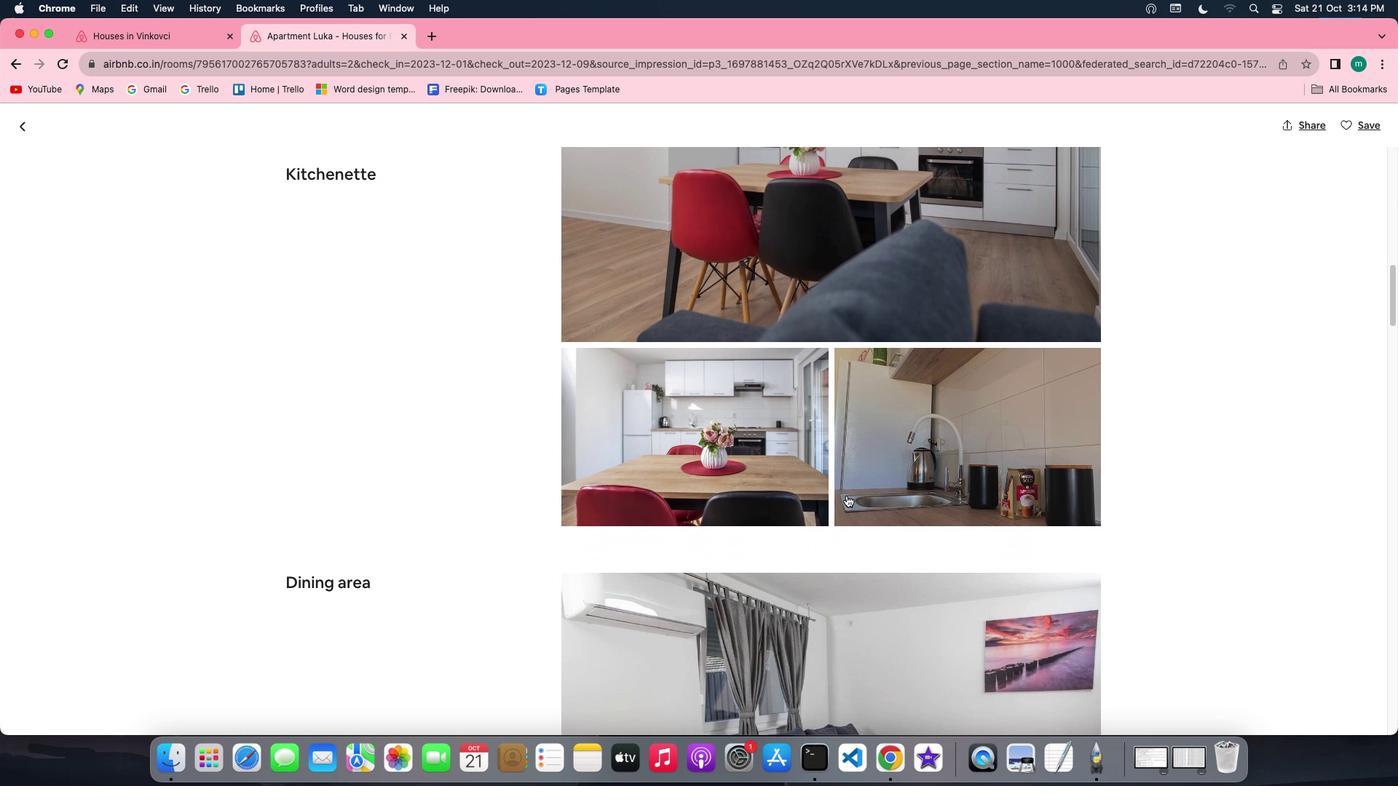 
Action: Mouse scrolled (846, 495) with delta (0, 0)
Screenshot: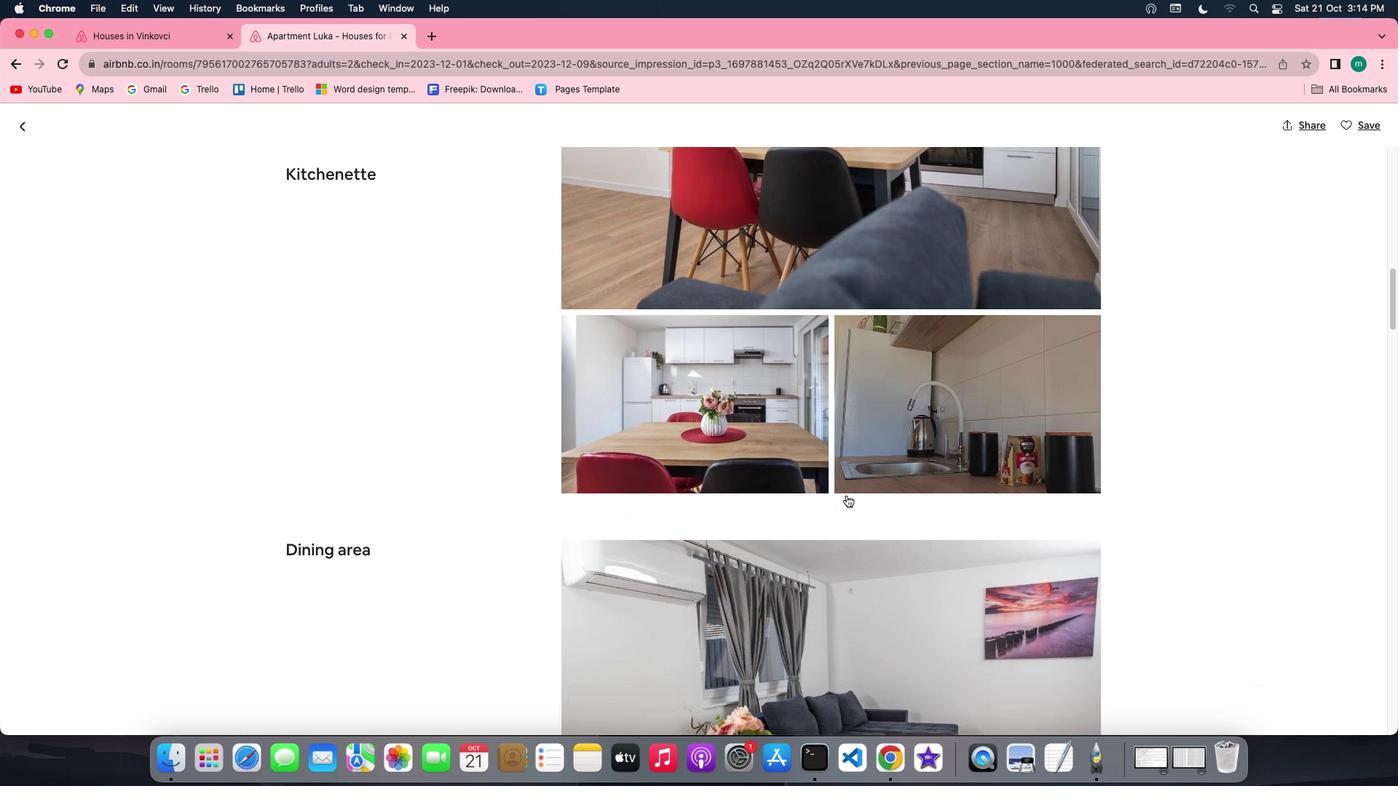 
Action: Mouse scrolled (846, 495) with delta (0, -1)
Screenshot: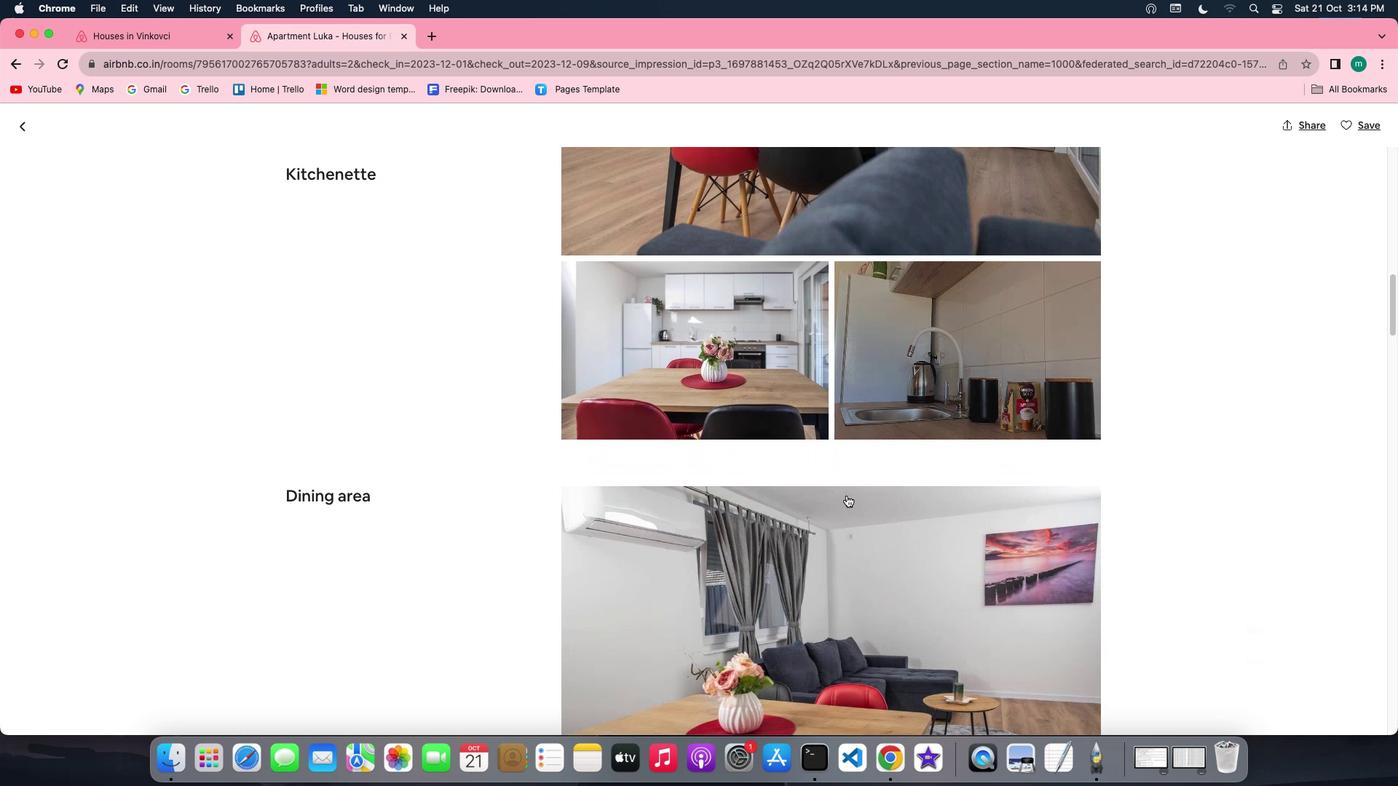 
Action: Mouse scrolled (846, 495) with delta (0, -2)
Screenshot: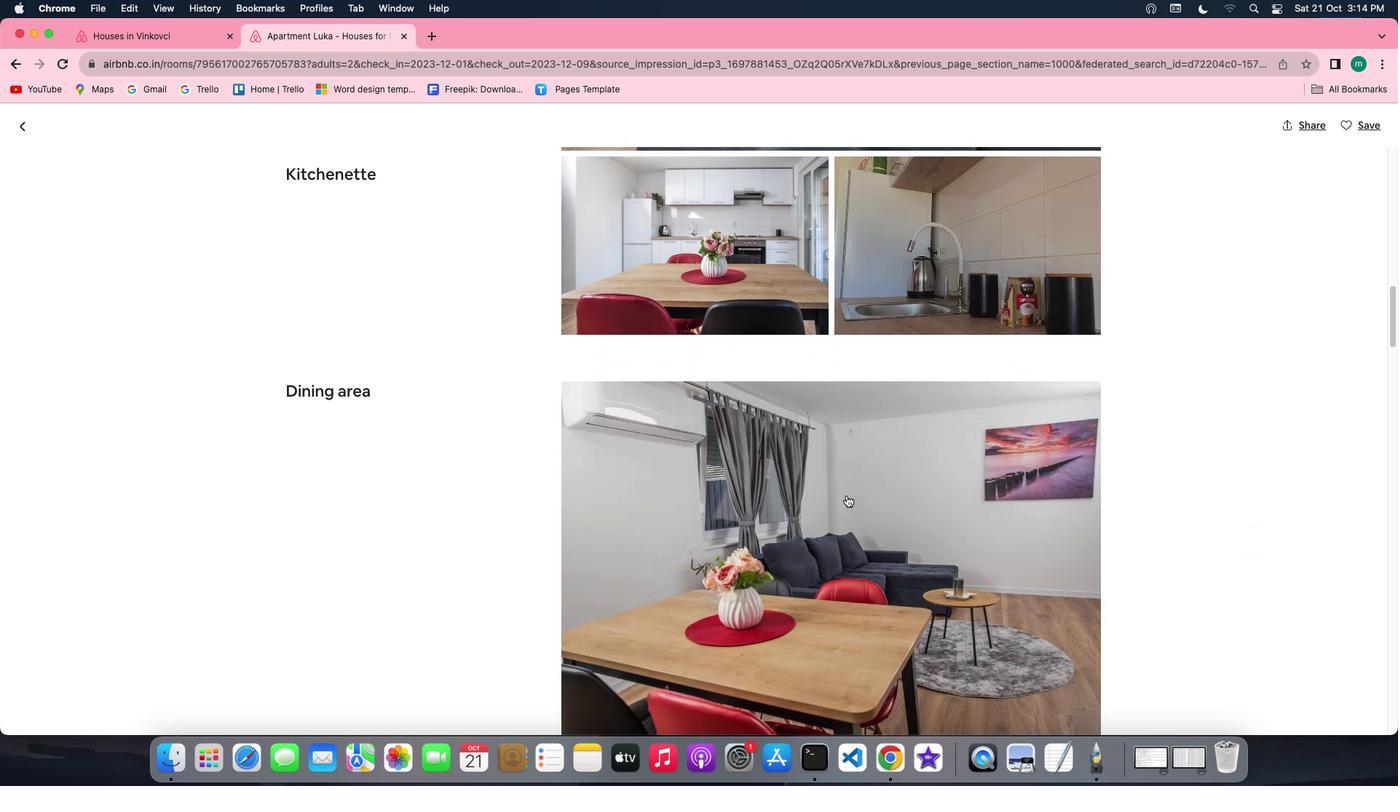 
Action: Mouse scrolled (846, 495) with delta (0, -2)
Screenshot: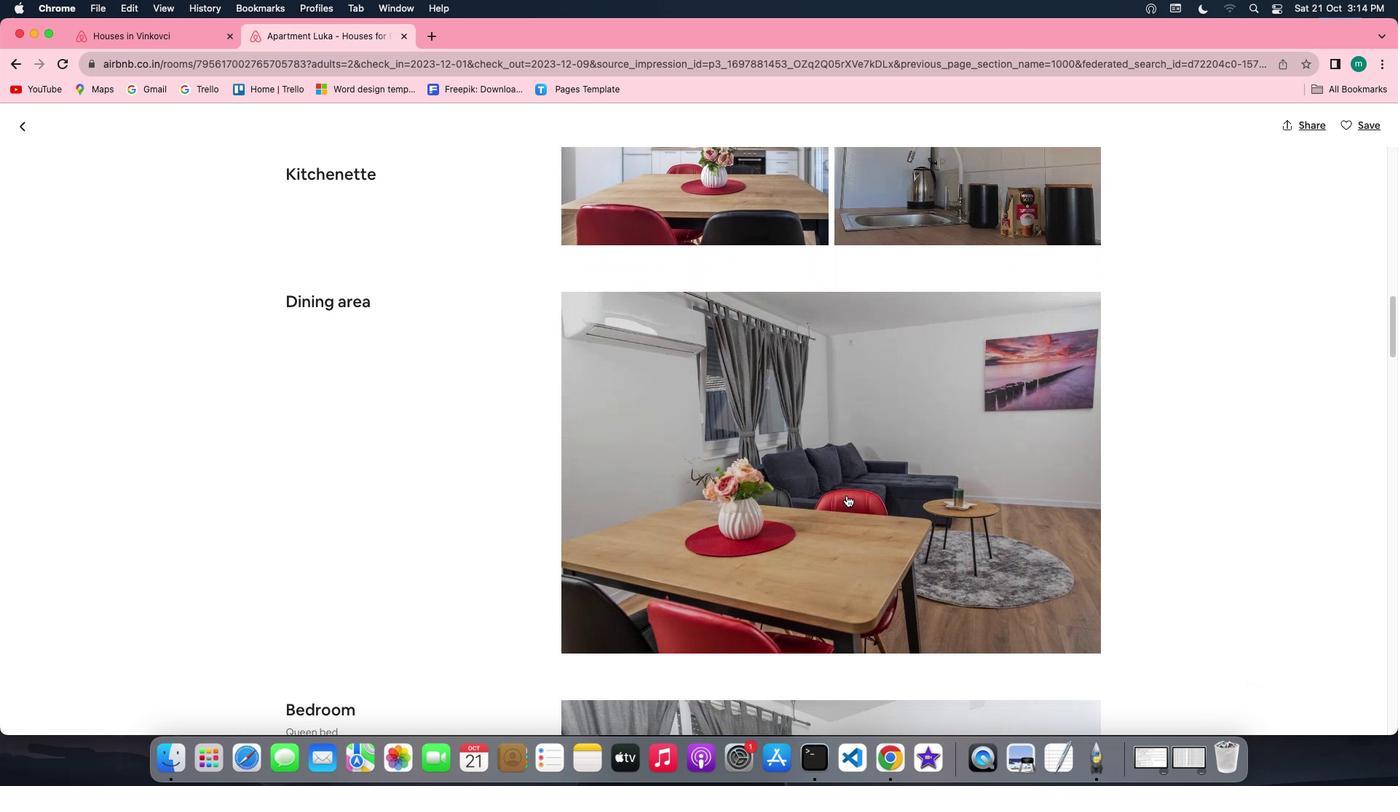 
Action: Mouse scrolled (846, 495) with delta (0, 0)
Screenshot: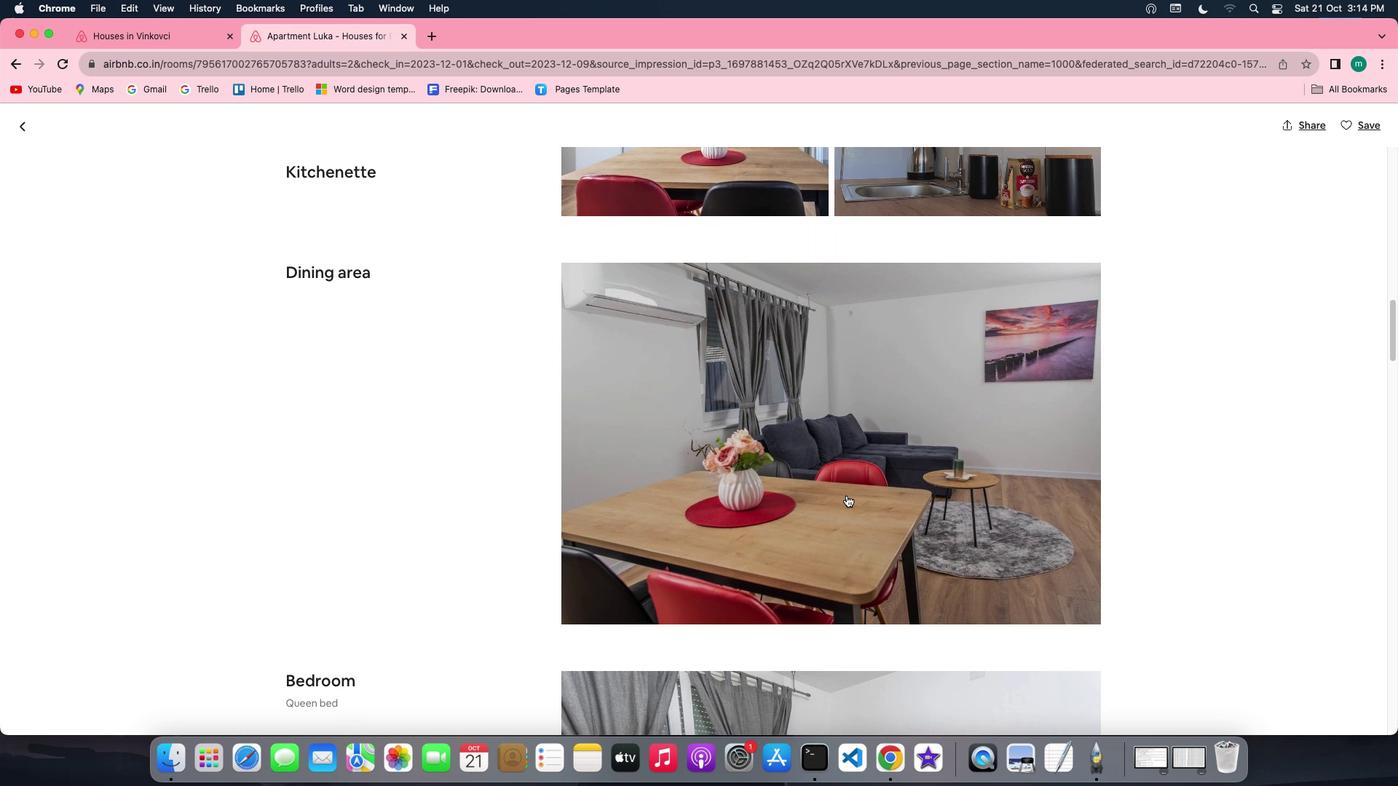 
Action: Mouse scrolled (846, 495) with delta (0, 0)
Screenshot: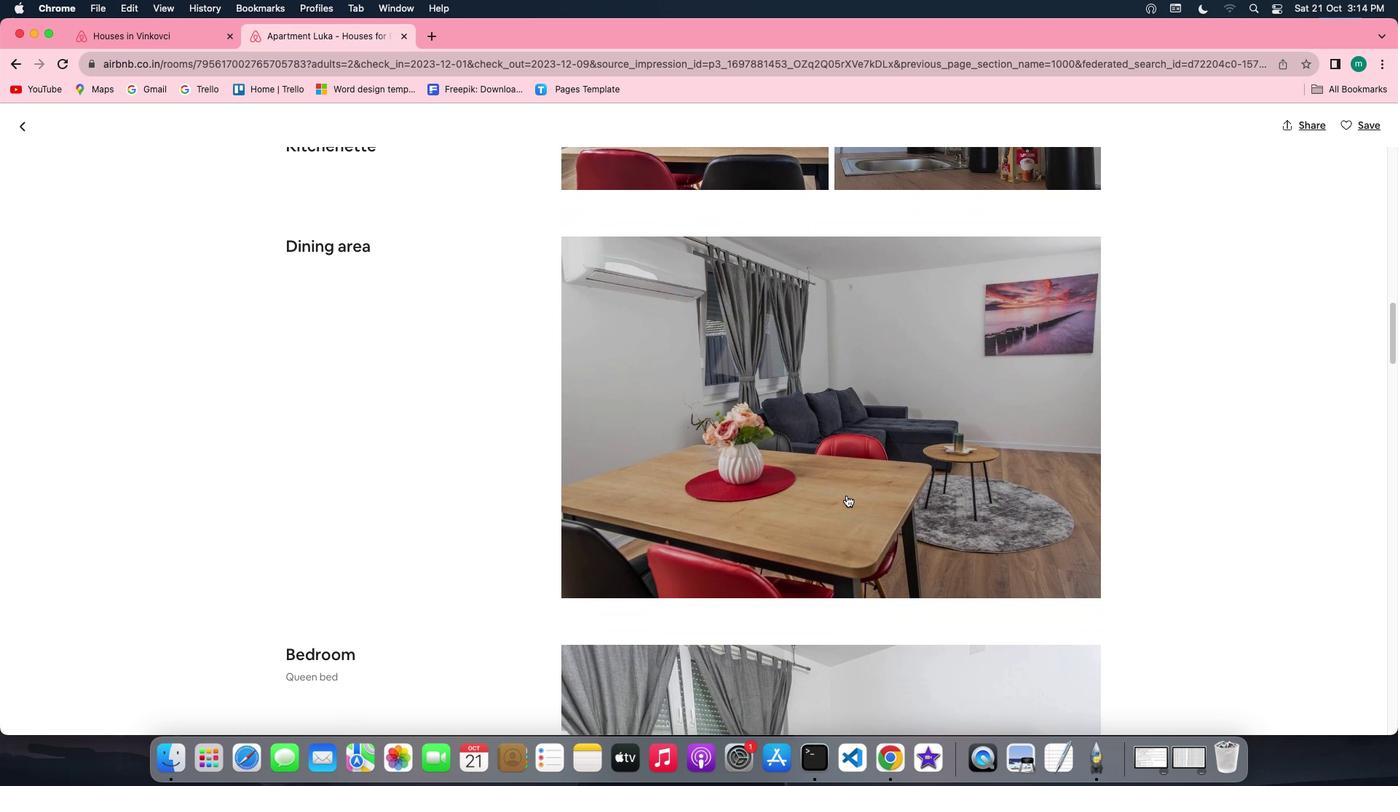 
Action: Mouse scrolled (846, 495) with delta (0, -1)
Screenshot: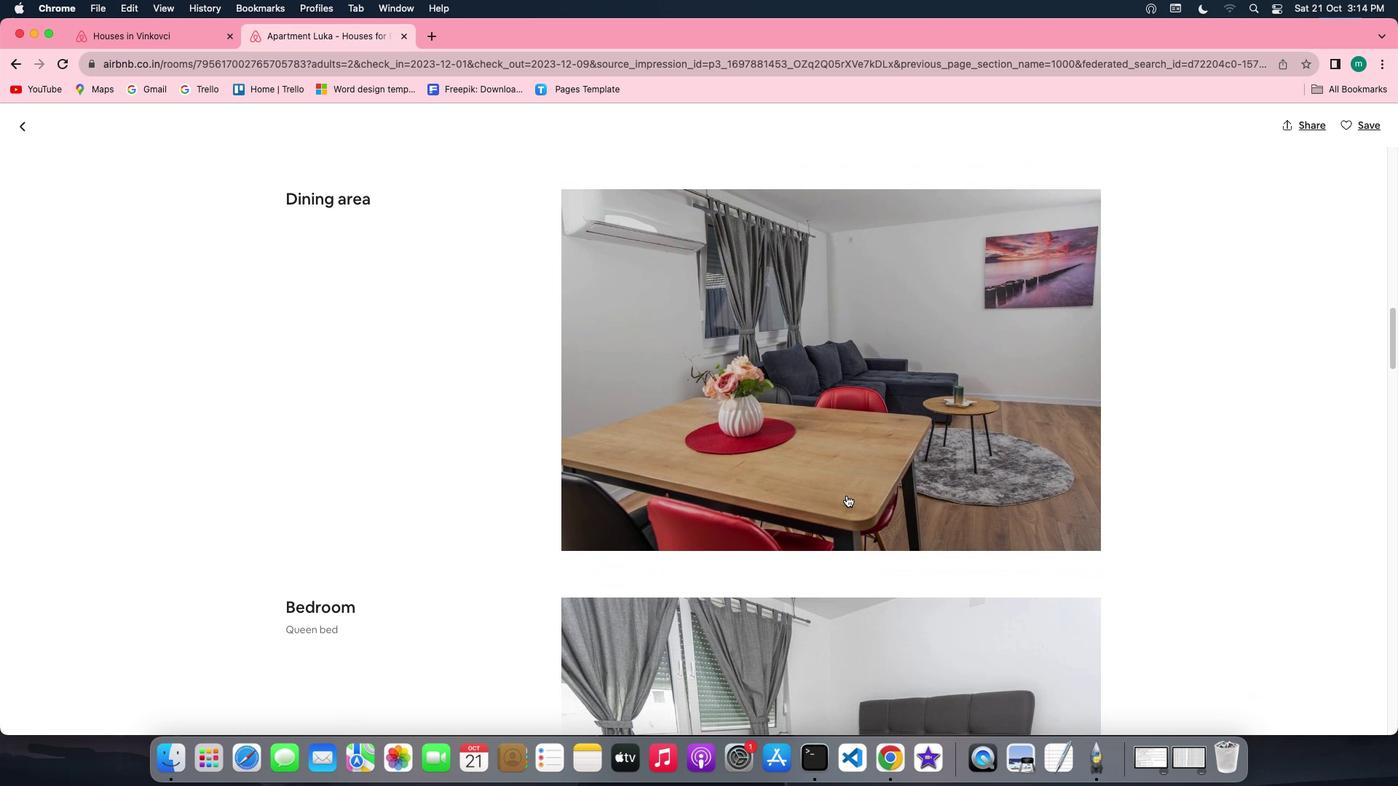 
Action: Mouse scrolled (846, 495) with delta (0, -2)
Screenshot: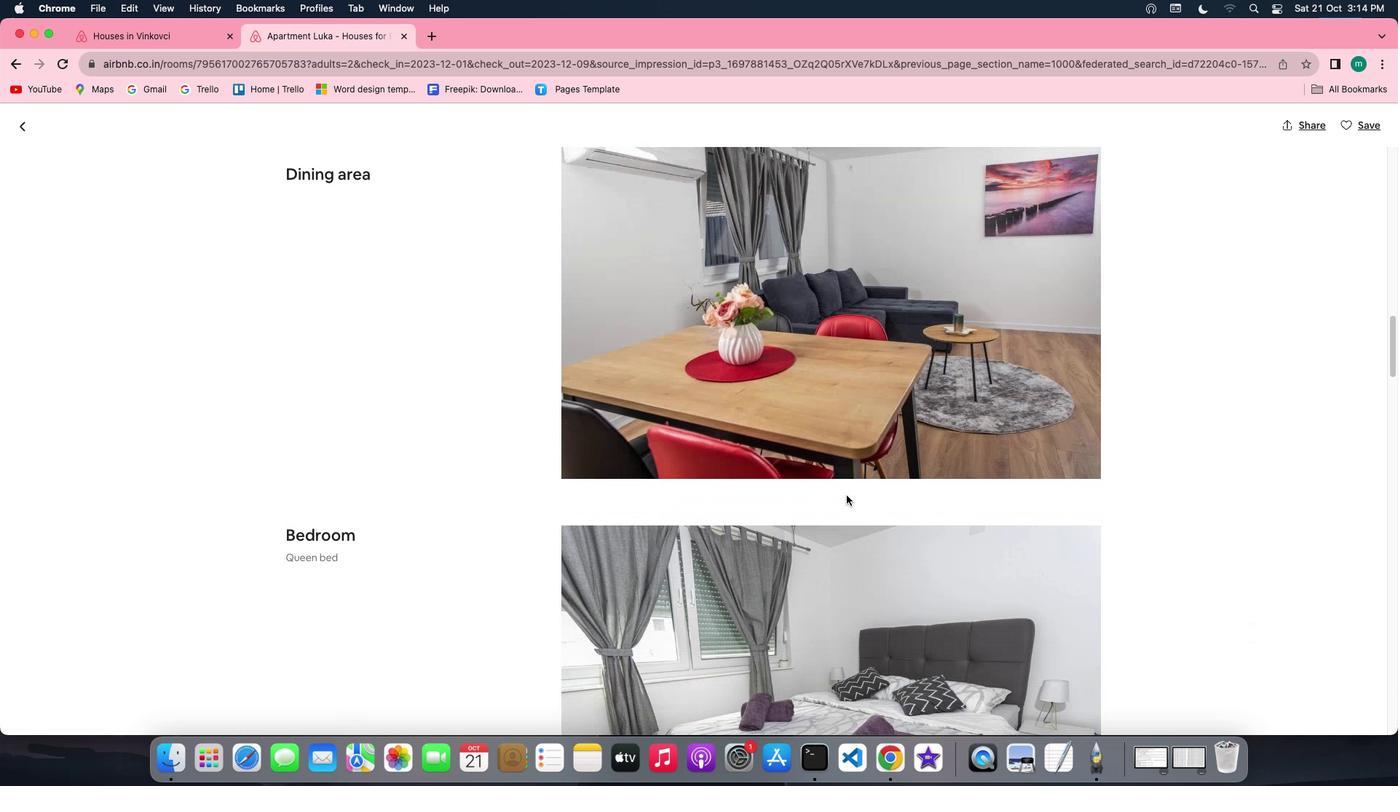 
Action: Mouse scrolled (846, 495) with delta (0, 0)
Screenshot: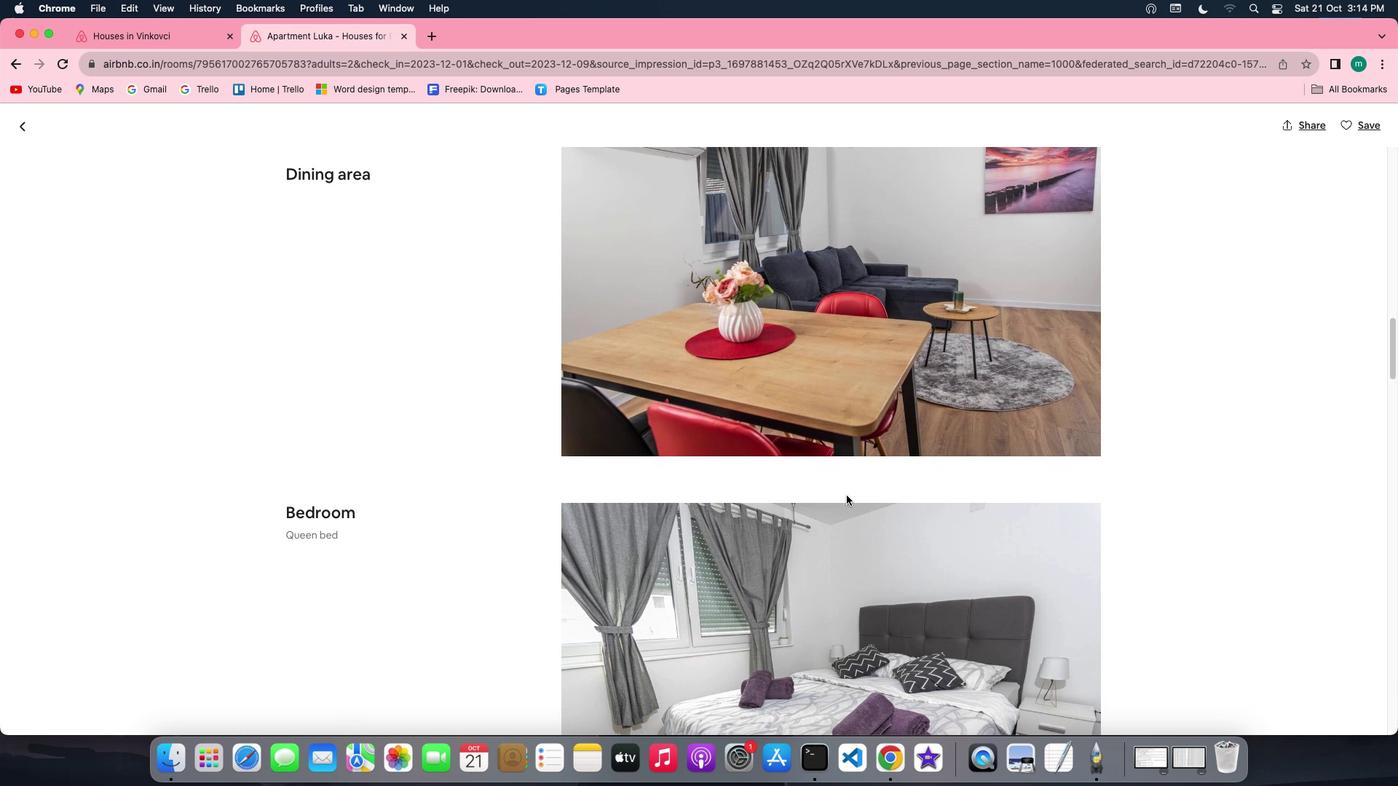 
Action: Mouse scrolled (846, 495) with delta (0, 0)
Screenshot: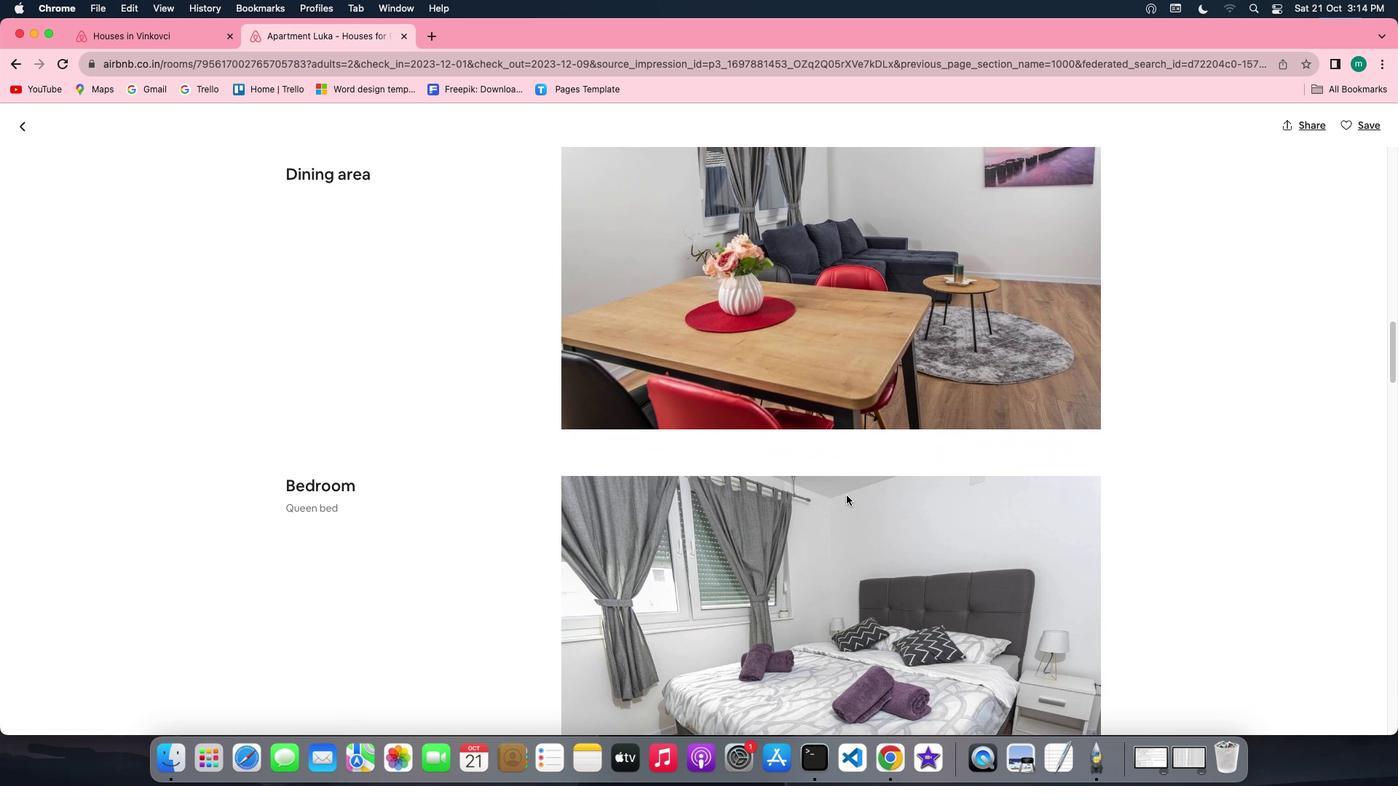 
Action: Mouse scrolled (846, 495) with delta (0, 0)
Screenshot: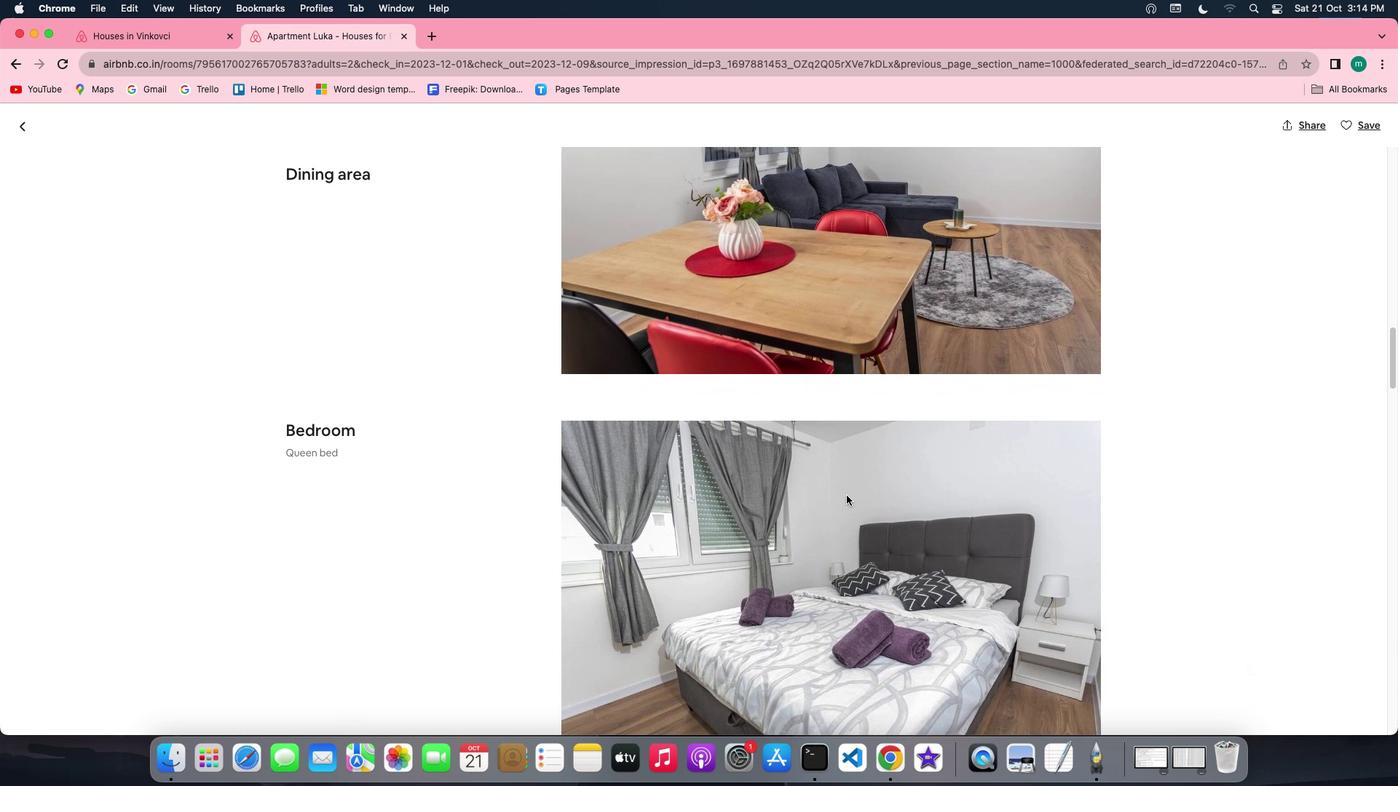 
Action: Mouse scrolled (846, 495) with delta (0, -2)
Screenshot: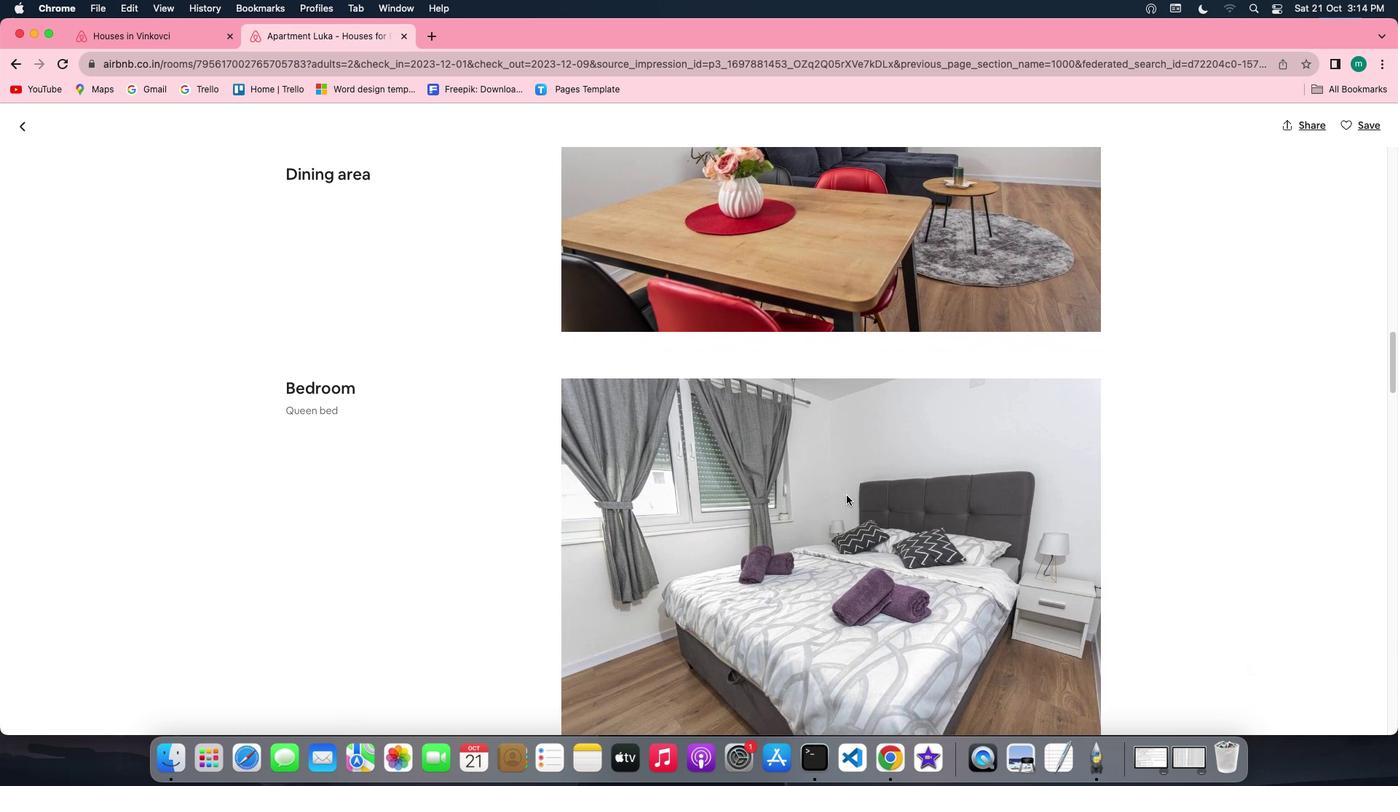 
Action: Mouse scrolled (846, 495) with delta (0, 0)
Screenshot: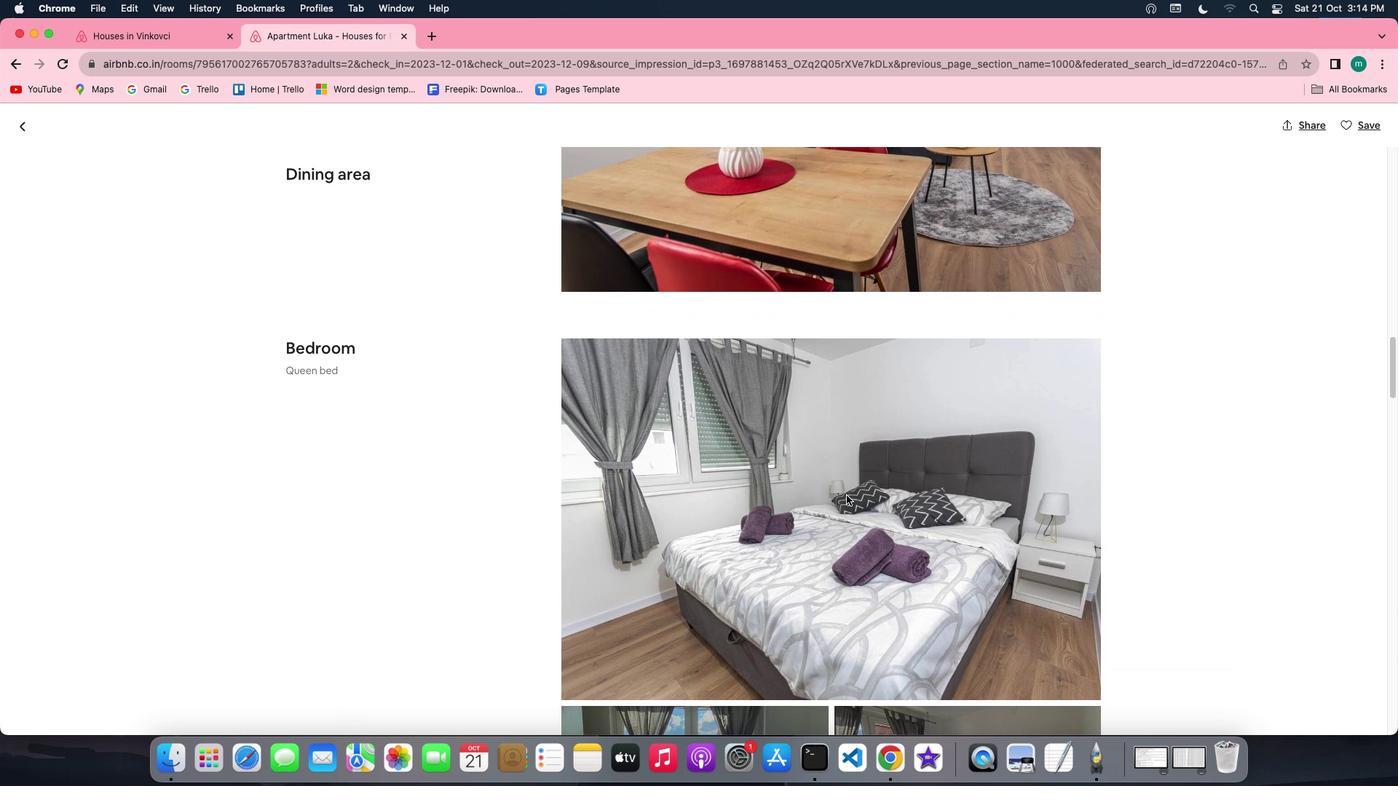 
Action: Mouse scrolled (846, 495) with delta (0, 0)
Screenshot: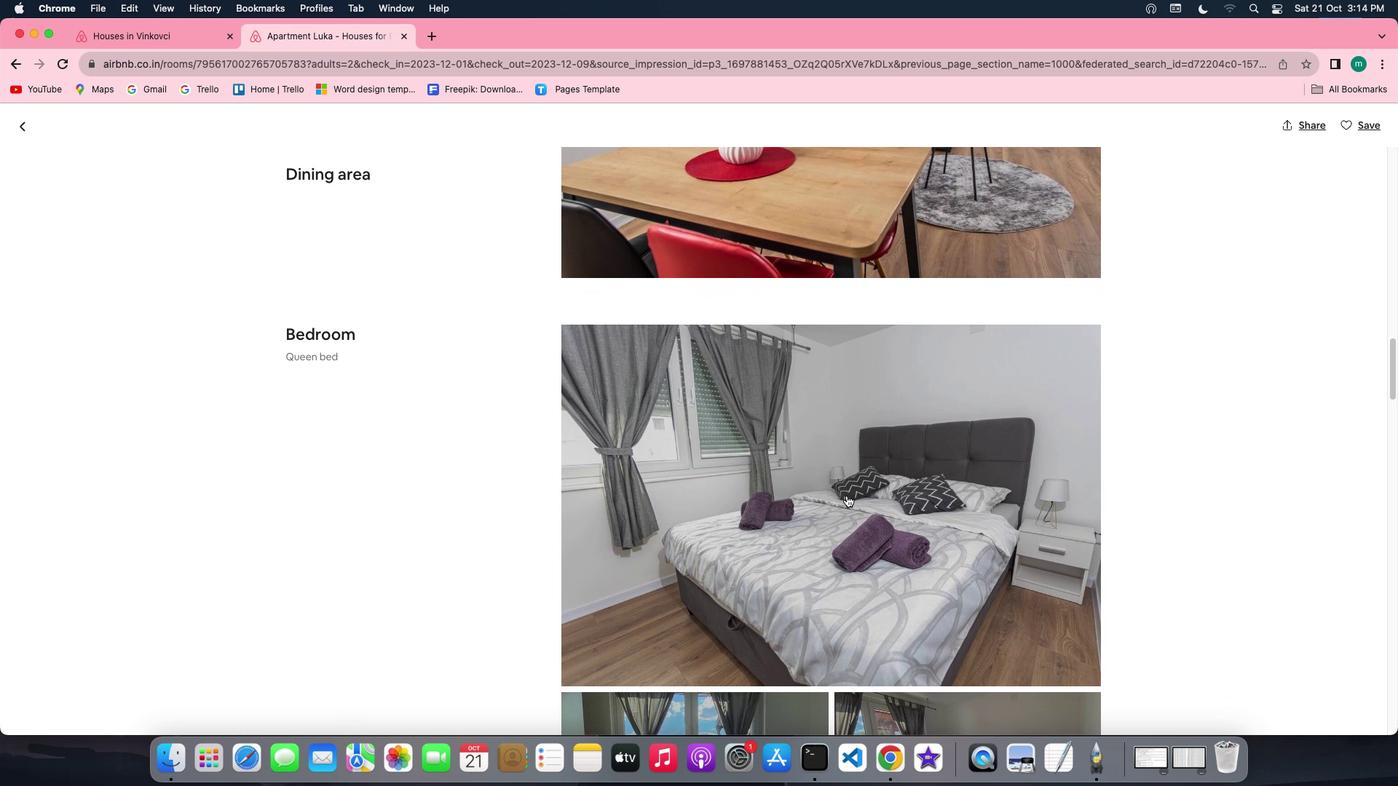 
Action: Mouse scrolled (846, 495) with delta (0, 0)
Screenshot: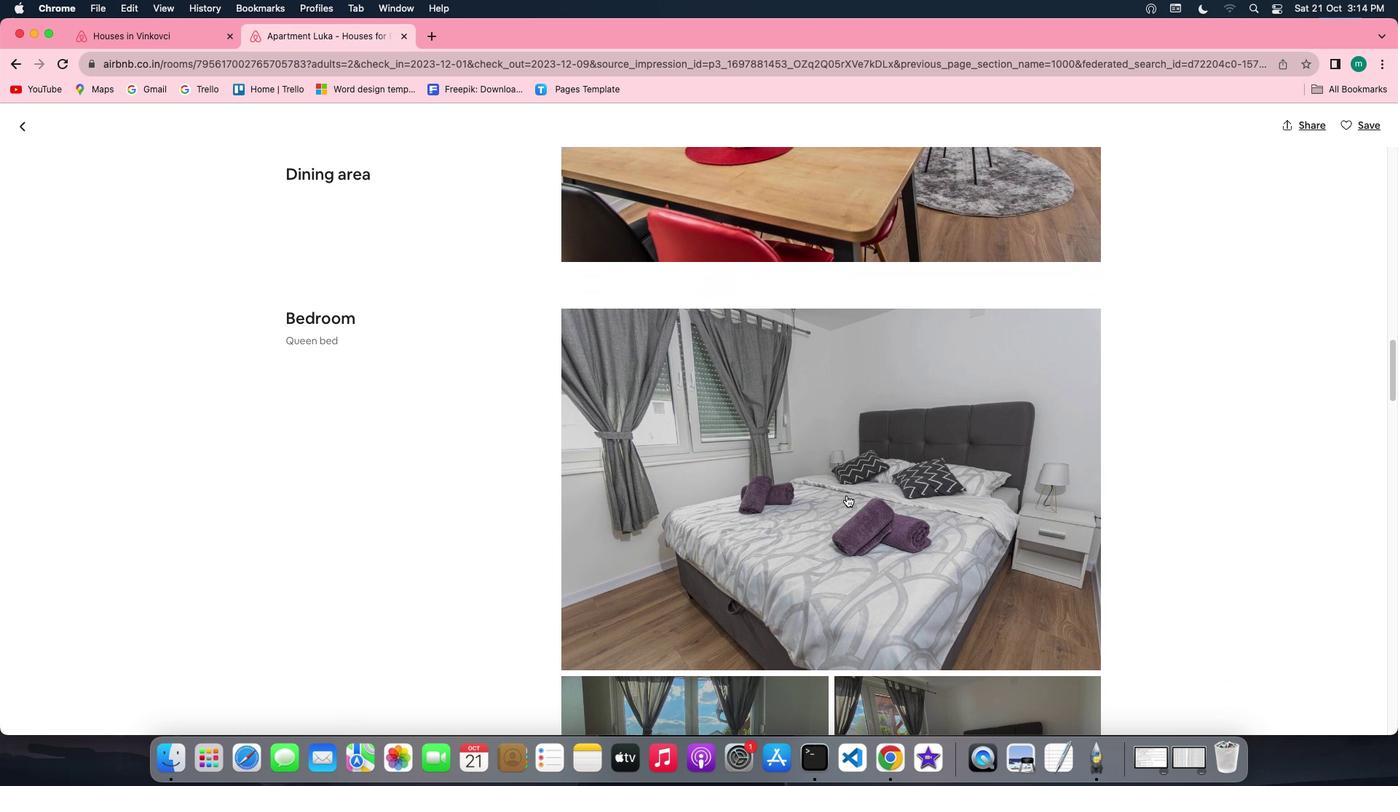 
Action: Mouse scrolled (846, 495) with delta (0, -1)
Screenshot: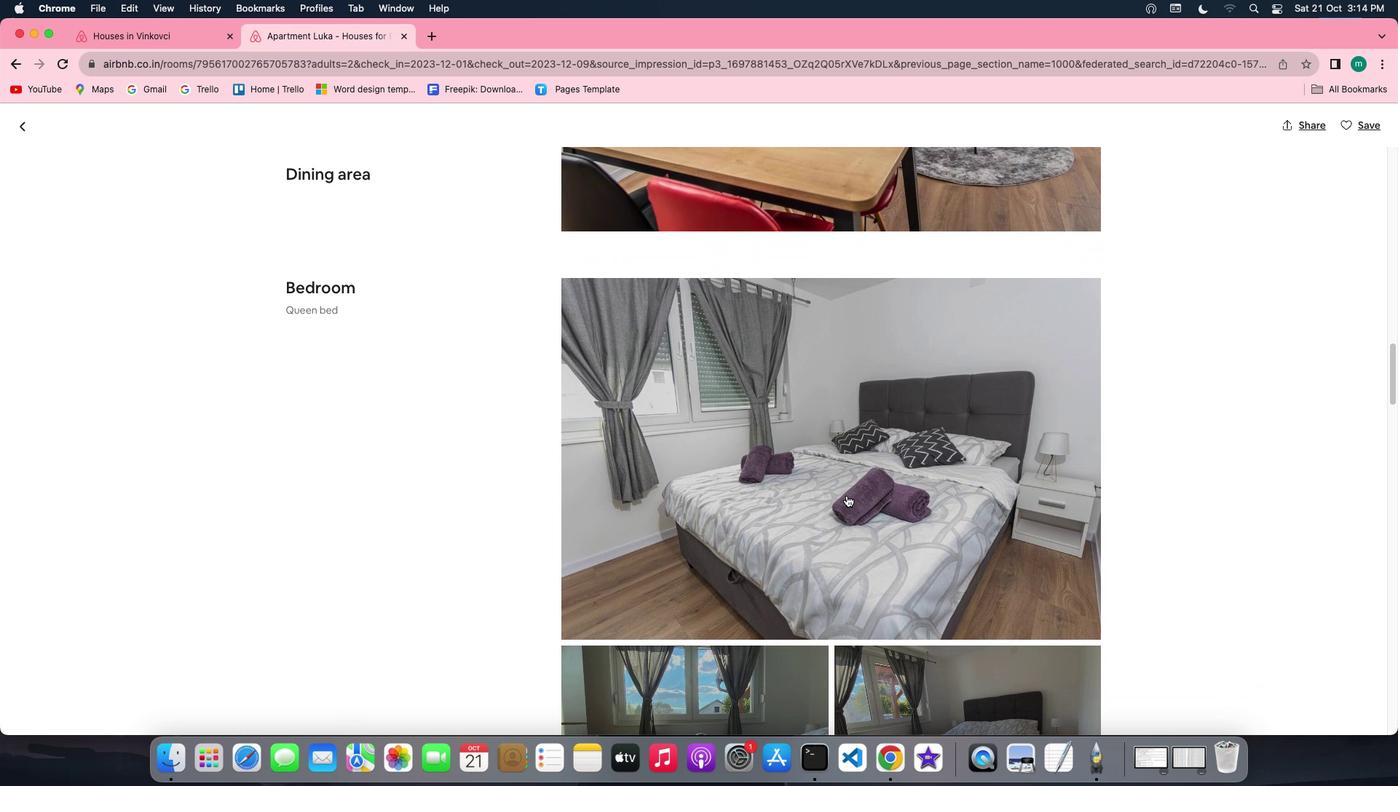 
Action: Mouse scrolled (846, 495) with delta (0, -1)
Screenshot: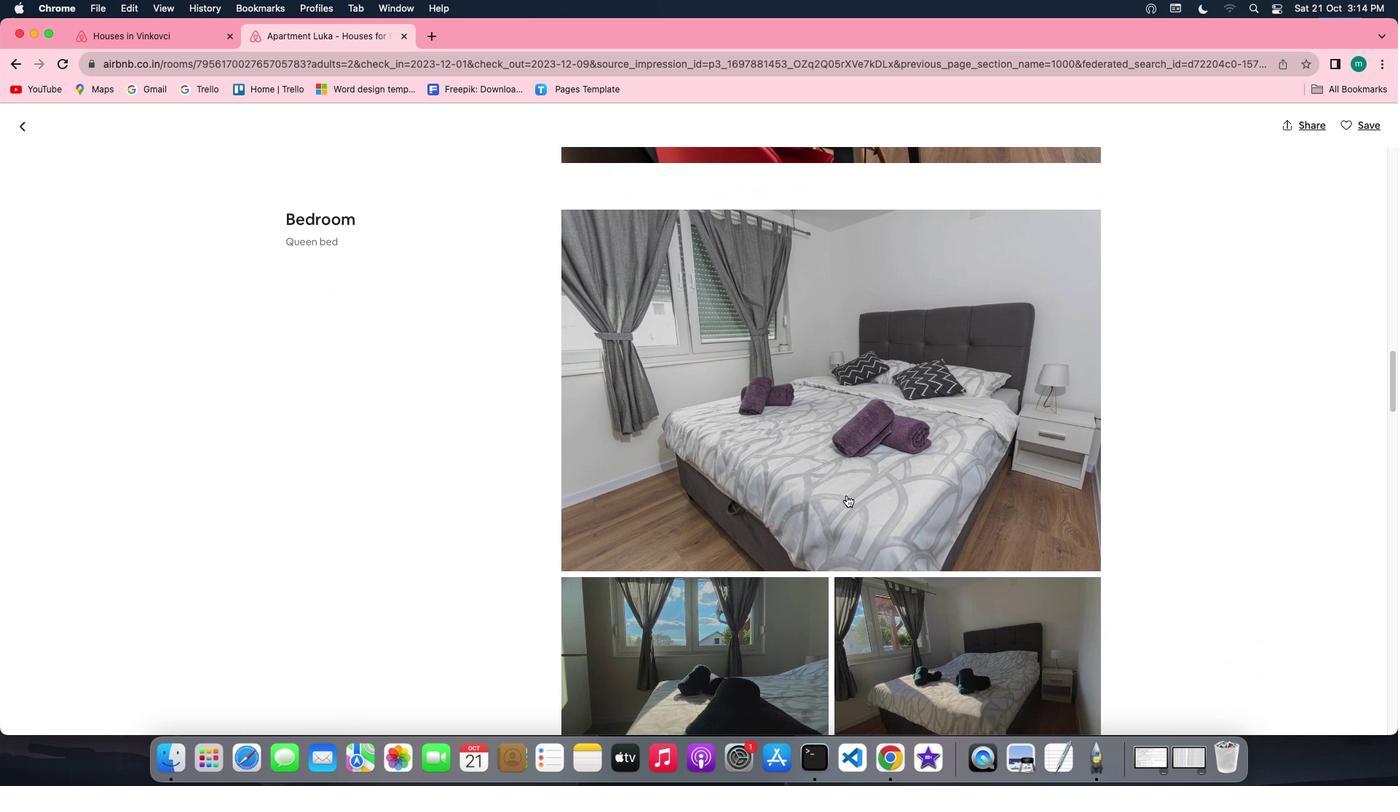 
Action: Mouse scrolled (846, 495) with delta (0, 0)
Screenshot: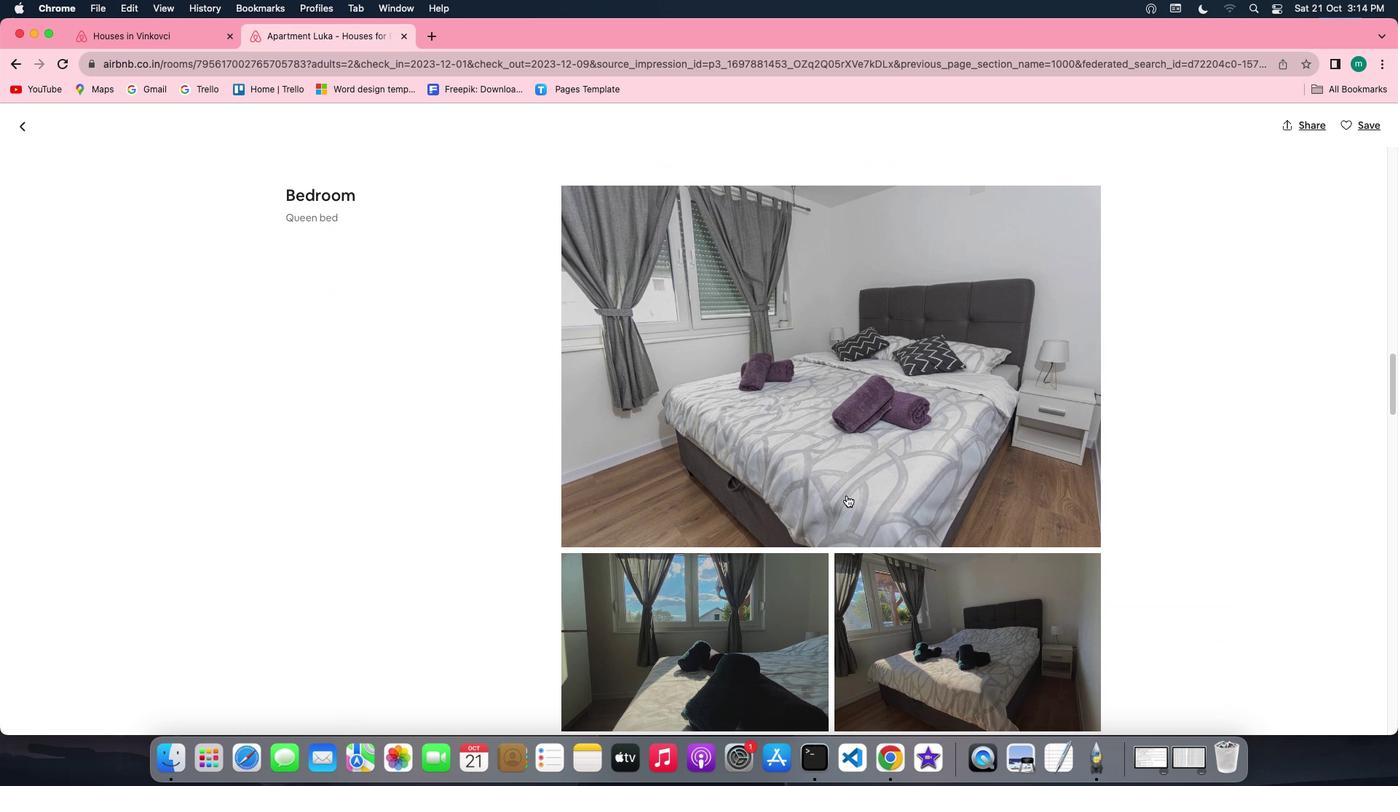 
Action: Mouse scrolled (846, 495) with delta (0, 0)
Screenshot: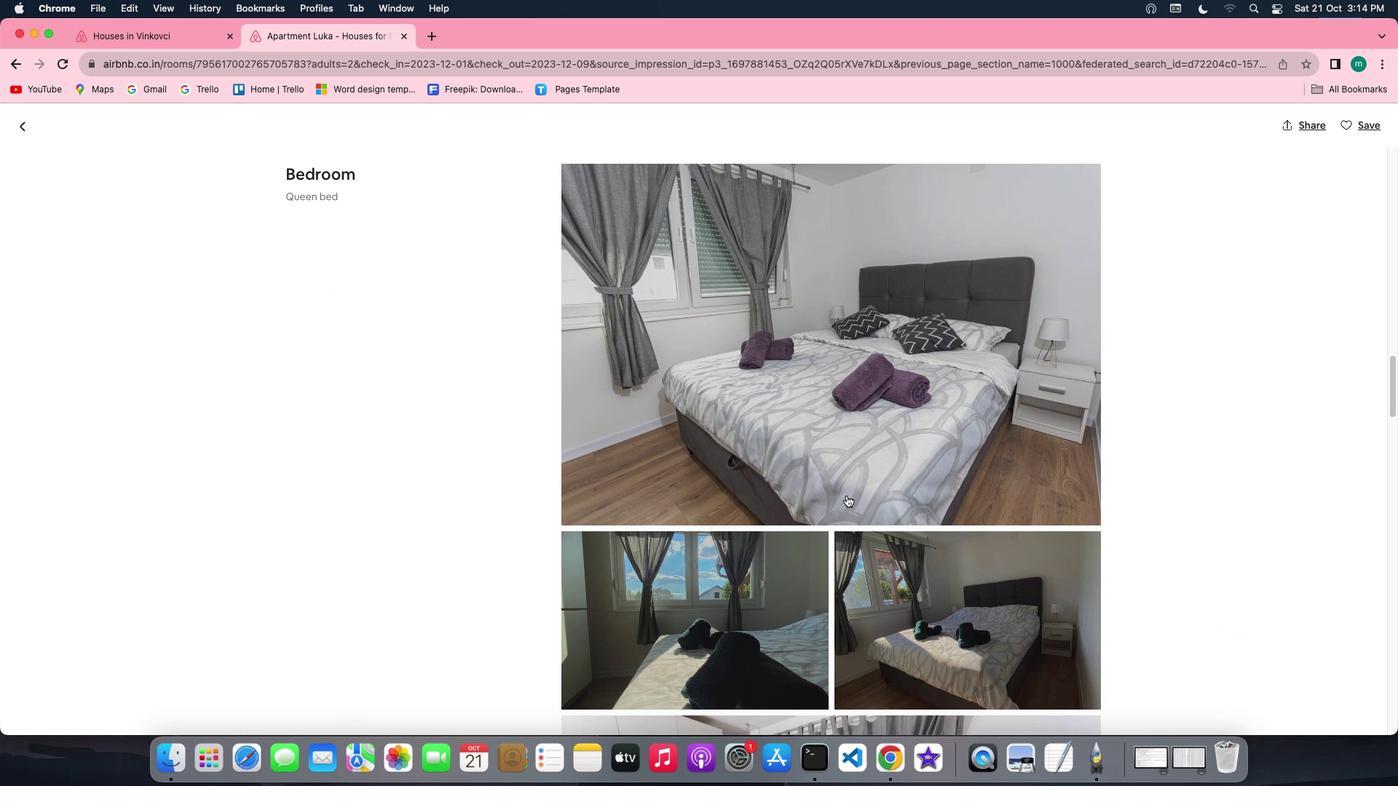 
Action: Mouse scrolled (846, 495) with delta (0, 0)
Screenshot: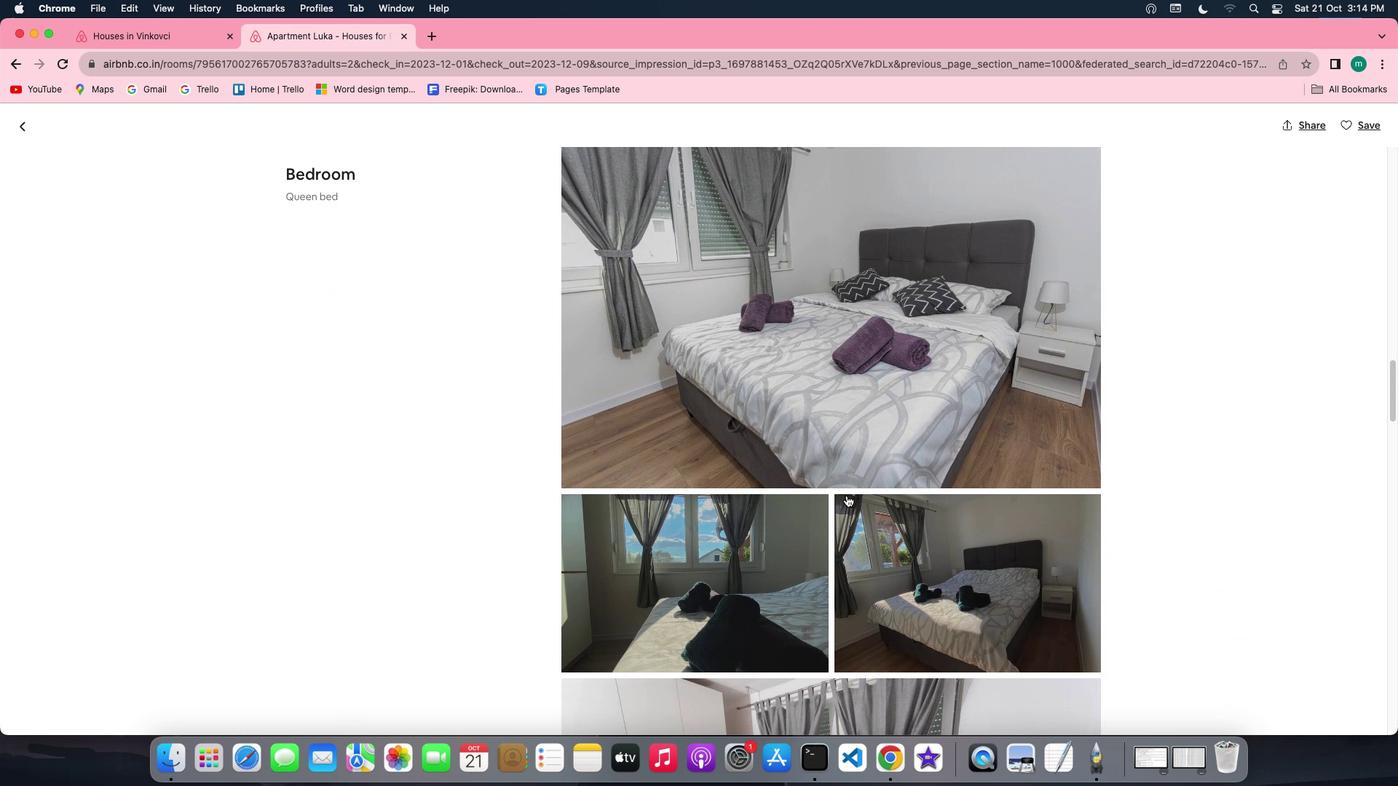
Action: Mouse scrolled (846, 495) with delta (0, -1)
Screenshot: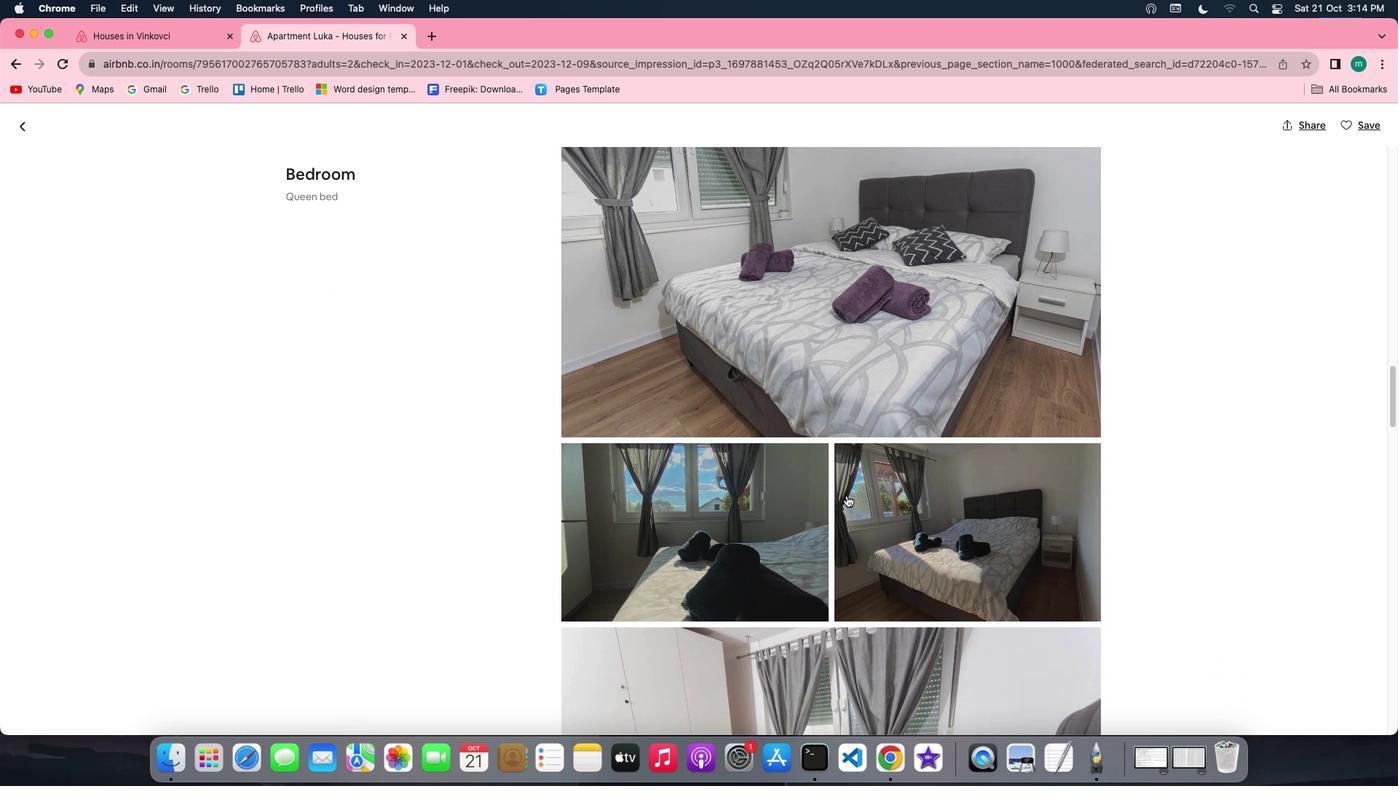 
Action: Mouse scrolled (846, 495) with delta (0, 0)
Screenshot: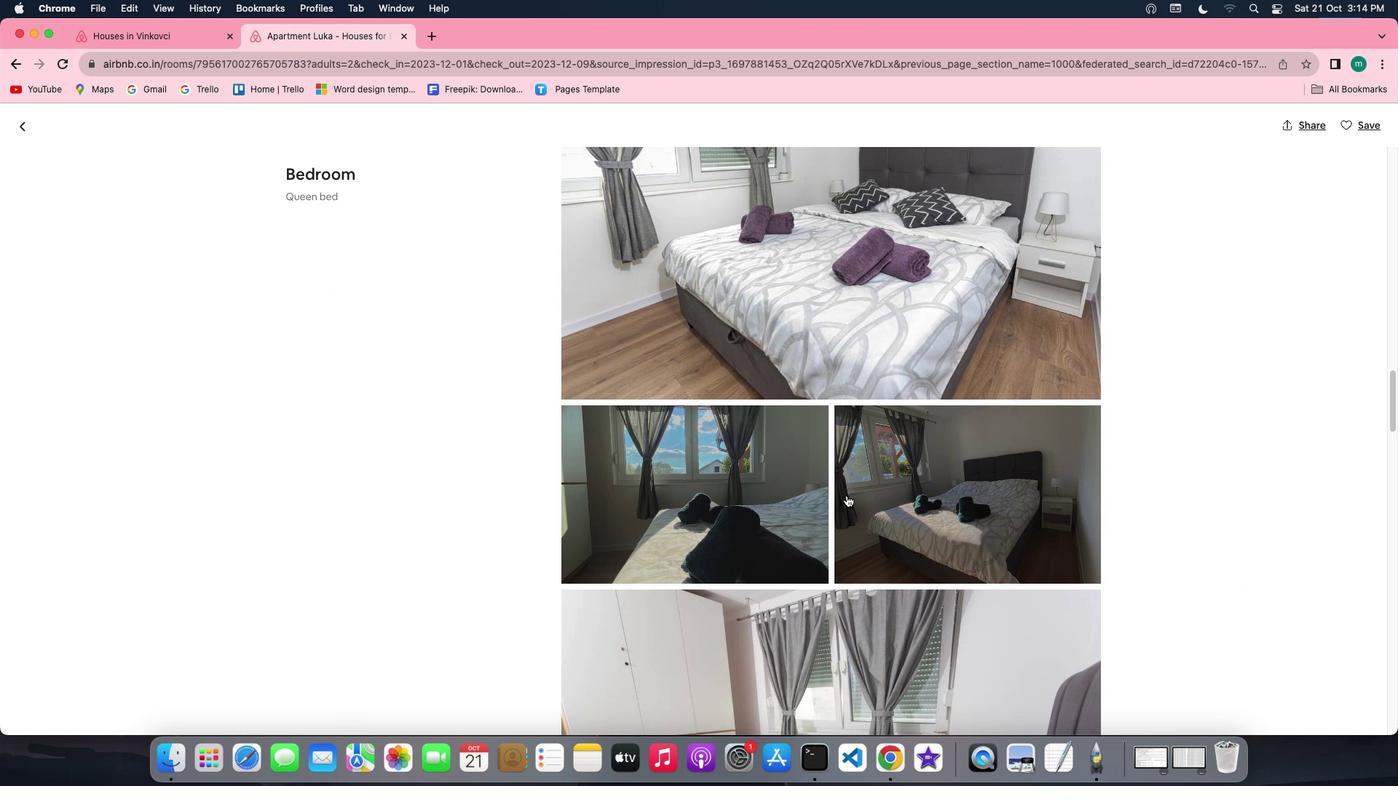 
Action: Mouse scrolled (846, 495) with delta (0, 0)
Screenshot: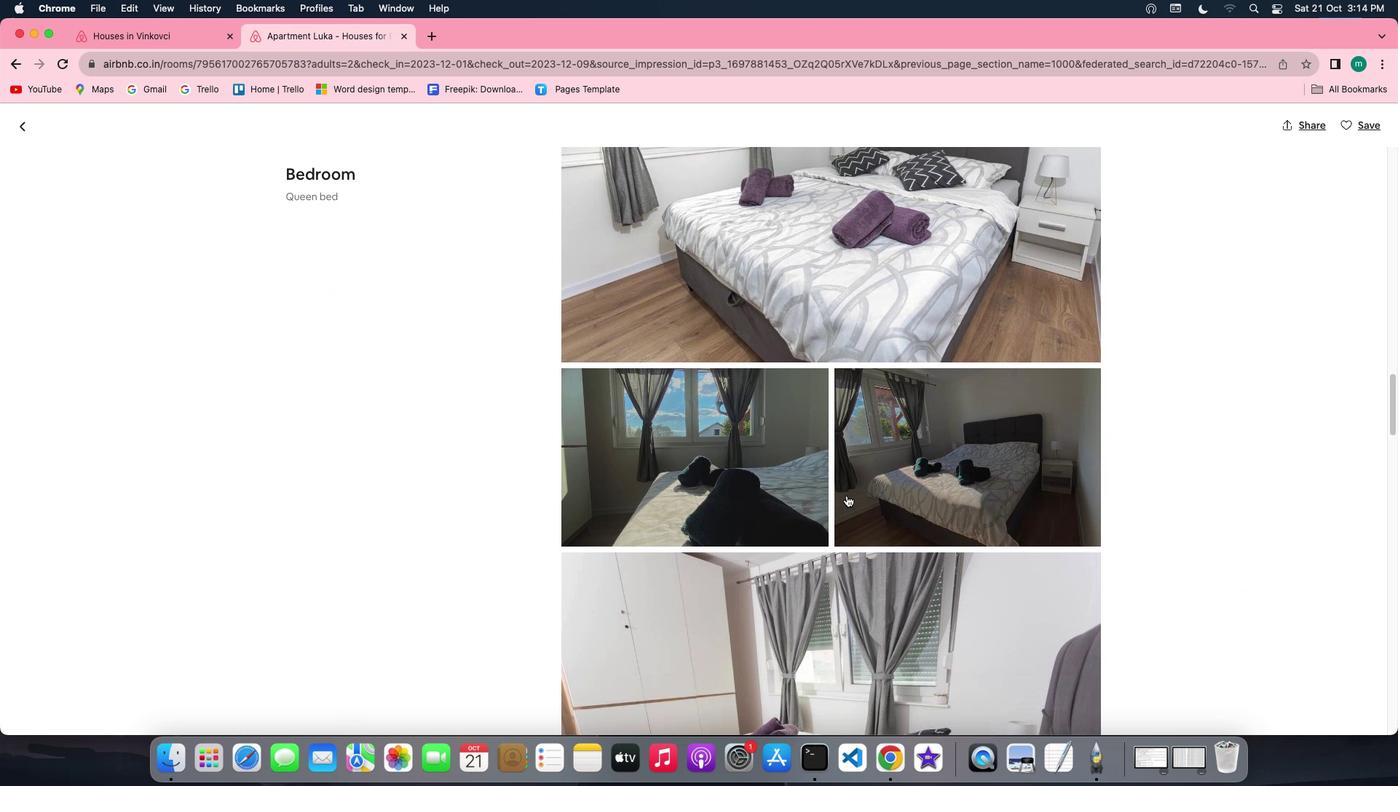 
Action: Mouse scrolled (846, 495) with delta (0, -1)
Screenshot: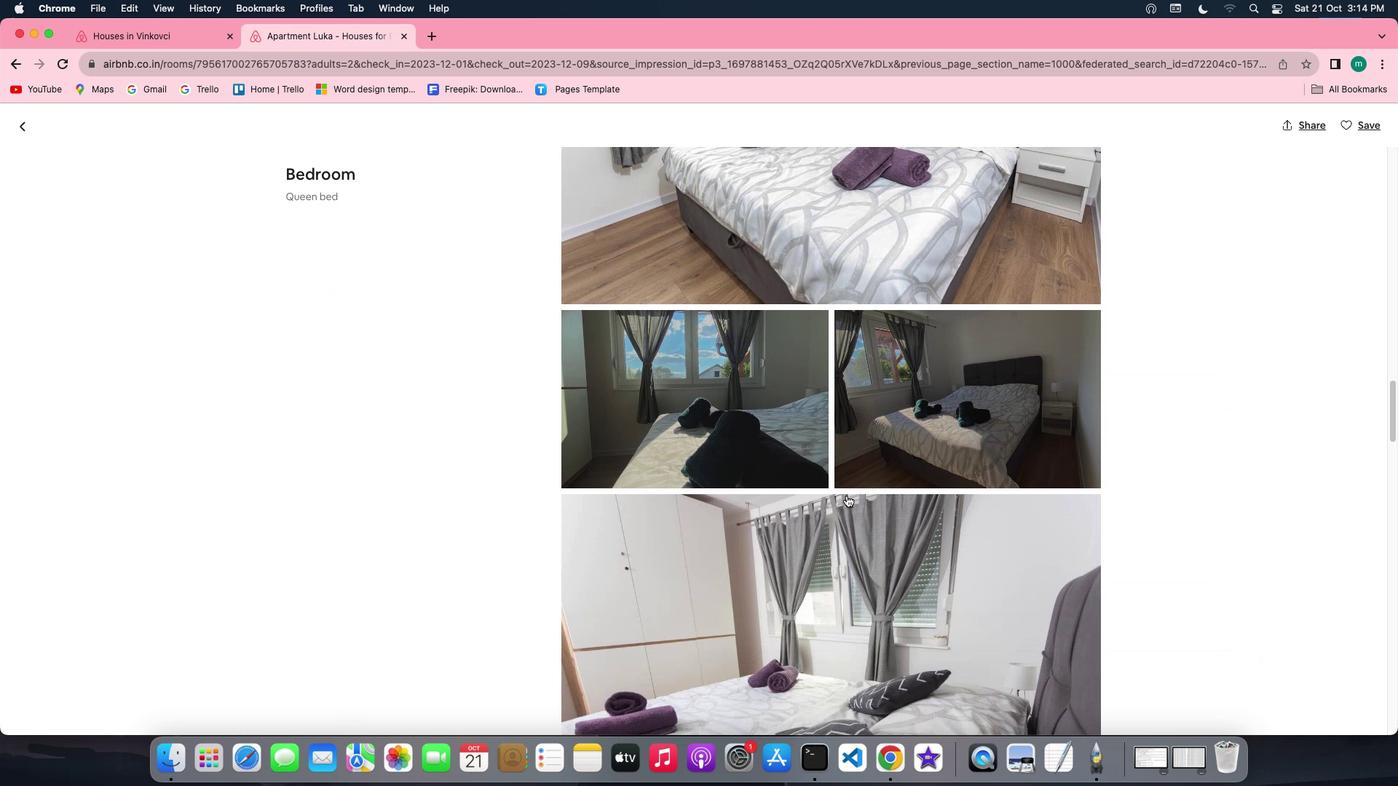 
Action: Mouse scrolled (846, 495) with delta (0, -2)
Screenshot: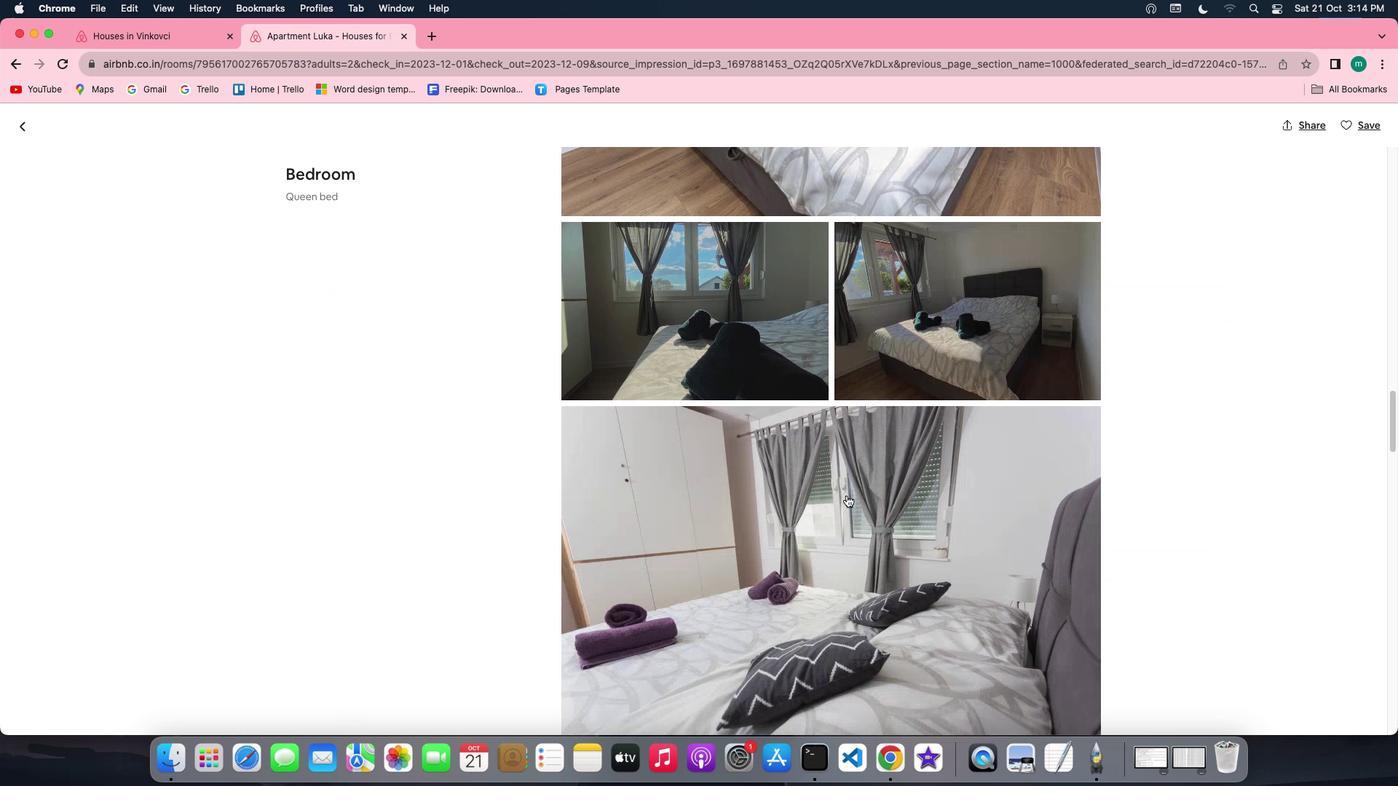 
Action: Mouse scrolled (846, 495) with delta (0, 0)
Screenshot: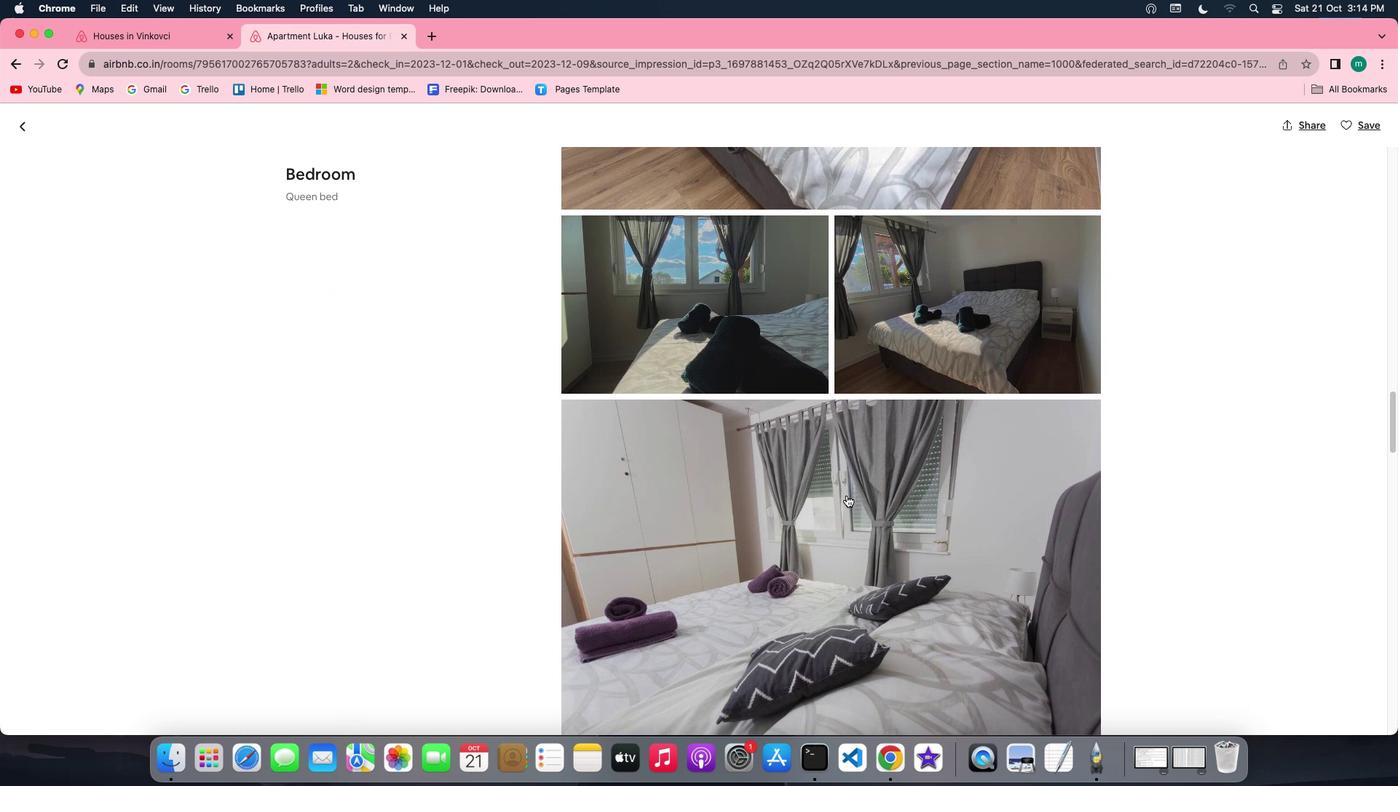 
Action: Mouse scrolled (846, 495) with delta (0, 0)
Screenshot: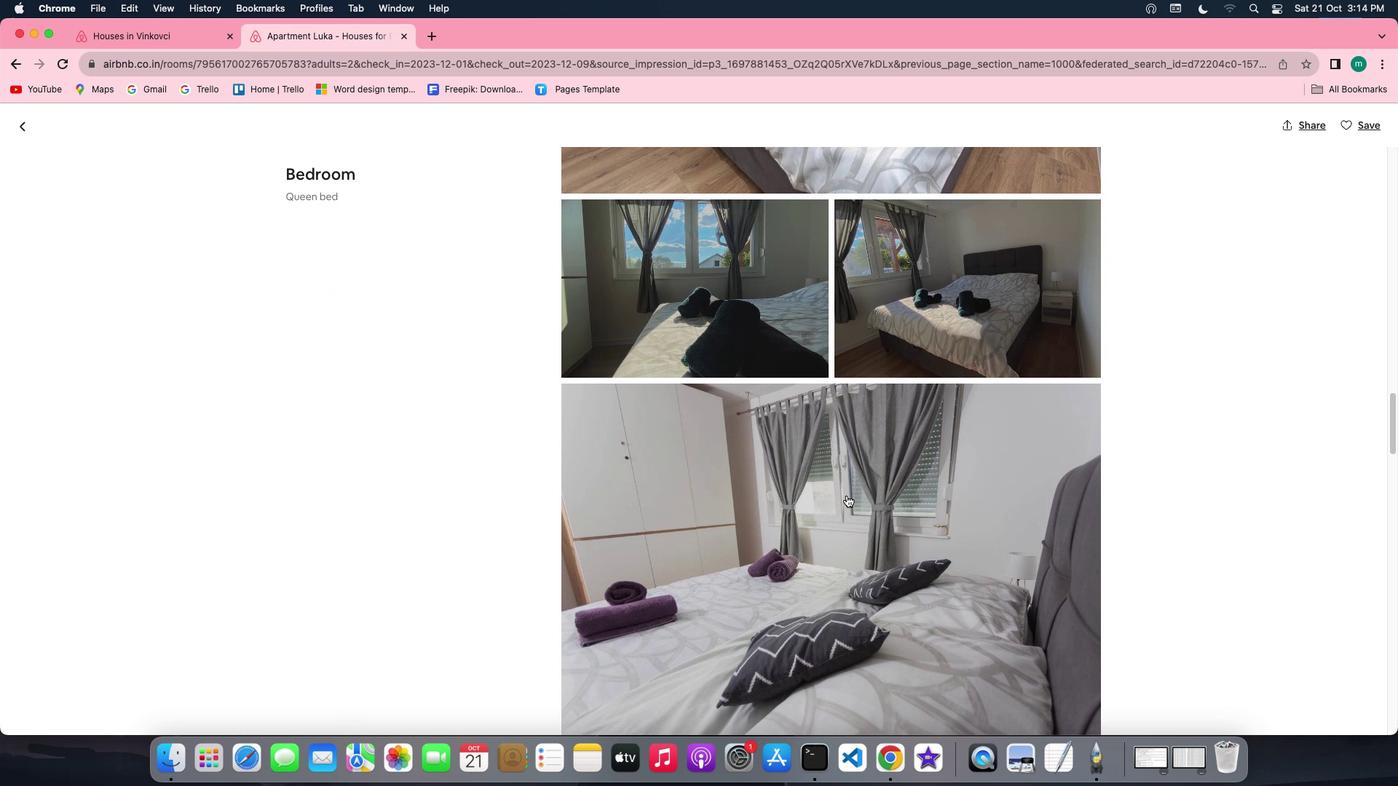 
Action: Mouse scrolled (846, 495) with delta (0, 0)
Screenshot: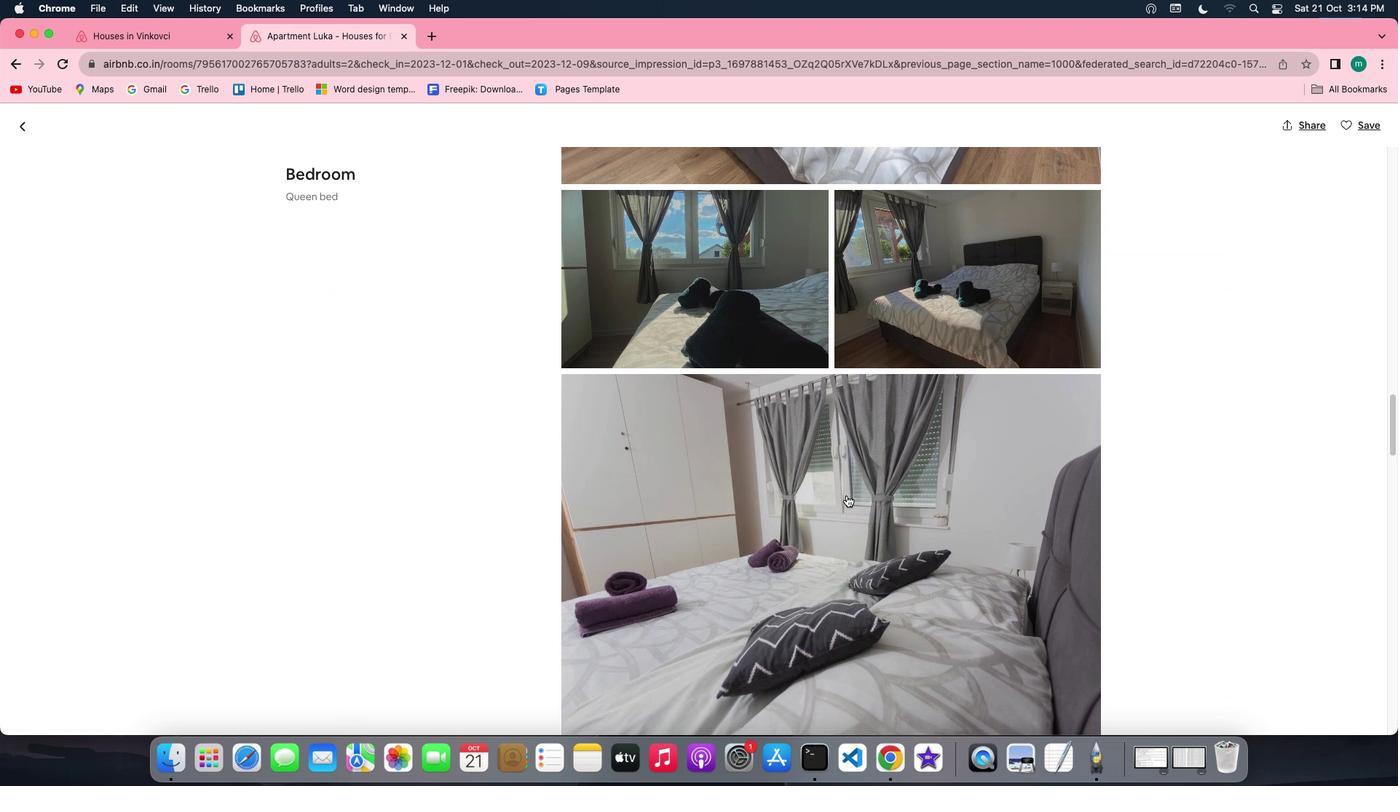 
Action: Mouse scrolled (846, 495) with delta (0, -1)
Screenshot: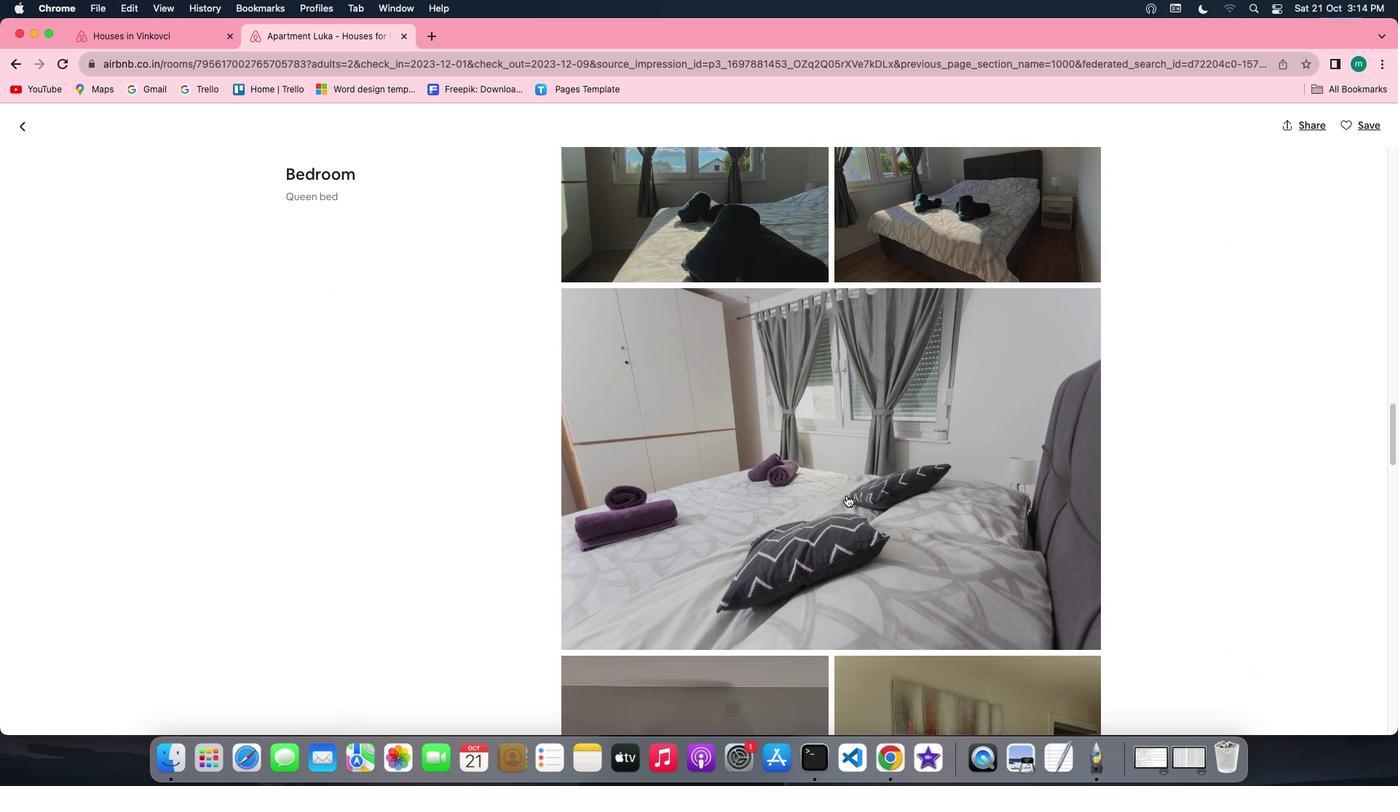 
Action: Mouse scrolled (846, 495) with delta (0, -2)
Screenshot: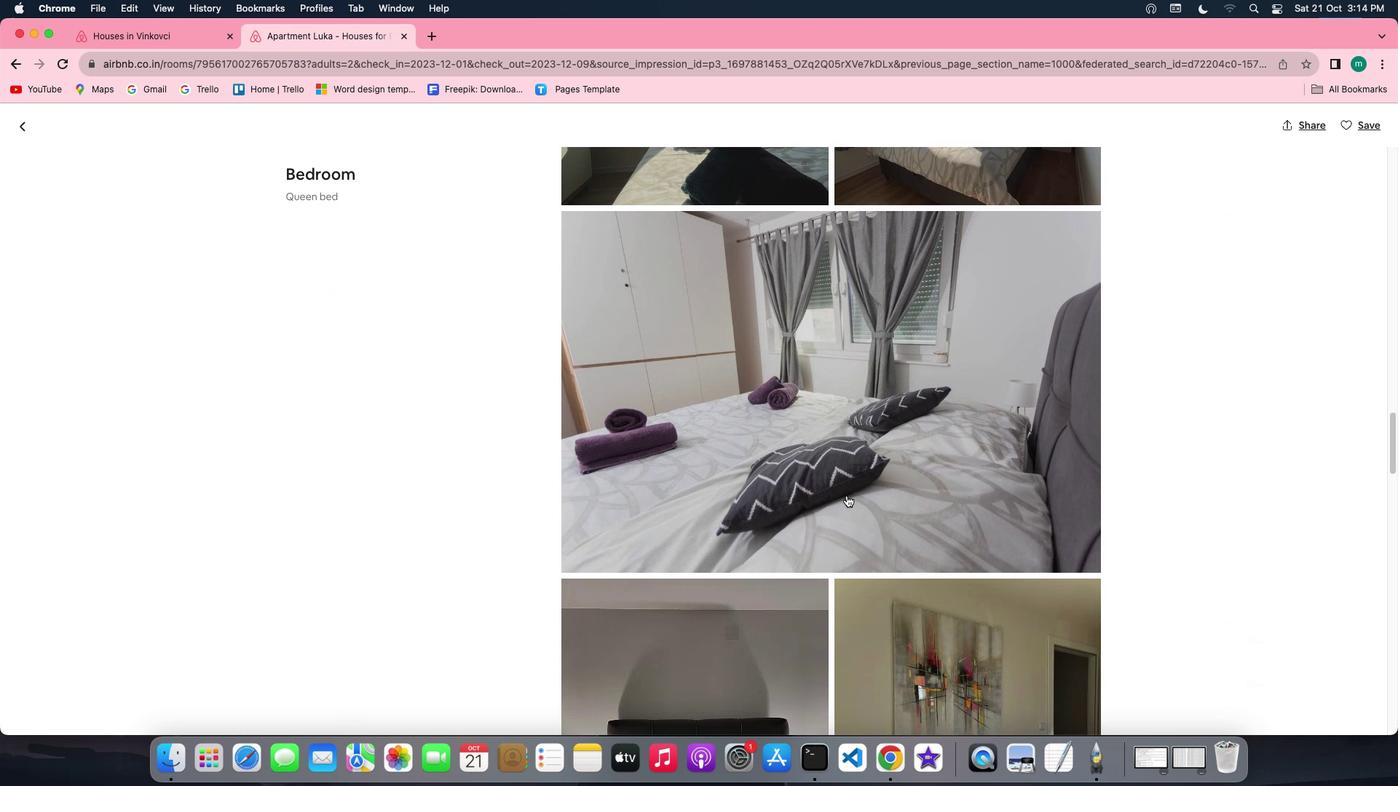 
Action: Mouse scrolled (846, 495) with delta (0, -1)
Screenshot: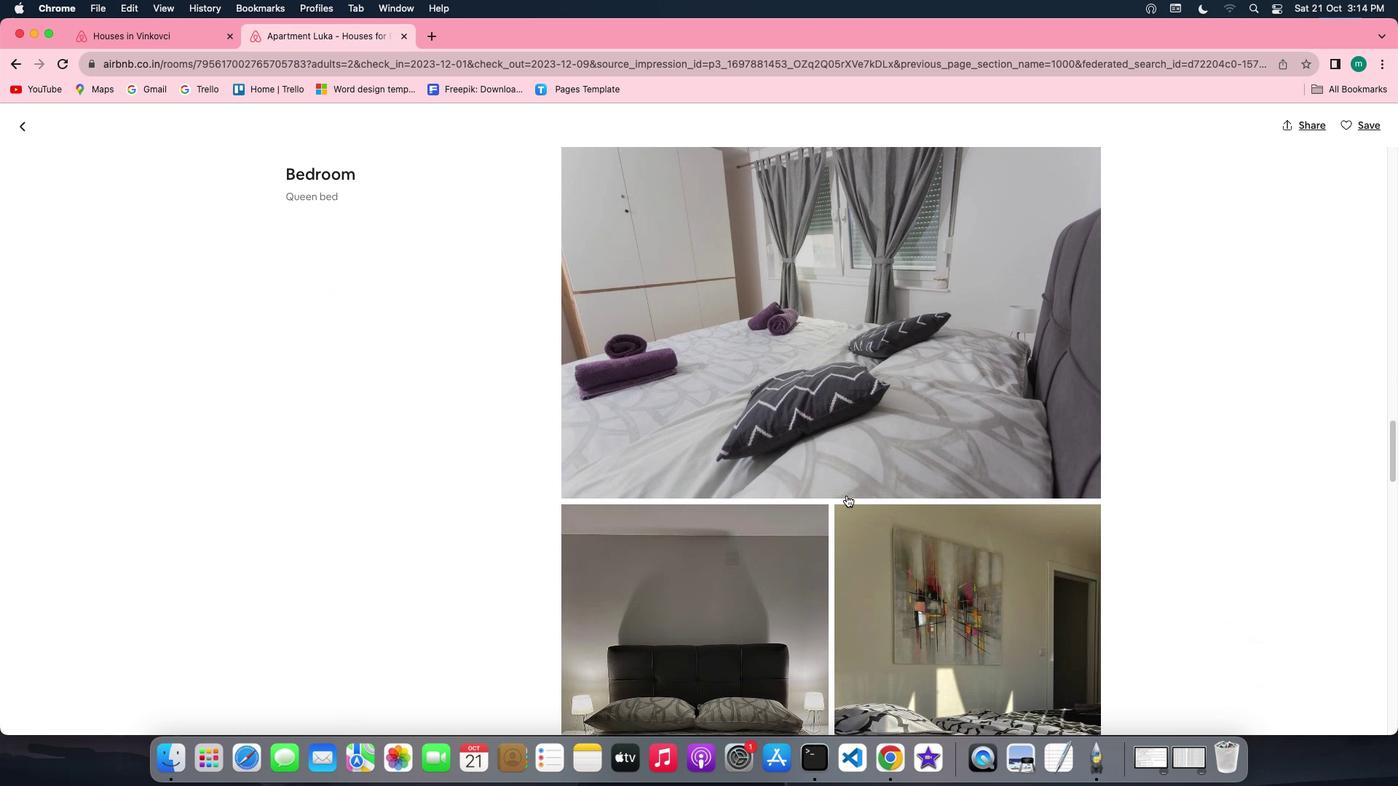 
Action: Mouse scrolled (846, 495) with delta (0, 0)
Screenshot: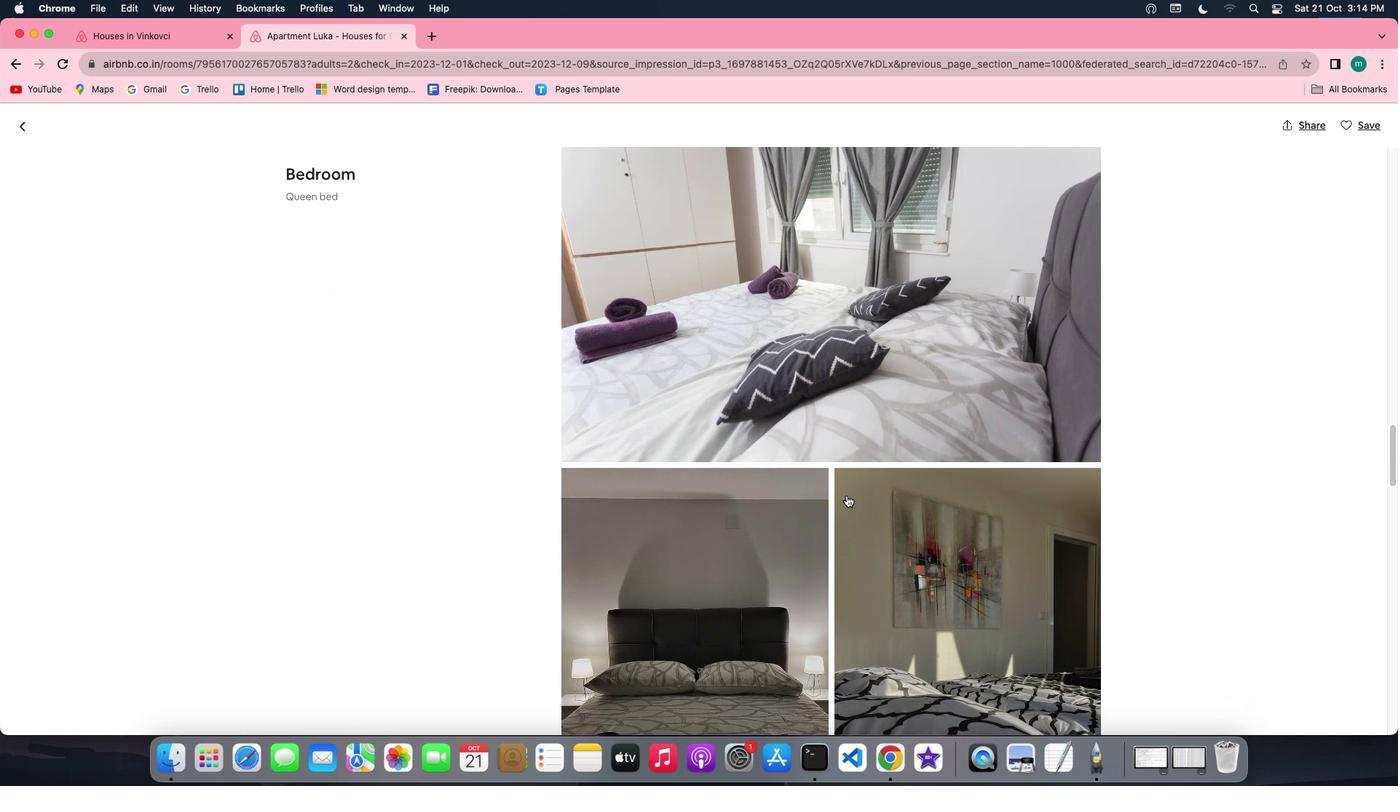 
Action: Mouse scrolled (846, 495) with delta (0, 0)
Screenshot: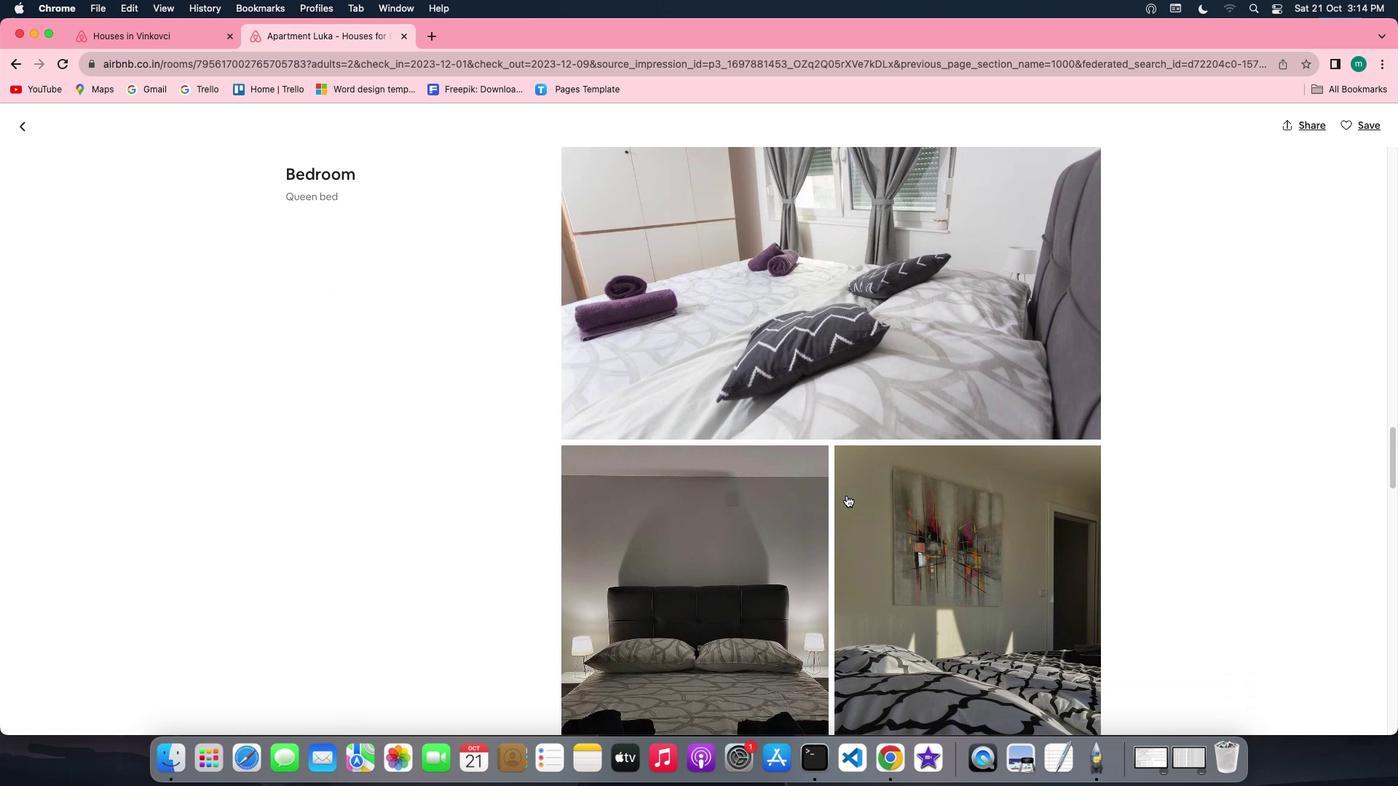 
Action: Mouse scrolled (846, 495) with delta (0, -1)
Screenshot: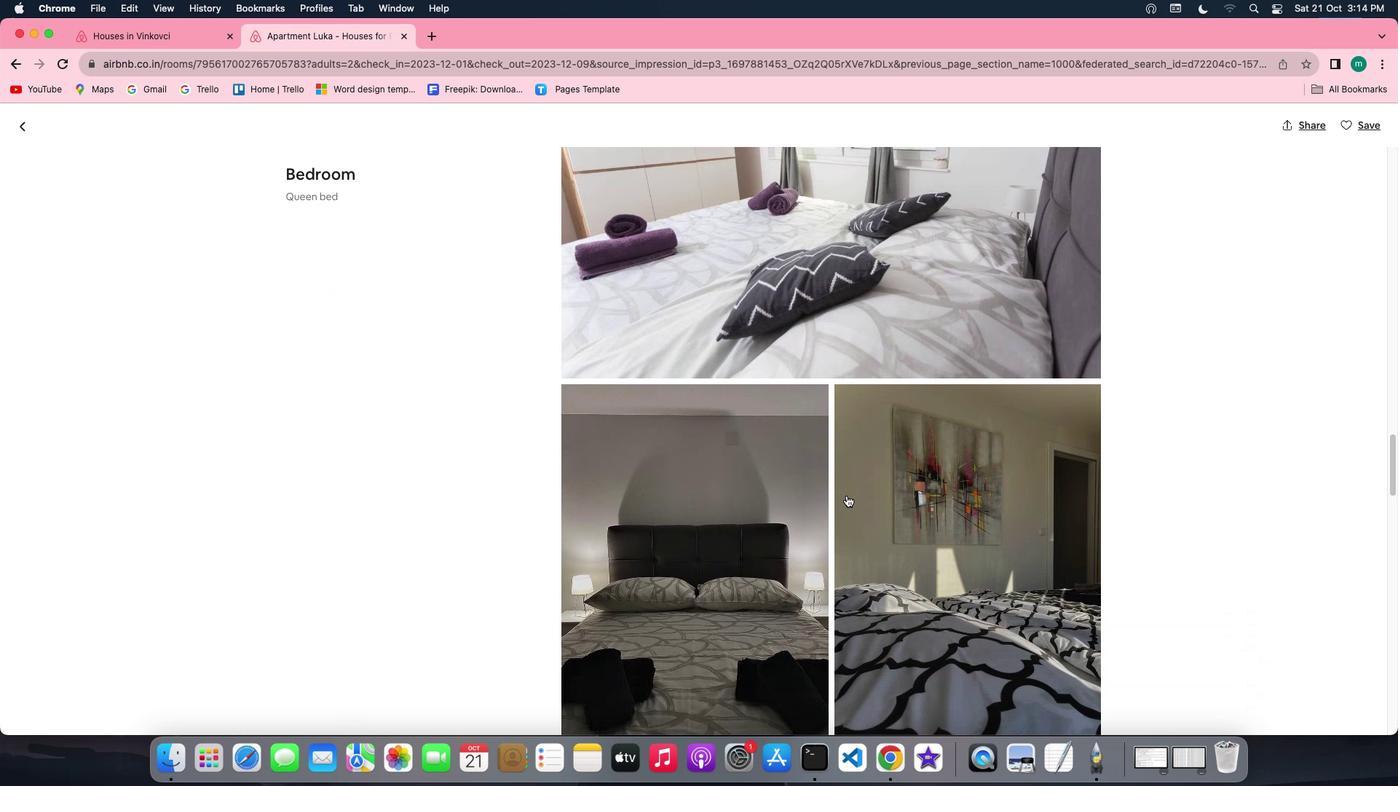 
Action: Mouse scrolled (846, 495) with delta (0, -2)
Screenshot: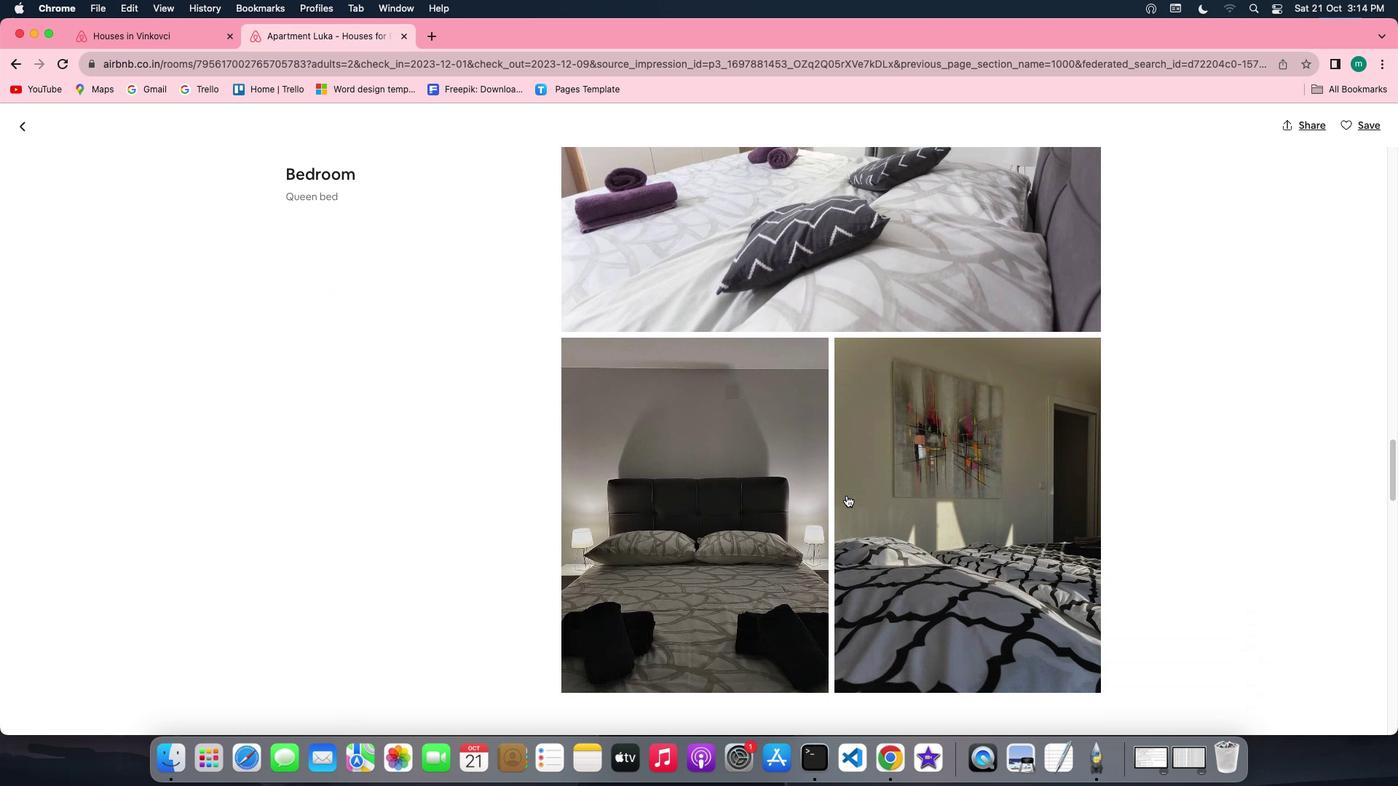 
Action: Mouse scrolled (846, 495) with delta (0, -1)
Screenshot: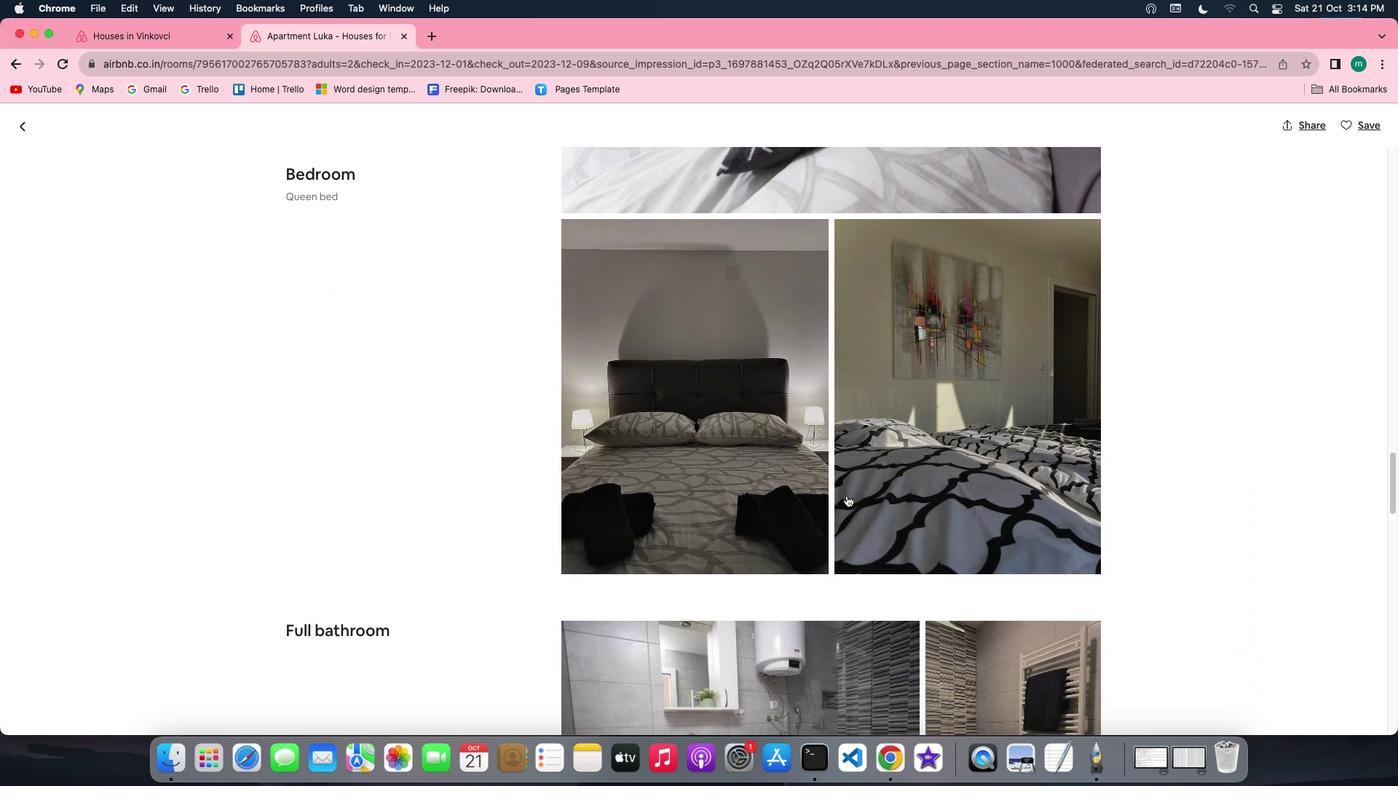 
Action: Mouse scrolled (846, 495) with delta (0, 0)
Screenshot: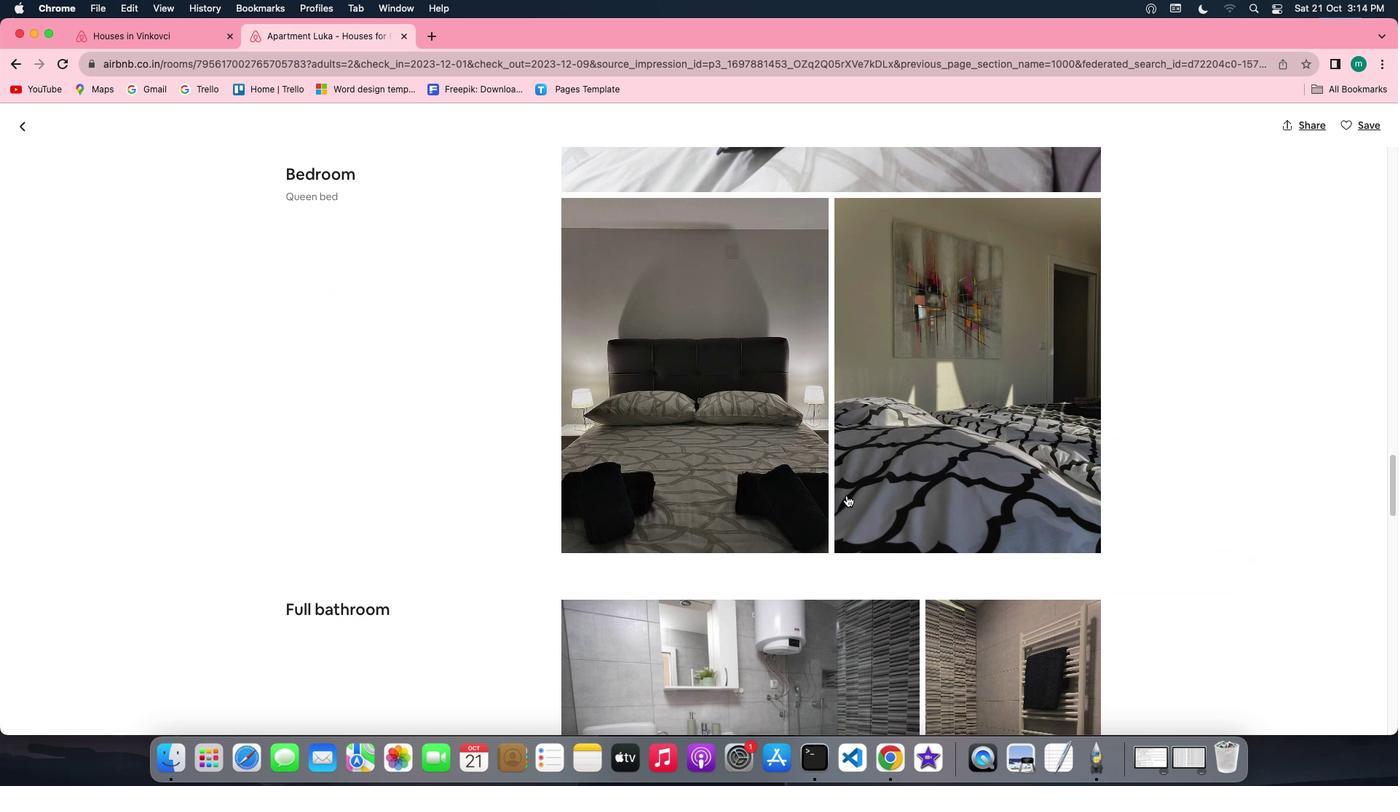 
Action: Mouse scrolled (846, 495) with delta (0, 0)
Screenshot: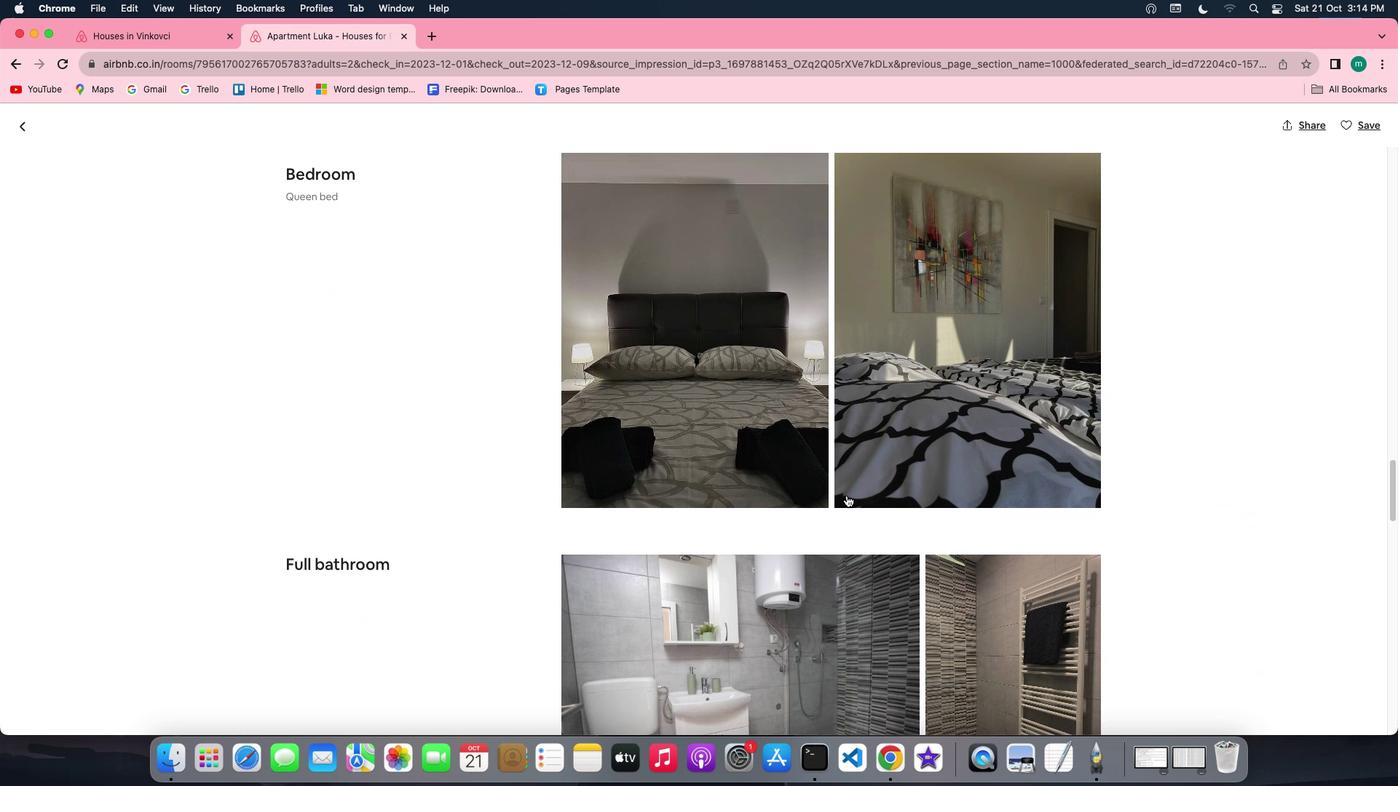 
Action: Mouse scrolled (846, 495) with delta (0, -1)
Screenshot: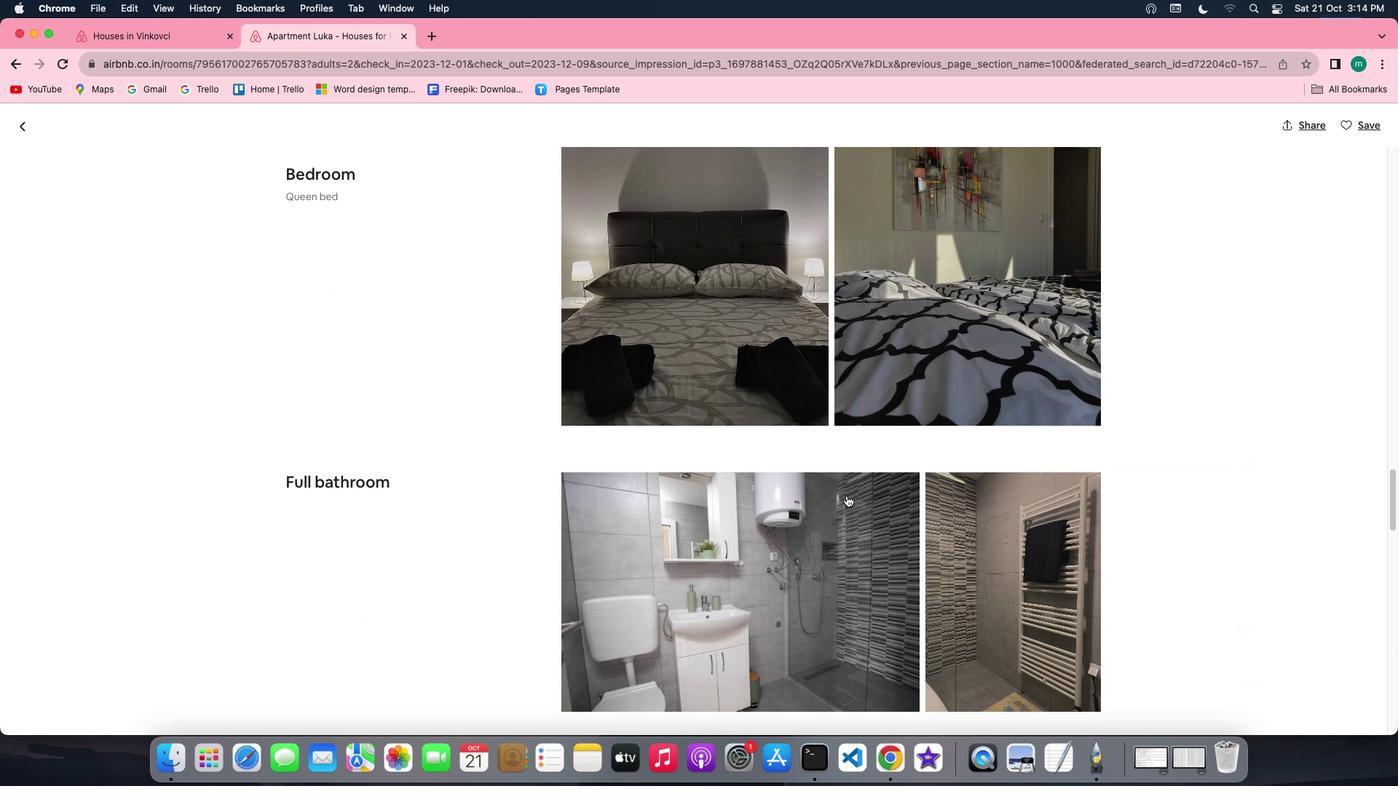 
Action: Mouse scrolled (846, 495) with delta (0, -2)
Screenshot: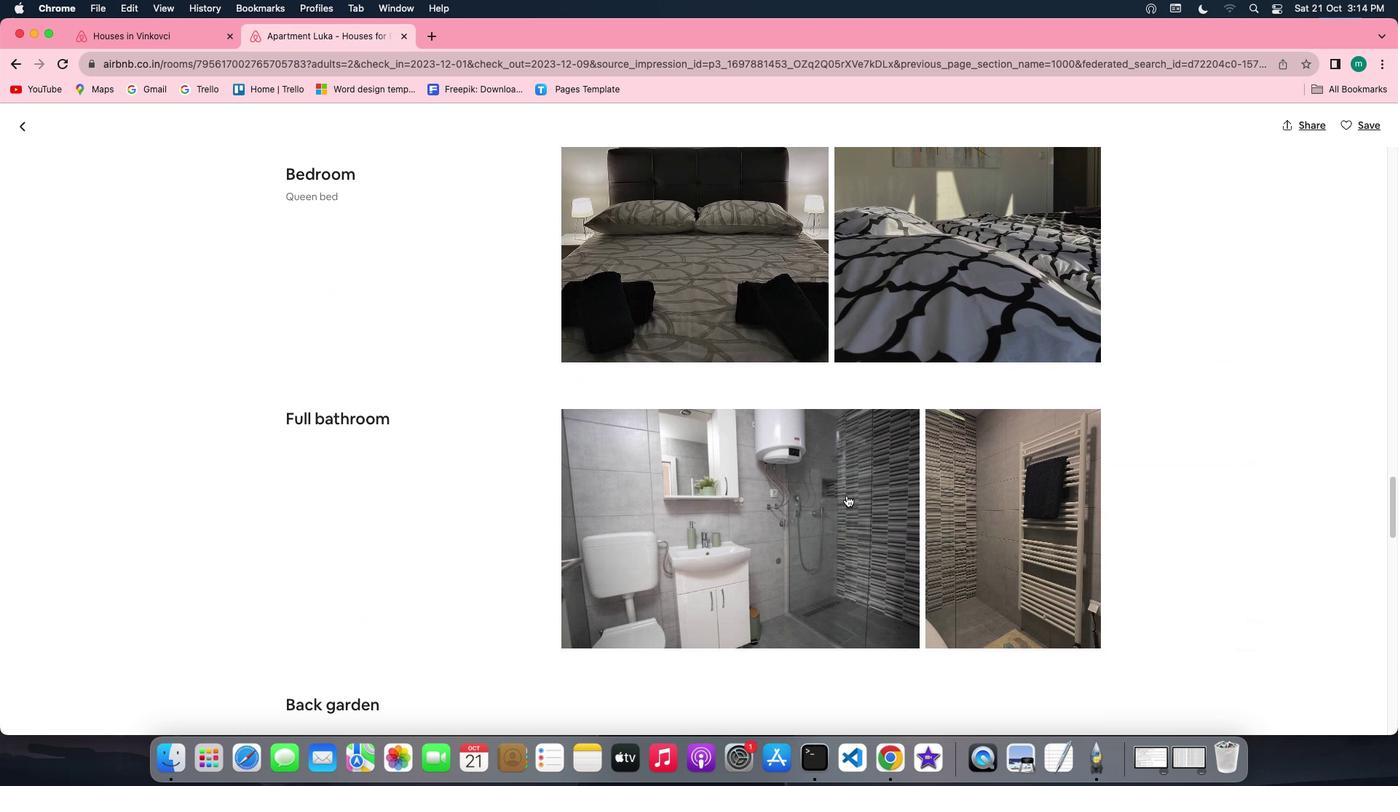
Action: Mouse scrolled (846, 495) with delta (0, -2)
Screenshot: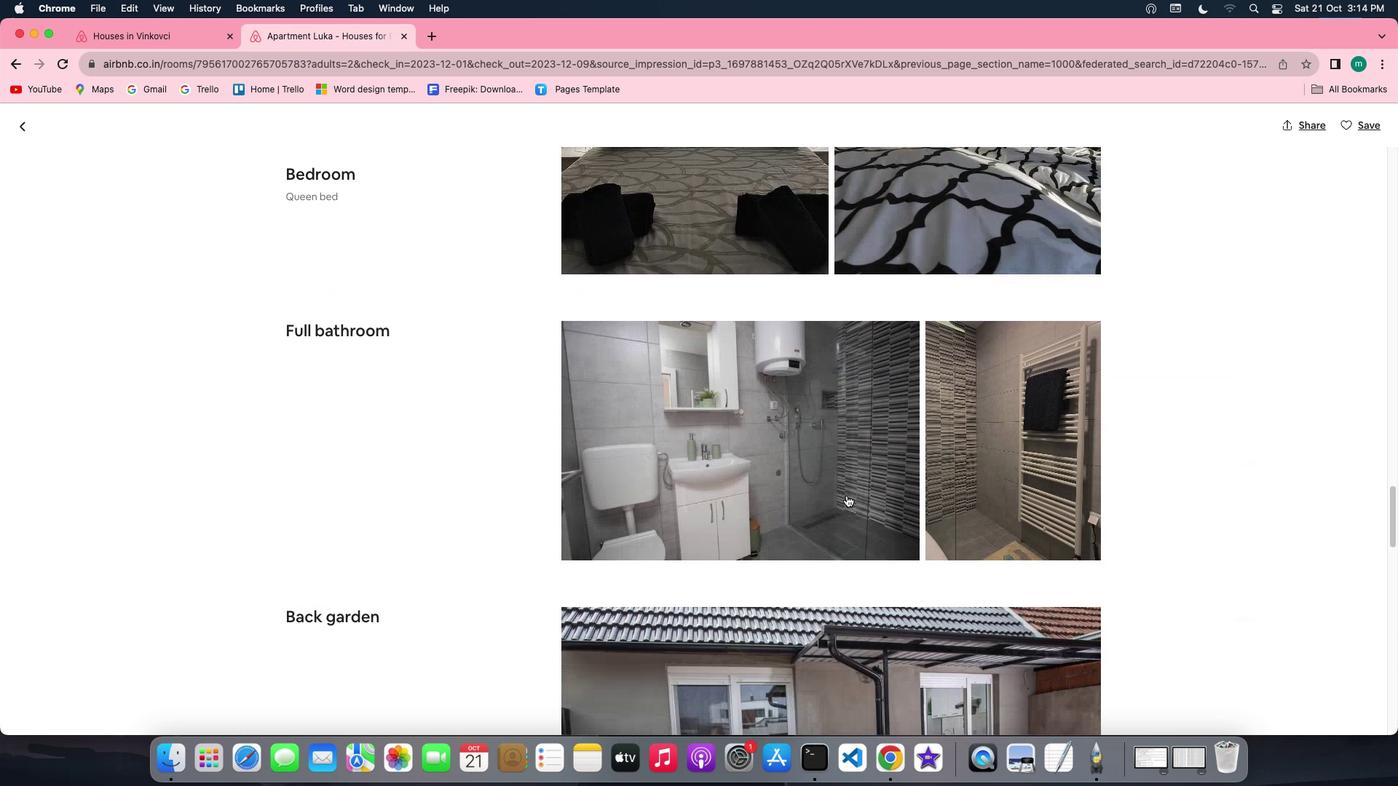 
Action: Mouse scrolled (846, 495) with delta (0, 0)
Screenshot: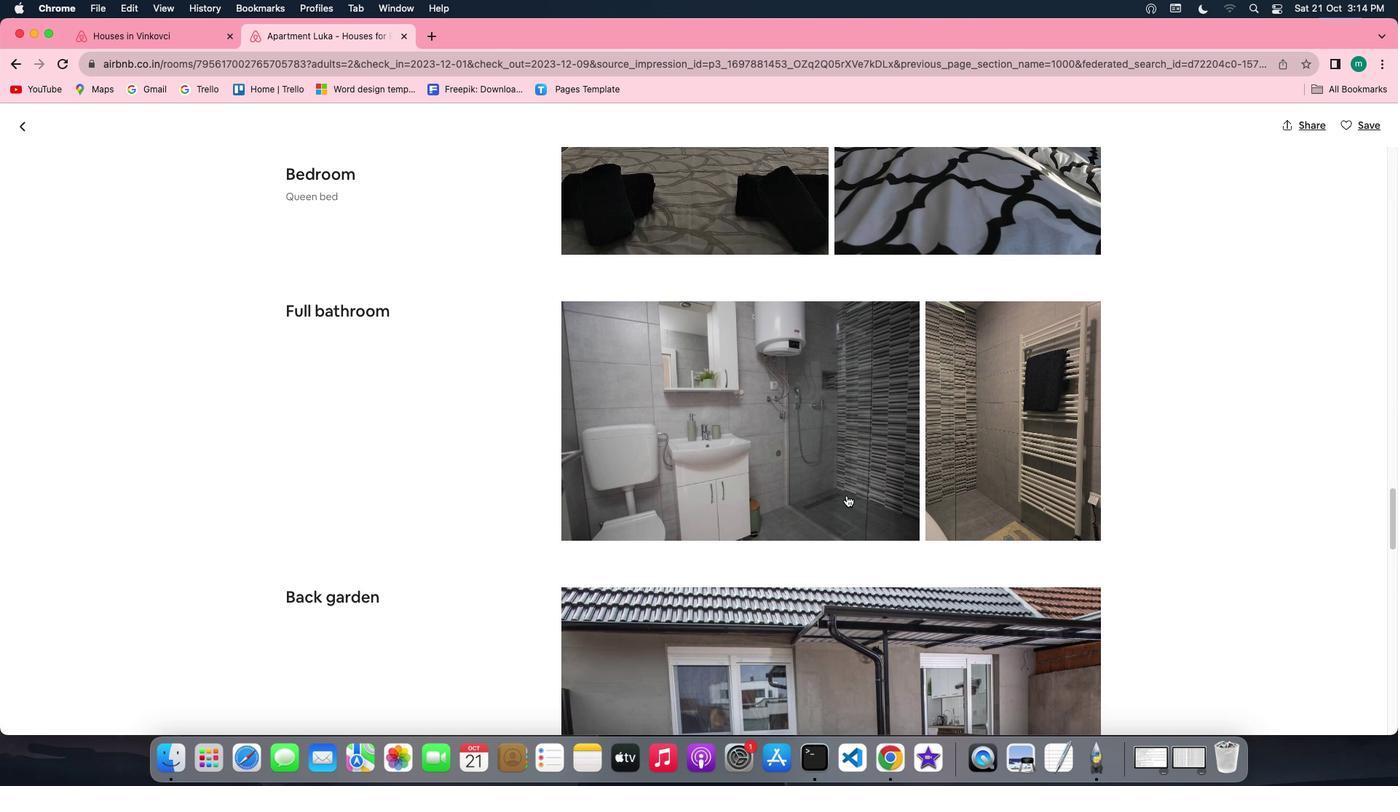 
Action: Mouse scrolled (846, 495) with delta (0, 0)
Screenshot: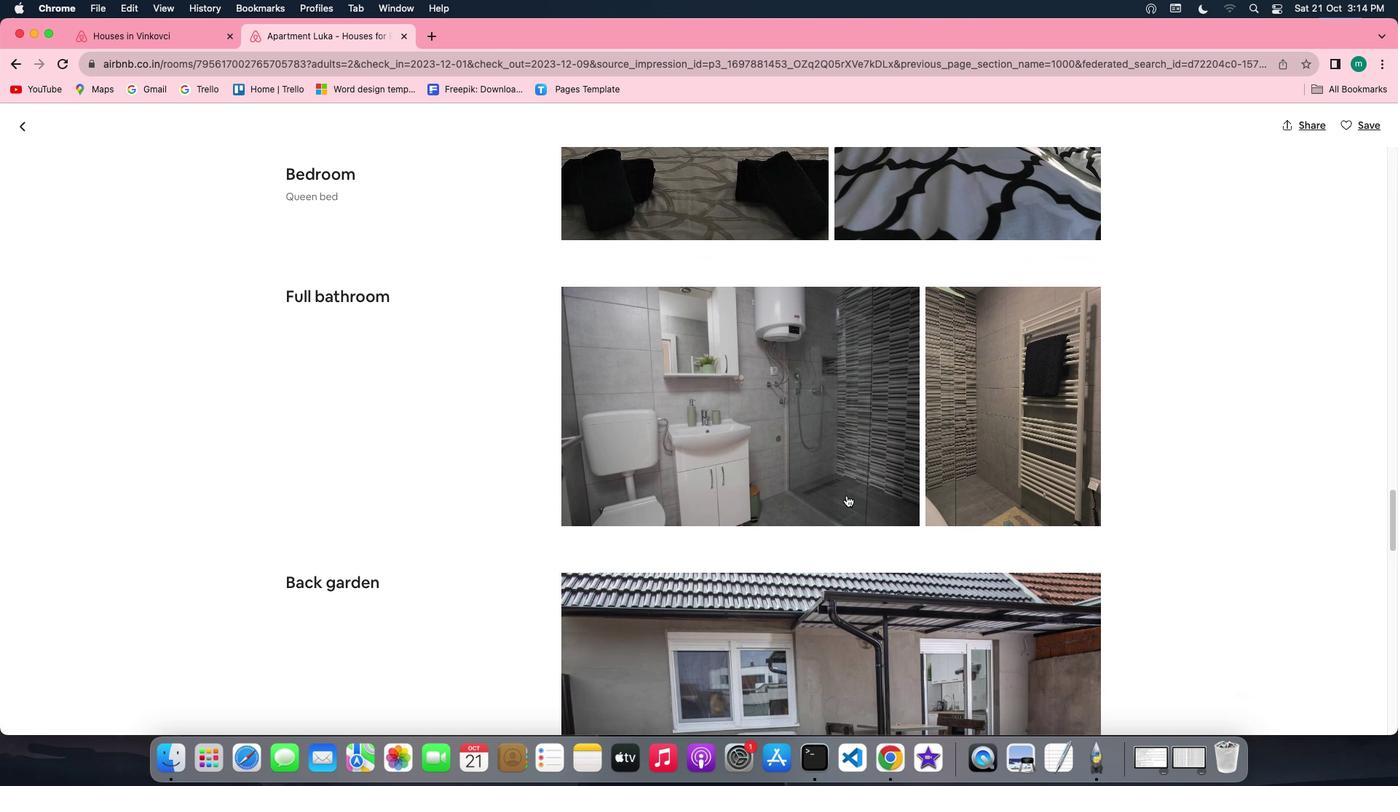 
Action: Mouse scrolled (846, 495) with delta (0, -1)
Screenshot: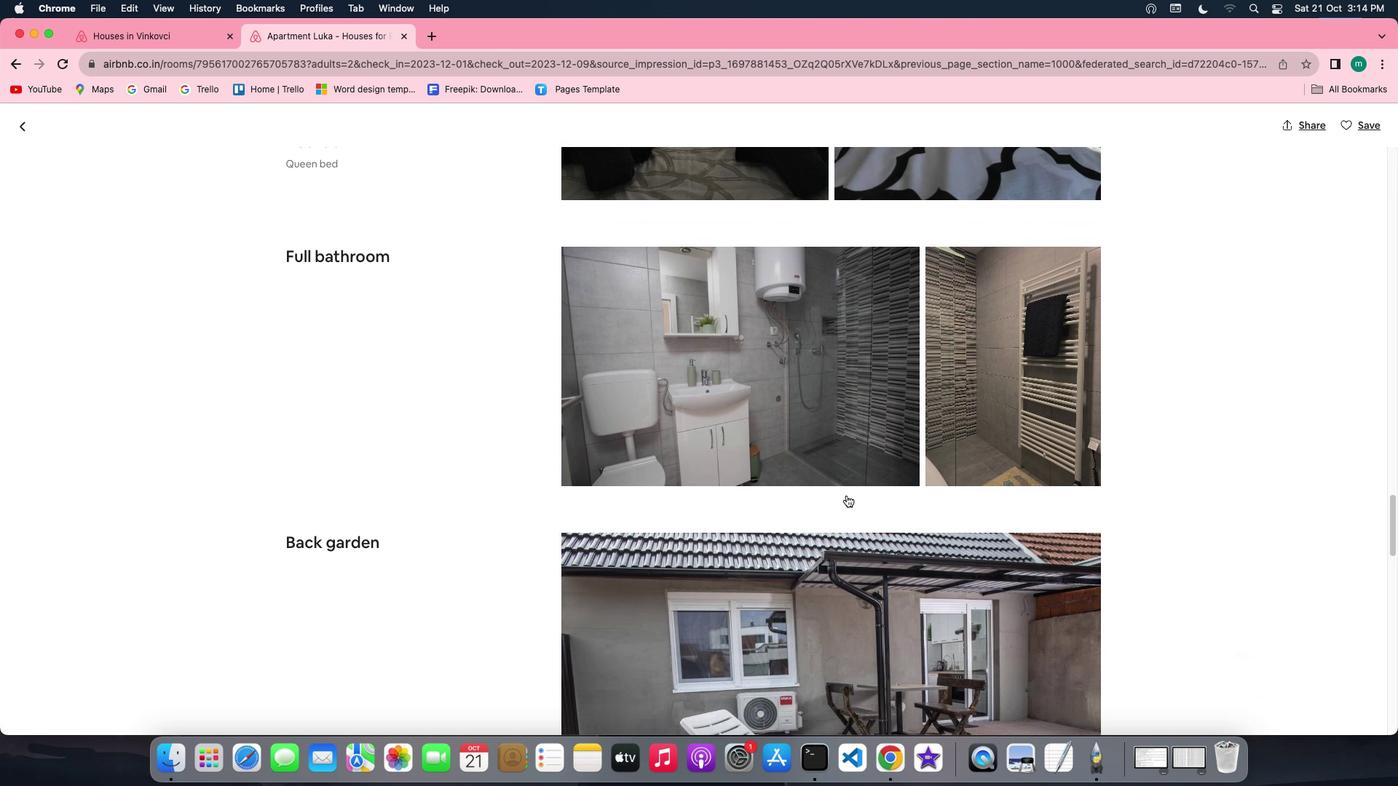 
Action: Mouse scrolled (846, 495) with delta (0, -1)
Screenshot: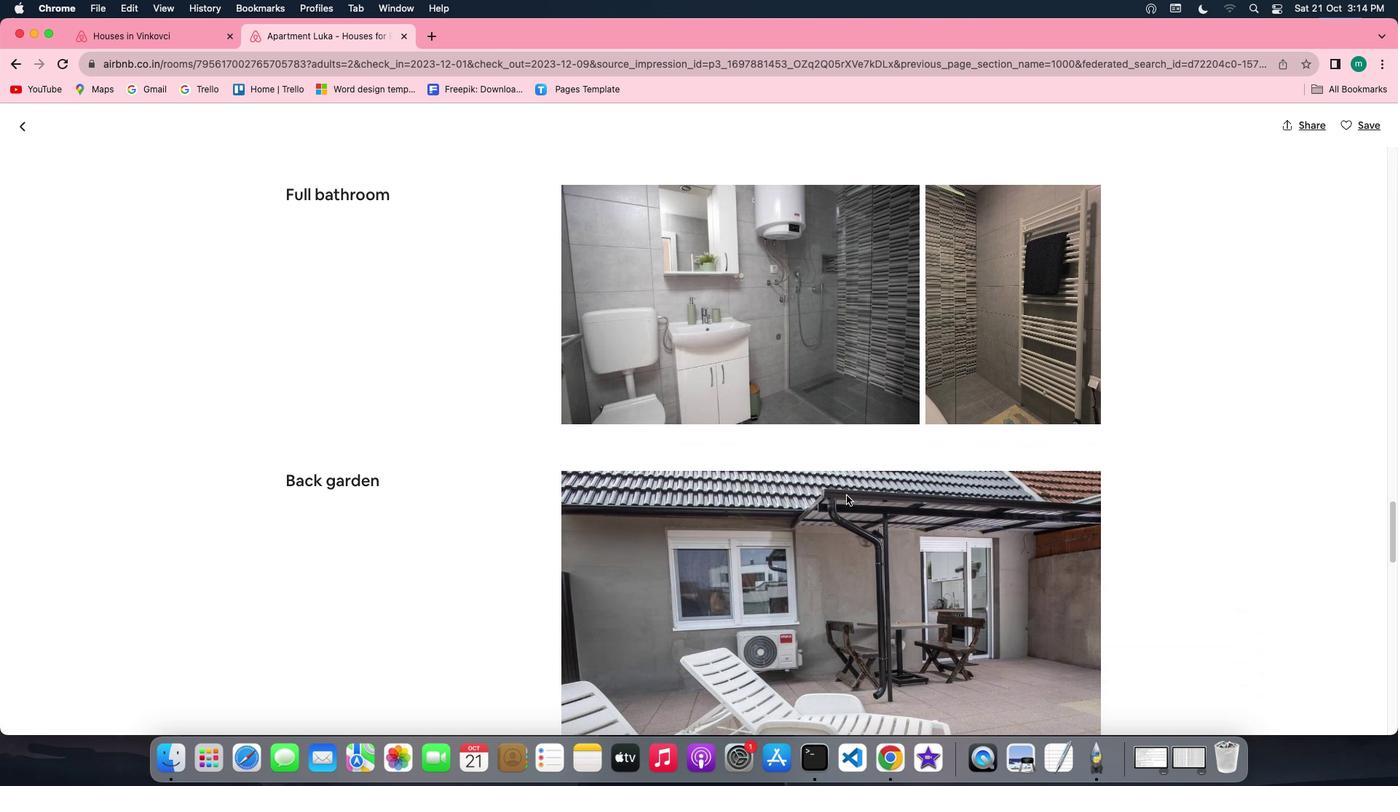 
Action: Mouse scrolled (846, 495) with delta (0, 0)
Screenshot: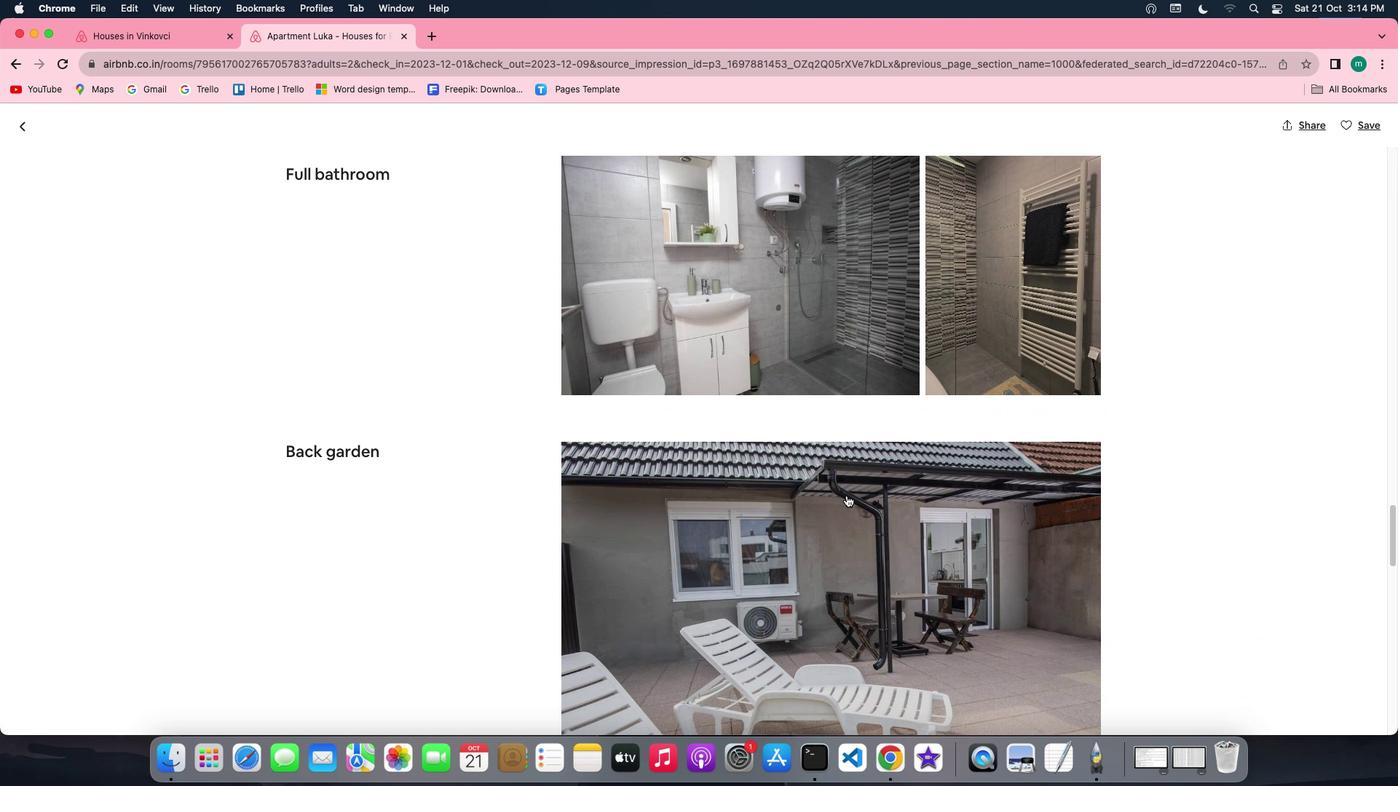 
Action: Mouse scrolled (846, 495) with delta (0, 0)
Screenshot: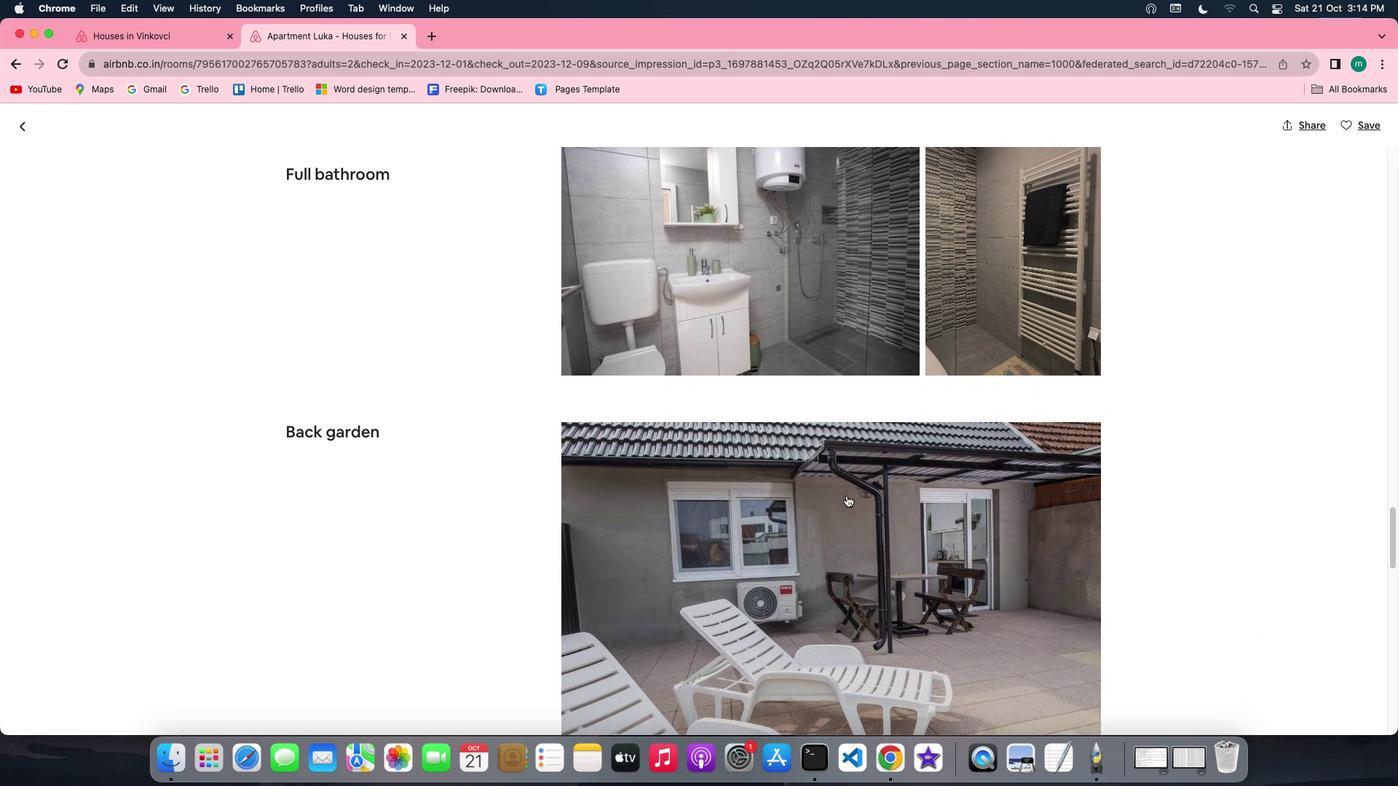 
Action: Mouse scrolled (846, 495) with delta (0, -1)
Screenshot: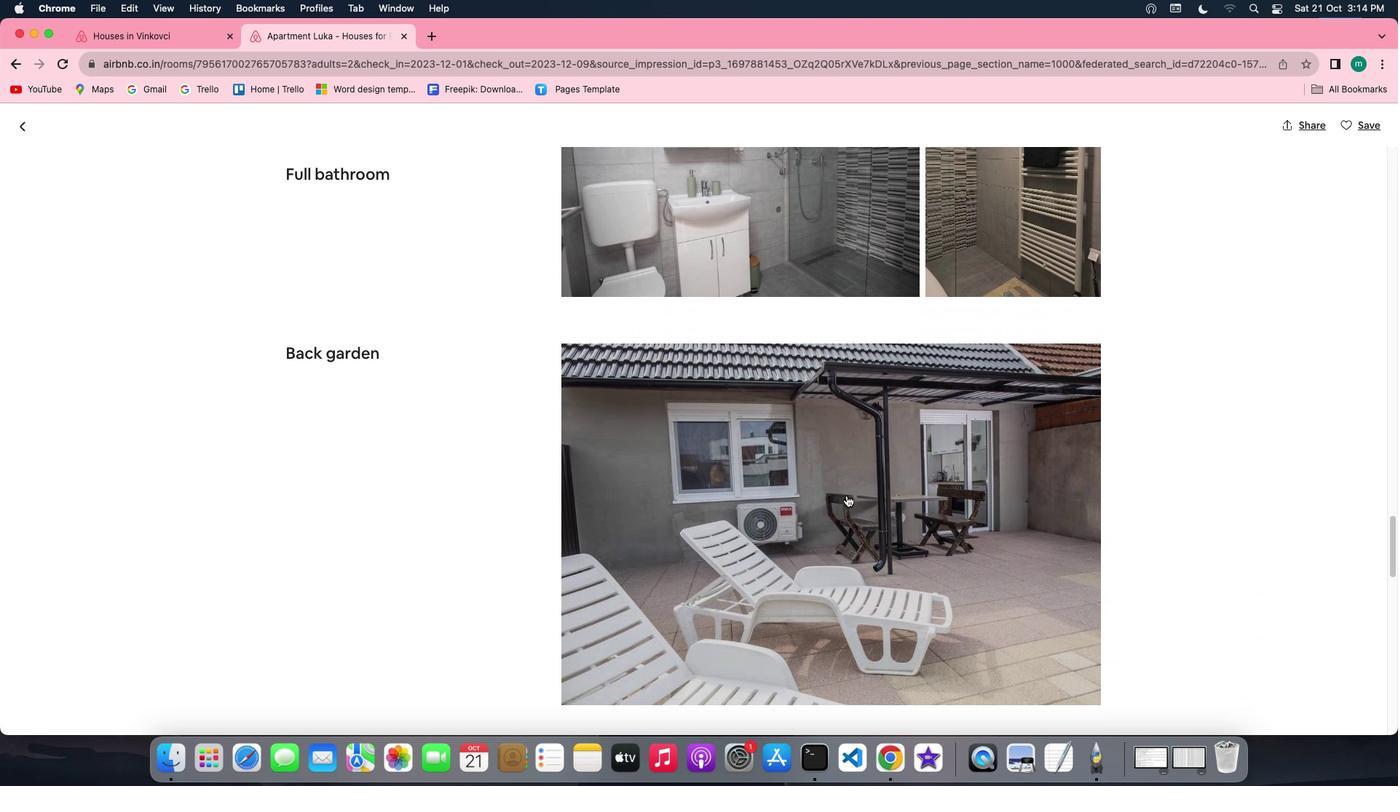 
Action: Mouse scrolled (846, 495) with delta (0, -2)
Screenshot: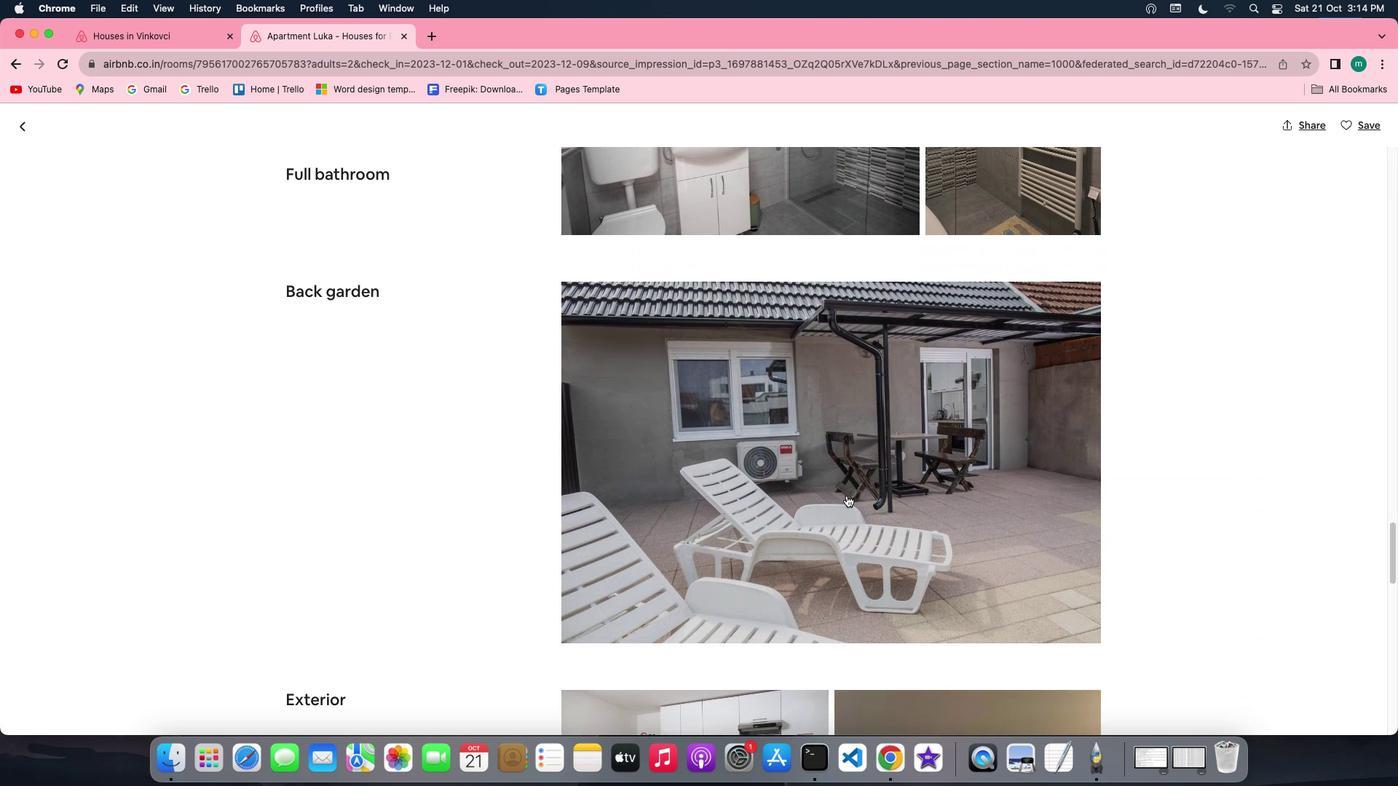 
Action: Mouse scrolled (846, 495) with delta (0, 0)
Screenshot: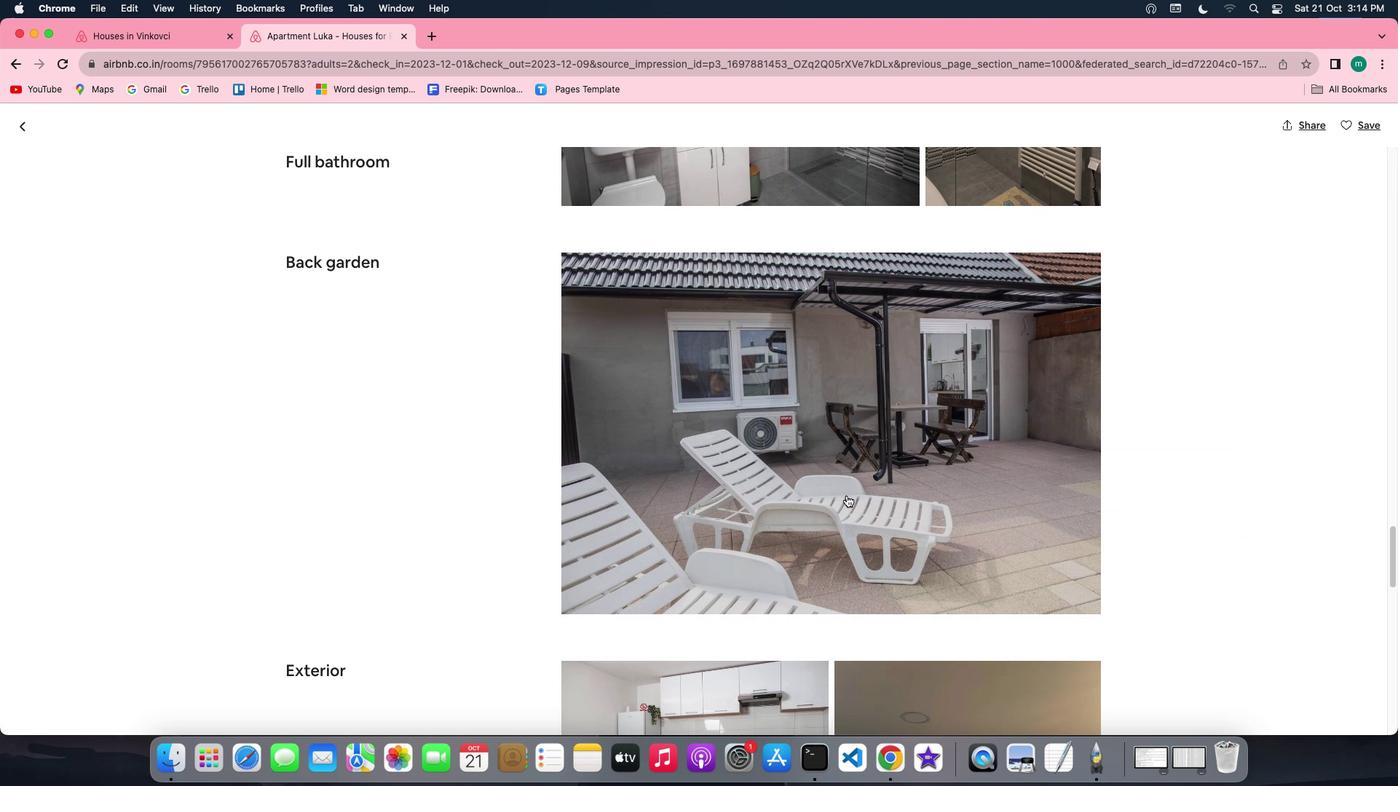
Action: Mouse scrolled (846, 495) with delta (0, 0)
Screenshot: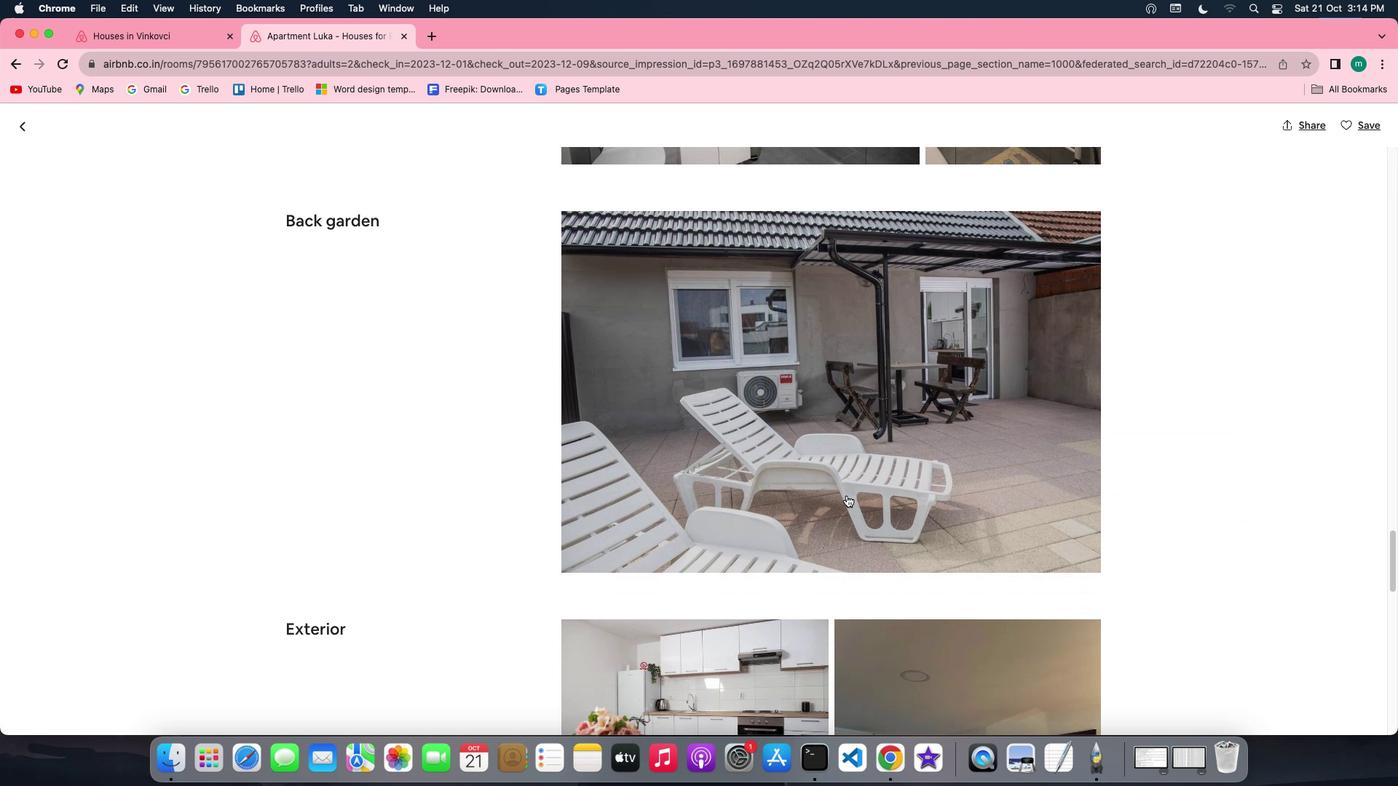 
Action: Mouse scrolled (846, 495) with delta (0, -1)
Screenshot: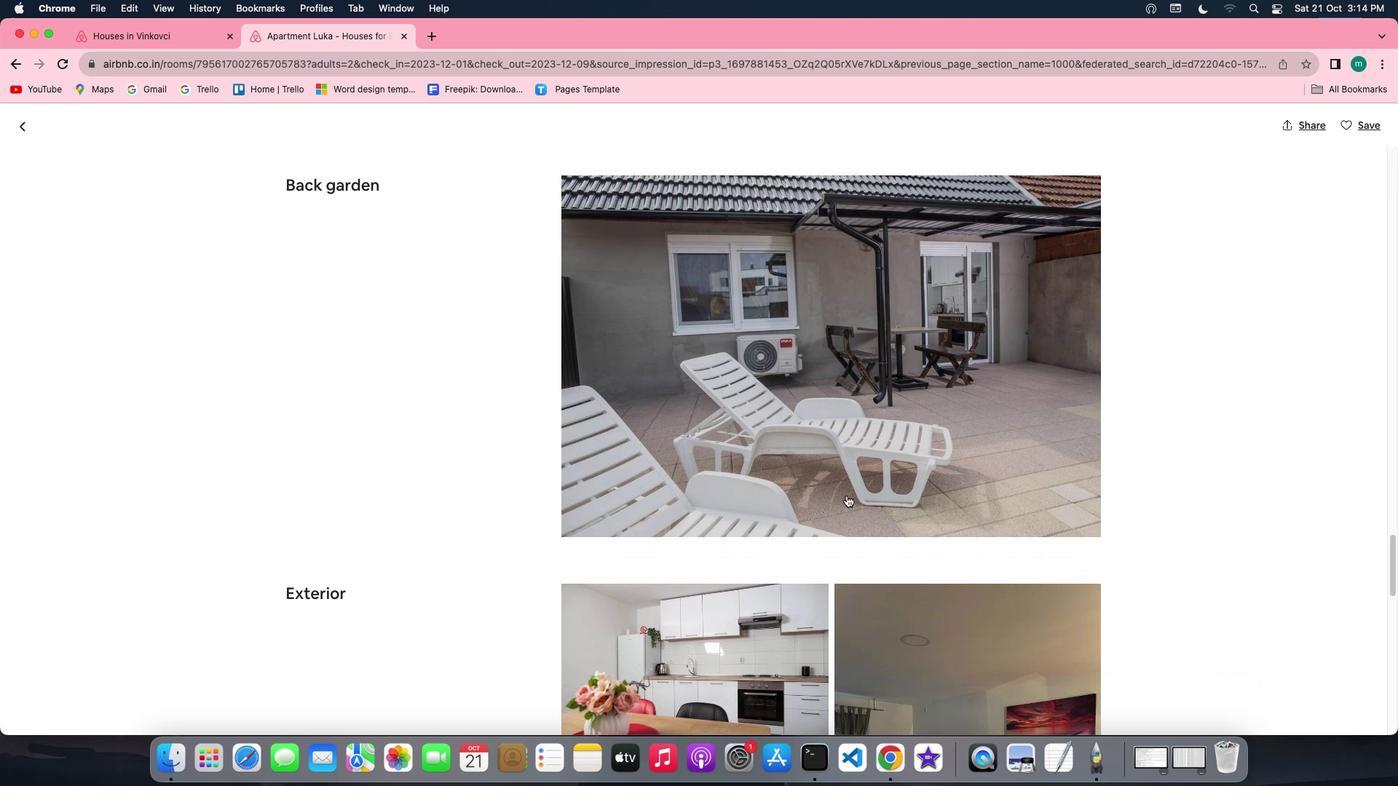 
Action: Mouse scrolled (846, 495) with delta (0, -2)
Screenshot: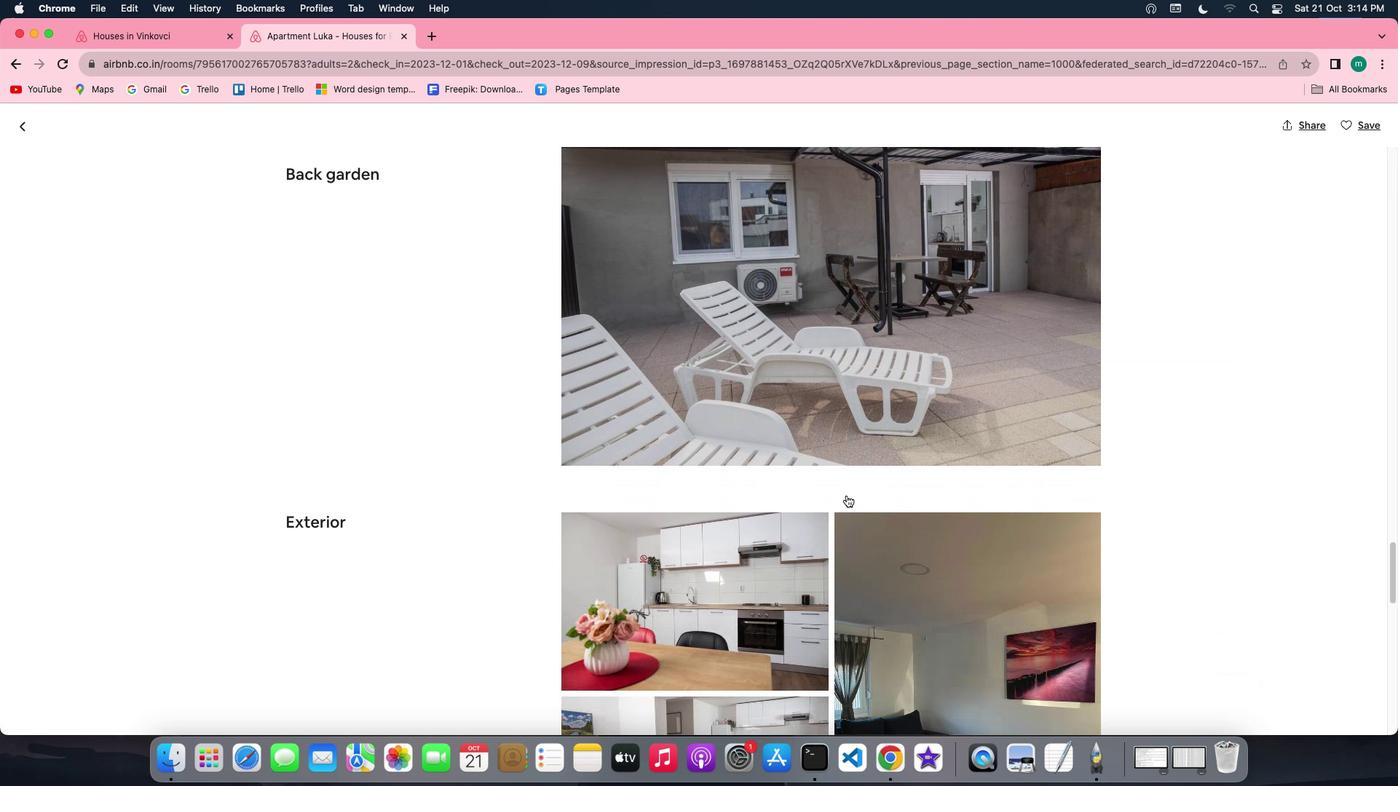 
Action: Mouse scrolled (846, 495) with delta (0, 0)
Screenshot: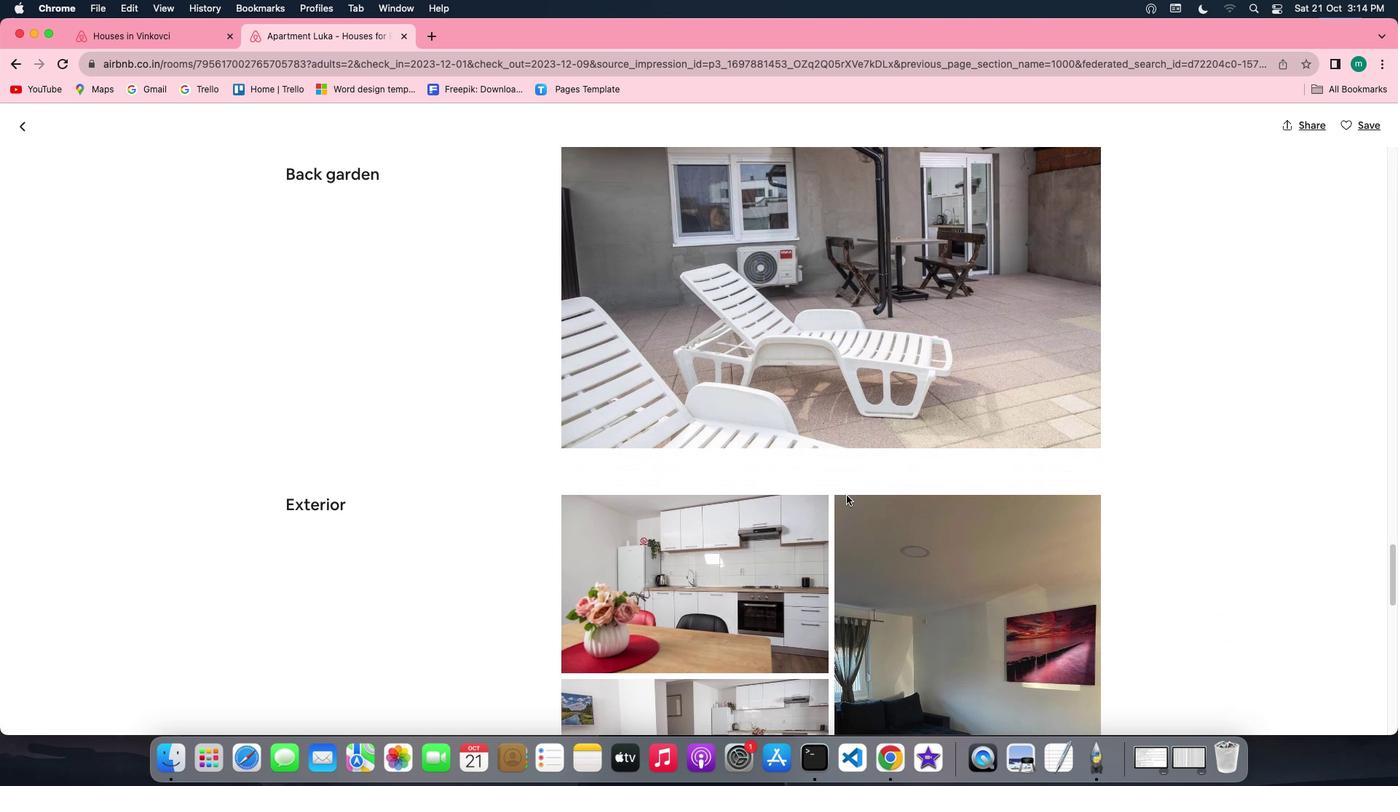 
Action: Mouse scrolled (846, 495) with delta (0, 0)
Screenshot: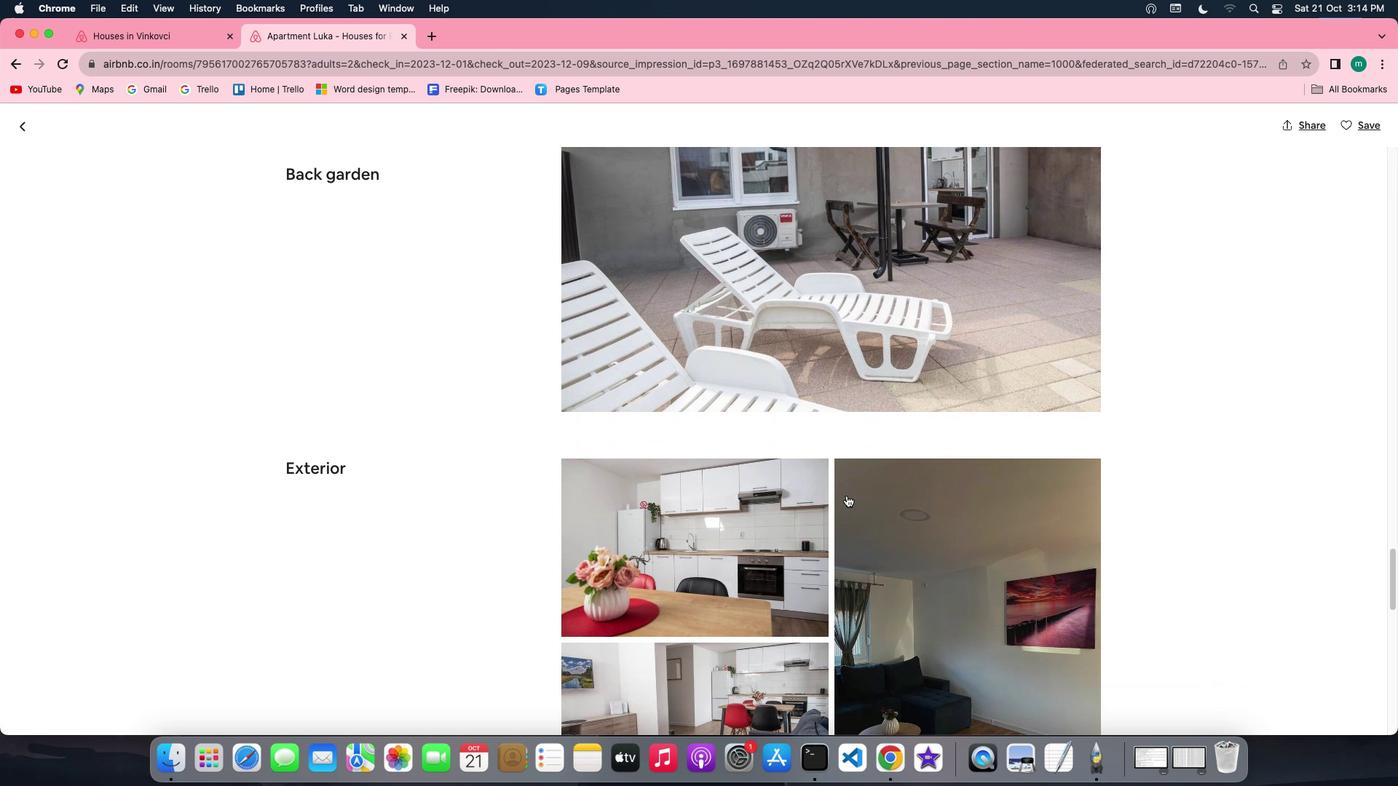 
Action: Mouse scrolled (846, 495) with delta (0, 0)
Screenshot: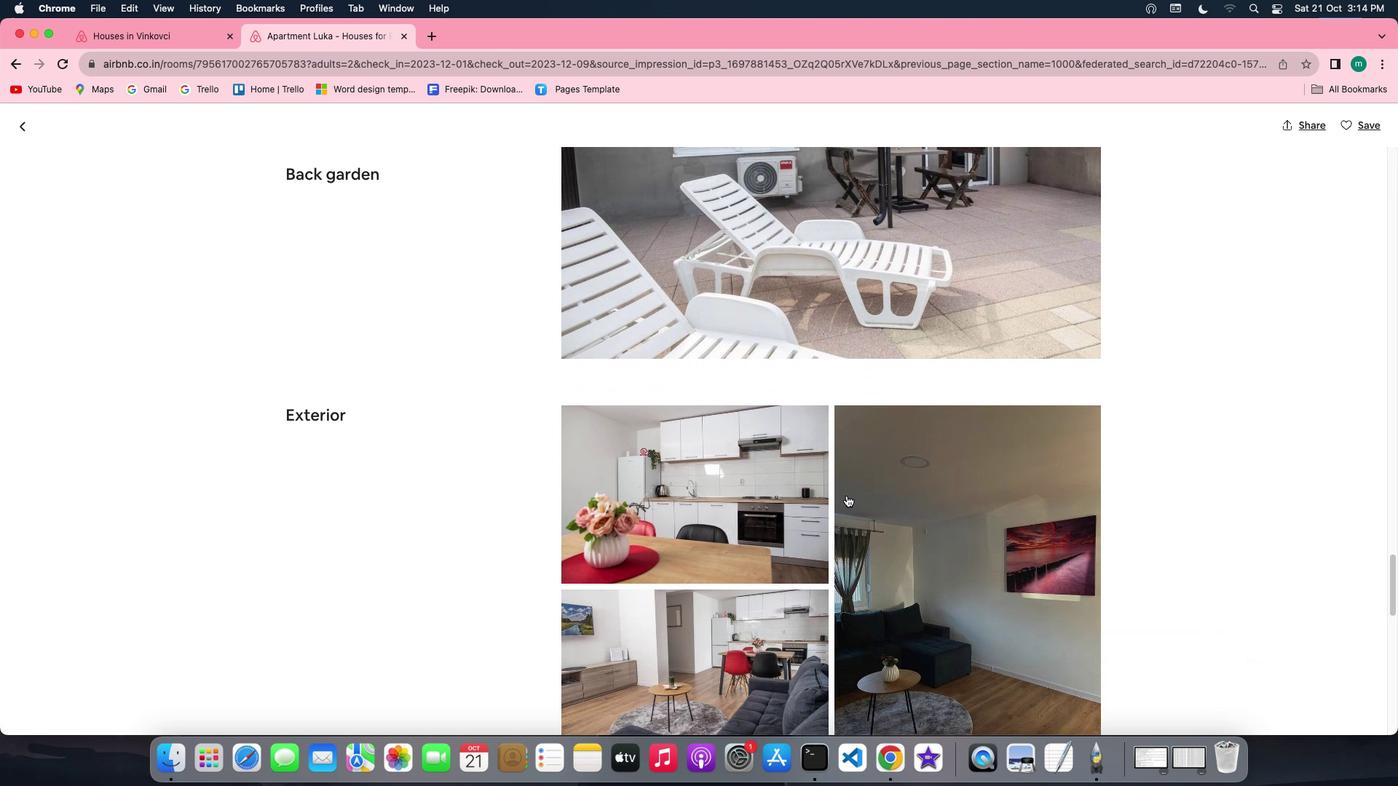 
Action: Mouse scrolled (846, 495) with delta (0, -1)
Screenshot: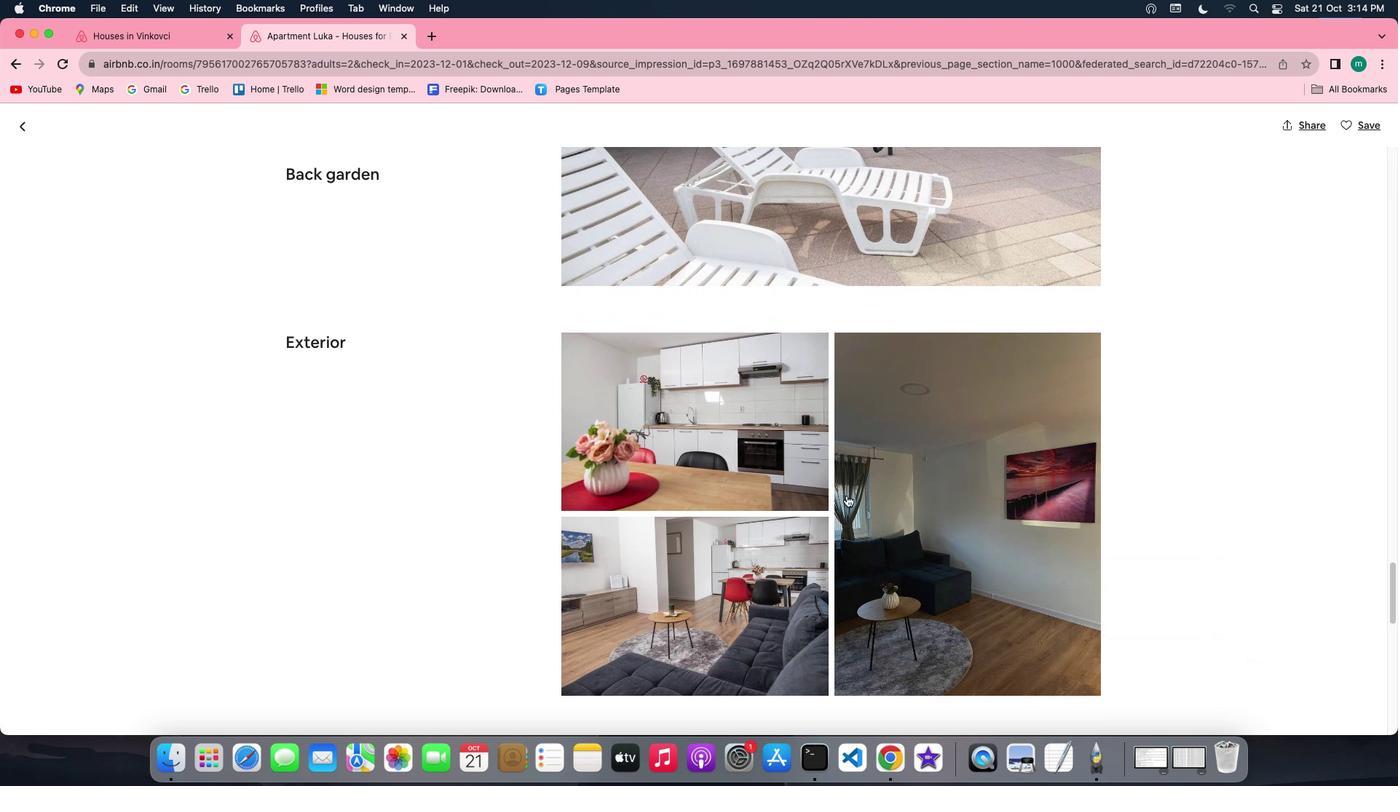 
Action: Mouse scrolled (846, 495) with delta (0, -2)
Screenshot: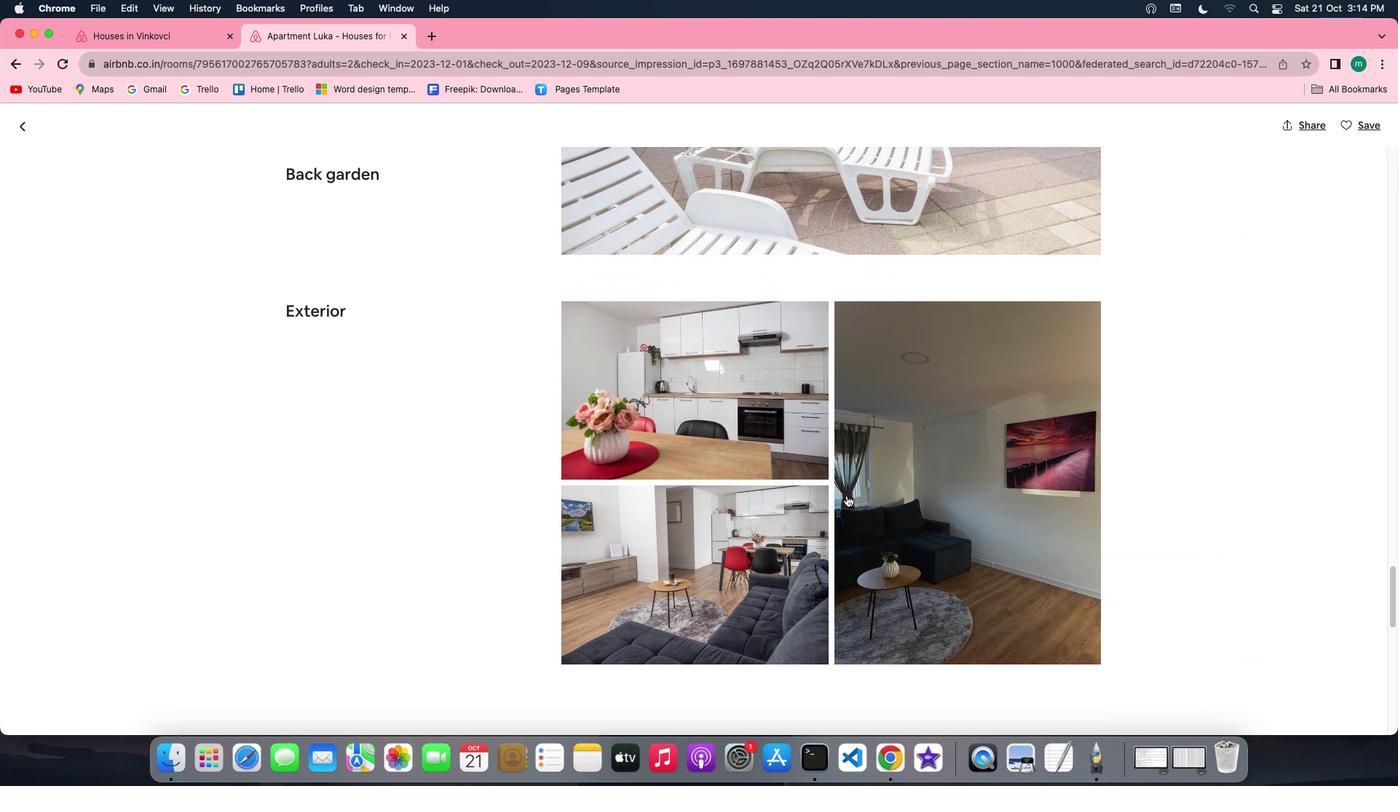 
Action: Mouse scrolled (846, 495) with delta (0, 0)
Screenshot: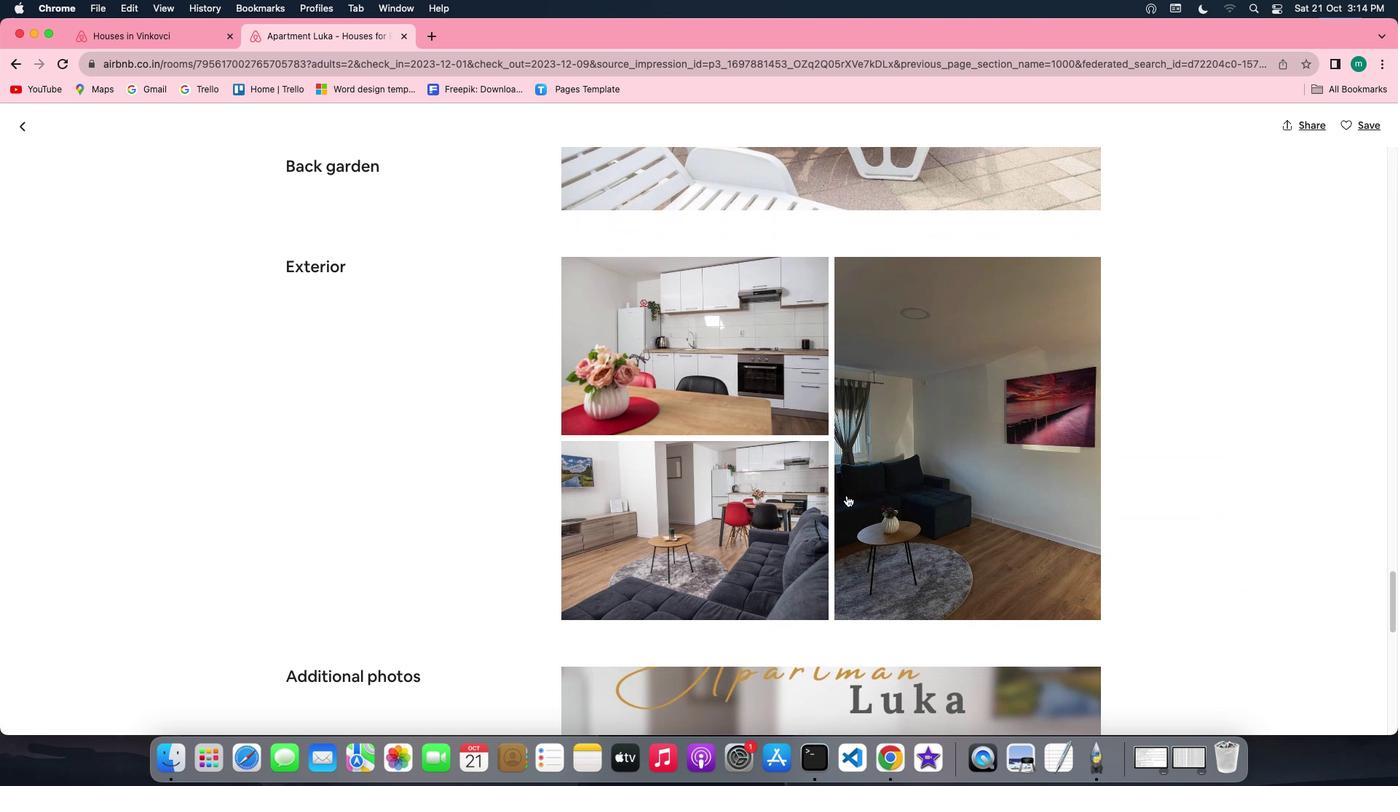 
Action: Mouse scrolled (846, 495) with delta (0, 0)
Screenshot: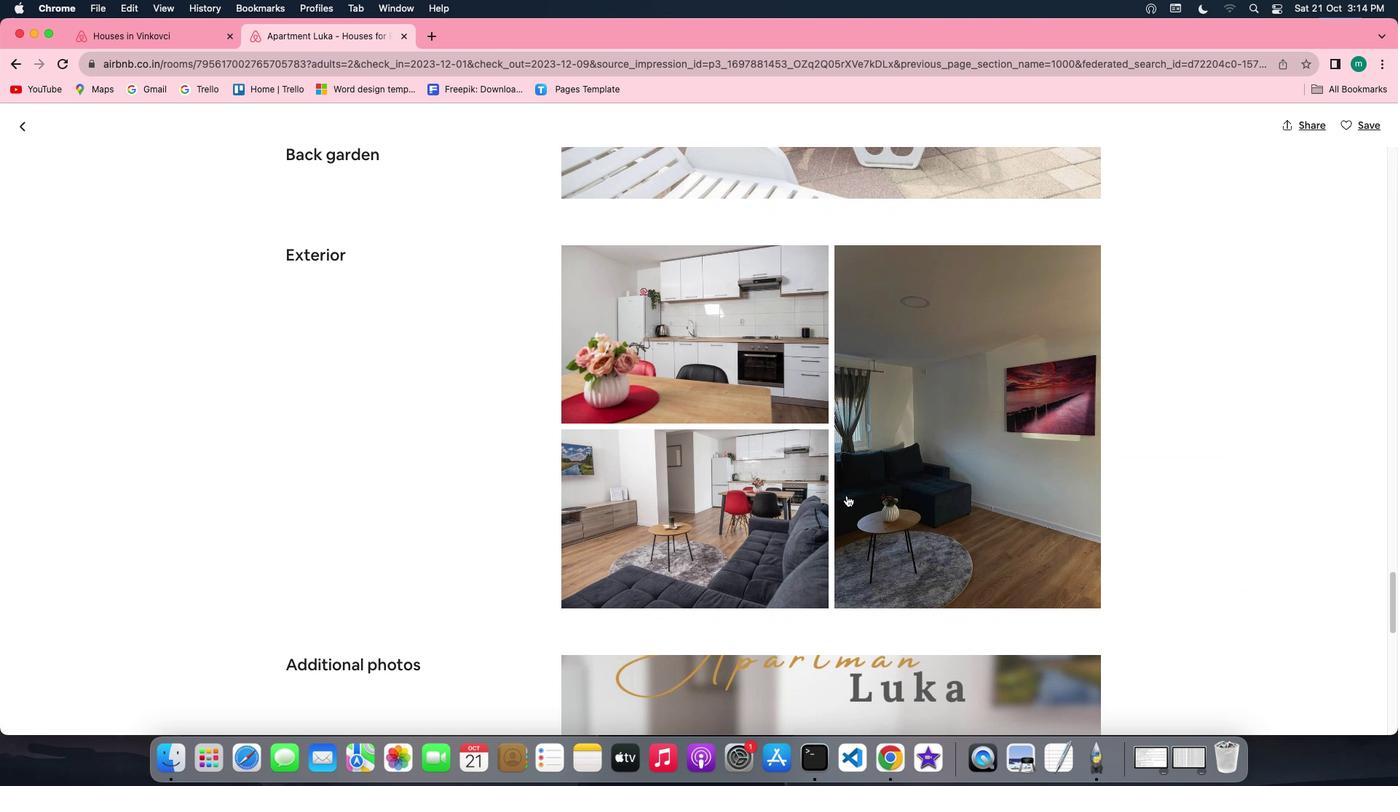 
Action: Mouse scrolled (846, 495) with delta (0, 0)
Screenshot: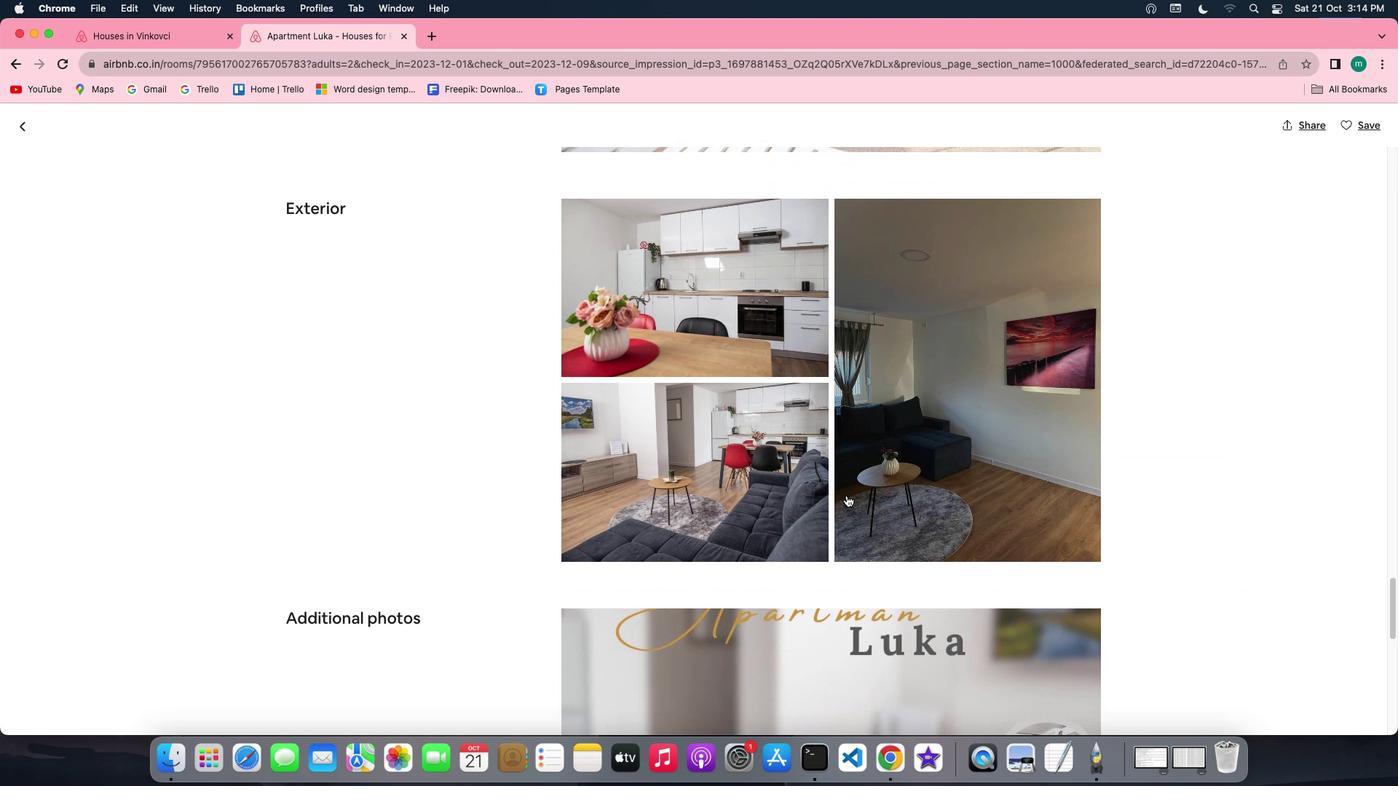 
Action: Mouse scrolled (846, 495) with delta (0, -1)
Screenshot: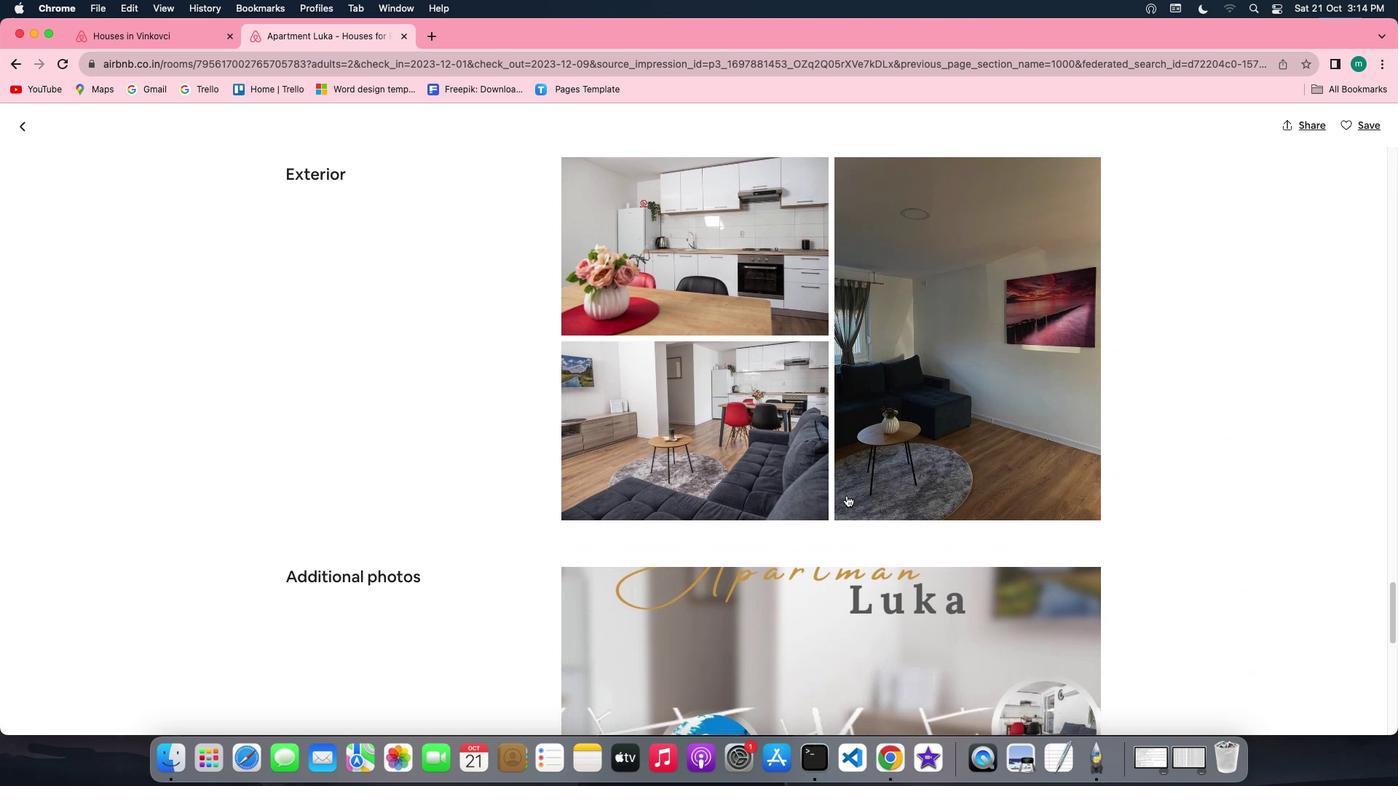 
Action: Mouse scrolled (846, 495) with delta (0, -2)
Screenshot: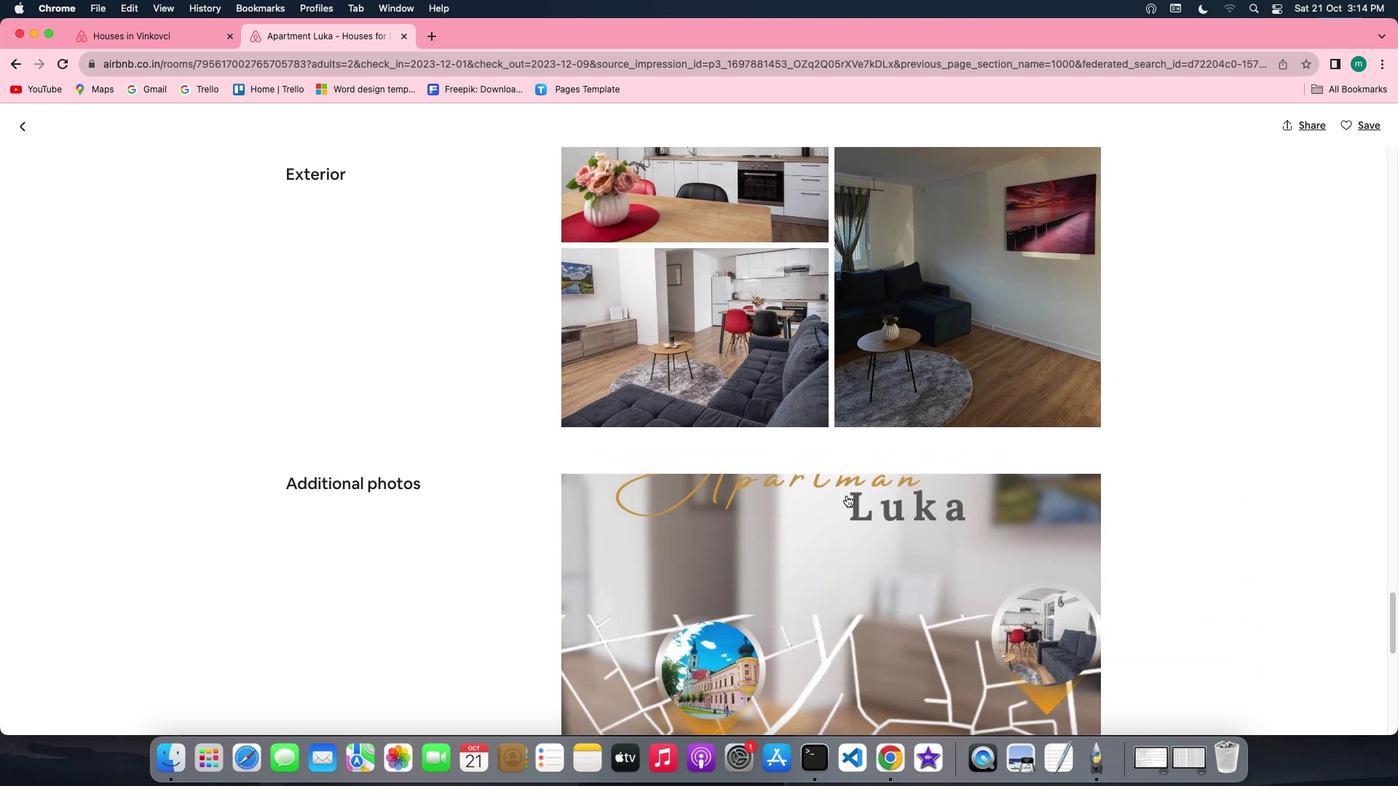 
Action: Mouse scrolled (846, 495) with delta (0, 0)
Screenshot: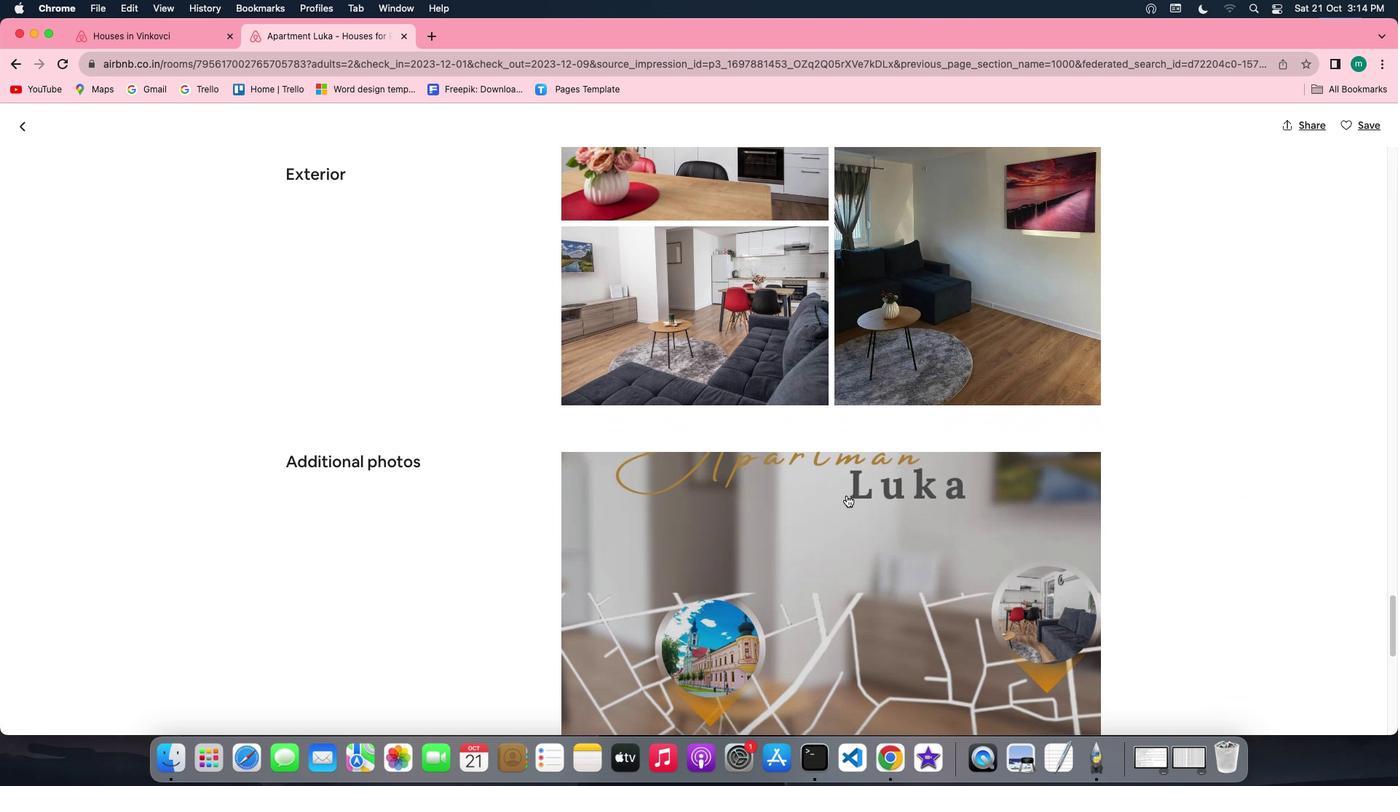 
Action: Mouse scrolled (846, 495) with delta (0, 0)
Screenshot: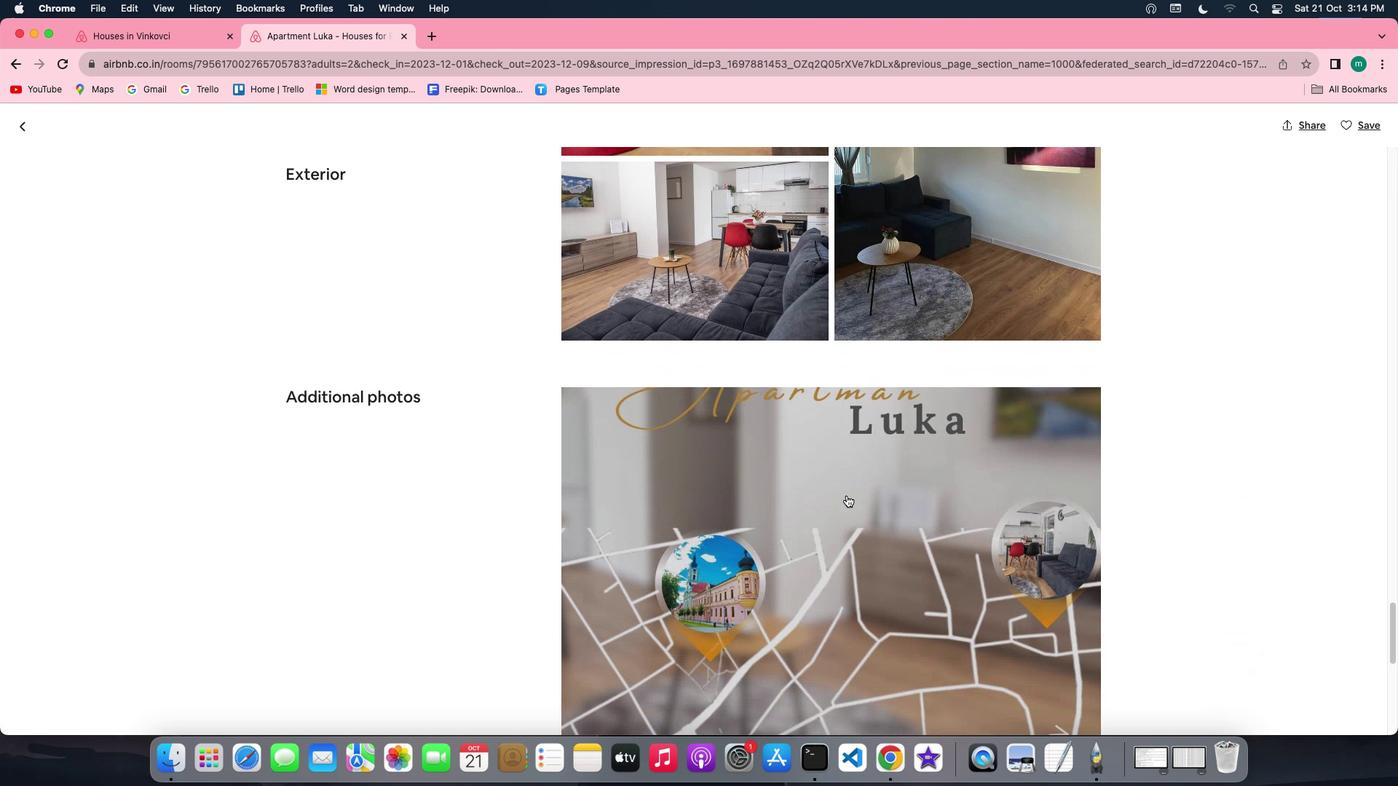 
Action: Mouse scrolled (846, 495) with delta (0, -1)
Screenshot: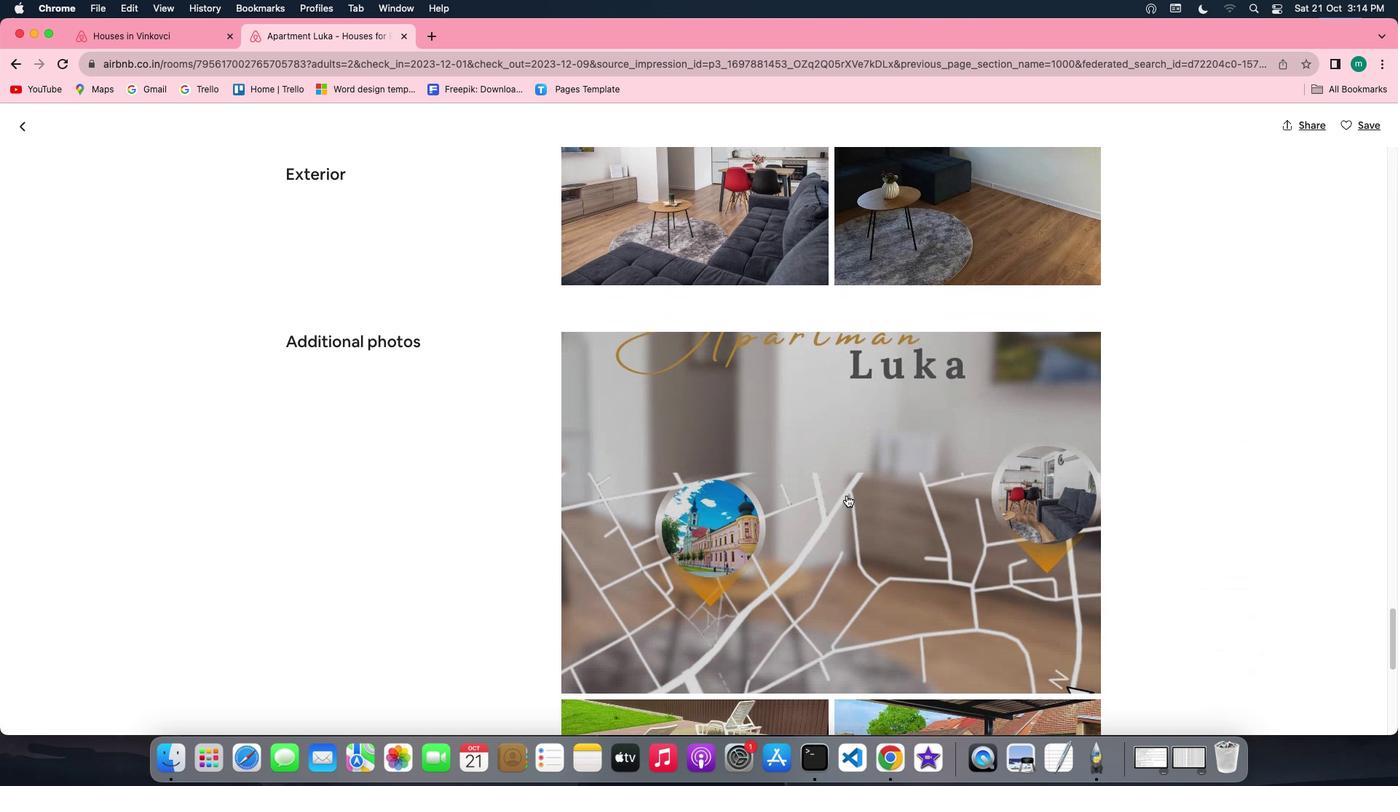 
Action: Mouse scrolled (846, 495) with delta (0, -2)
Screenshot: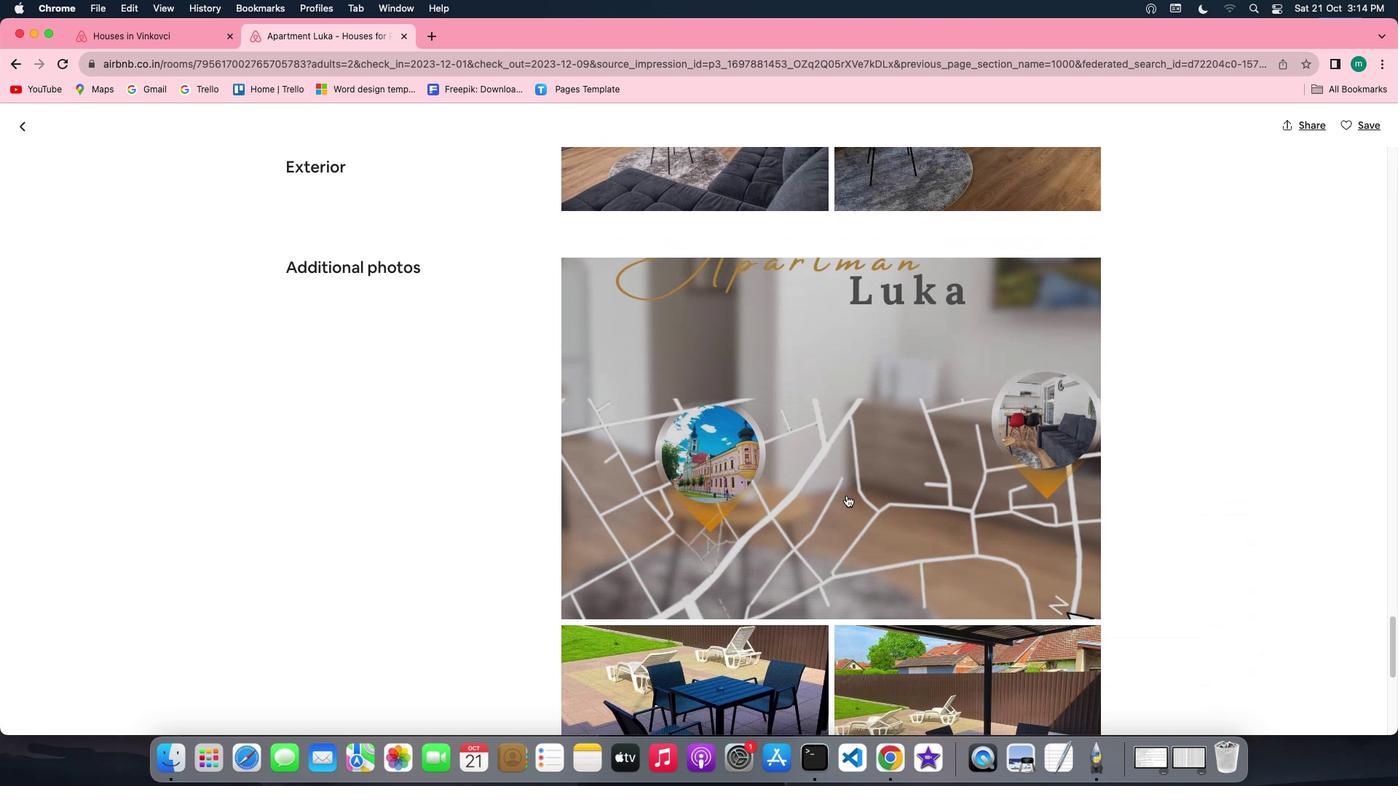 
Action: Mouse scrolled (846, 495) with delta (0, 0)
Screenshot: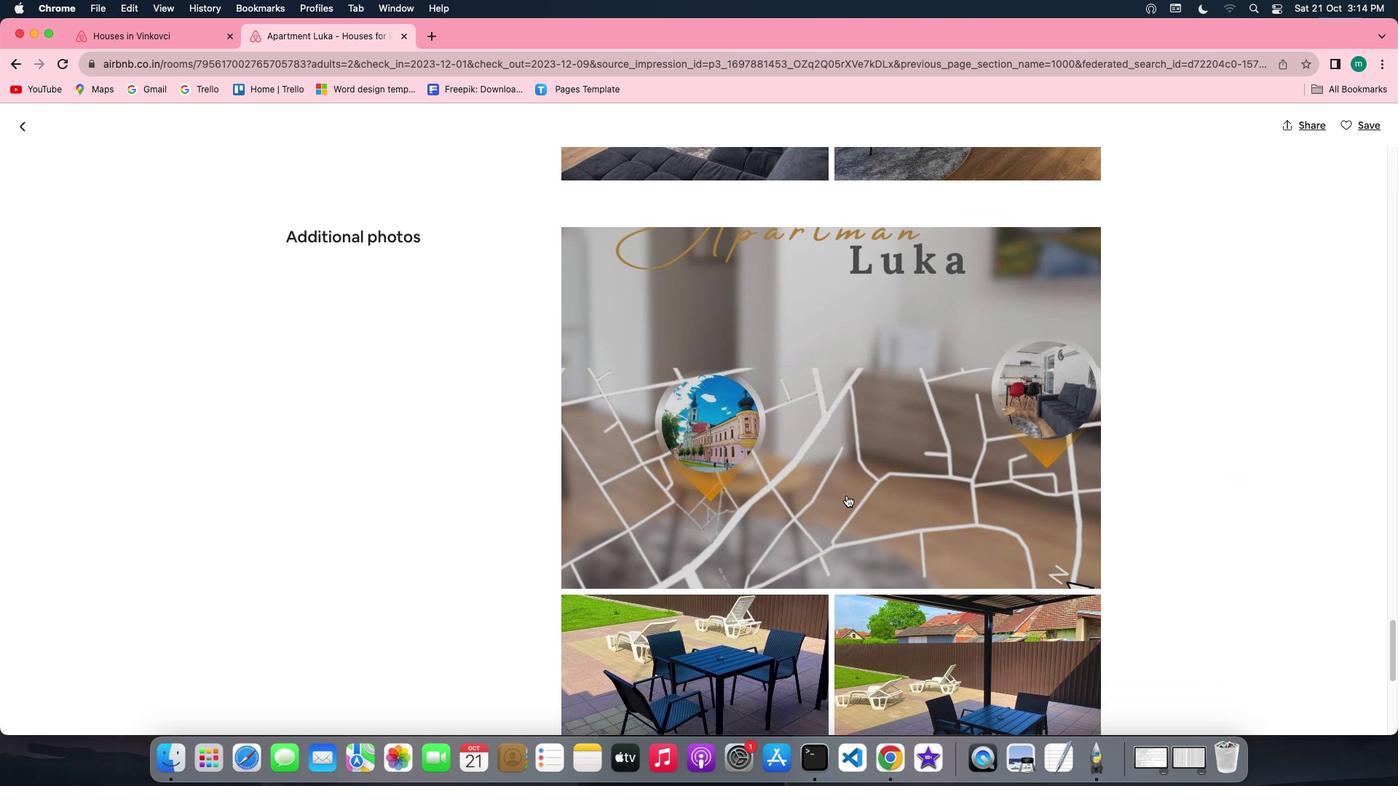 
Action: Mouse scrolled (846, 495) with delta (0, 0)
Screenshot: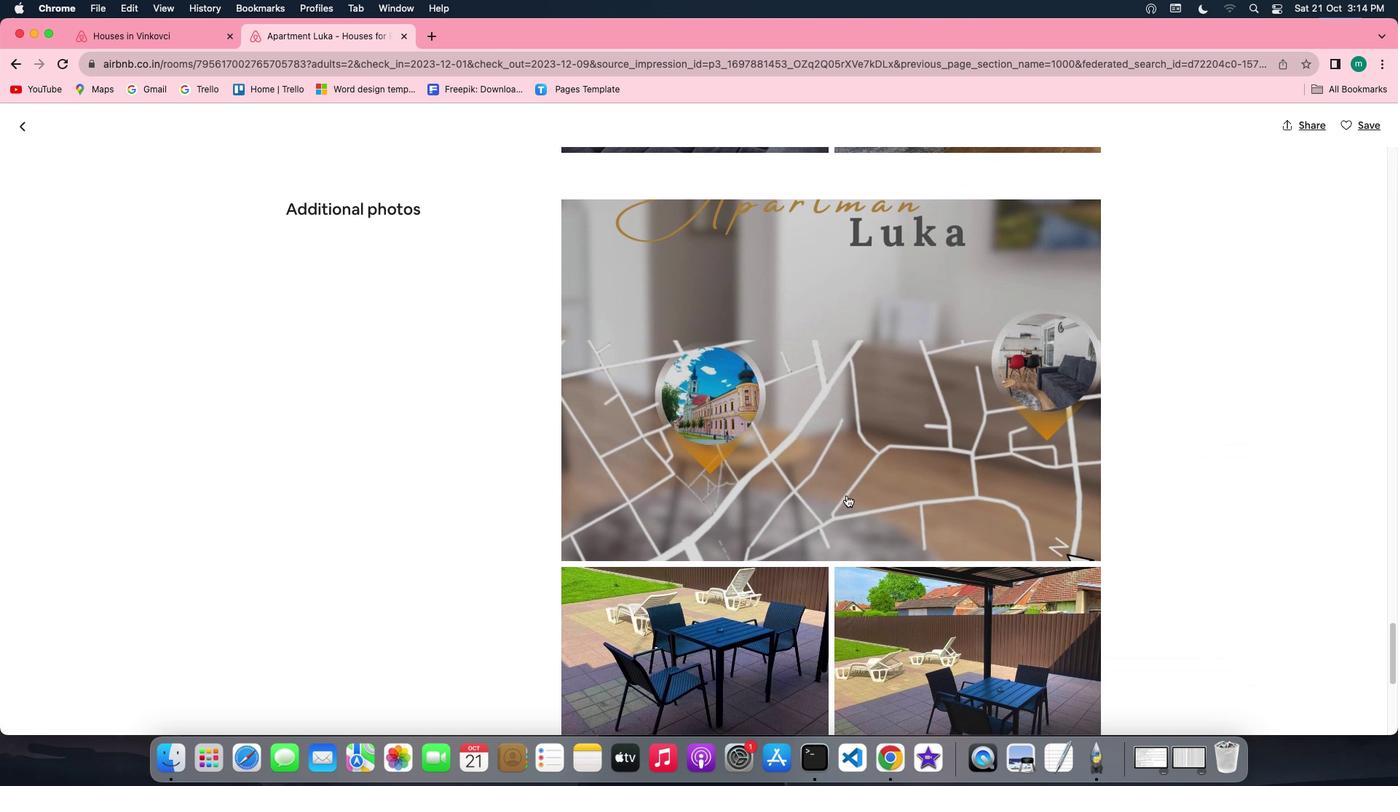 
Action: Mouse scrolled (846, 495) with delta (0, -1)
Screenshot: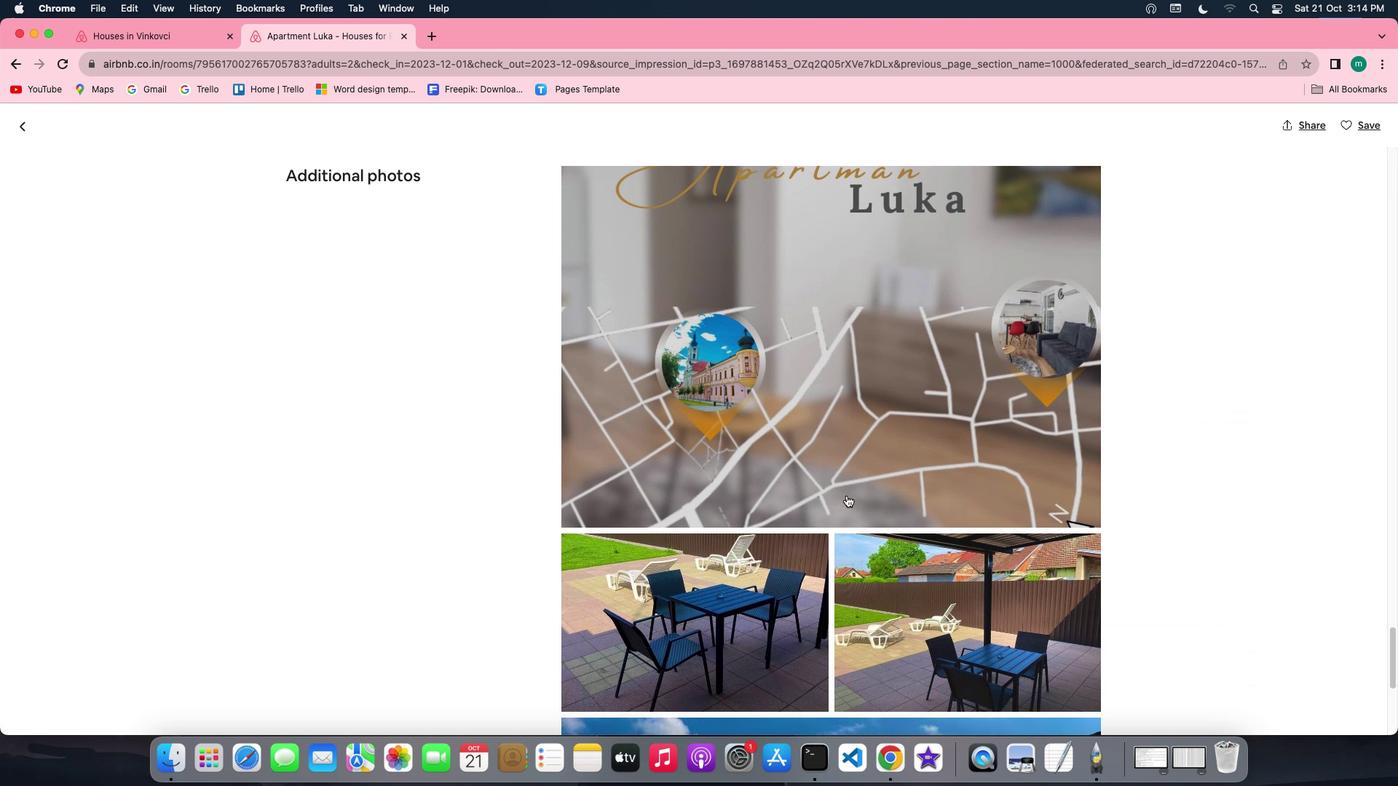
Action: Mouse scrolled (846, 495) with delta (0, -2)
Screenshot: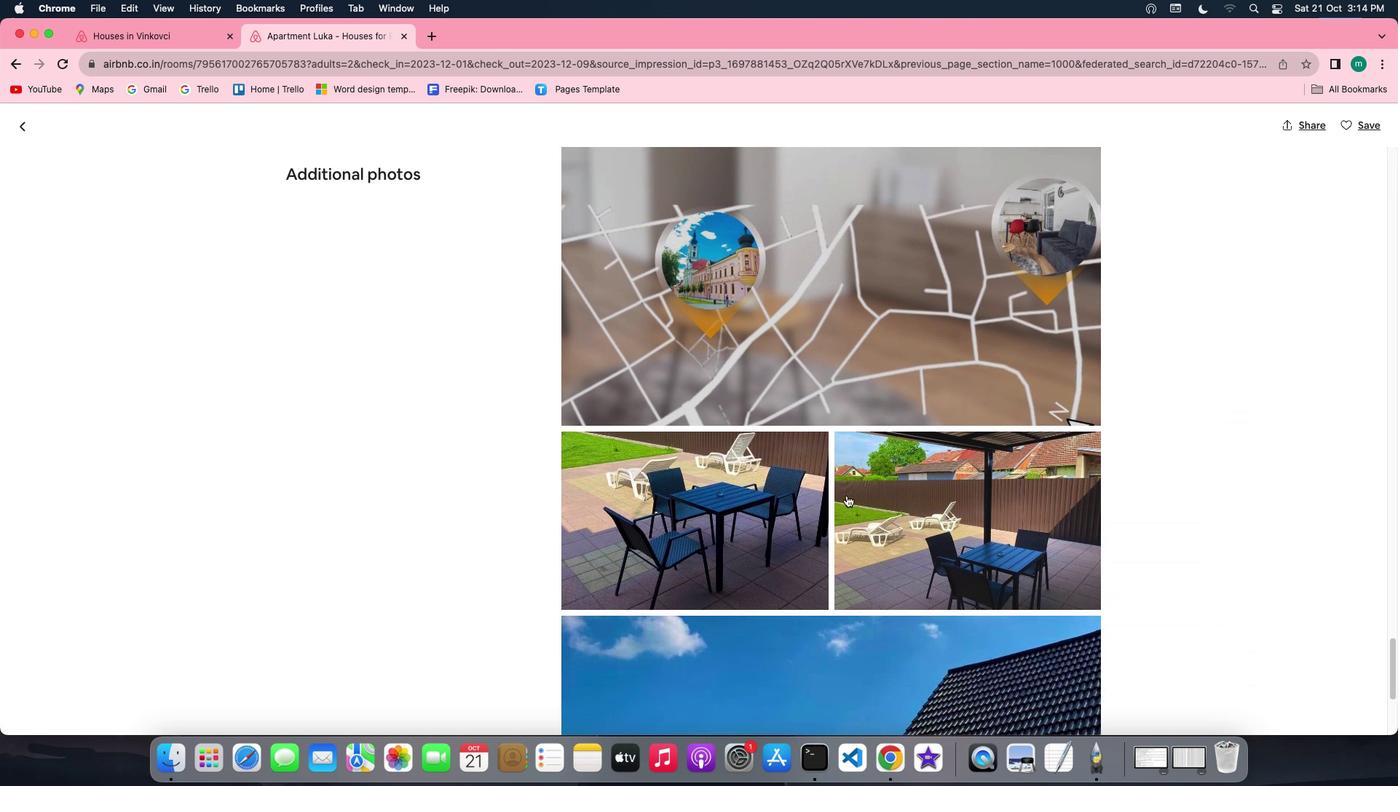 
Action: Mouse scrolled (846, 495) with delta (0, 0)
Screenshot: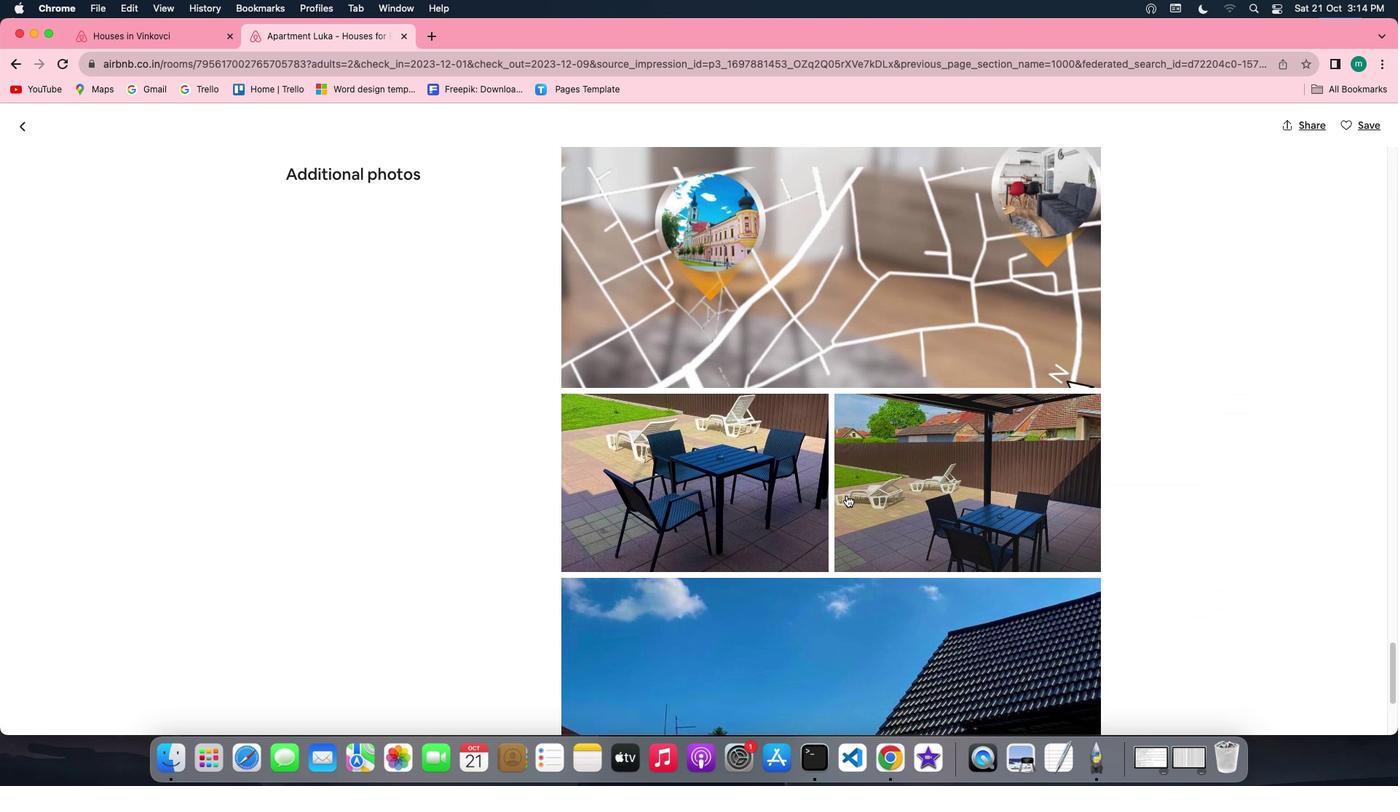
Action: Mouse scrolled (846, 495) with delta (0, 0)
Screenshot: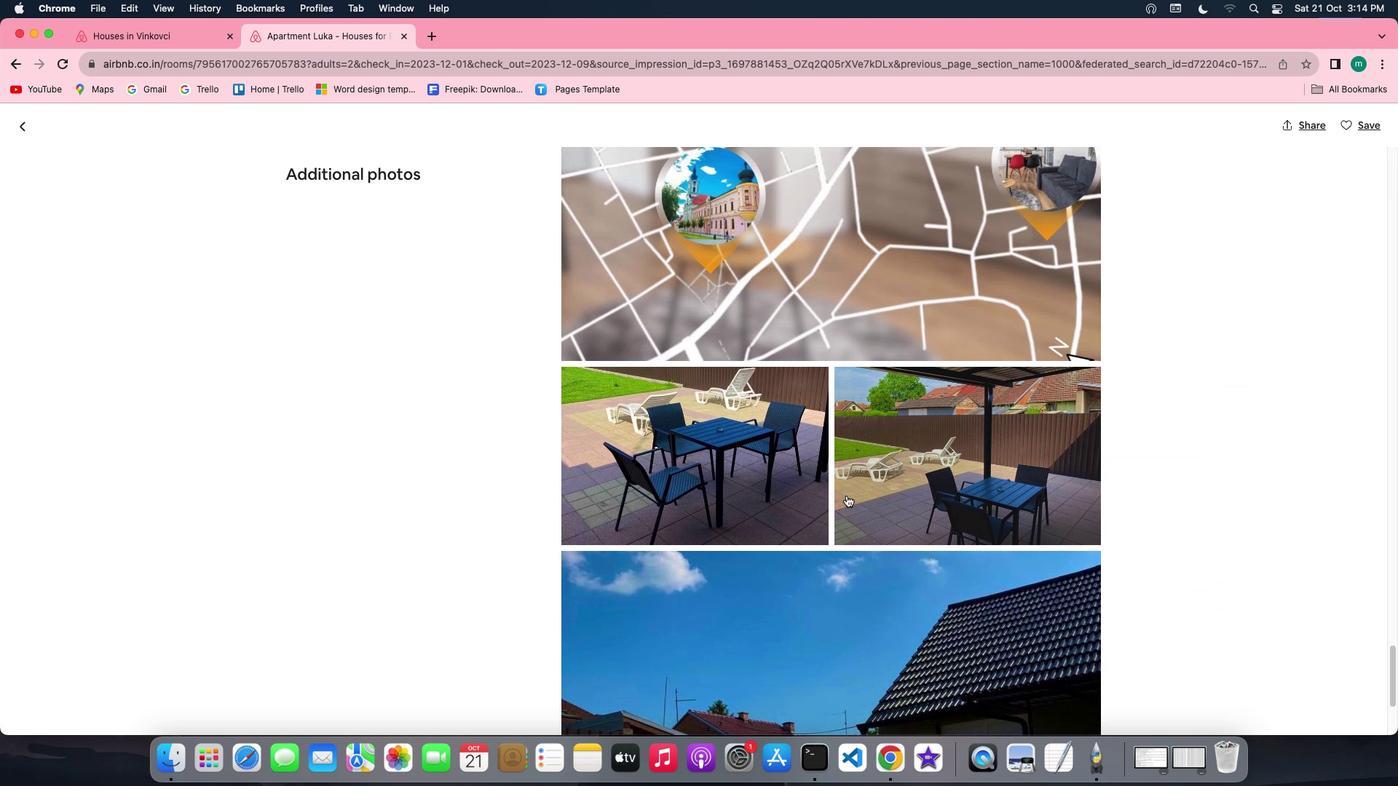 
Action: Mouse scrolled (846, 495) with delta (0, -1)
Screenshot: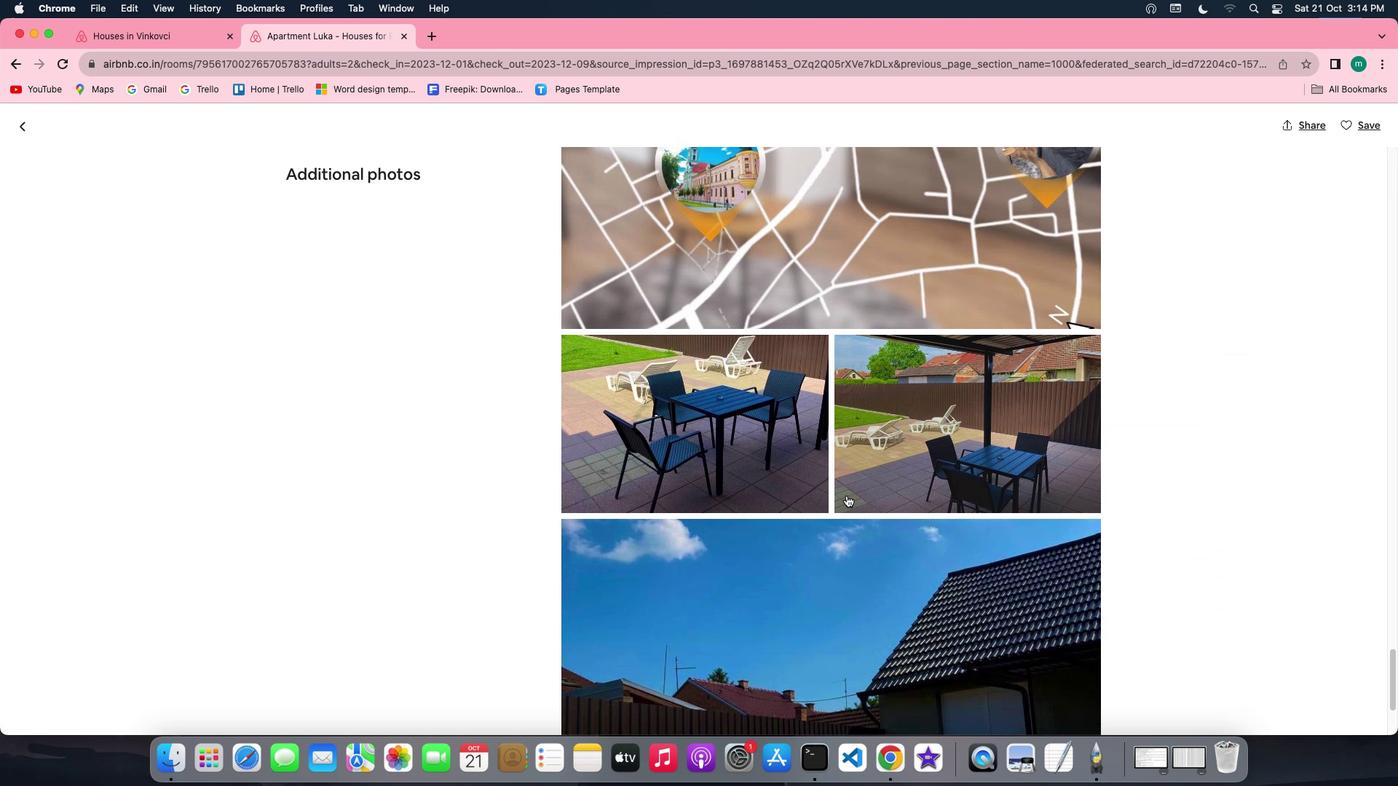 
Action: Mouse scrolled (846, 495) with delta (0, -2)
Screenshot: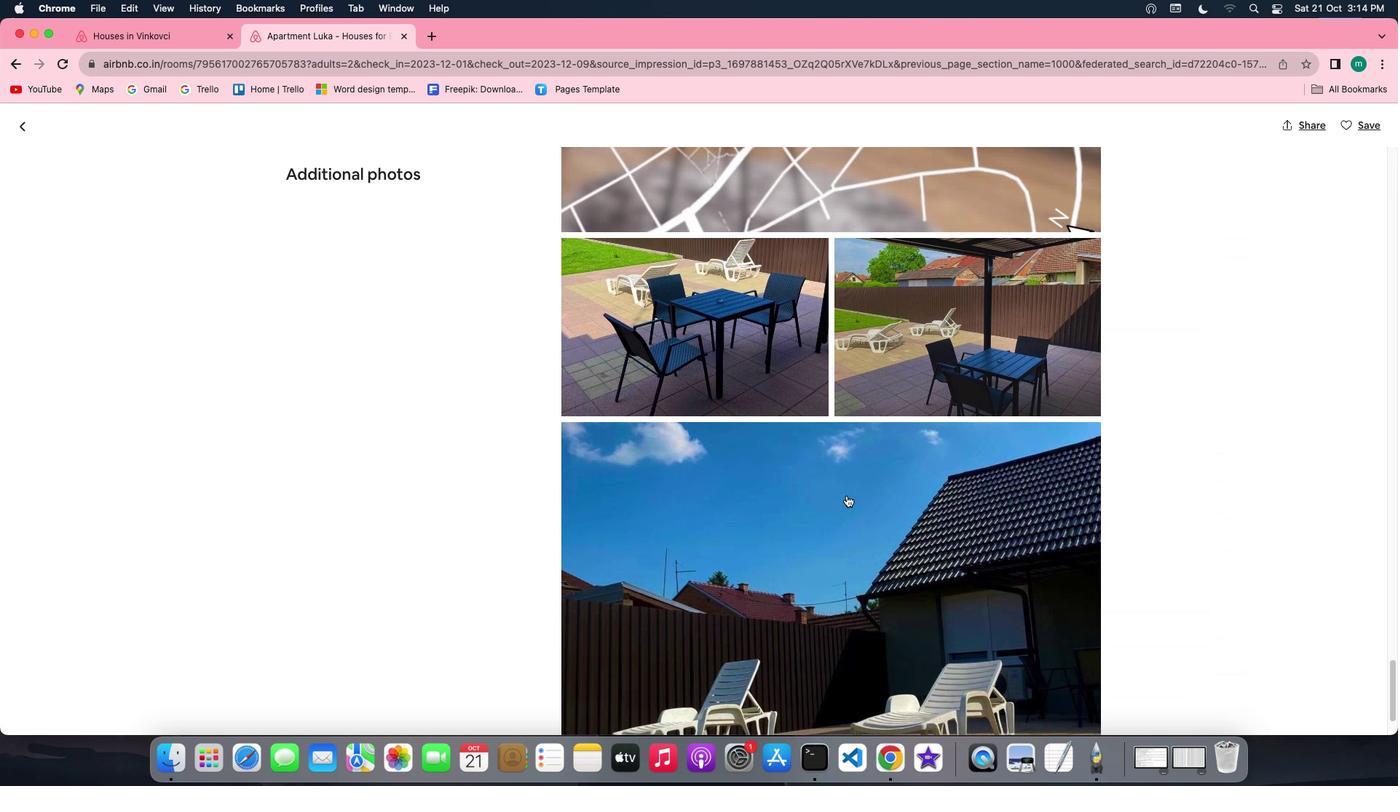 
Action: Mouse scrolled (846, 495) with delta (0, 0)
Screenshot: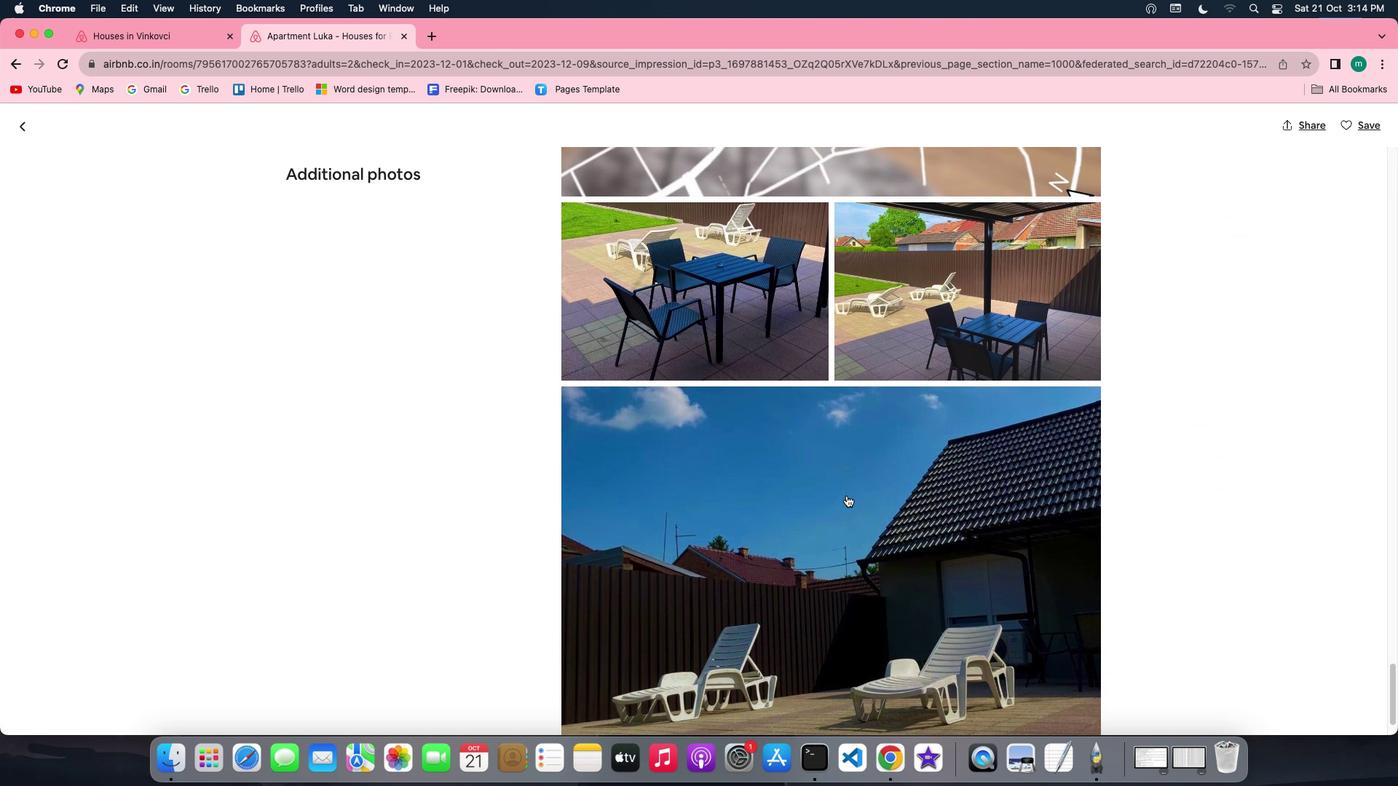 
Action: Mouse scrolled (846, 495) with delta (0, 0)
Screenshot: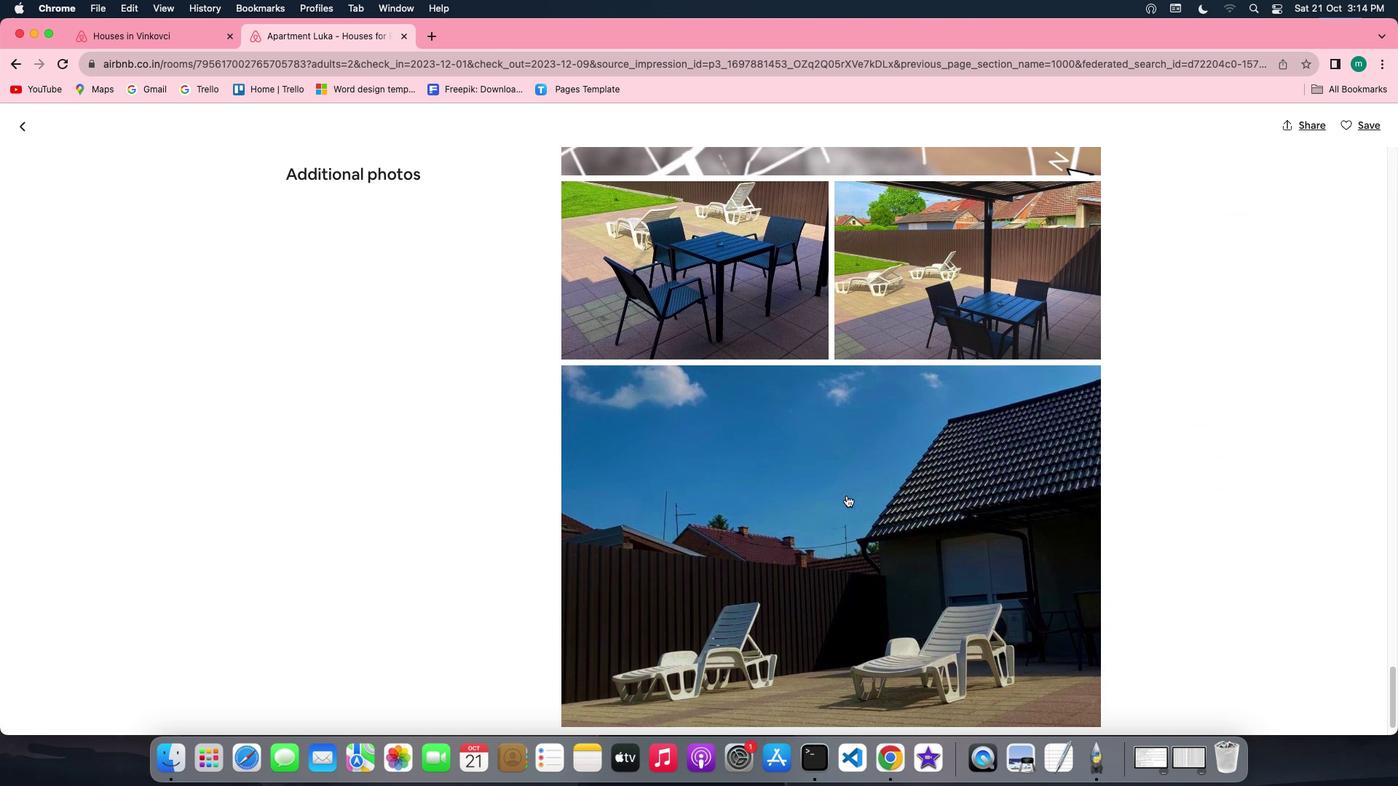 
Action: Mouse scrolled (846, 495) with delta (0, -1)
Screenshot: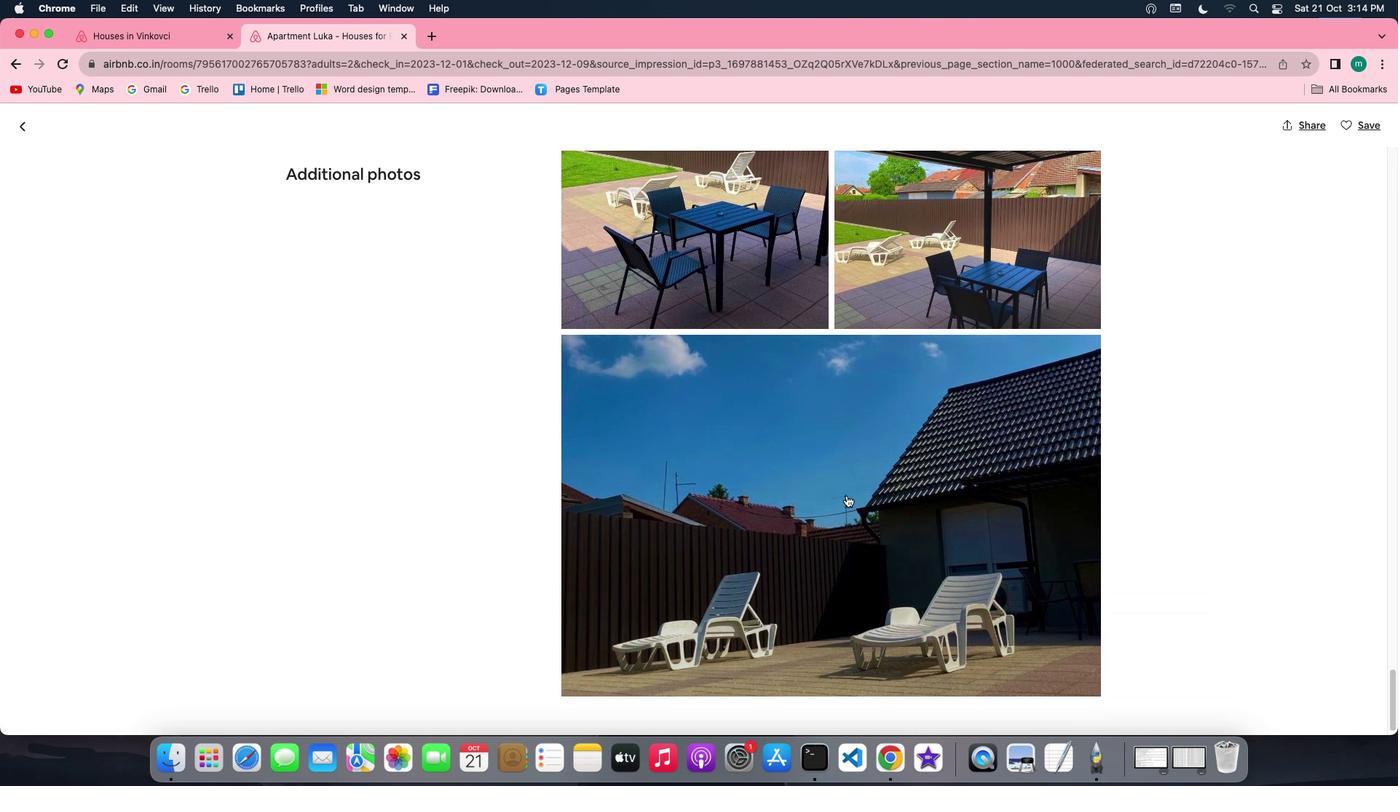 
Action: Mouse scrolled (846, 495) with delta (0, -1)
Screenshot: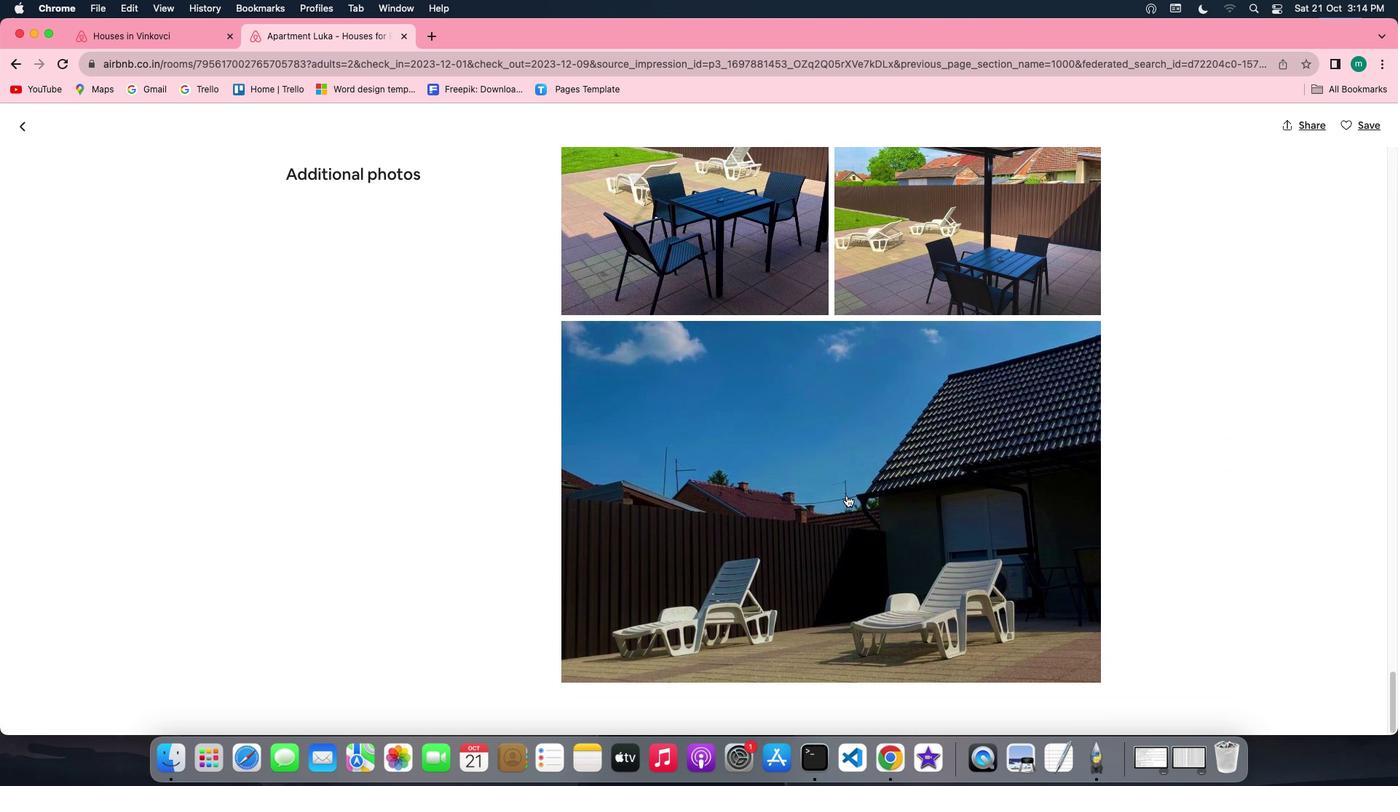 
Action: Mouse scrolled (846, 495) with delta (0, 0)
Screenshot: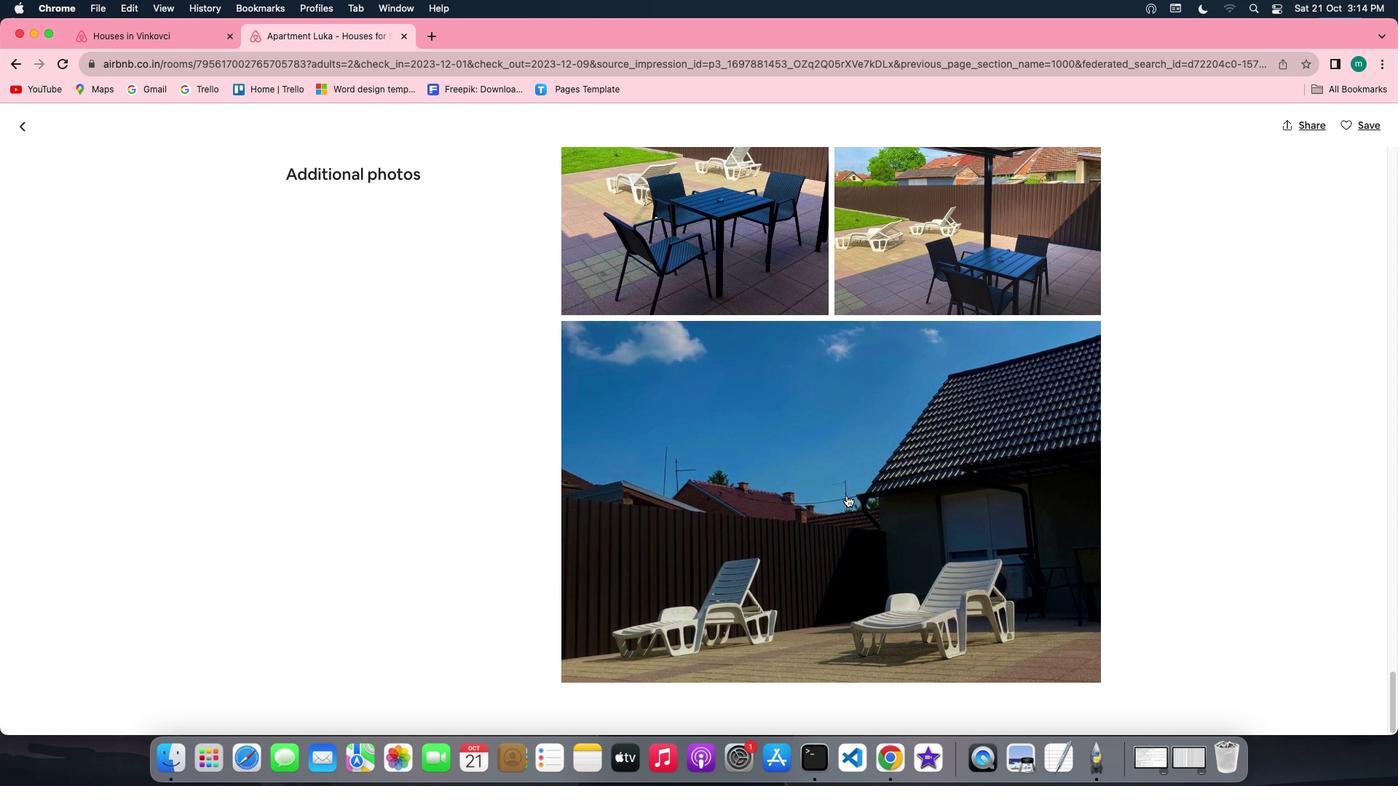 
Action: Mouse scrolled (846, 495) with delta (0, 0)
Screenshot: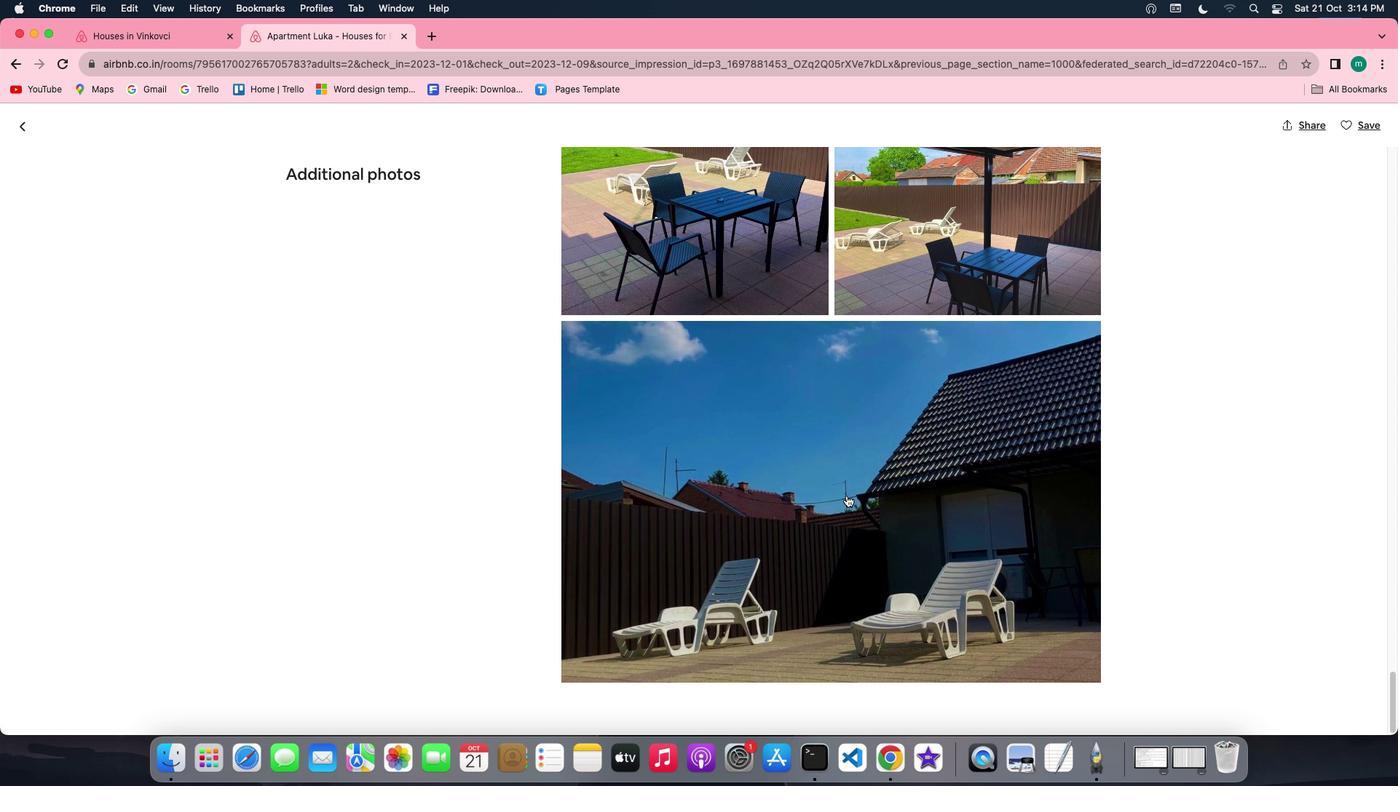 
Action: Mouse scrolled (846, 495) with delta (0, 0)
Screenshot: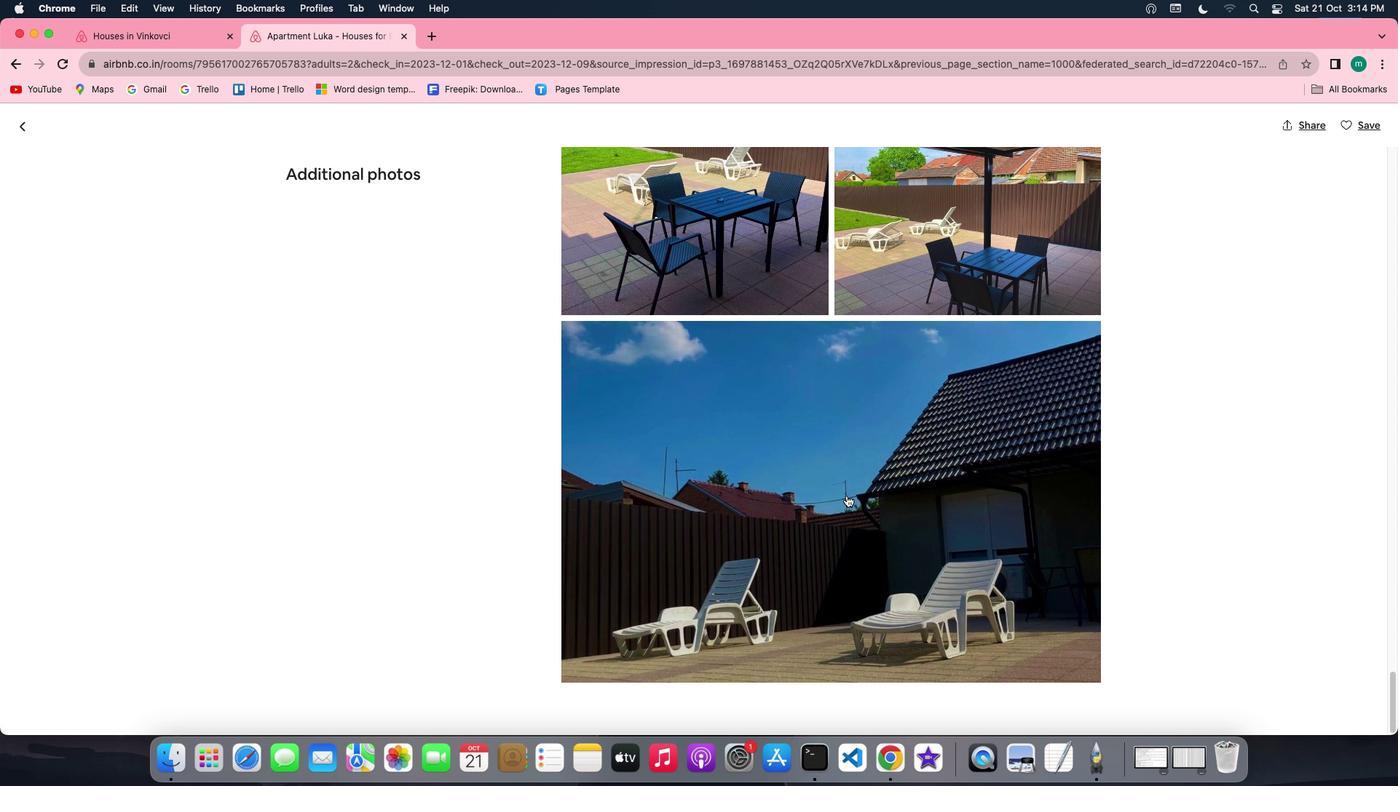 
Action: Mouse scrolled (846, 495) with delta (0, 0)
Screenshot: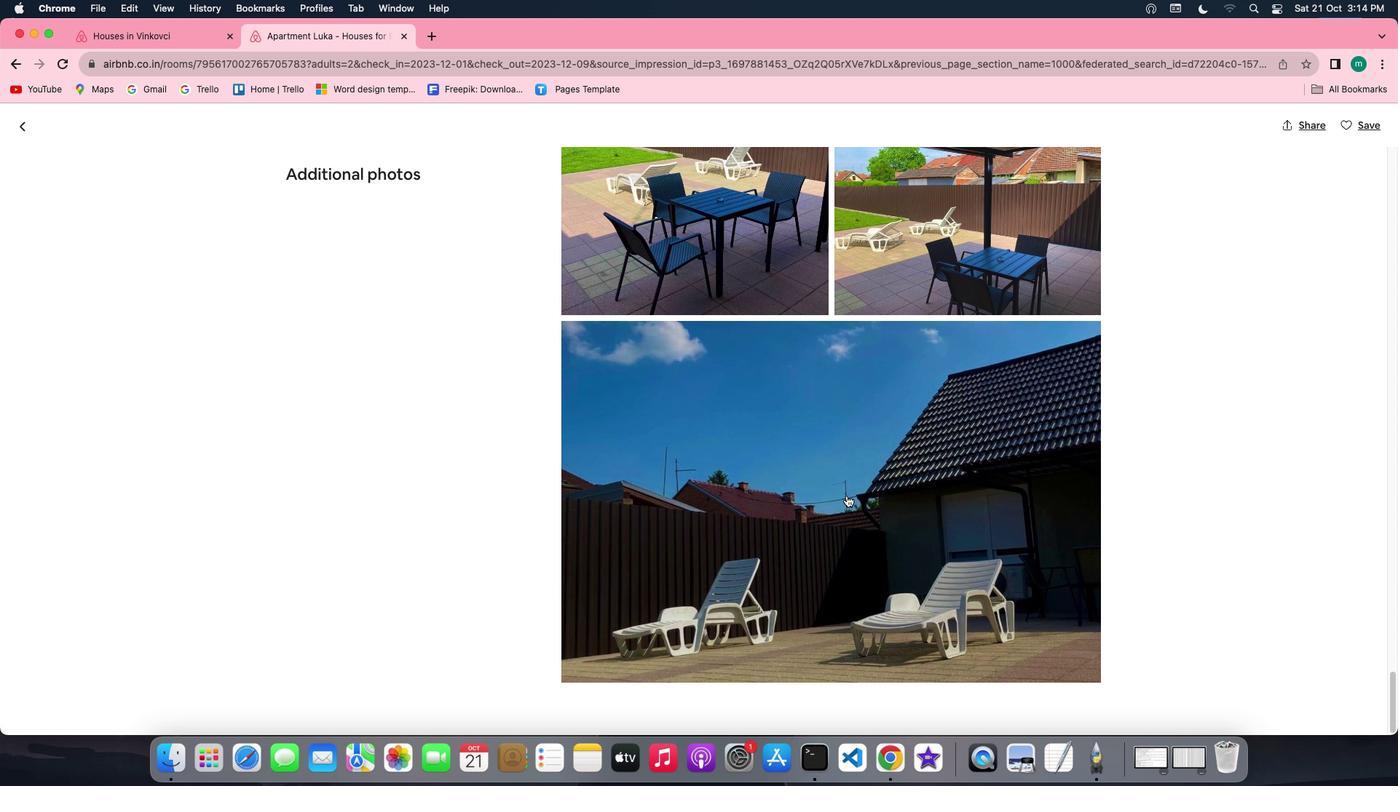 
Action: Mouse scrolled (846, 495) with delta (0, 0)
Screenshot: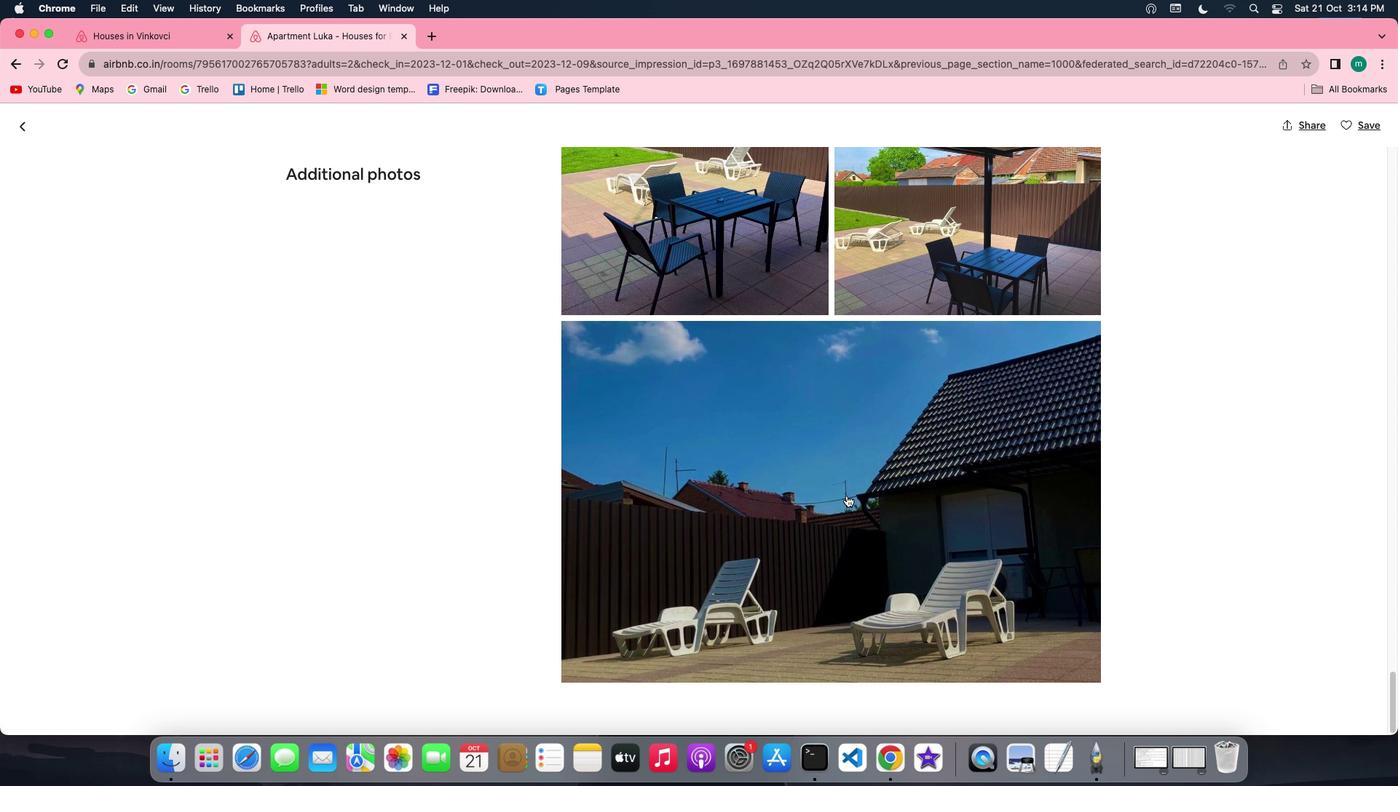 
Action: Mouse scrolled (846, 495) with delta (0, 0)
Screenshot: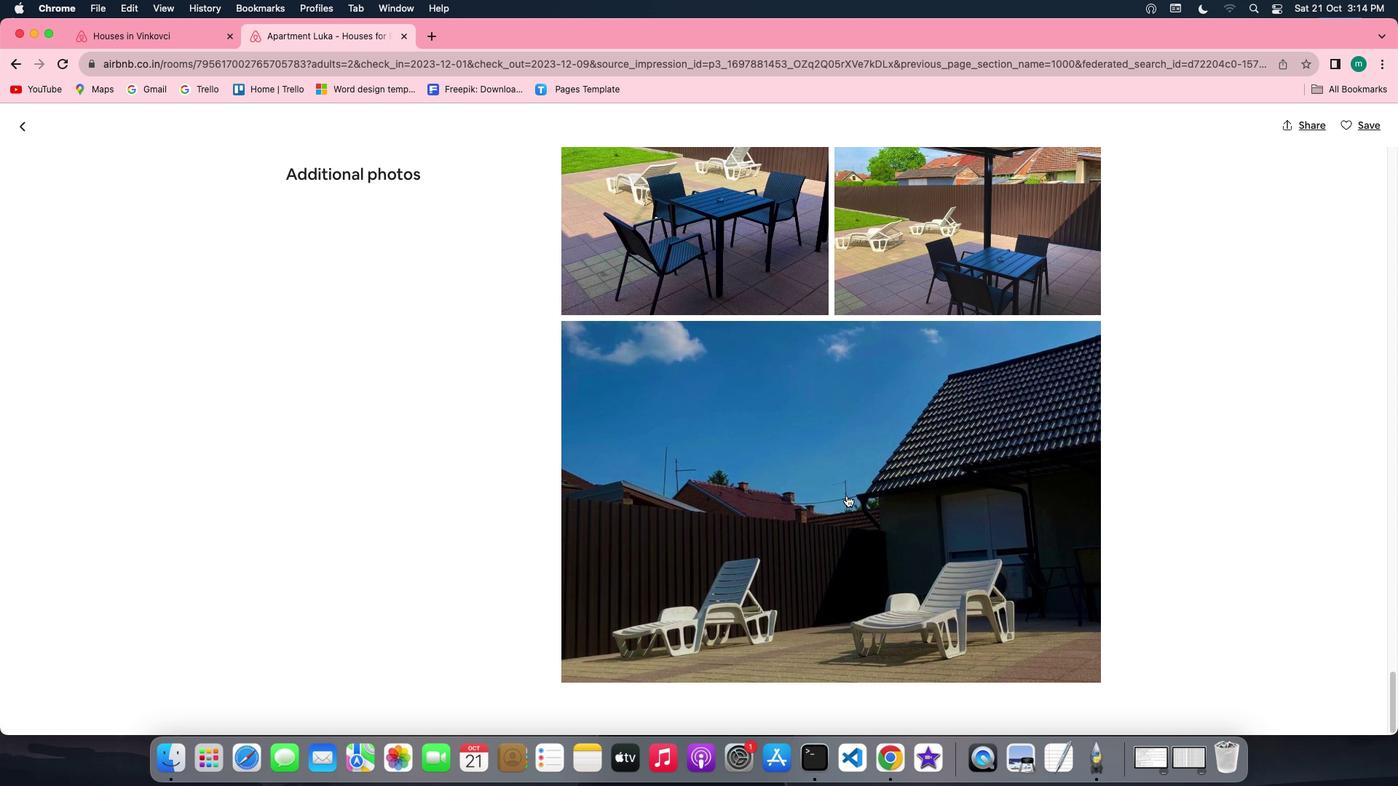 
Action: Mouse scrolled (846, 495) with delta (0, -2)
Screenshot: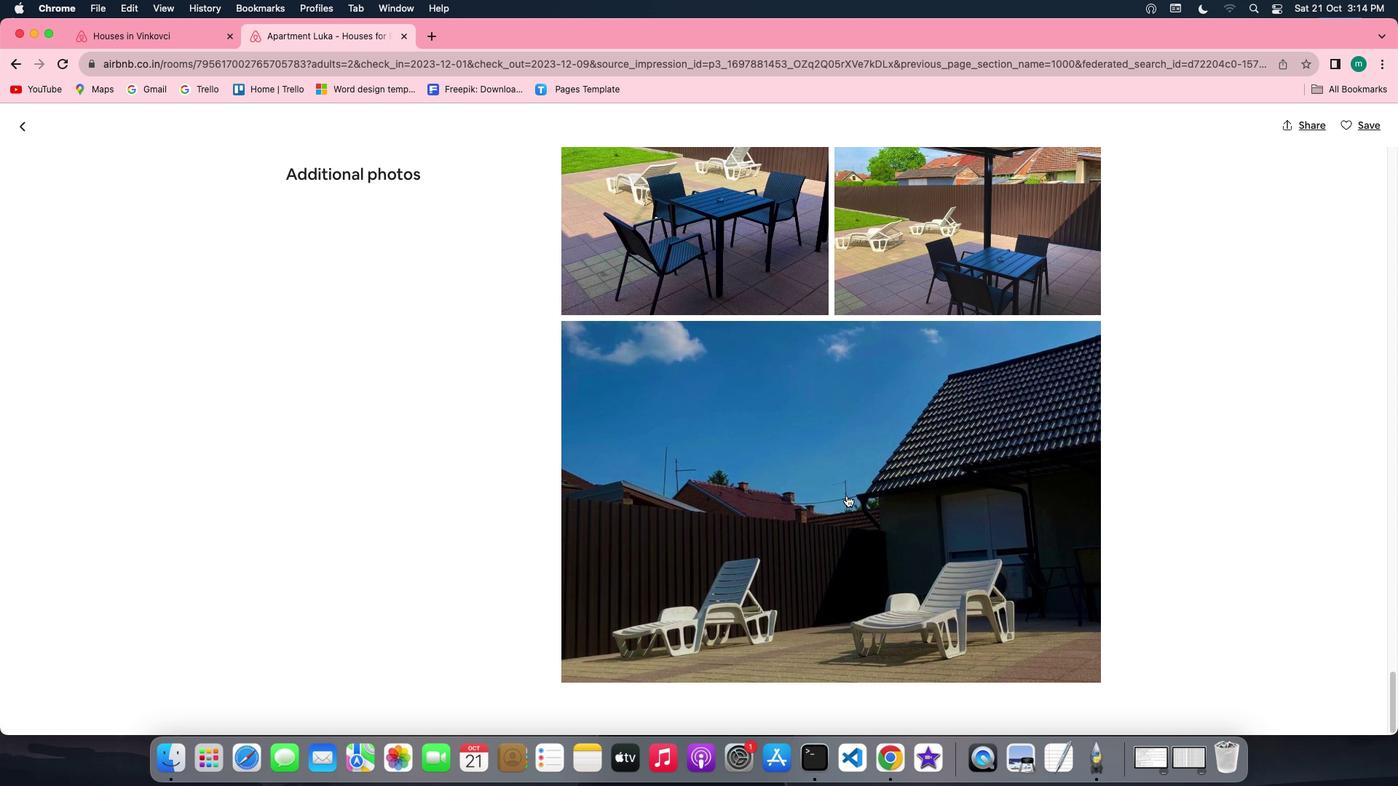 
Action: Mouse scrolled (846, 495) with delta (0, -2)
Screenshot: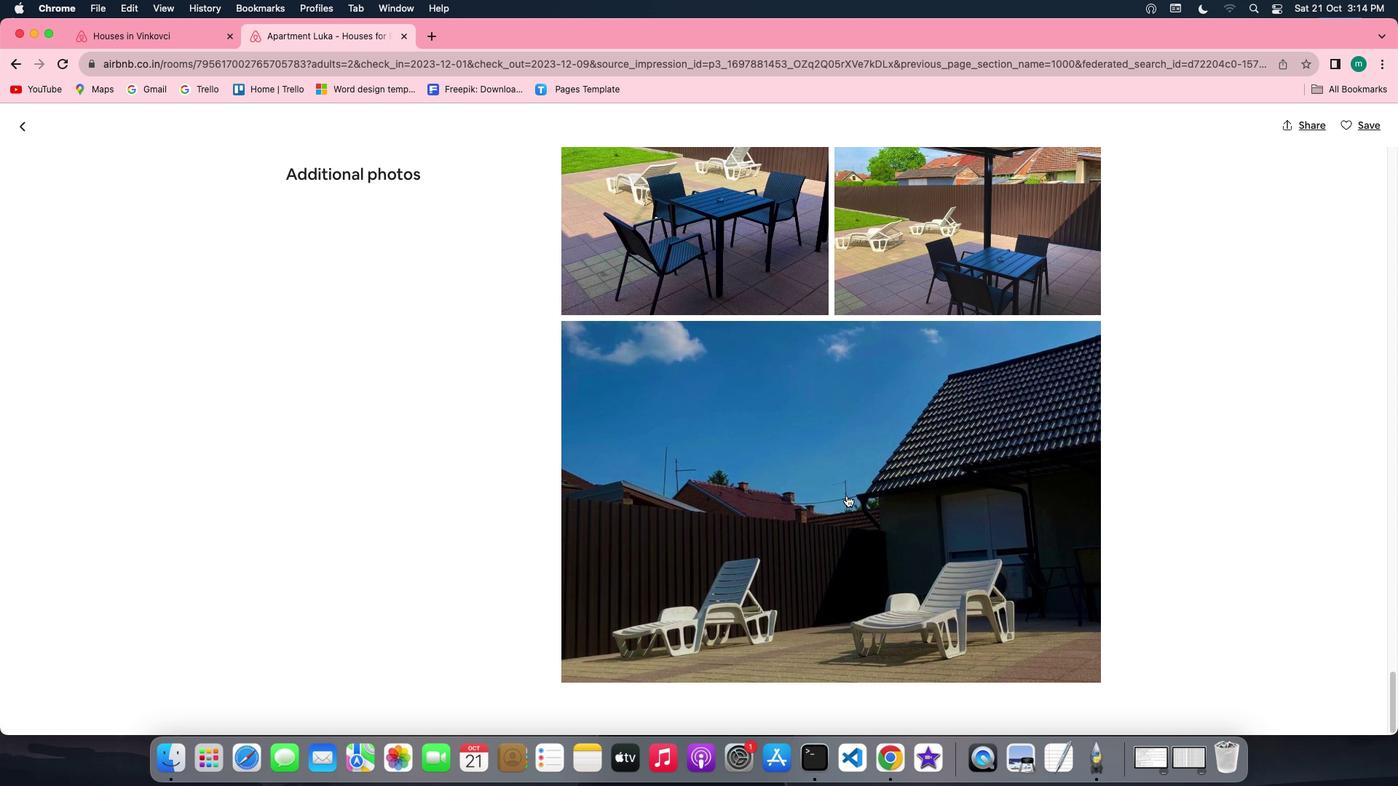 
Action: Mouse scrolled (846, 495) with delta (0, -3)
Screenshot: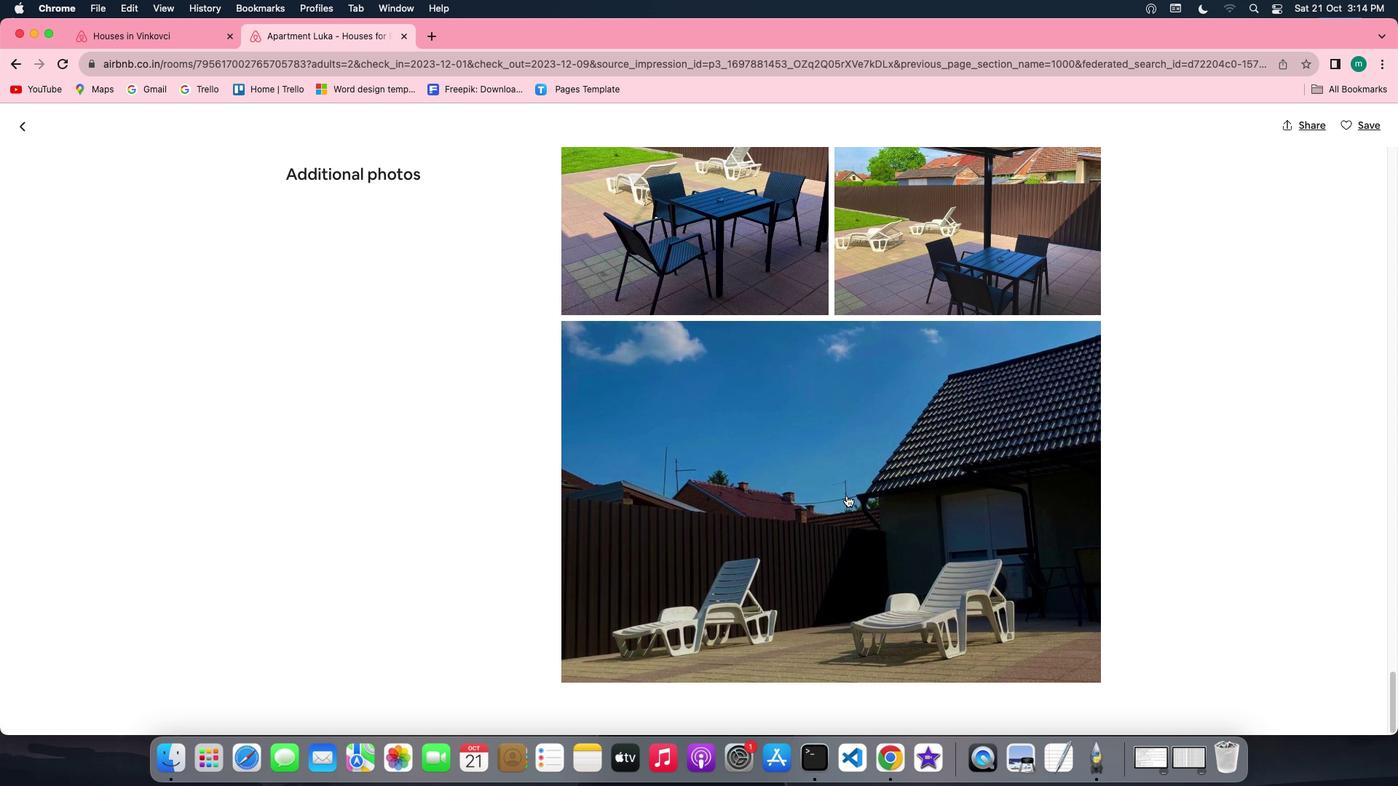 
Action: Mouse moved to (19, 124)
Screenshot: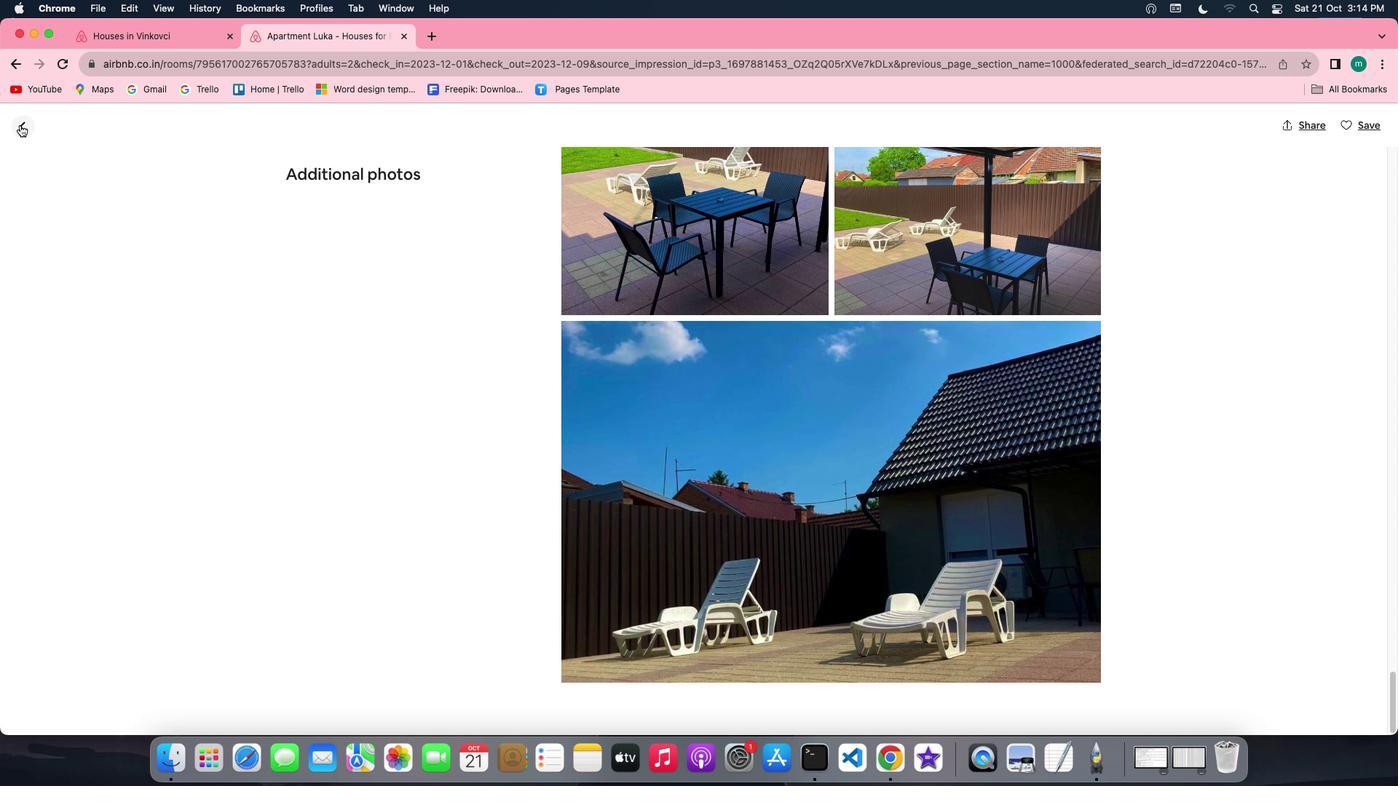
Action: Mouse pressed left at (19, 124)
Screenshot: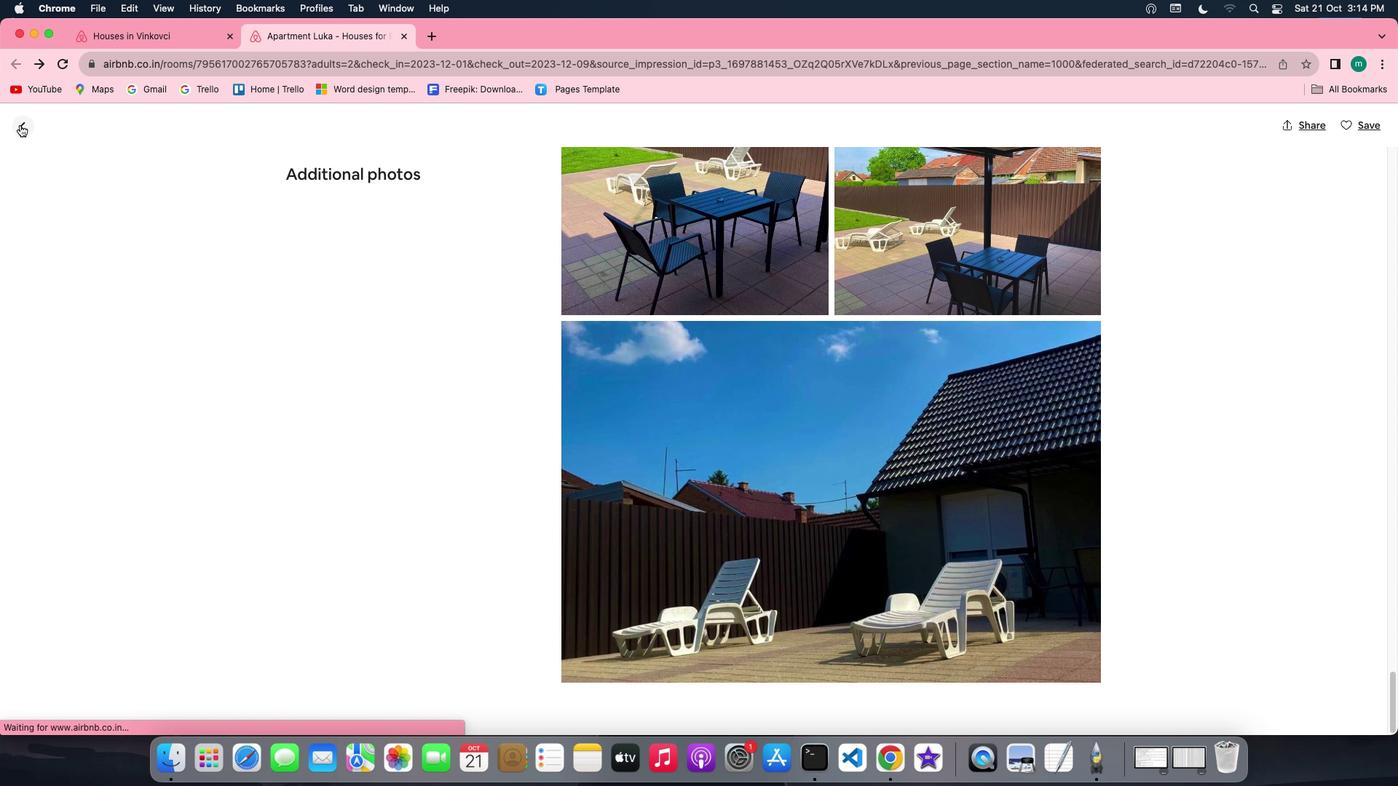 
Action: Mouse moved to (682, 437)
Screenshot: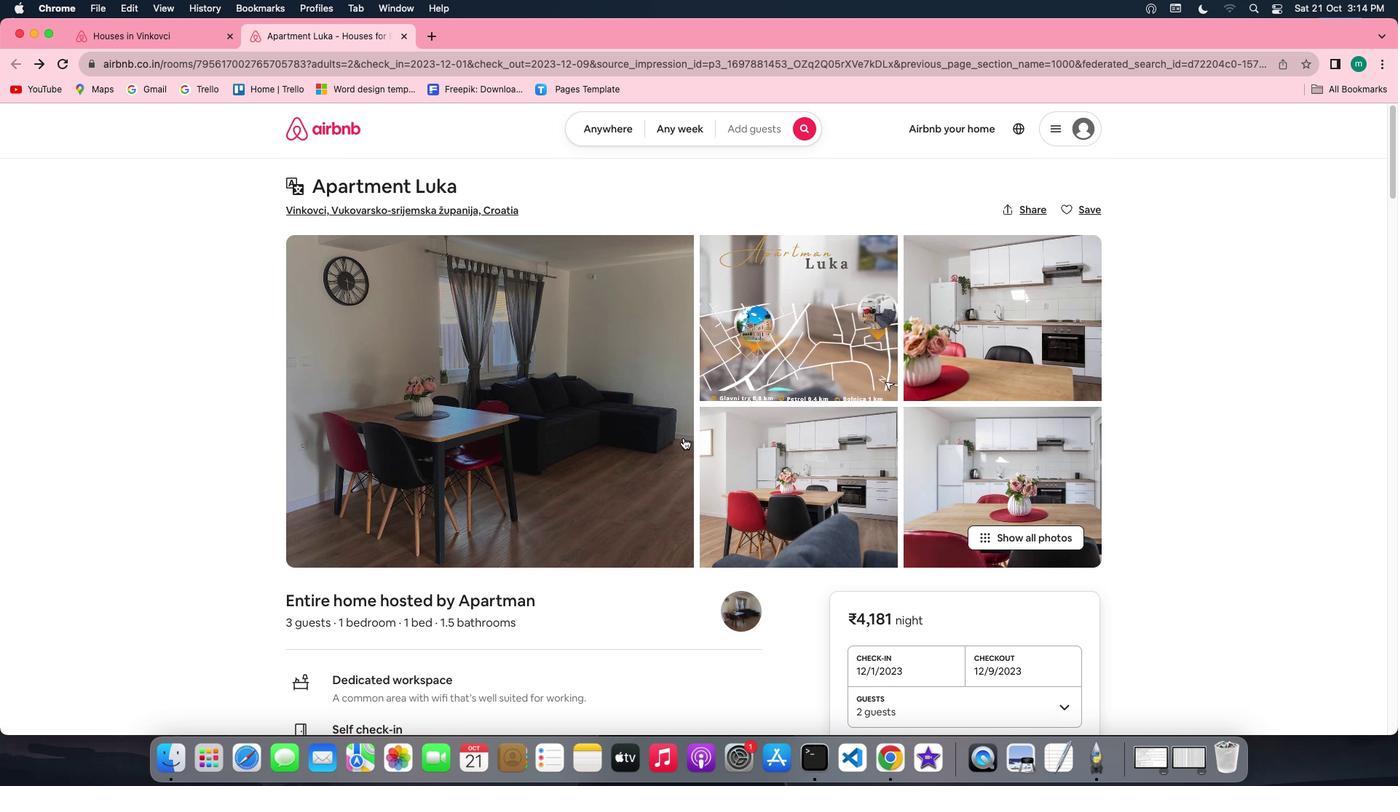 
Action: Mouse scrolled (682, 437) with delta (0, 0)
Screenshot: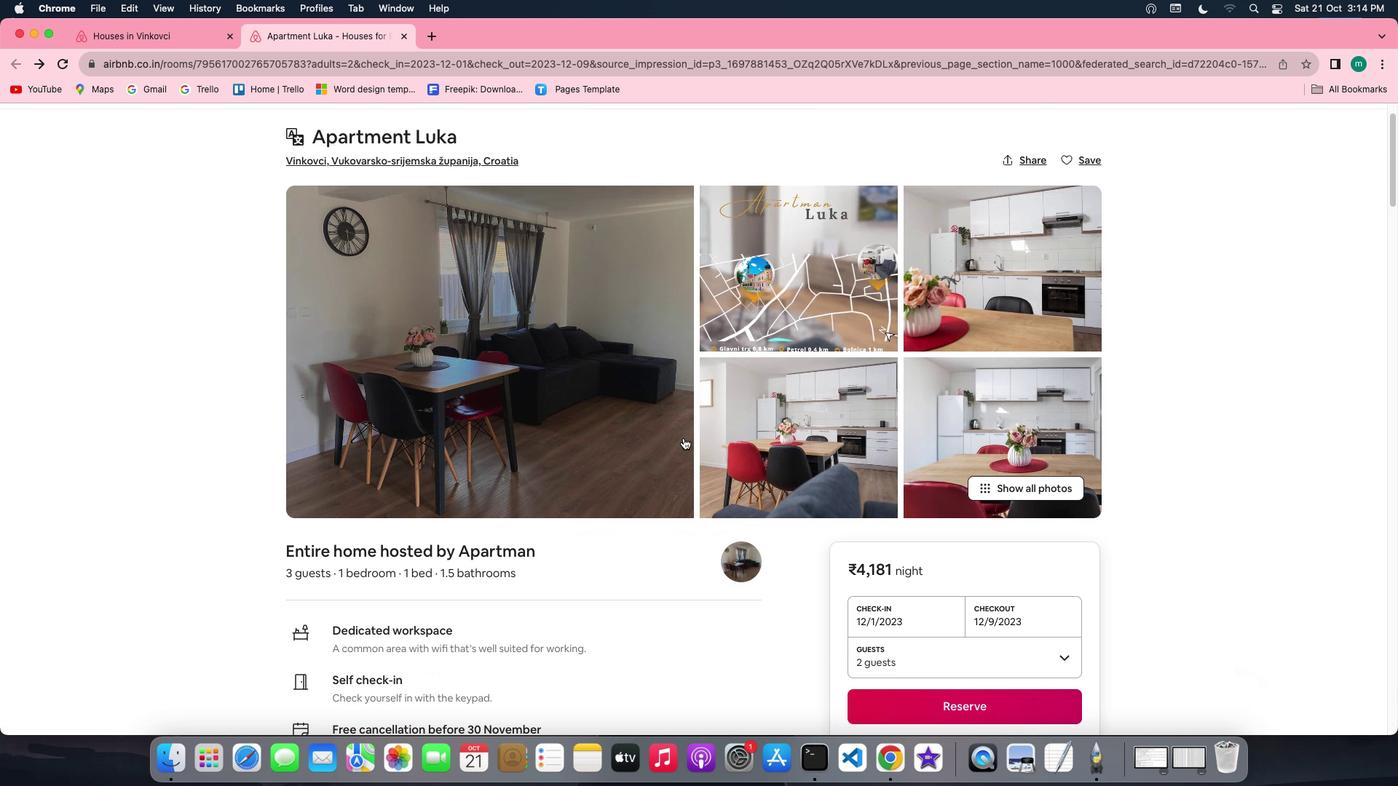 
Action: Mouse scrolled (682, 437) with delta (0, 0)
Screenshot: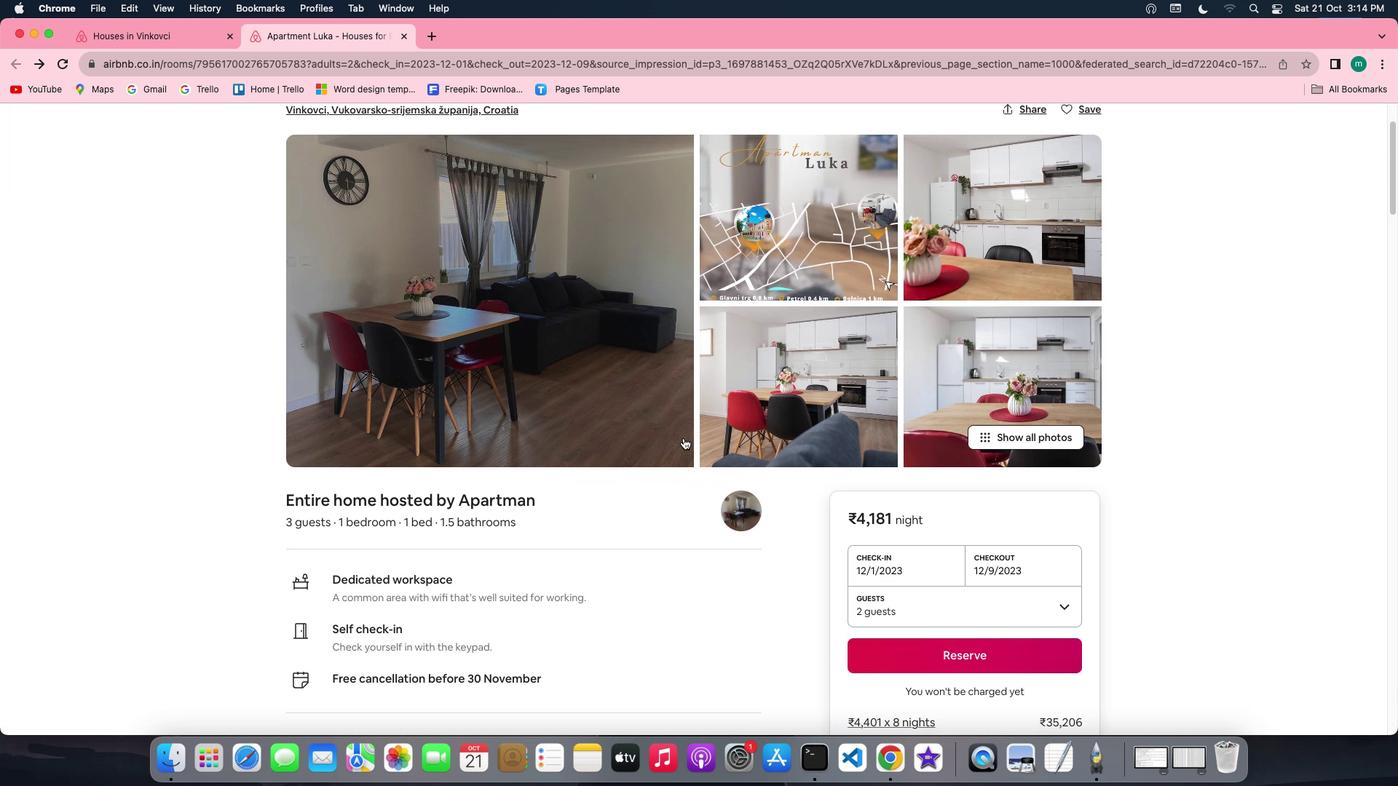 
Action: Mouse scrolled (682, 437) with delta (0, -1)
Screenshot: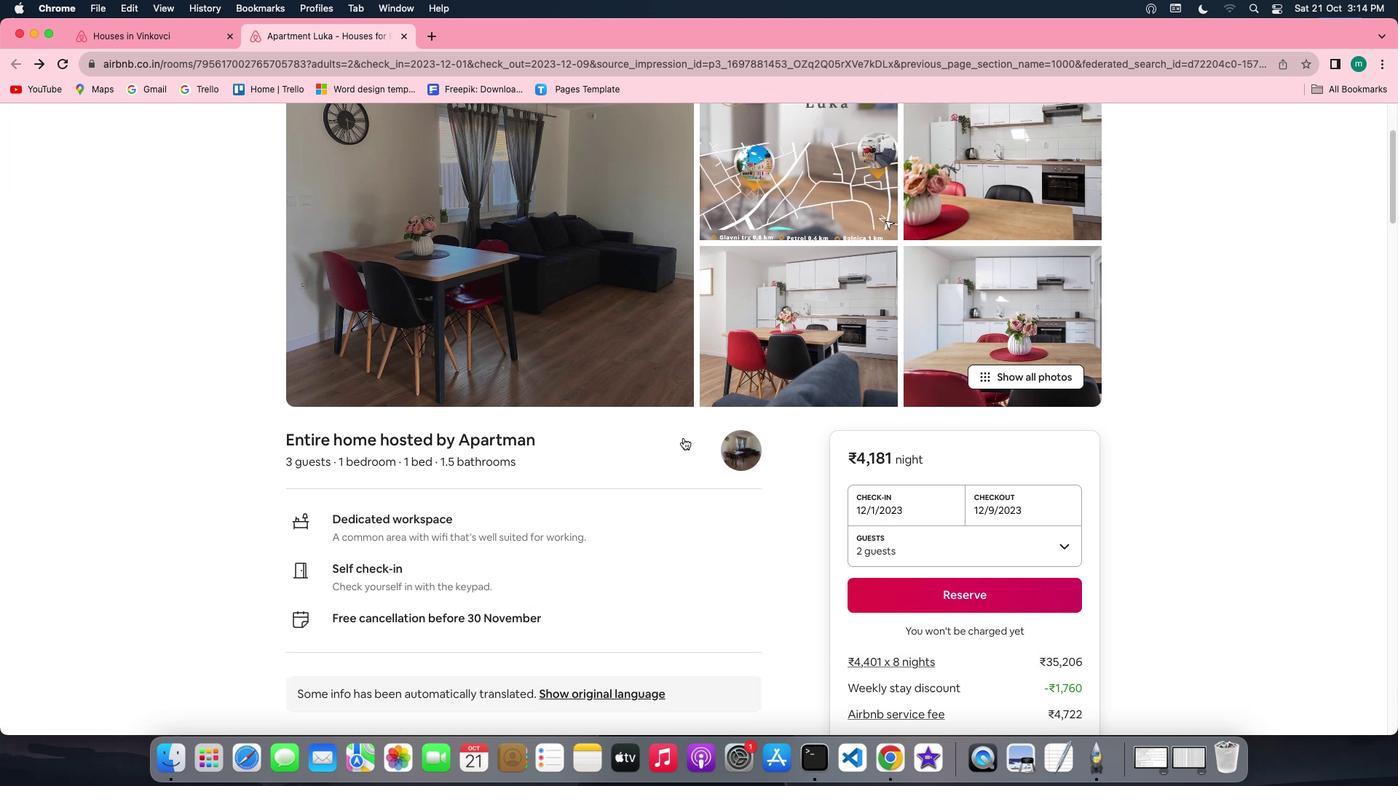
Action: Mouse scrolled (682, 437) with delta (0, -2)
Screenshot: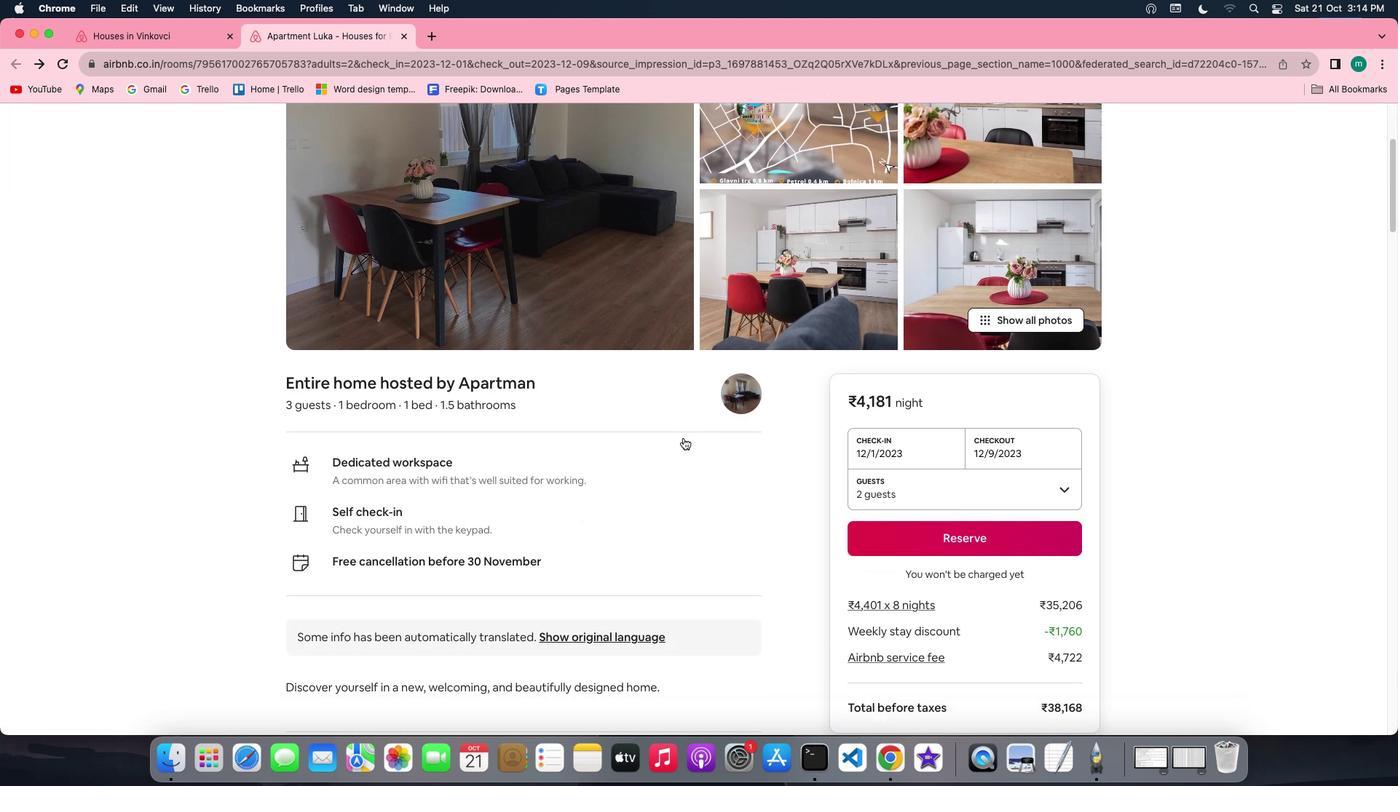
Action: Mouse scrolled (682, 437) with delta (0, 0)
Screenshot: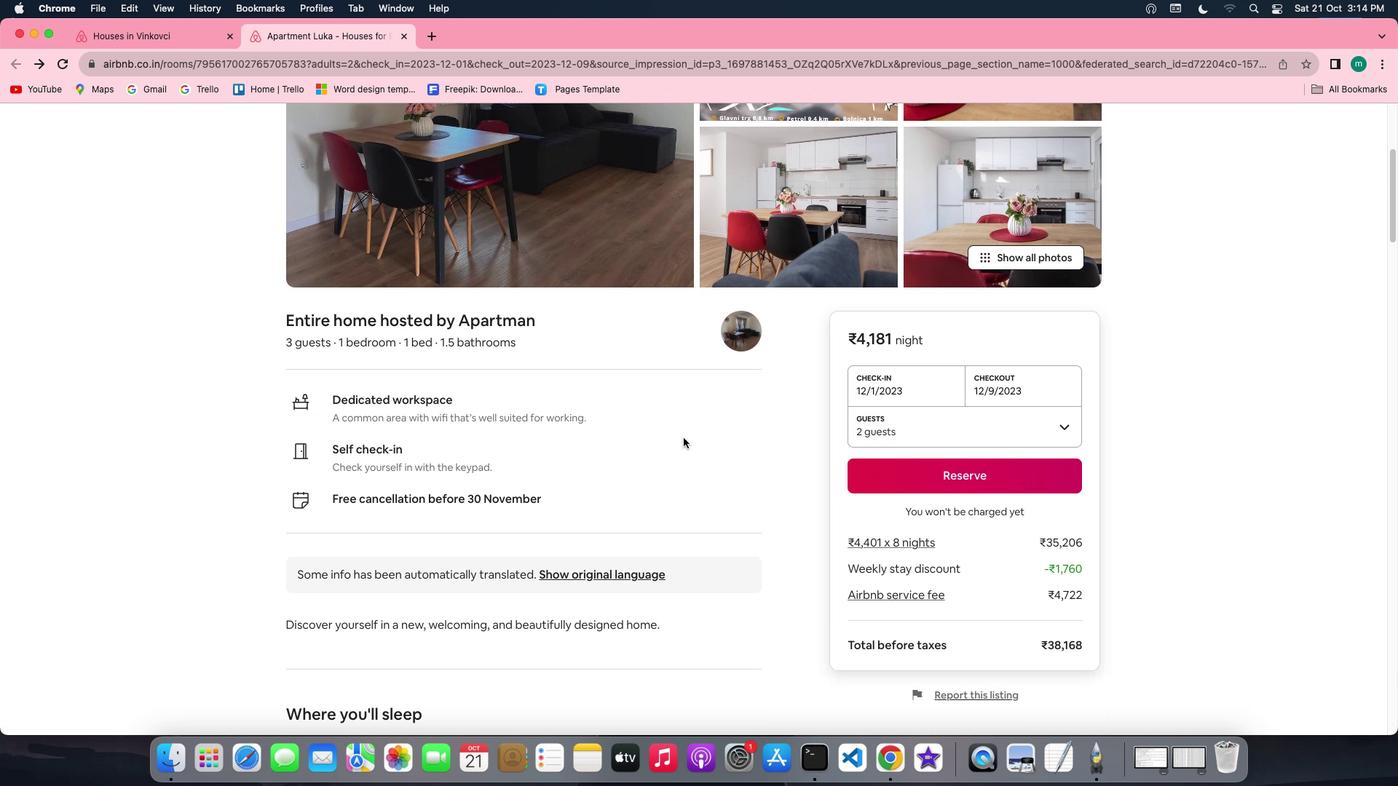 
Action: Mouse scrolled (682, 437) with delta (0, 0)
Screenshot: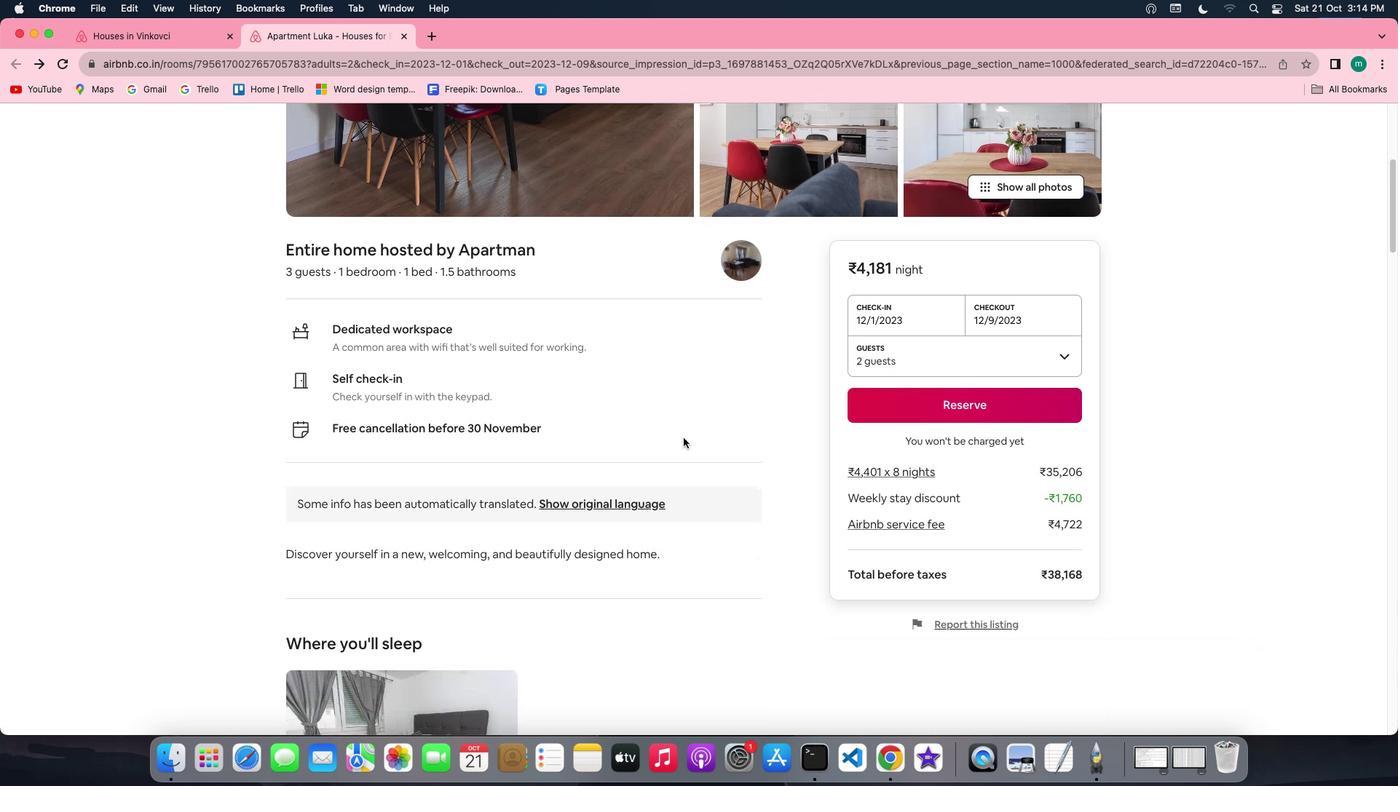 
Action: Mouse scrolled (682, 437) with delta (0, -1)
Screenshot: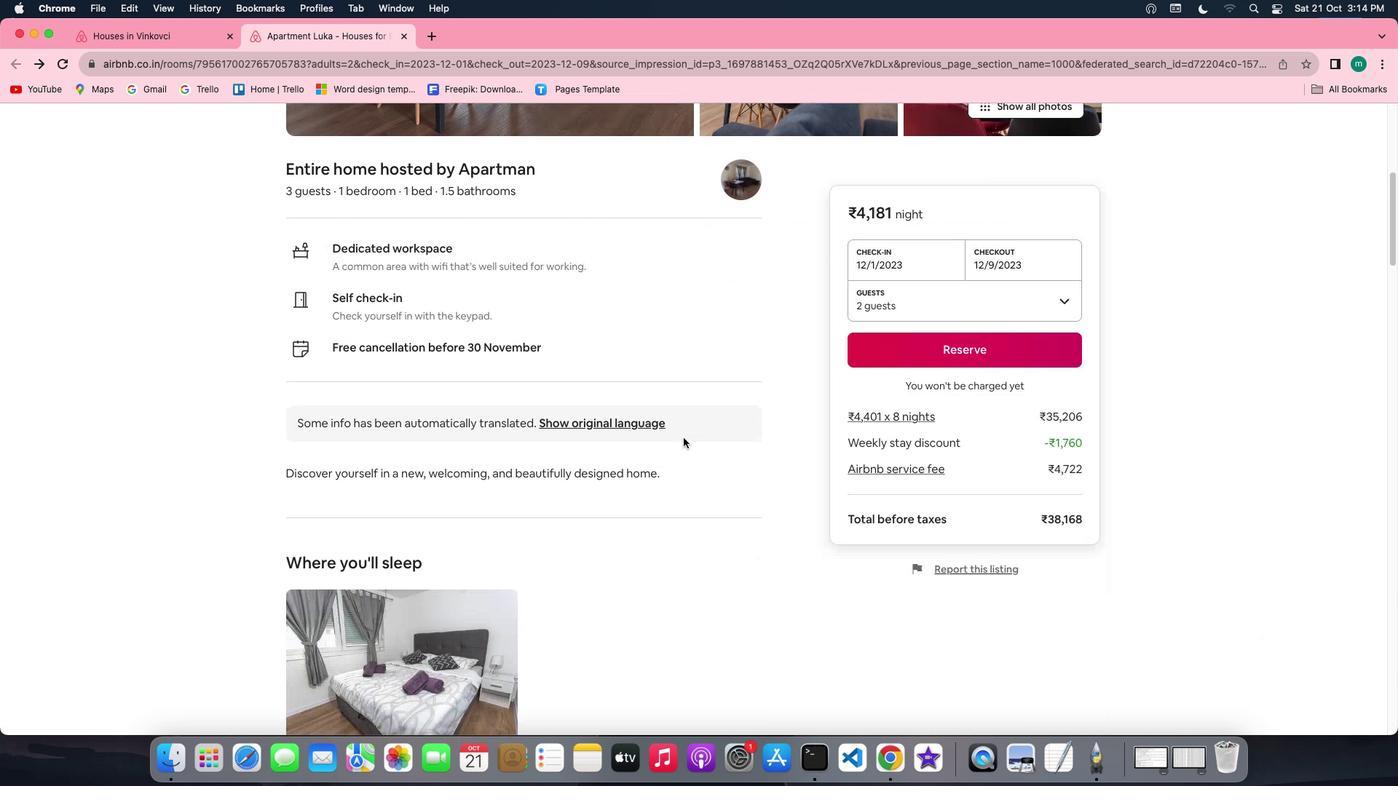 
Action: Mouse scrolled (682, 437) with delta (0, -2)
Screenshot: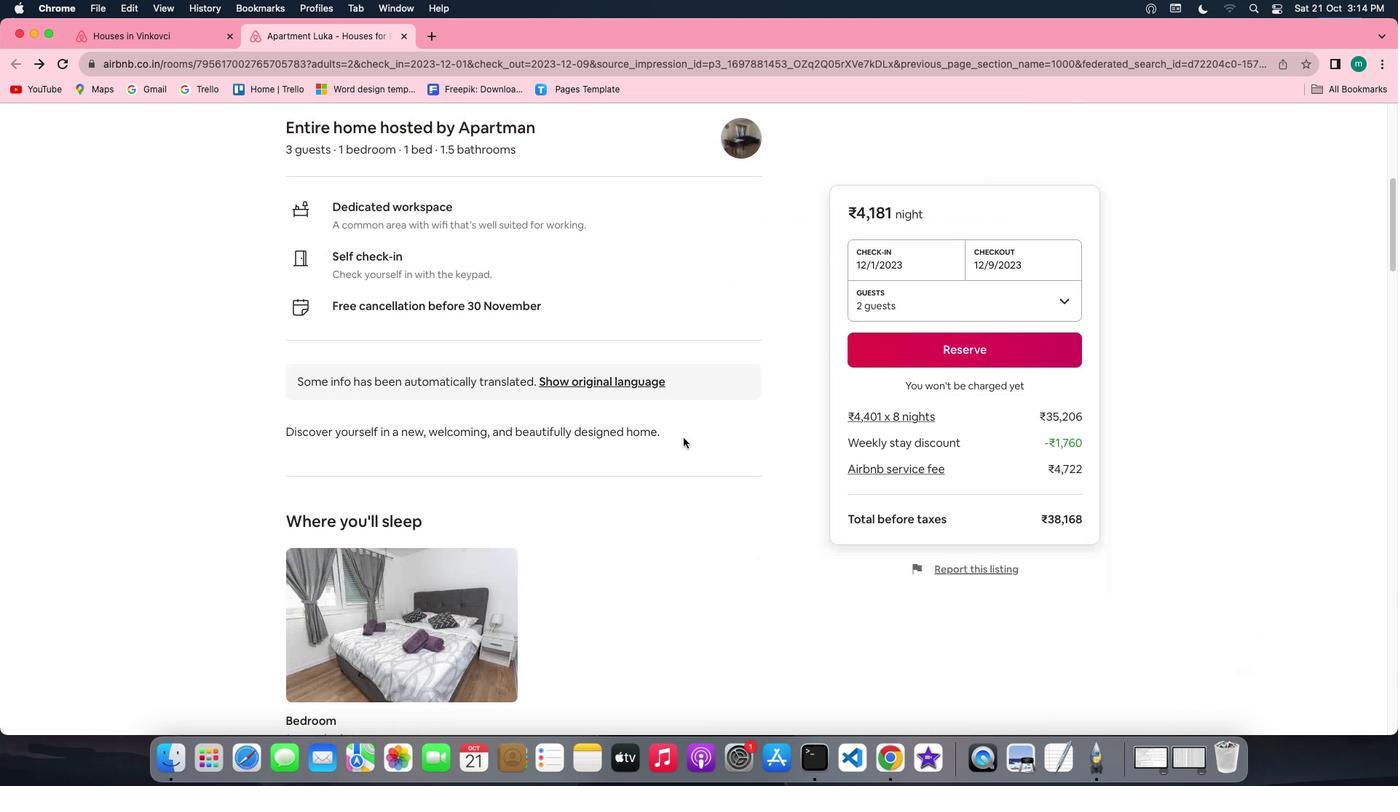 
Action: Mouse scrolled (682, 437) with delta (0, -2)
Screenshot: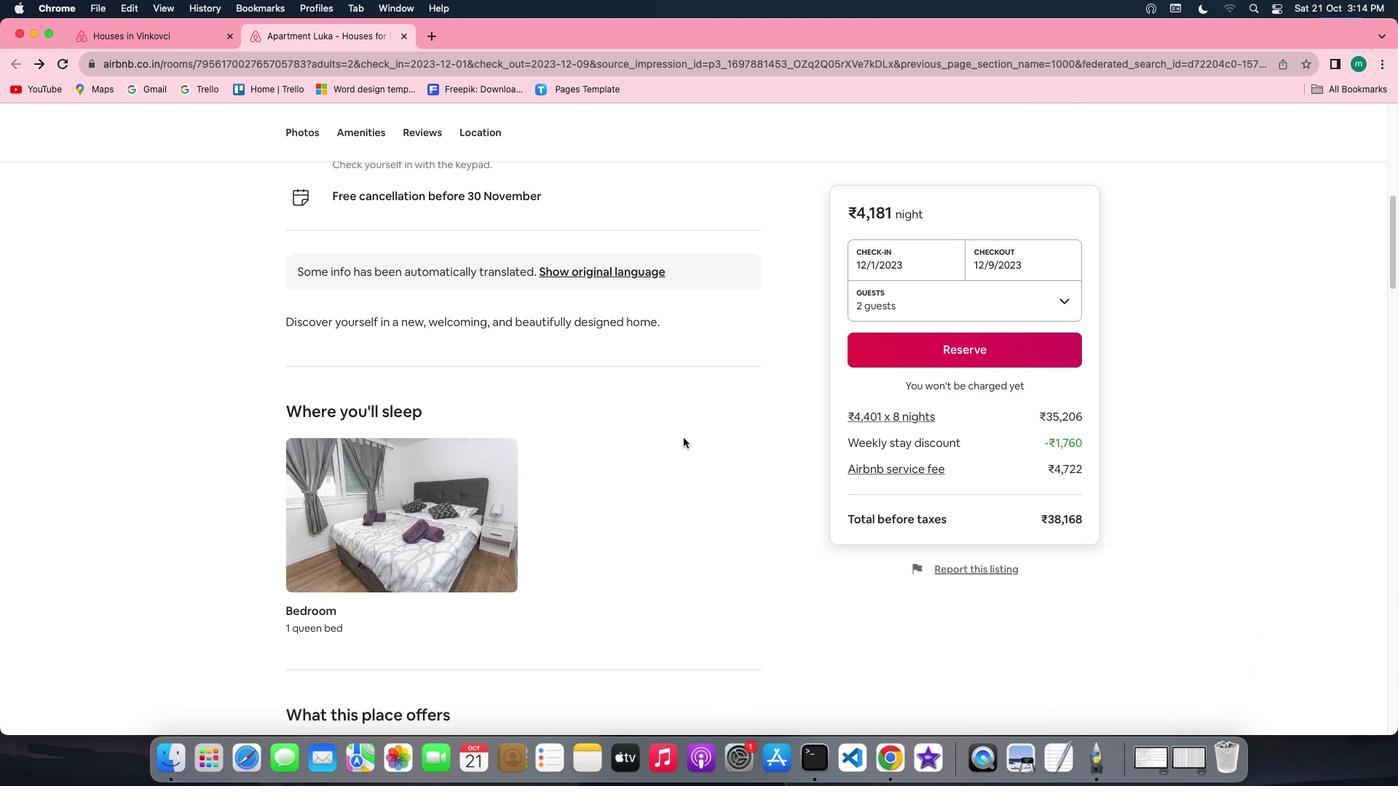 
Action: Mouse scrolled (682, 437) with delta (0, 0)
Screenshot: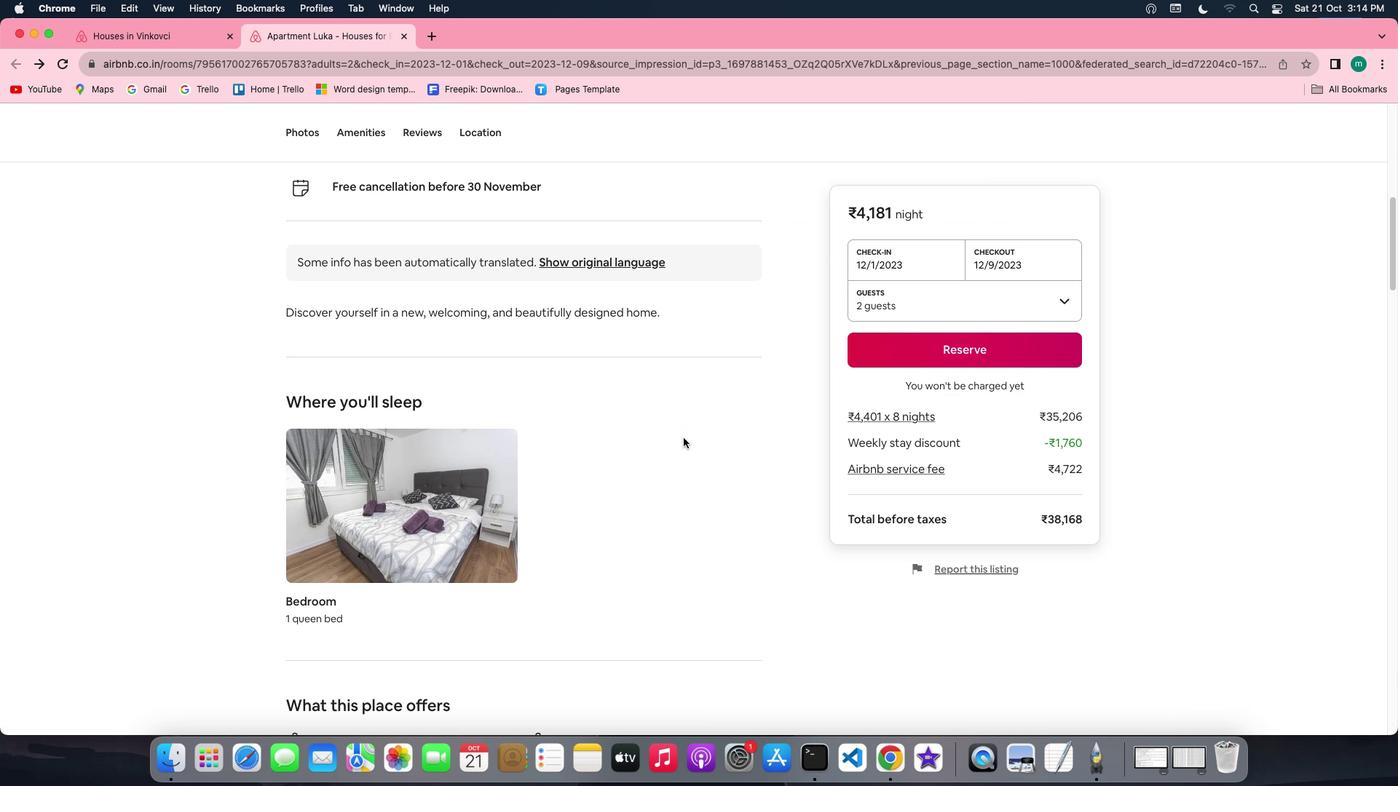 
Action: Mouse scrolled (682, 437) with delta (0, 0)
Screenshot: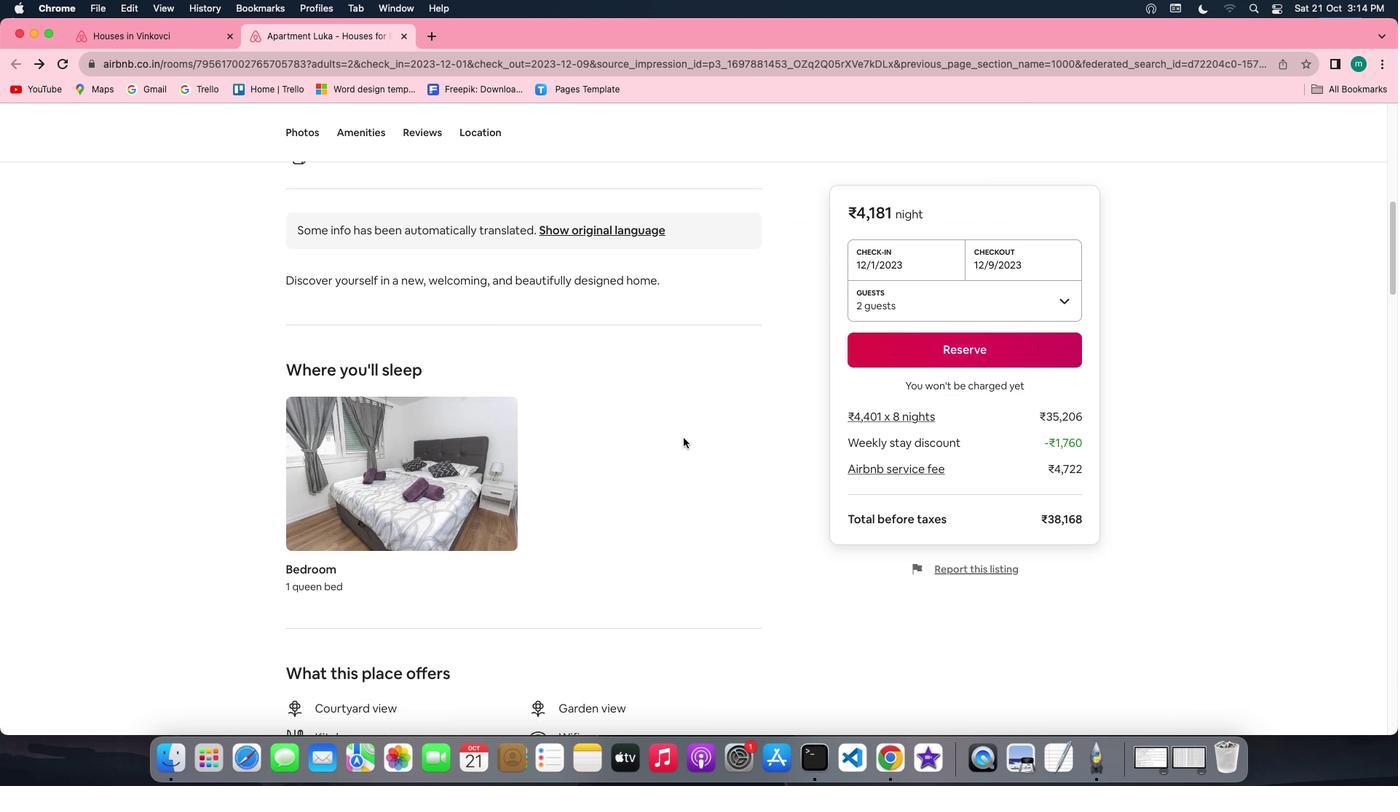 
Action: Mouse scrolled (682, 437) with delta (0, 0)
Screenshot: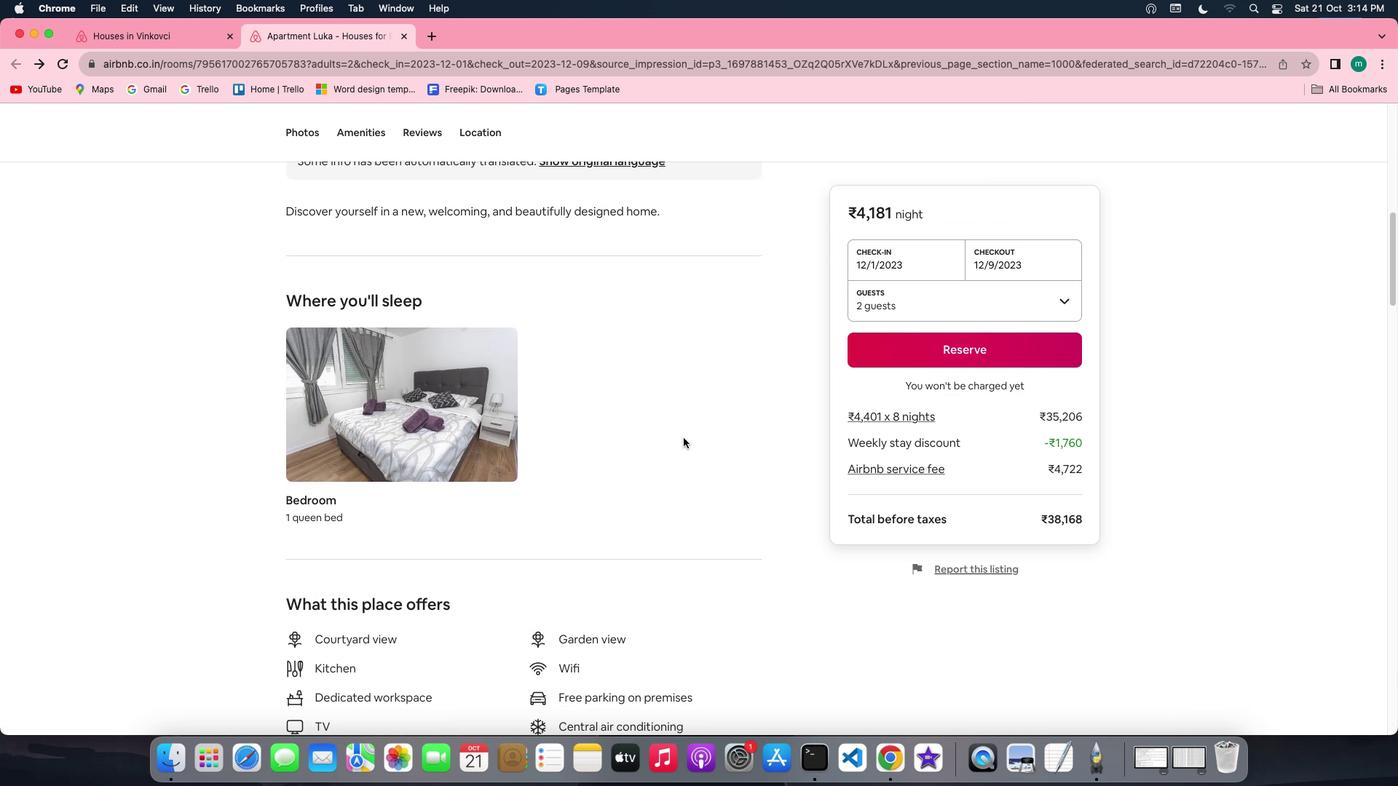 
Action: Mouse scrolled (682, 437) with delta (0, -1)
Screenshot: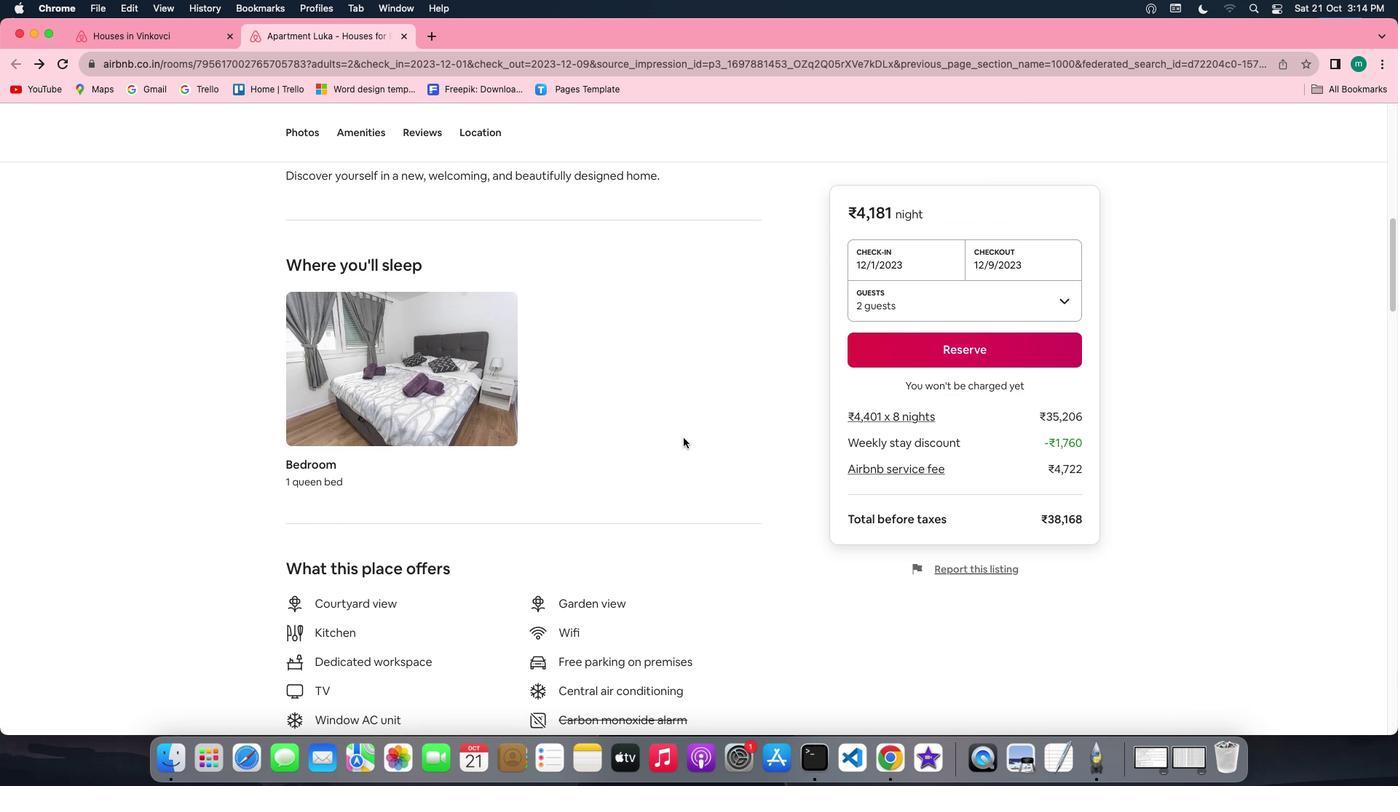 
Action: Mouse scrolled (682, 437) with delta (0, -2)
Screenshot: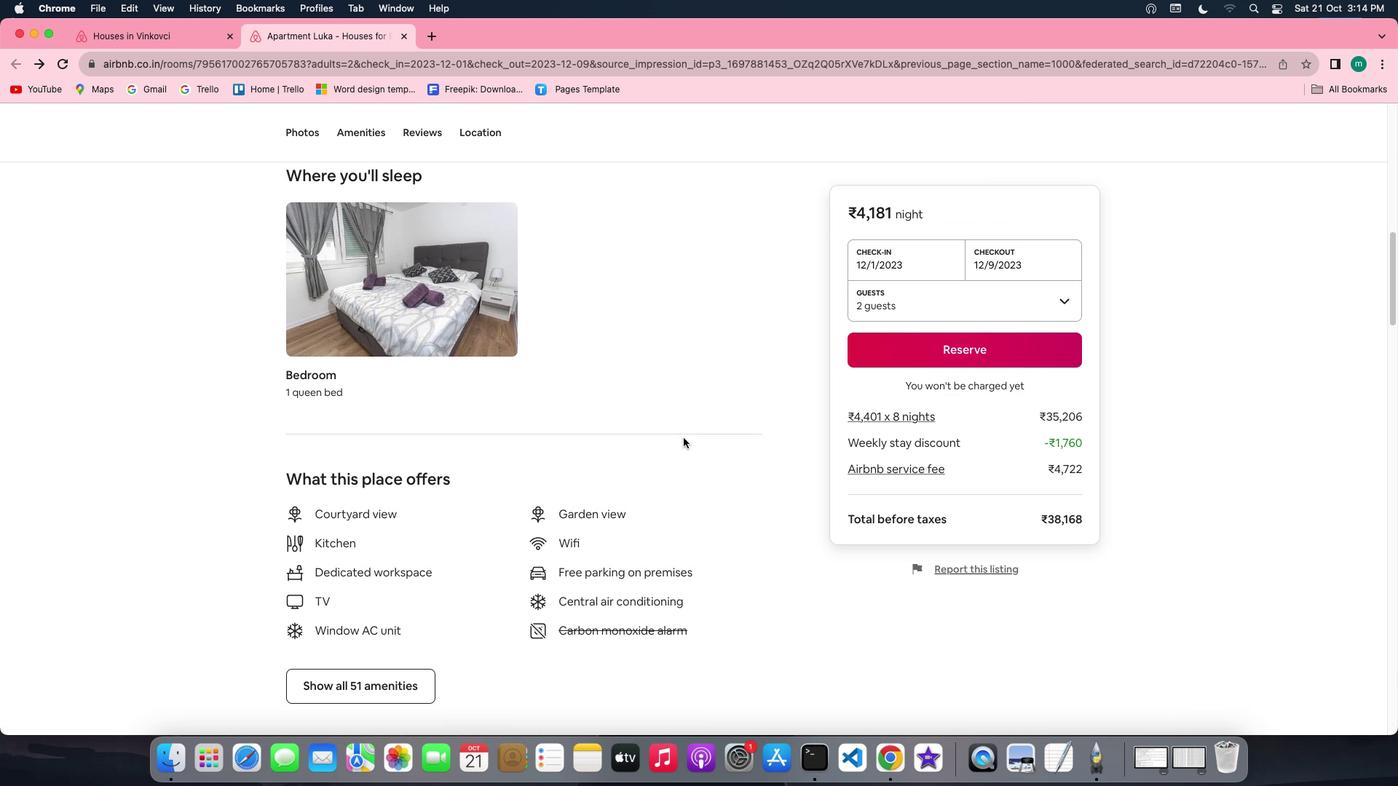 
Action: Mouse scrolled (682, 437) with delta (0, 0)
Screenshot: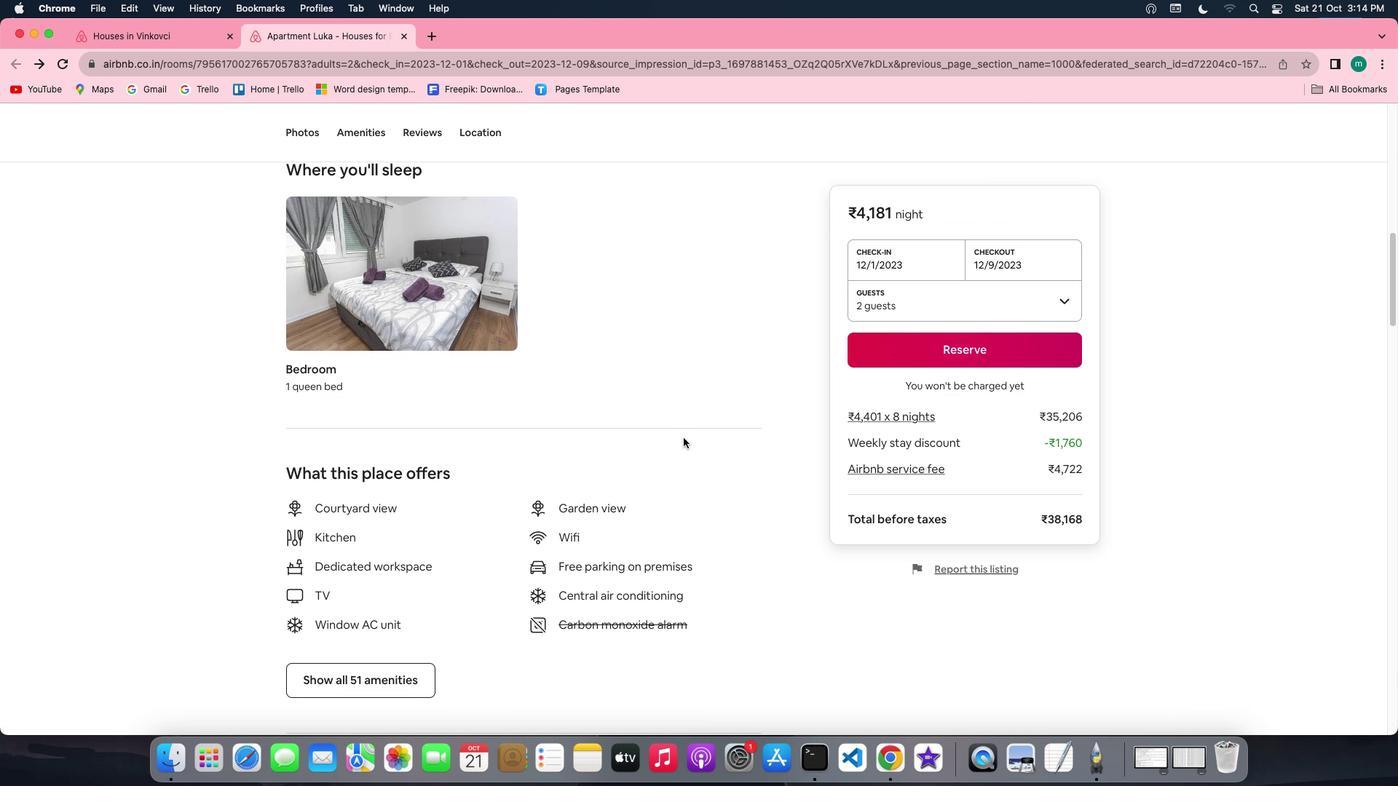 
Action: Mouse scrolled (682, 437) with delta (0, 0)
Screenshot: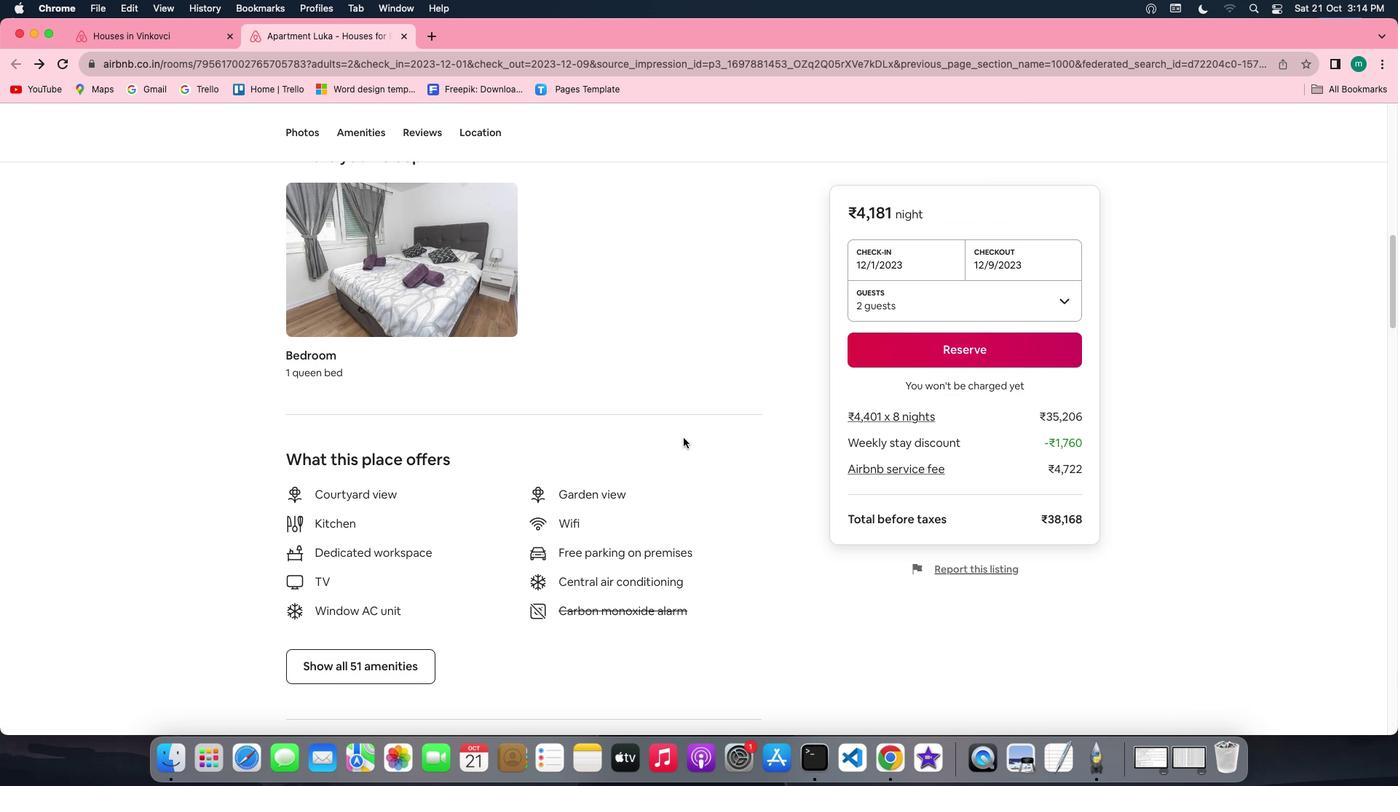 
Action: Mouse scrolled (682, 437) with delta (0, 0)
Screenshot: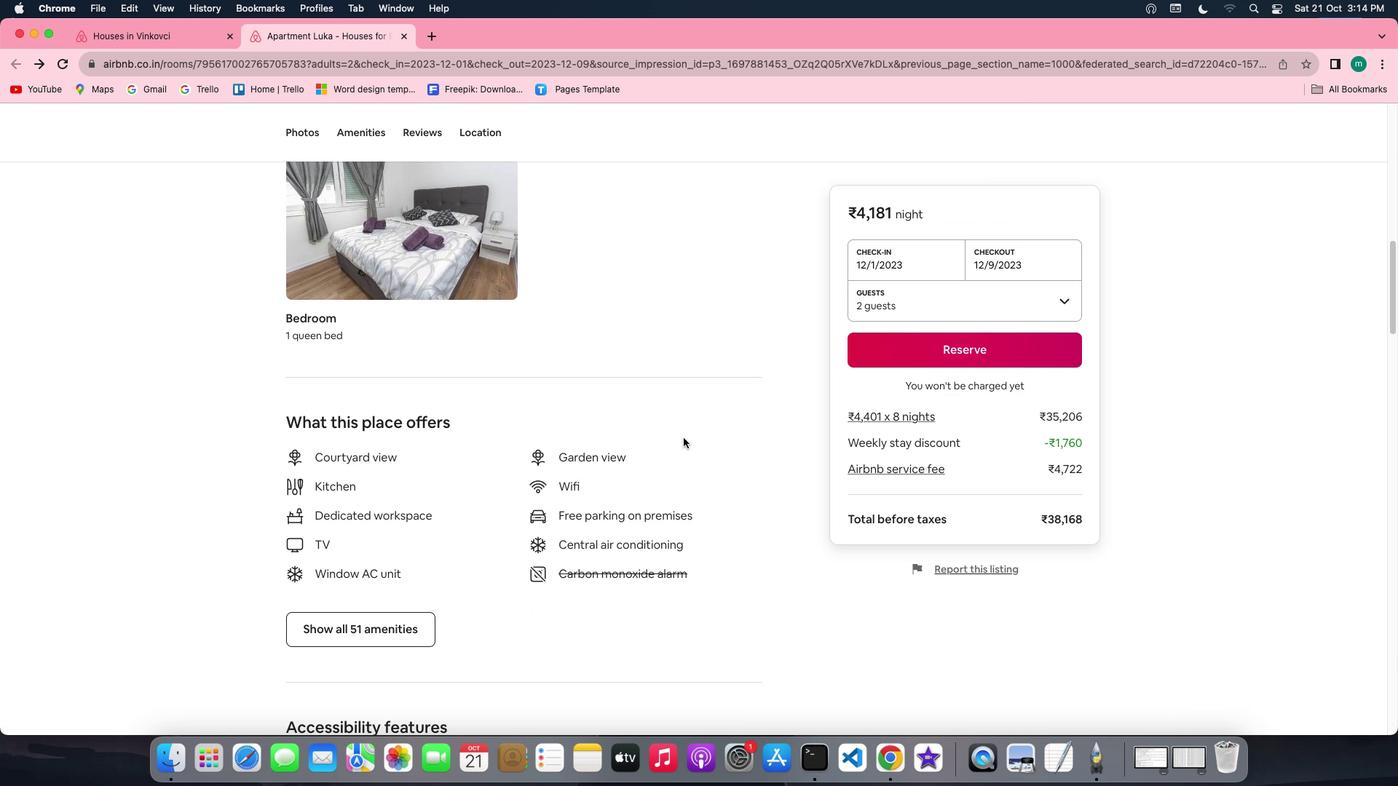 
Action: Mouse scrolled (682, 437) with delta (0, -1)
Screenshot: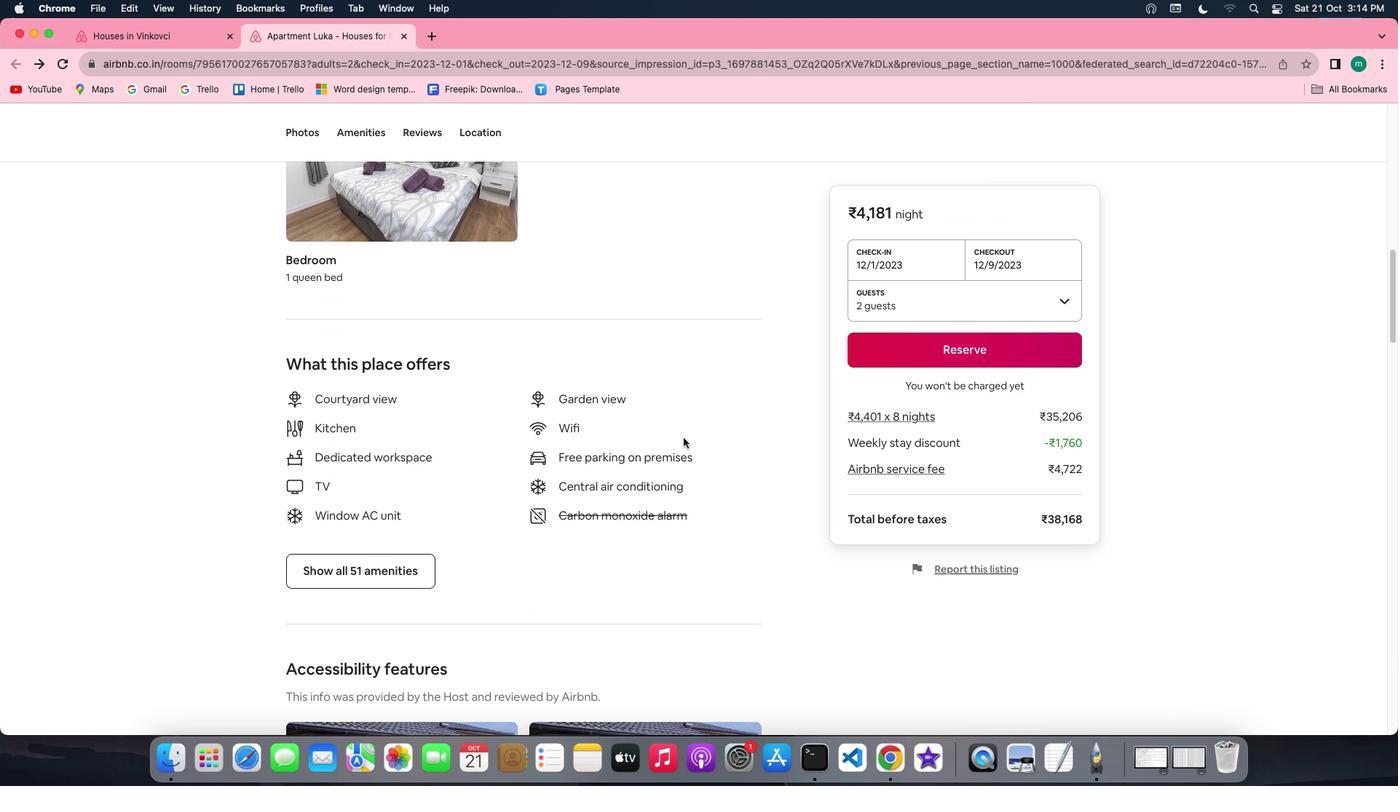 
Action: Mouse scrolled (682, 437) with delta (0, -1)
Screenshot: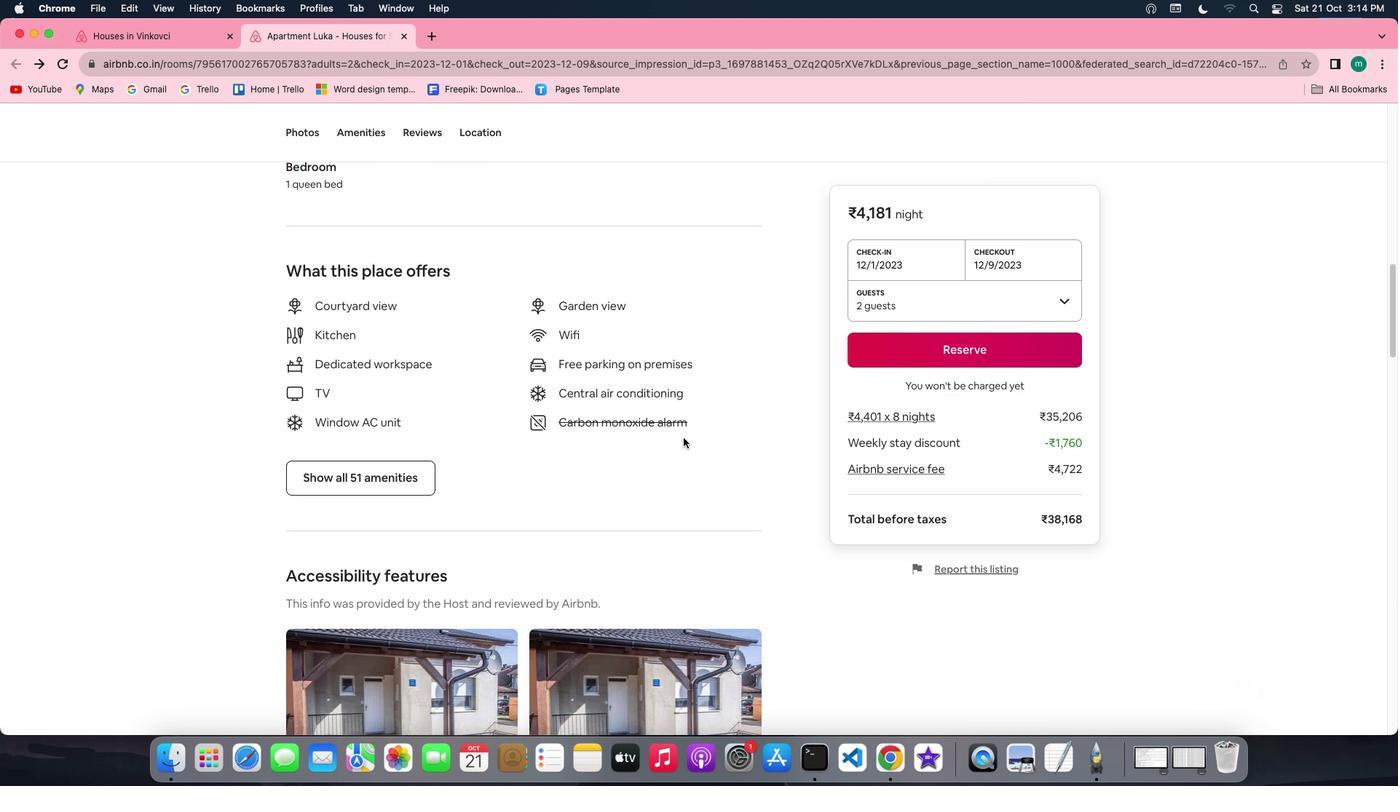 
Action: Mouse moved to (404, 450)
Screenshot: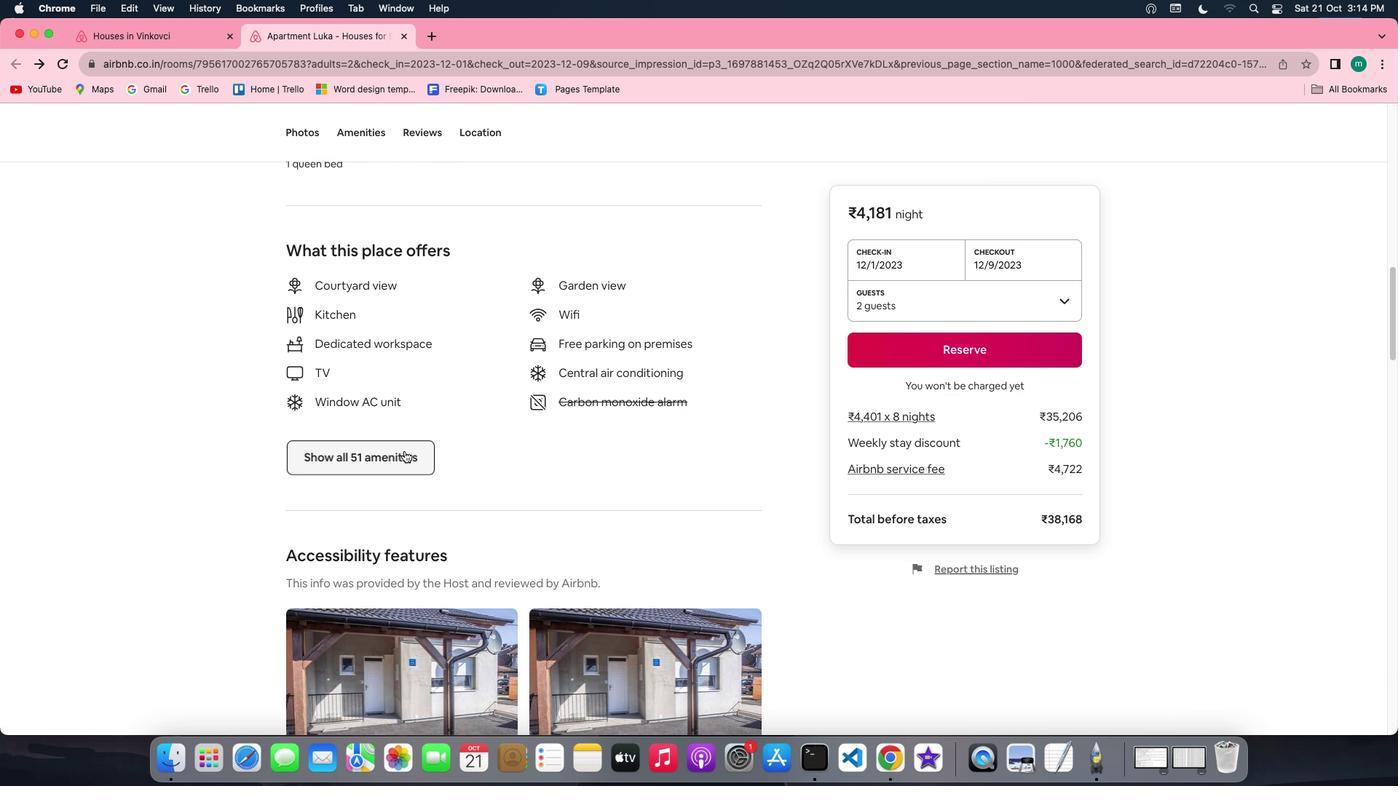 
Action: Mouse pressed left at (404, 450)
Screenshot: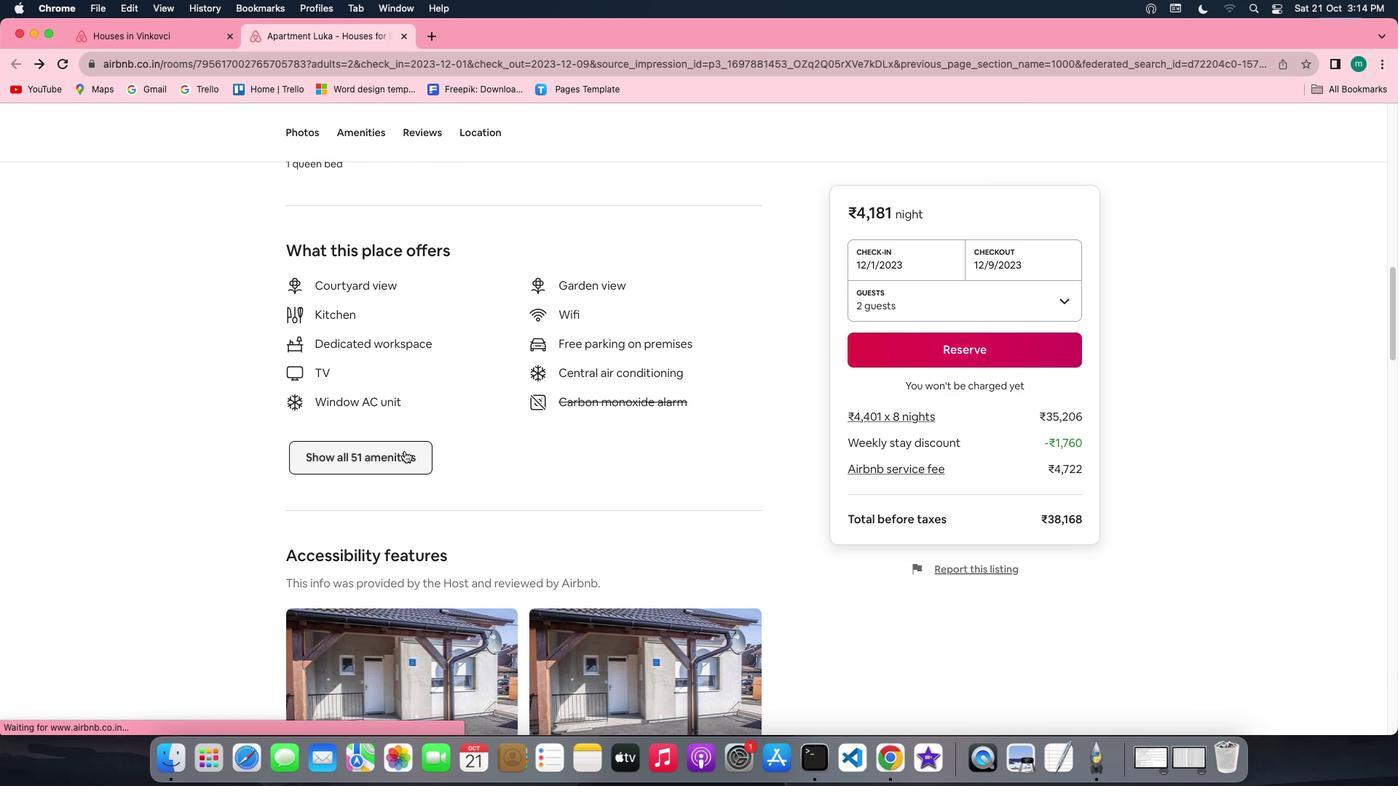 
Action: Mouse moved to (800, 477)
Screenshot: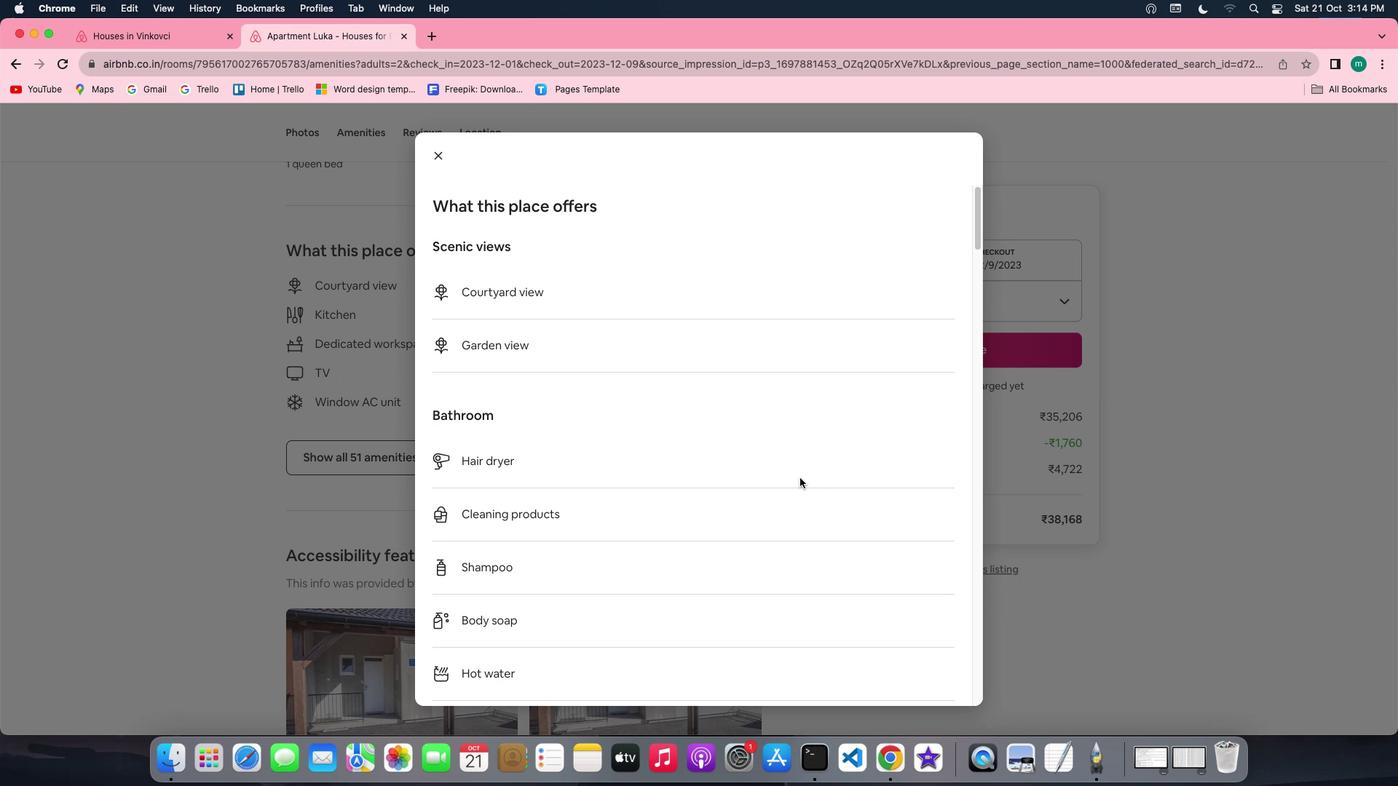 
Action: Mouse scrolled (800, 477) with delta (0, 0)
Screenshot: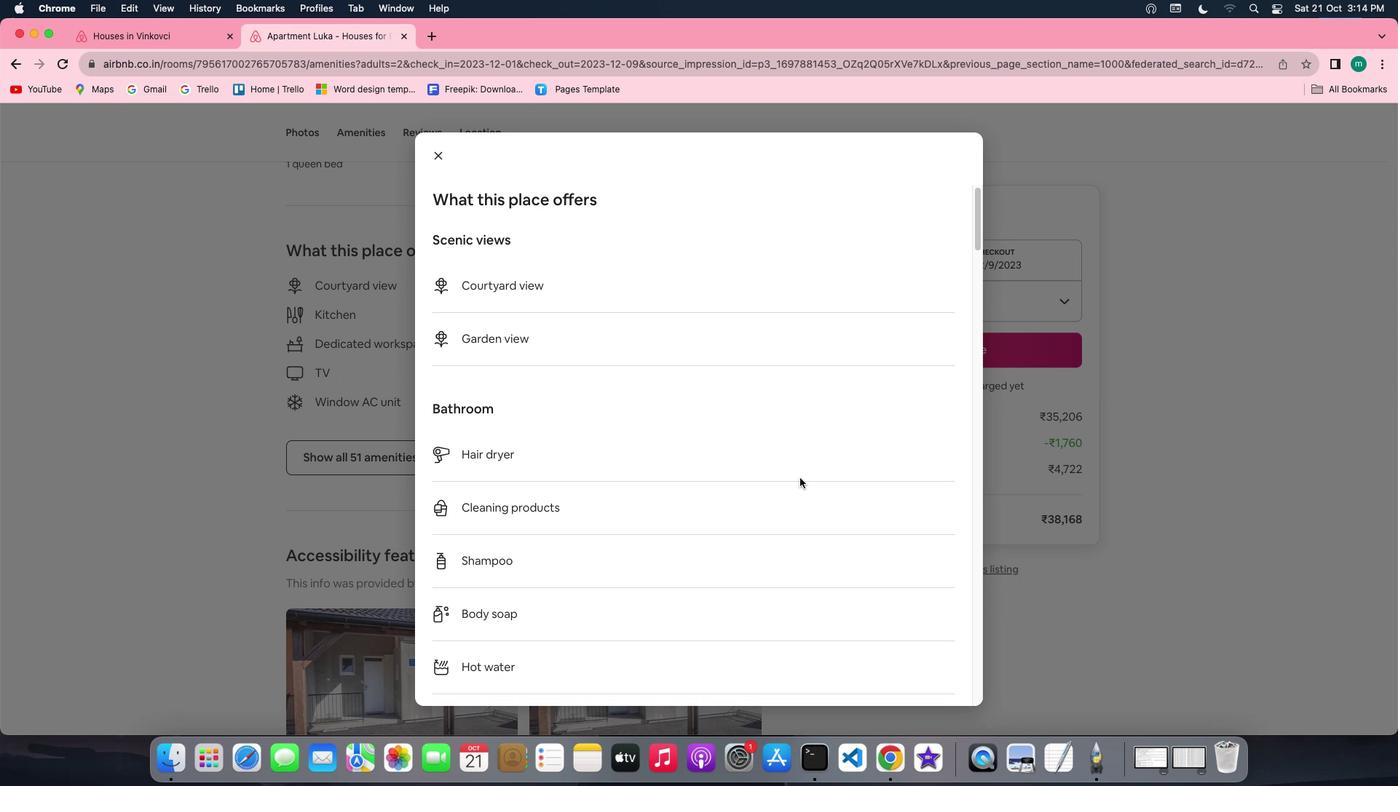 
Action: Mouse scrolled (800, 477) with delta (0, 0)
Screenshot: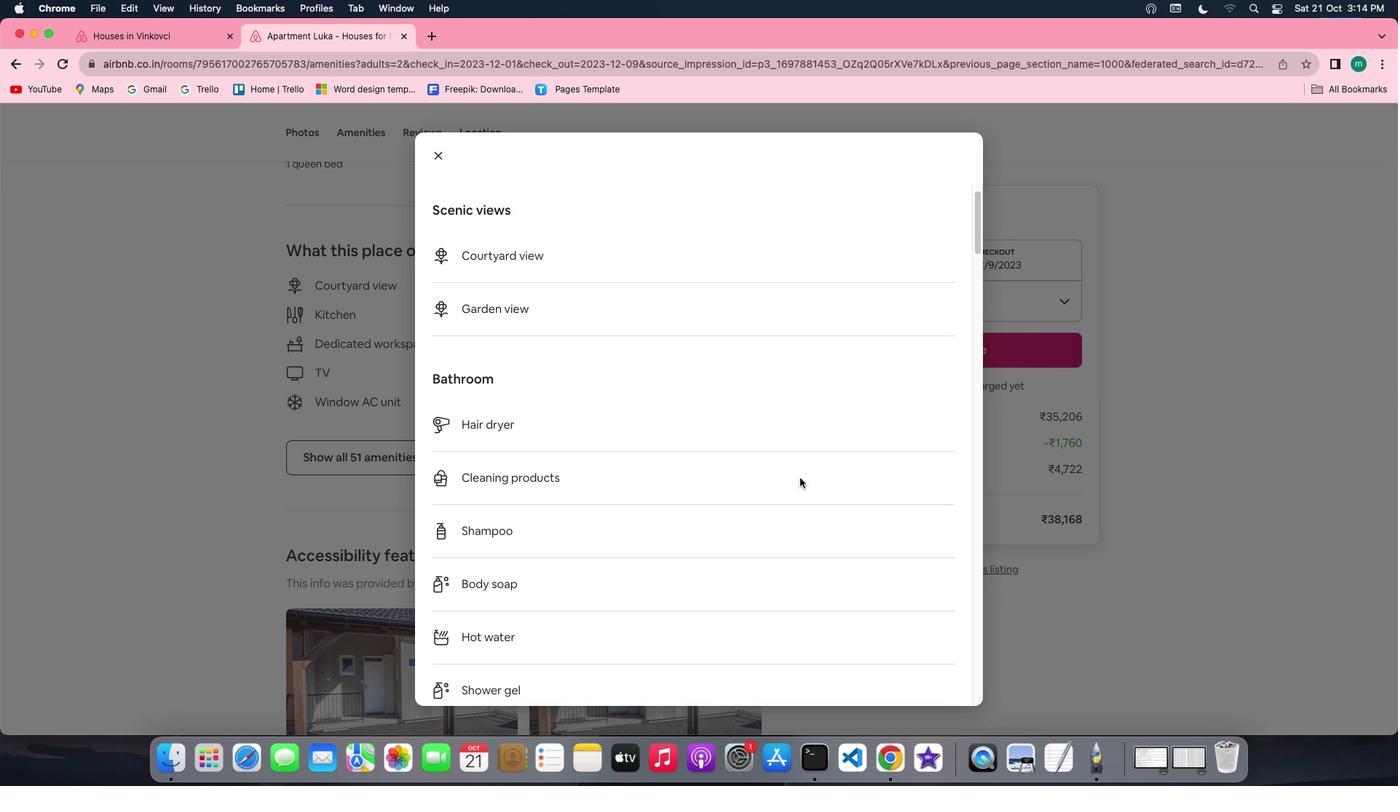 
Action: Mouse scrolled (800, 477) with delta (0, -1)
Screenshot: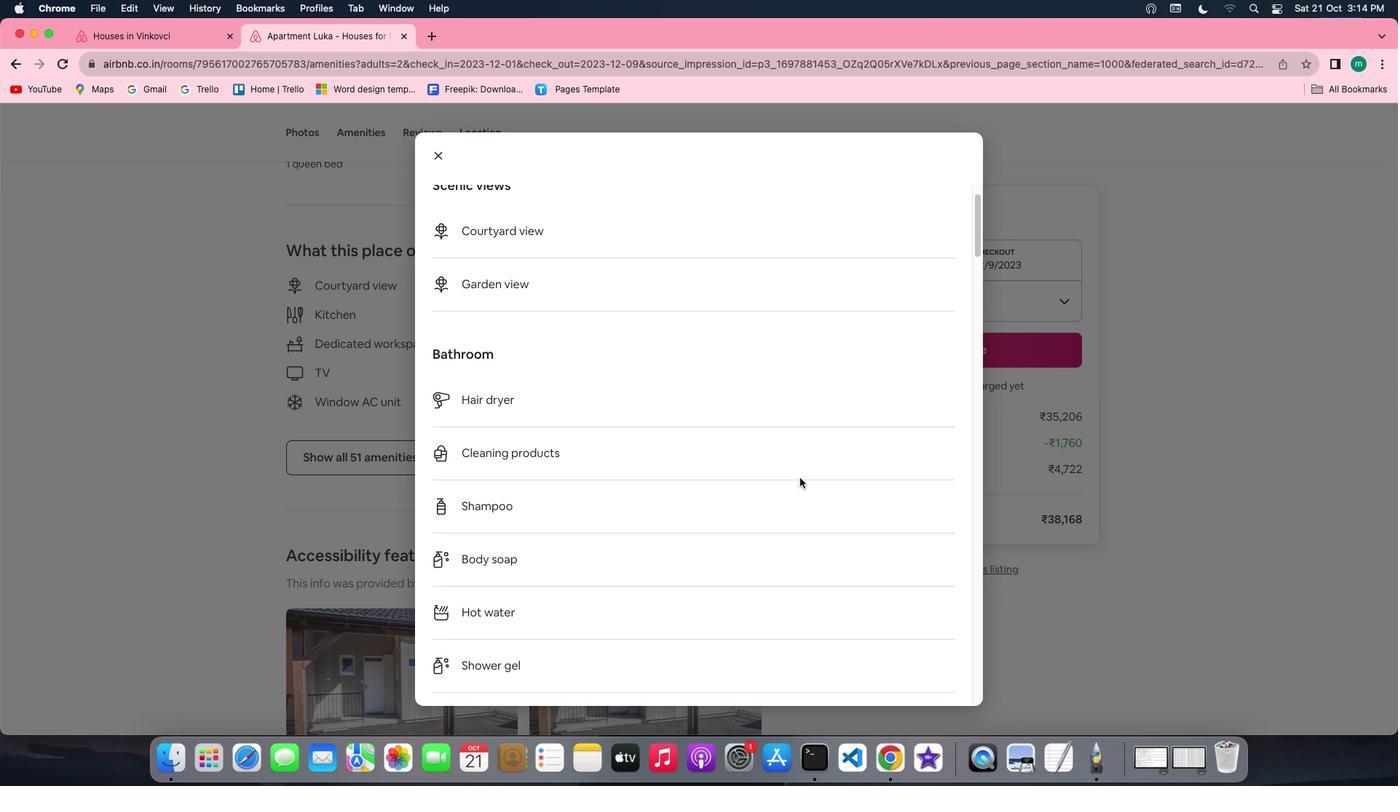 
Action: Mouse scrolled (800, 477) with delta (0, -1)
Screenshot: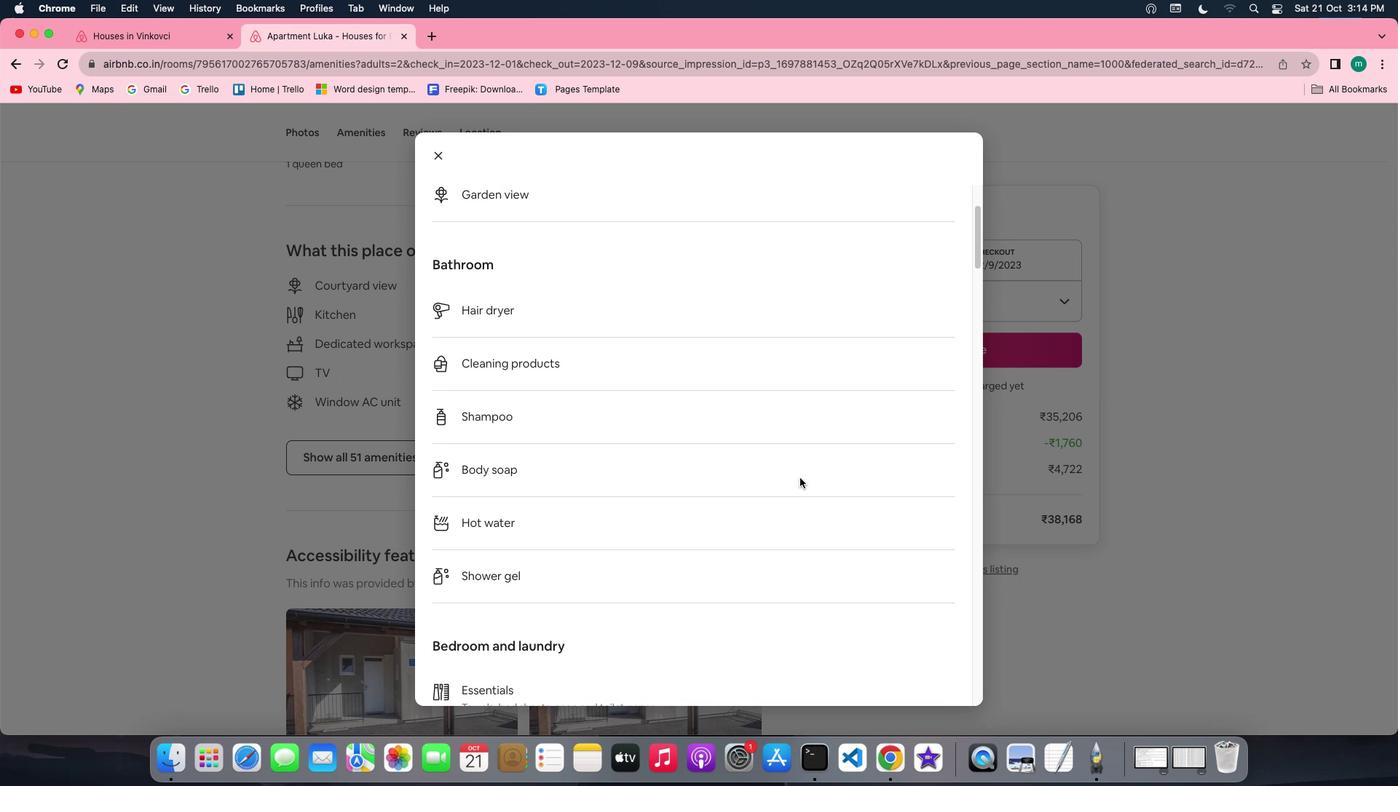 
Action: Mouse scrolled (800, 477) with delta (0, 0)
Screenshot: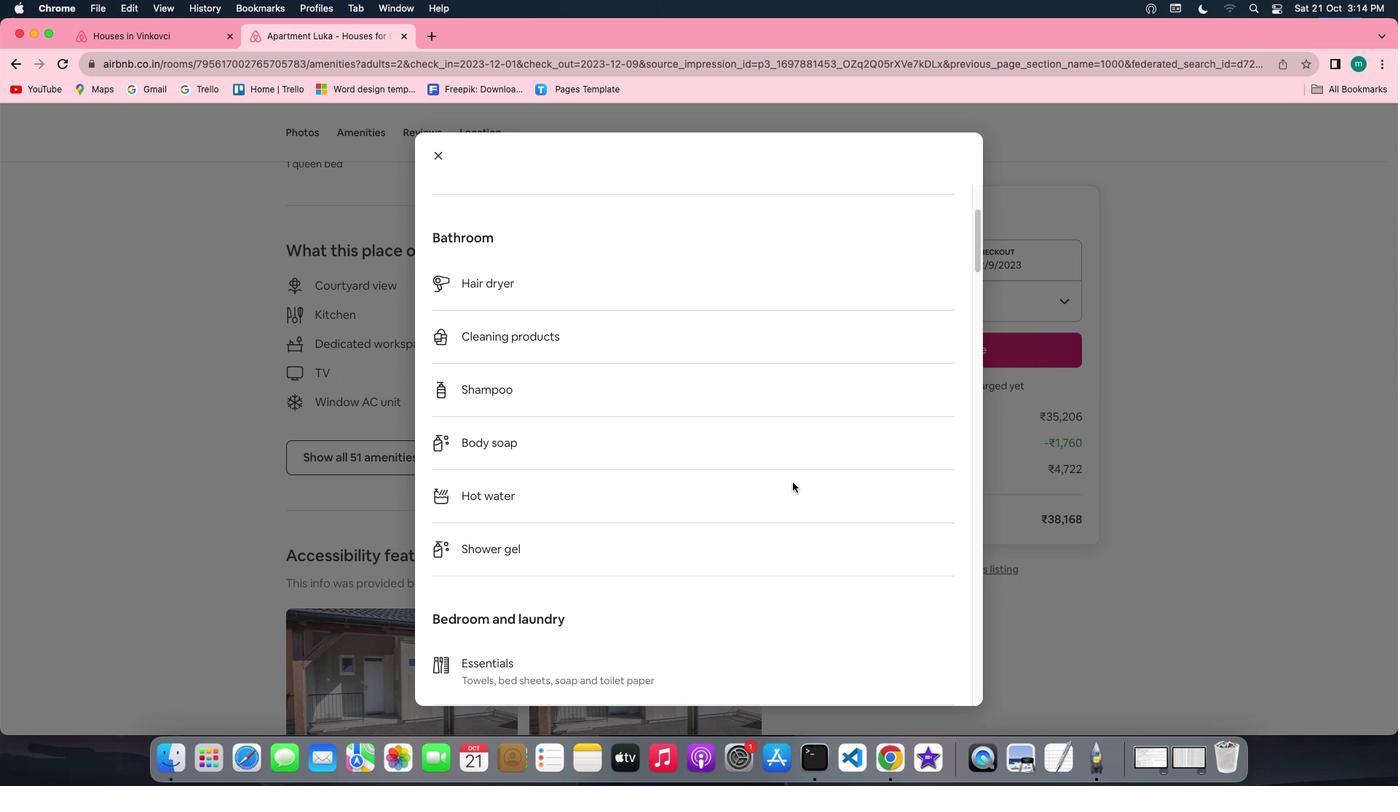 
Action: Mouse scrolled (800, 477) with delta (0, 0)
Screenshot: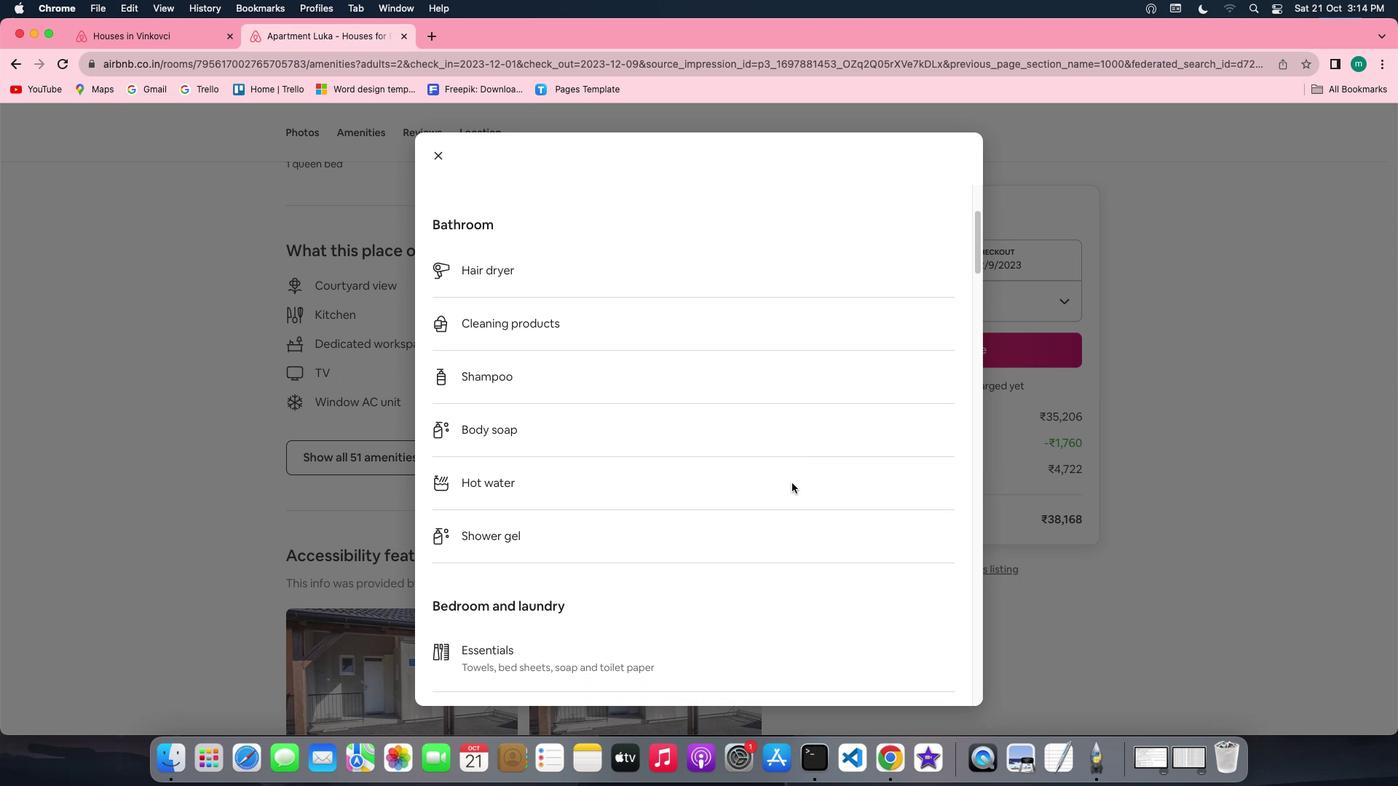 
Action: Mouse moved to (795, 479)
Screenshot: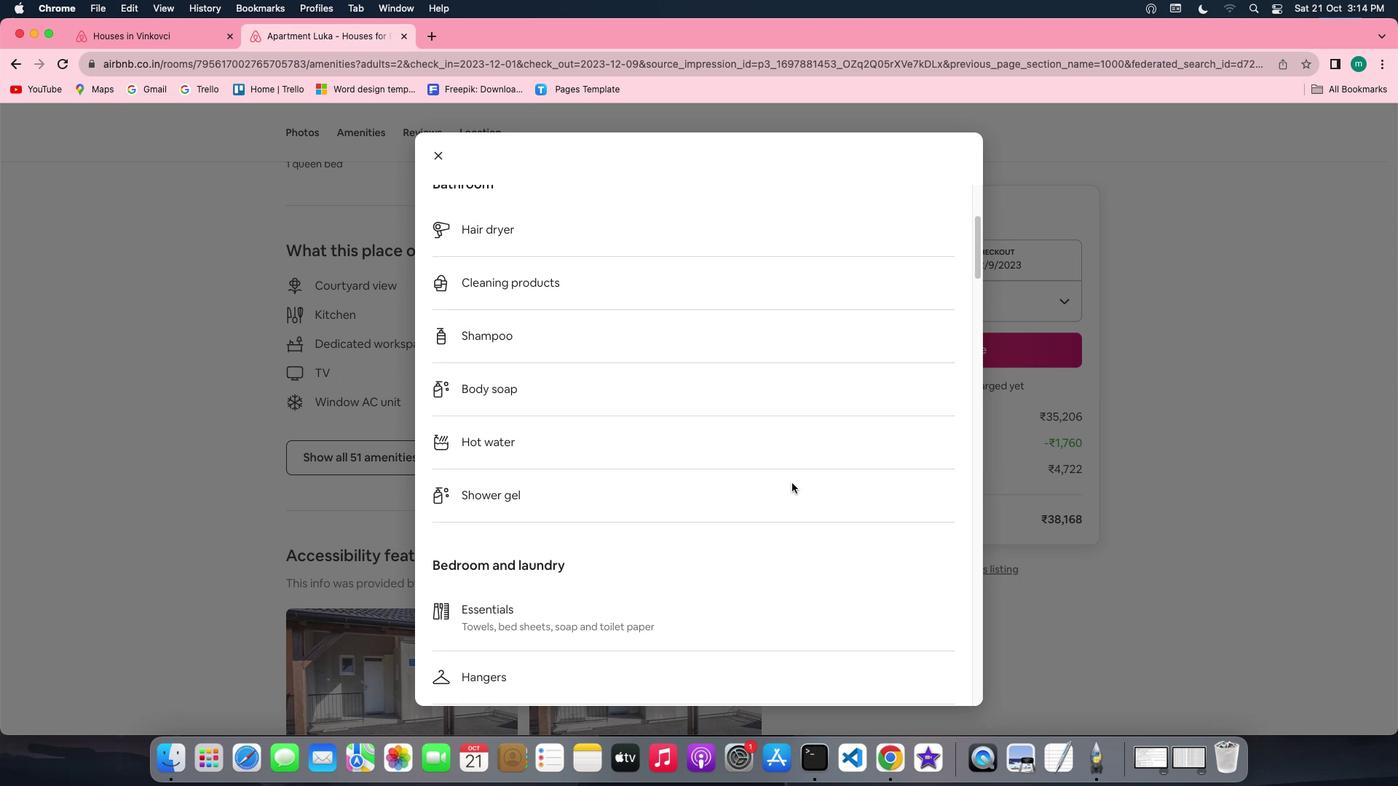 
Action: Mouse scrolled (795, 479) with delta (0, -1)
Screenshot: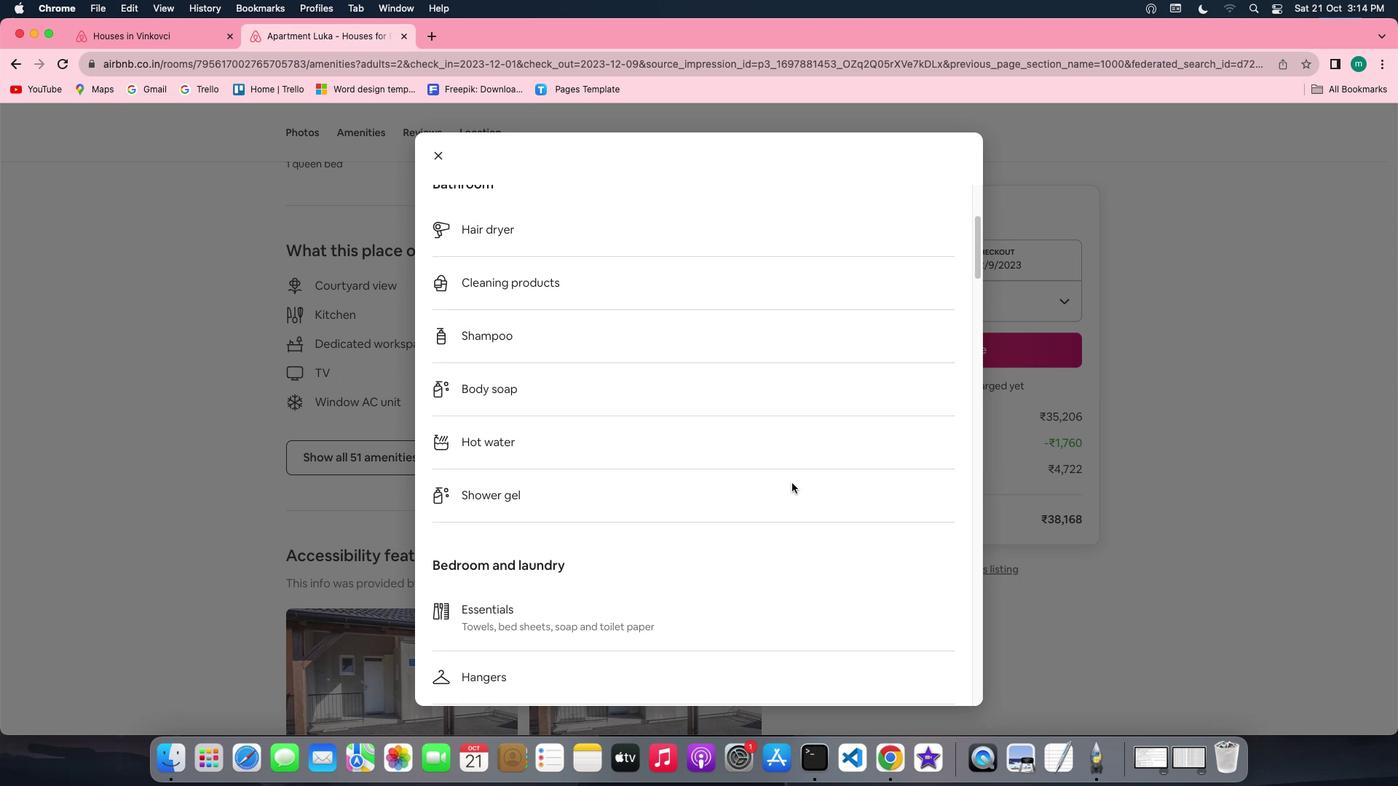 
Action: Mouse moved to (791, 482)
Screenshot: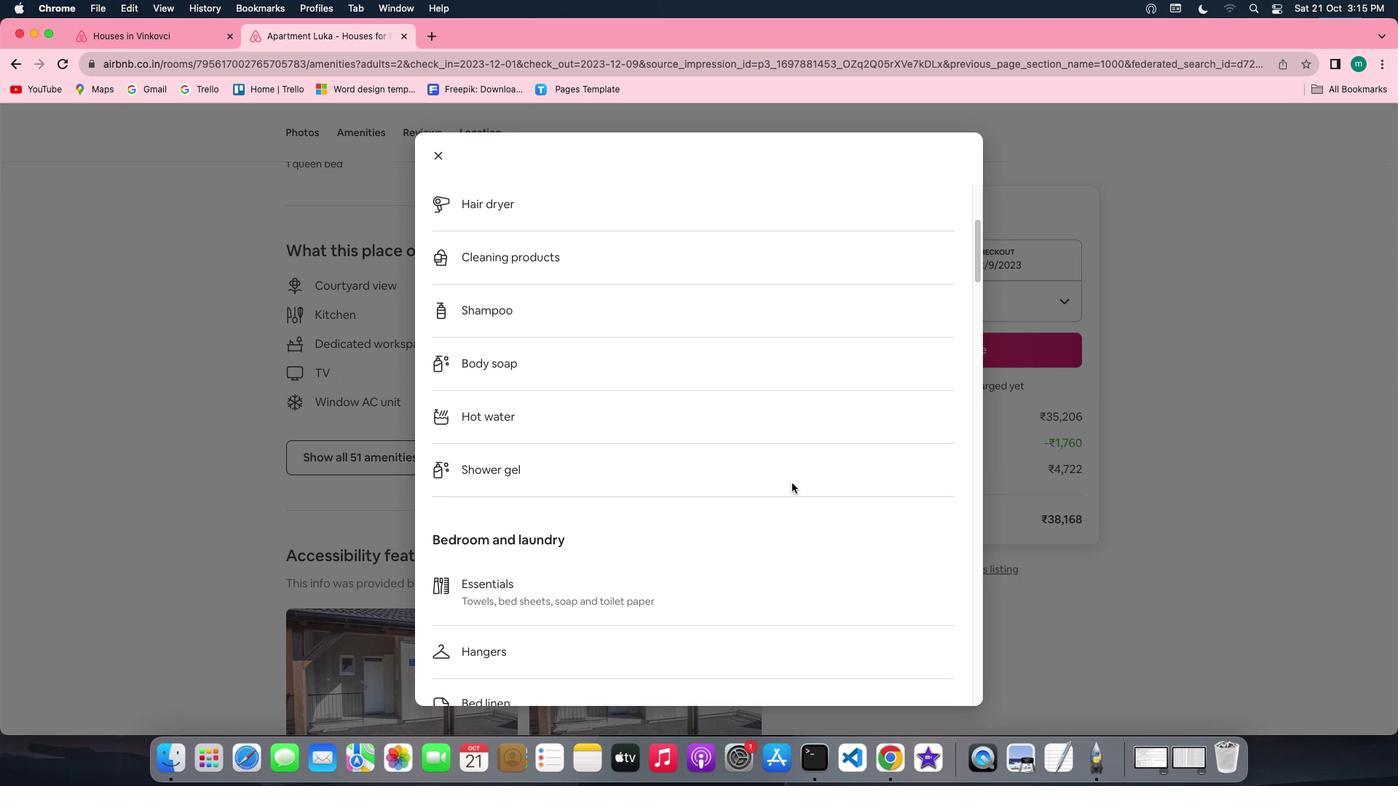 
Action: Mouse scrolled (791, 482) with delta (0, 0)
Screenshot: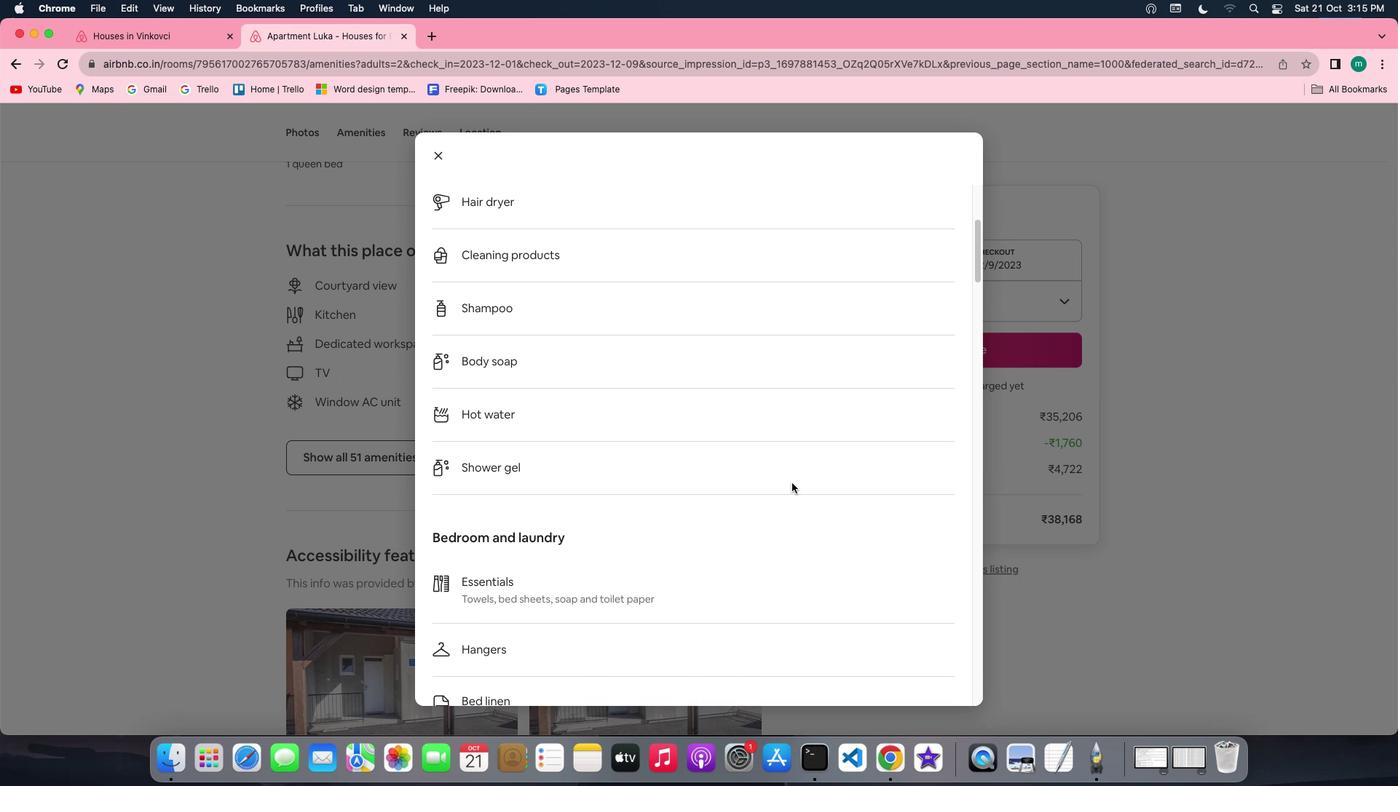 
Action: Mouse scrolled (791, 482) with delta (0, 0)
Screenshot: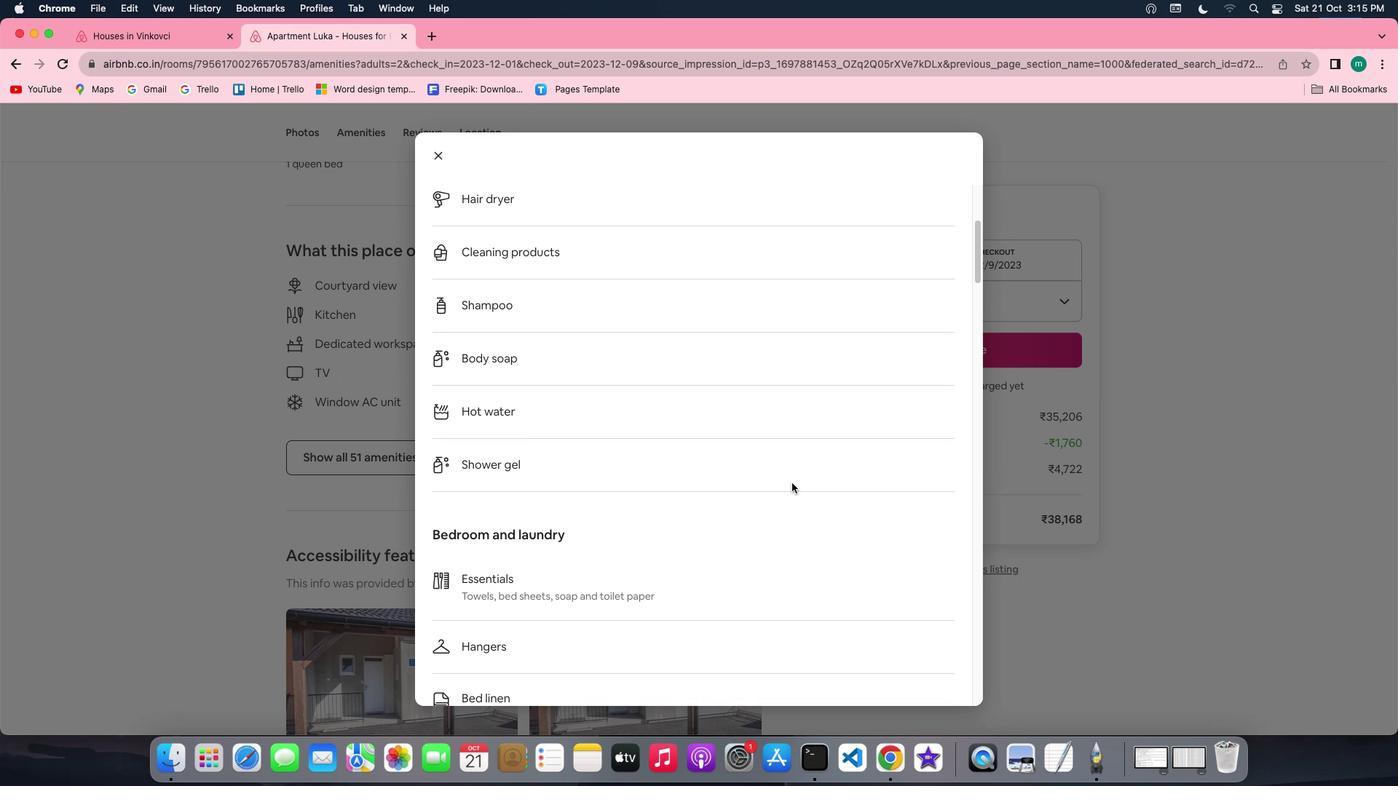 
Action: Mouse scrolled (791, 482) with delta (0, 0)
Screenshot: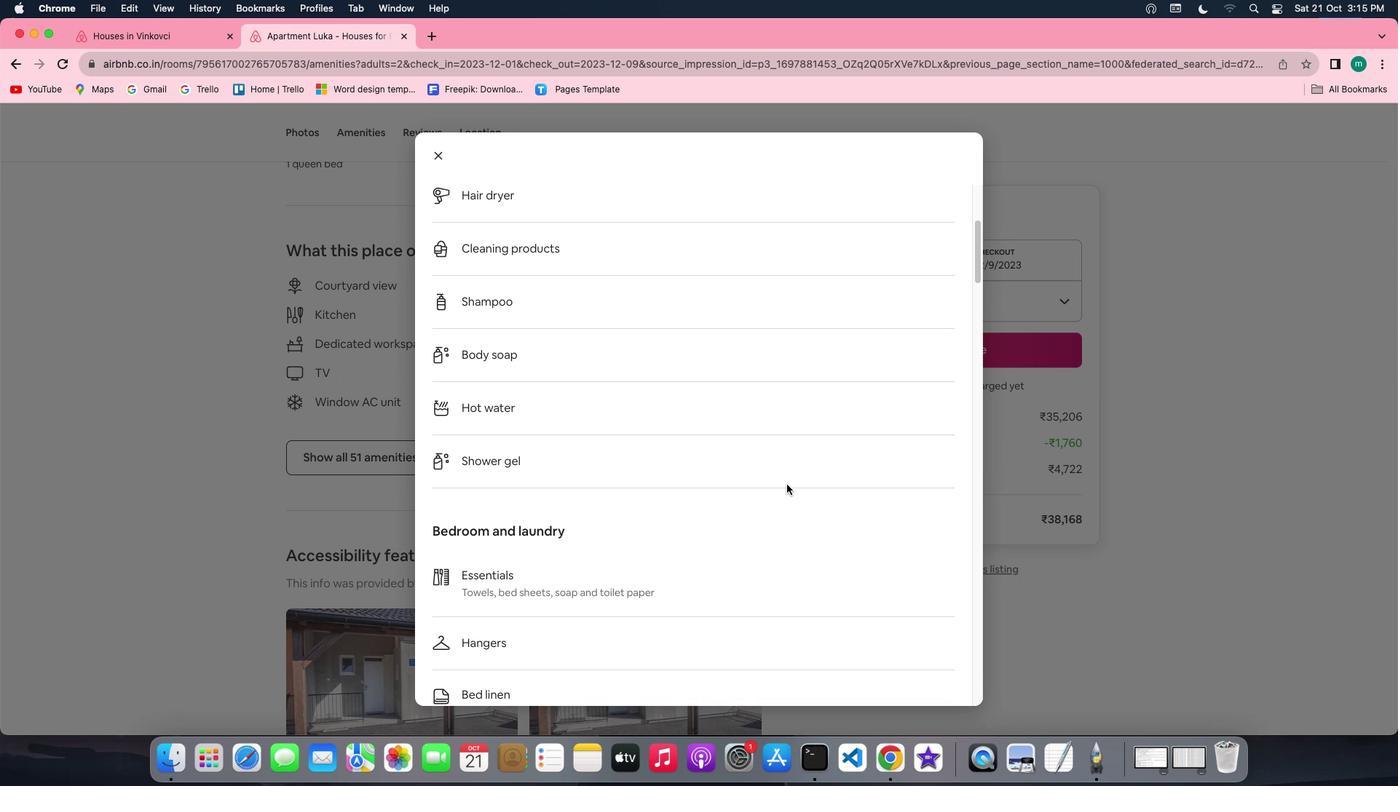 
Action: Mouse moved to (786, 484)
Screenshot: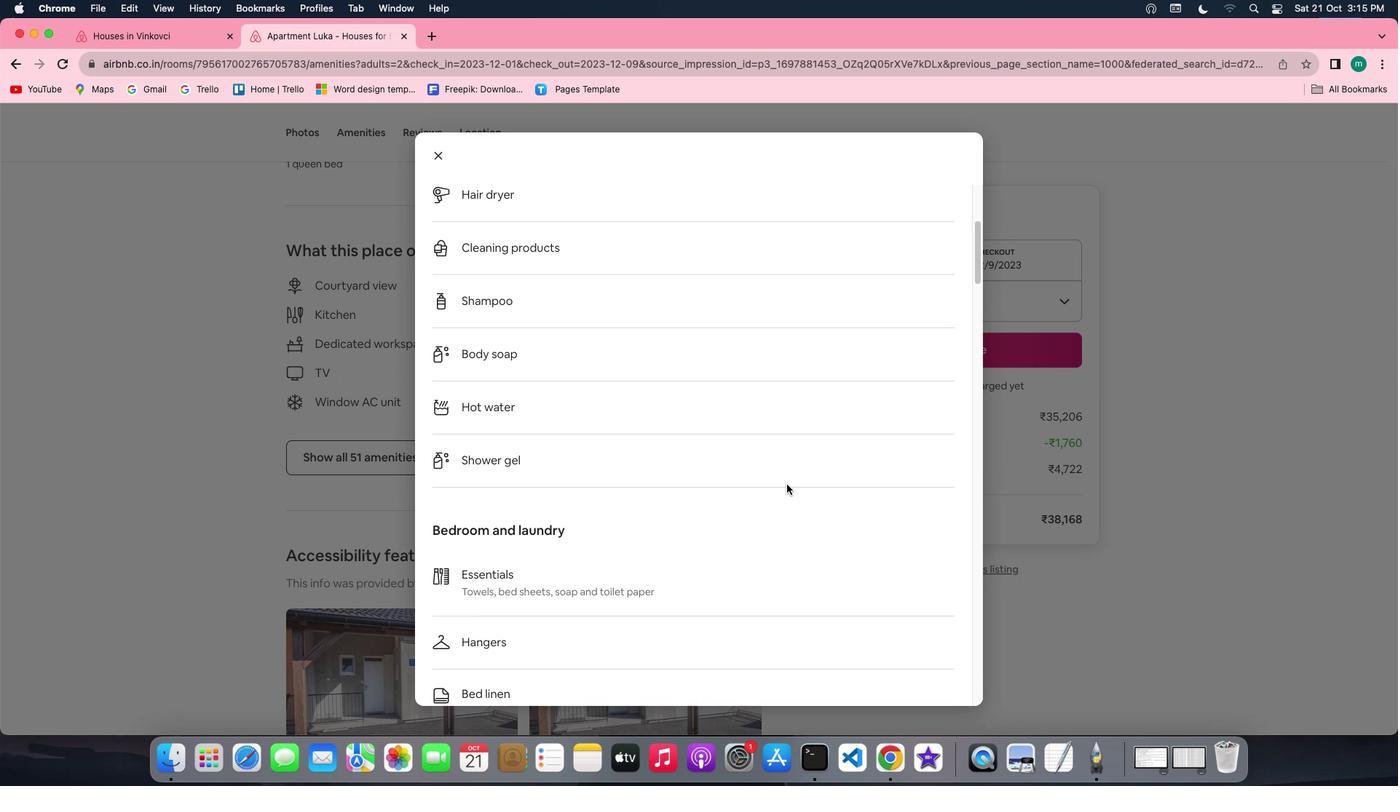 
Action: Mouse scrolled (786, 484) with delta (0, 0)
Screenshot: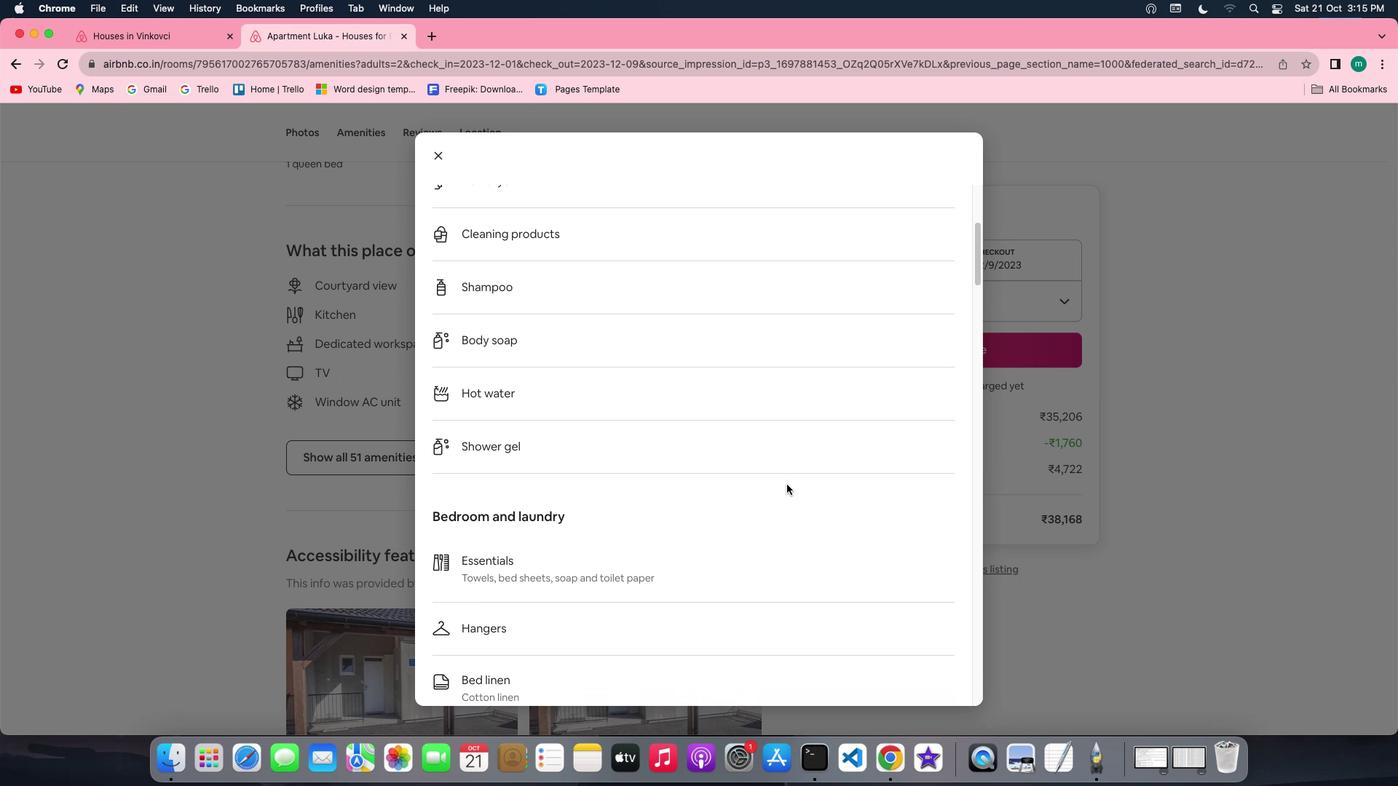 
Action: Mouse scrolled (786, 484) with delta (0, 0)
Screenshot: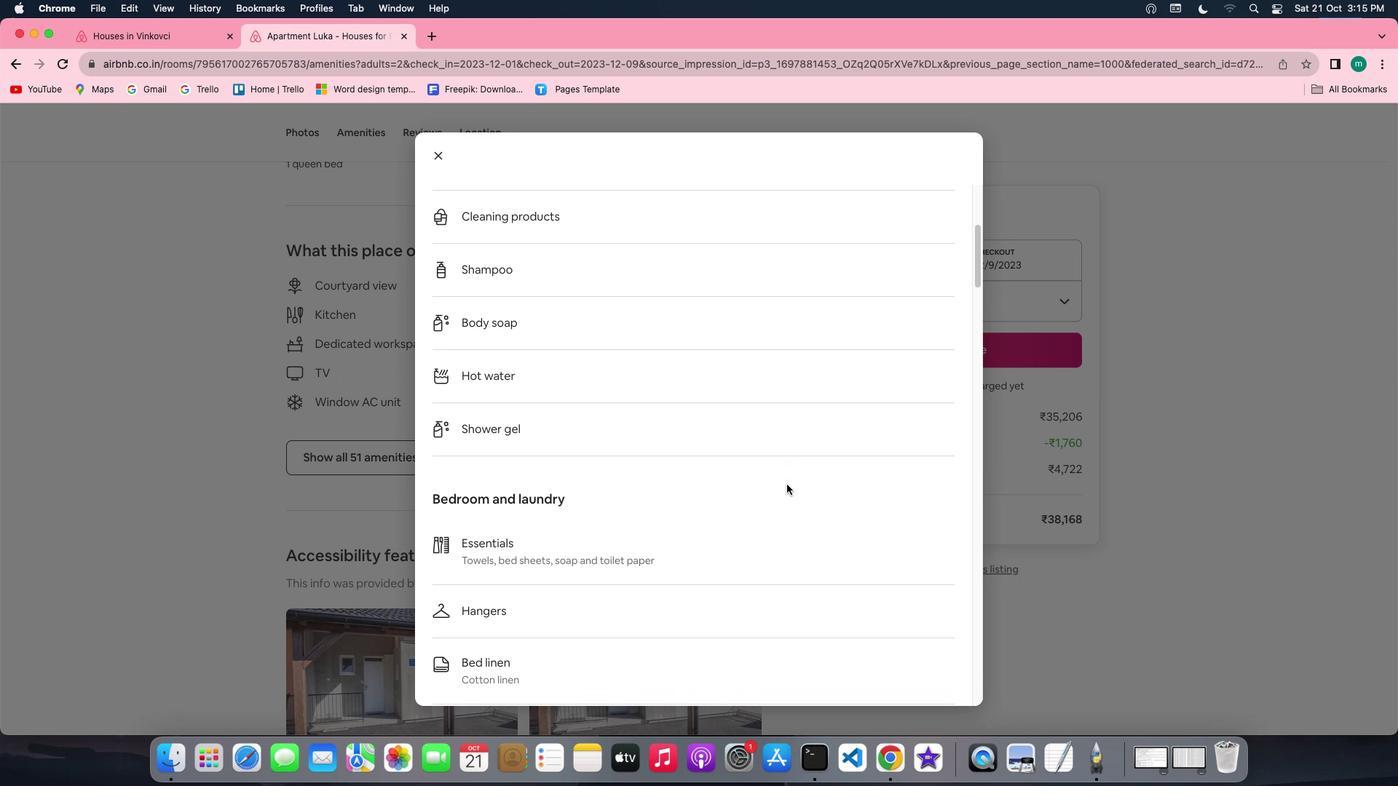 
Action: Mouse scrolled (786, 484) with delta (0, -1)
